 Task: Add an event  with title  Third Networking Conference, date '2023/12/10' to 2023/12/11 & Select Event type as  Collective. Add location for the event as  Turku, Finland and add a description: Once risks are identified, they need to be assessed to understand their potential impact and likelihood of occurrence. This involves evaluating the severity of each risk and prioritizing them based on their potential impact on project objectives, timelines, budget, quality, and stakeholder satisfaction.Create an event link  http-thirdnetworkingconferencecom & Select the event color as  Light Pink. , logged in from the account softage.4@softage.netand send the event invitation to softage.5@softage.net and softage.6@softage.net
Action: Mouse pressed left at (1016, 148)
Screenshot: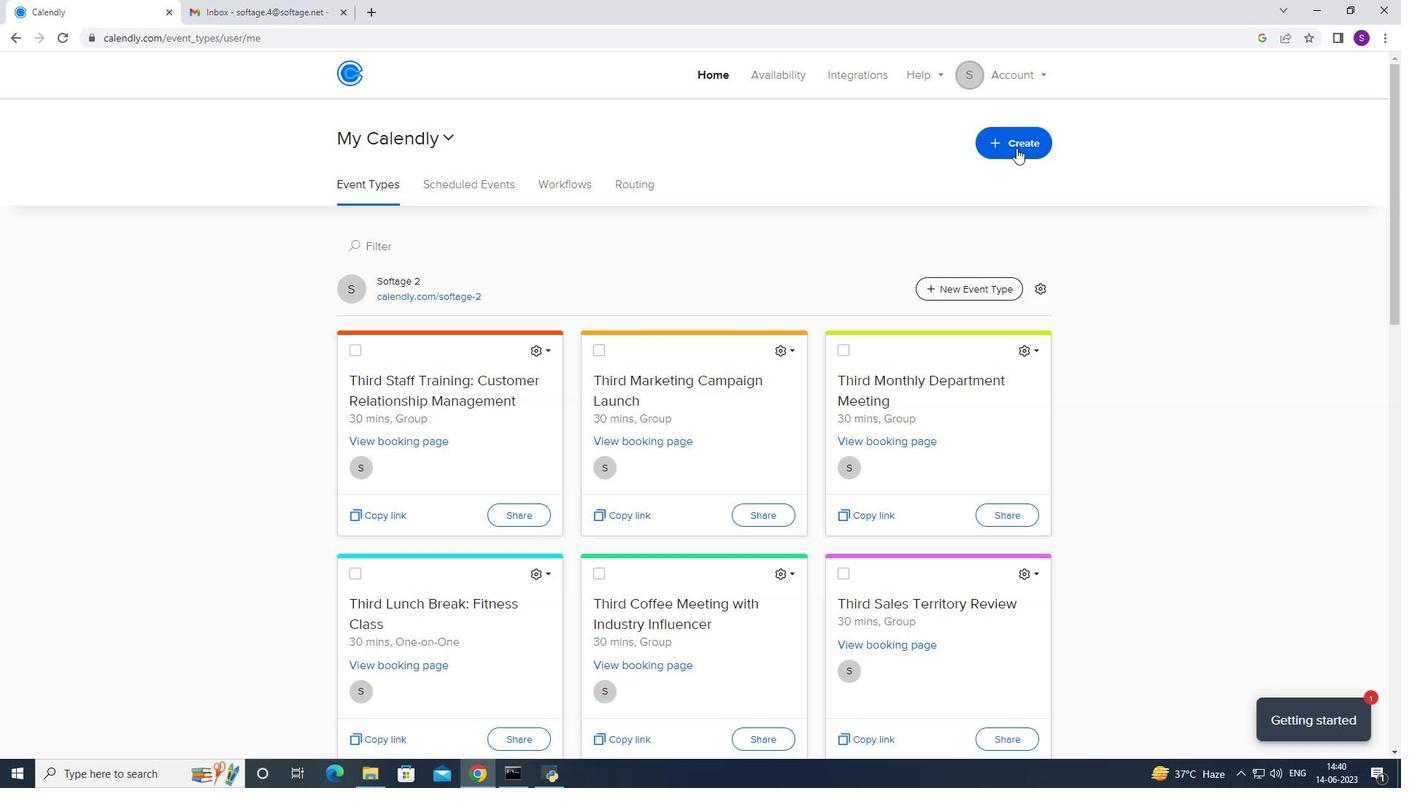 
Action: Mouse moved to (957, 189)
Screenshot: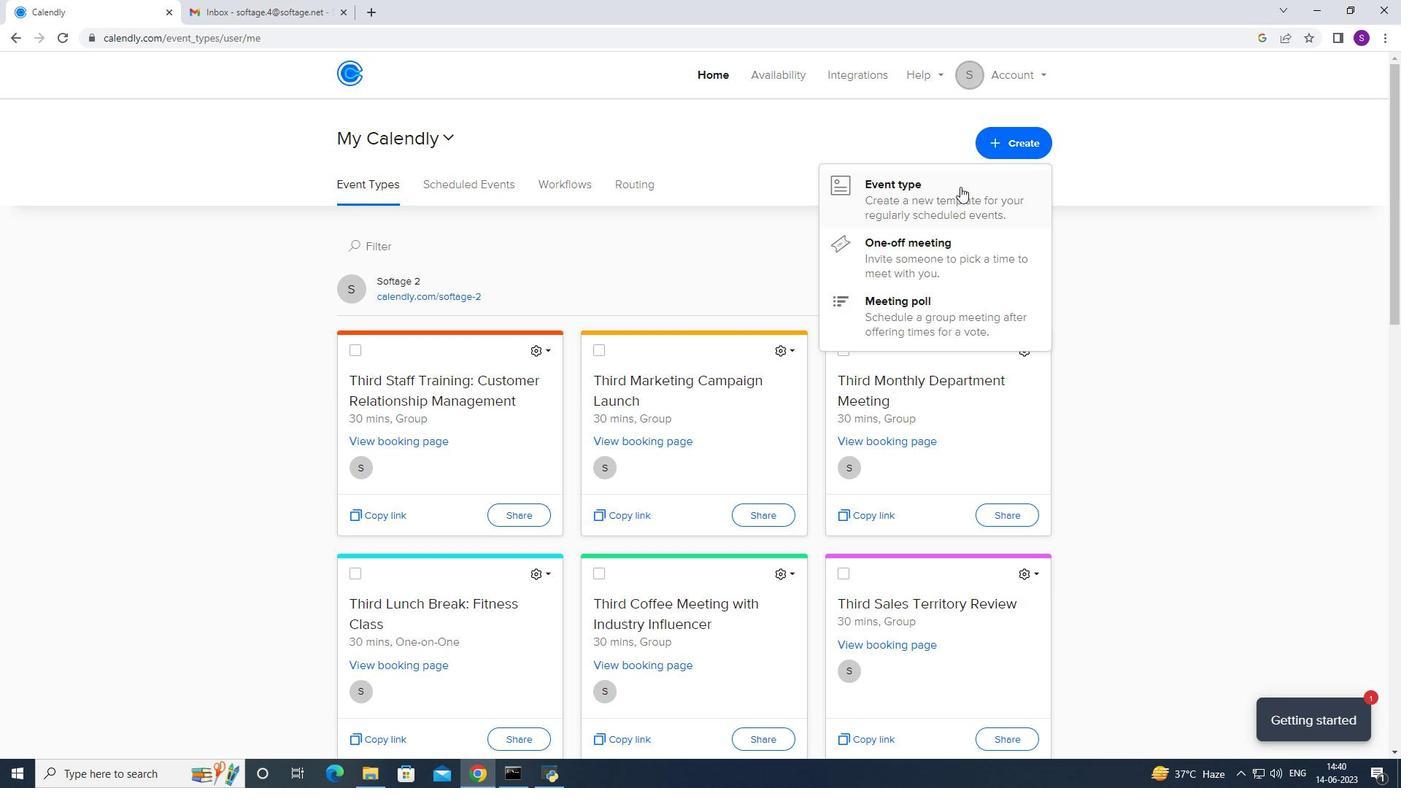 
Action: Mouse pressed left at (957, 189)
Screenshot: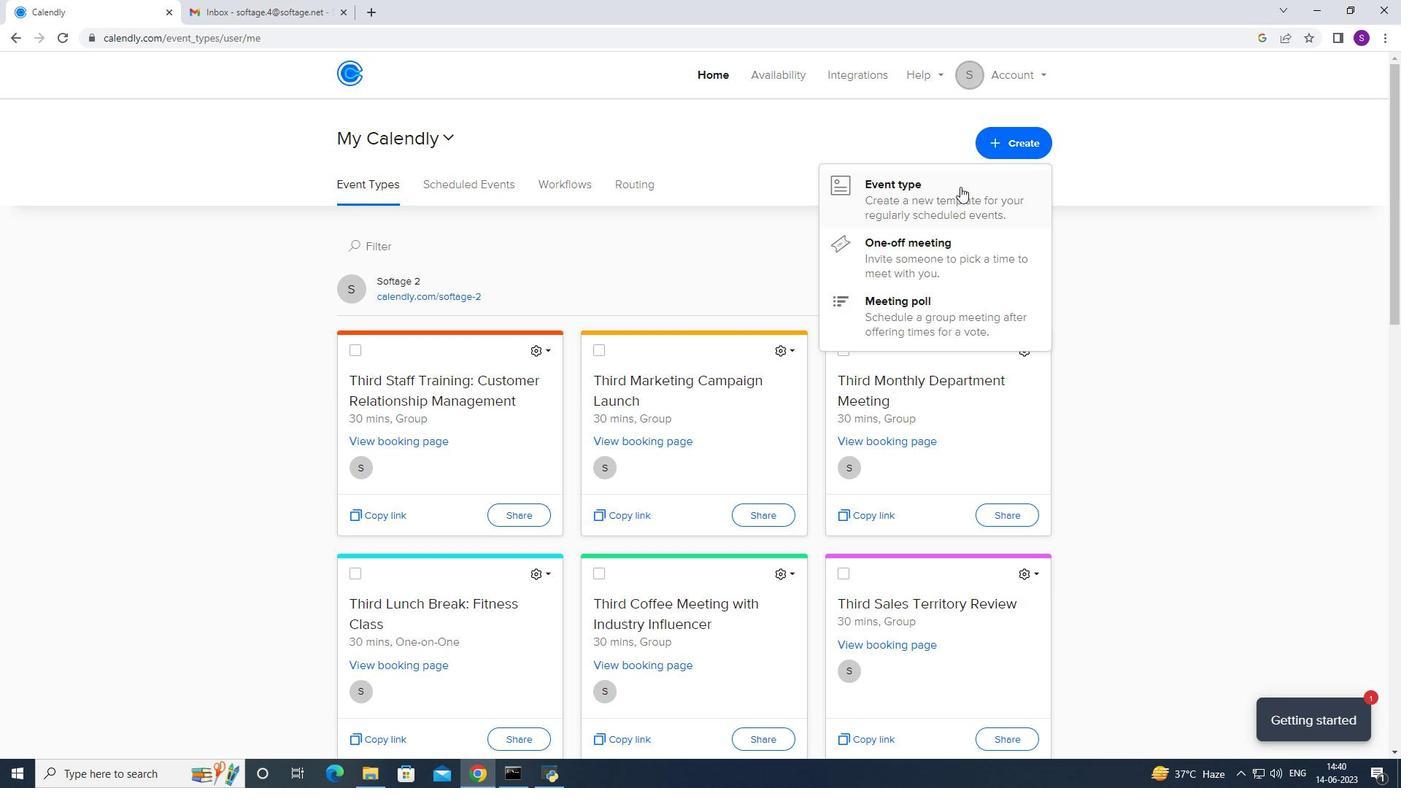 
Action: Mouse moved to (602, 410)
Screenshot: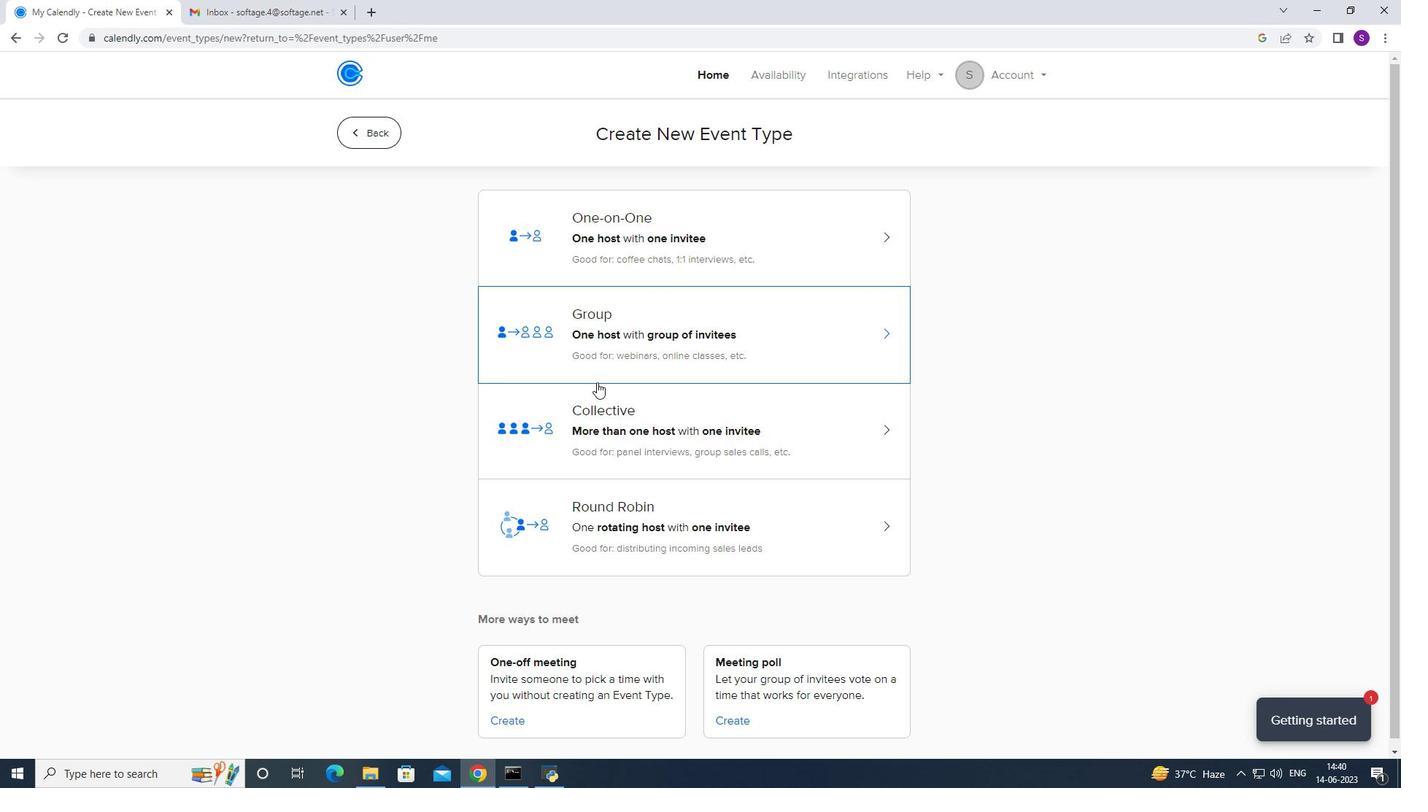 
Action: Mouse pressed left at (602, 410)
Screenshot: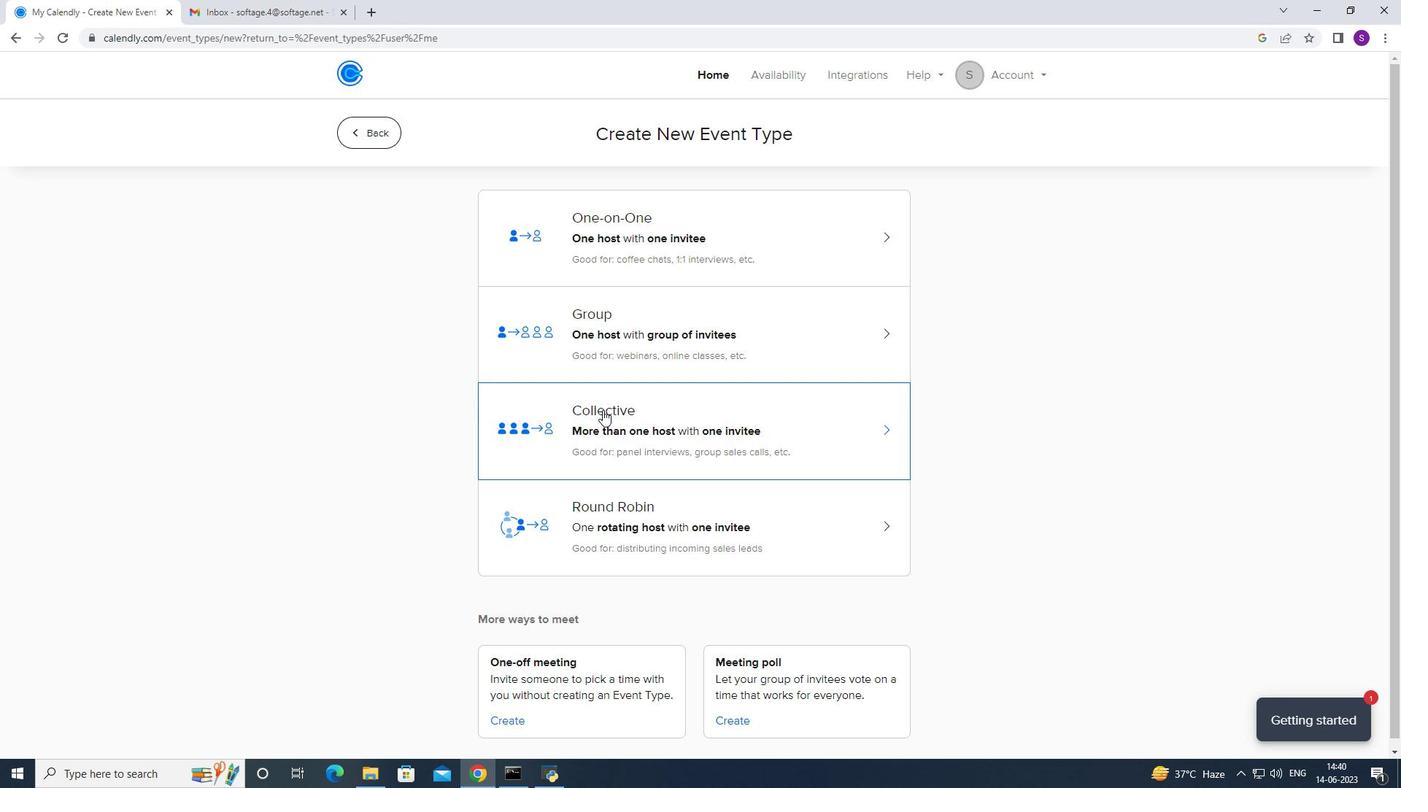 
Action: Mouse moved to (846, 319)
Screenshot: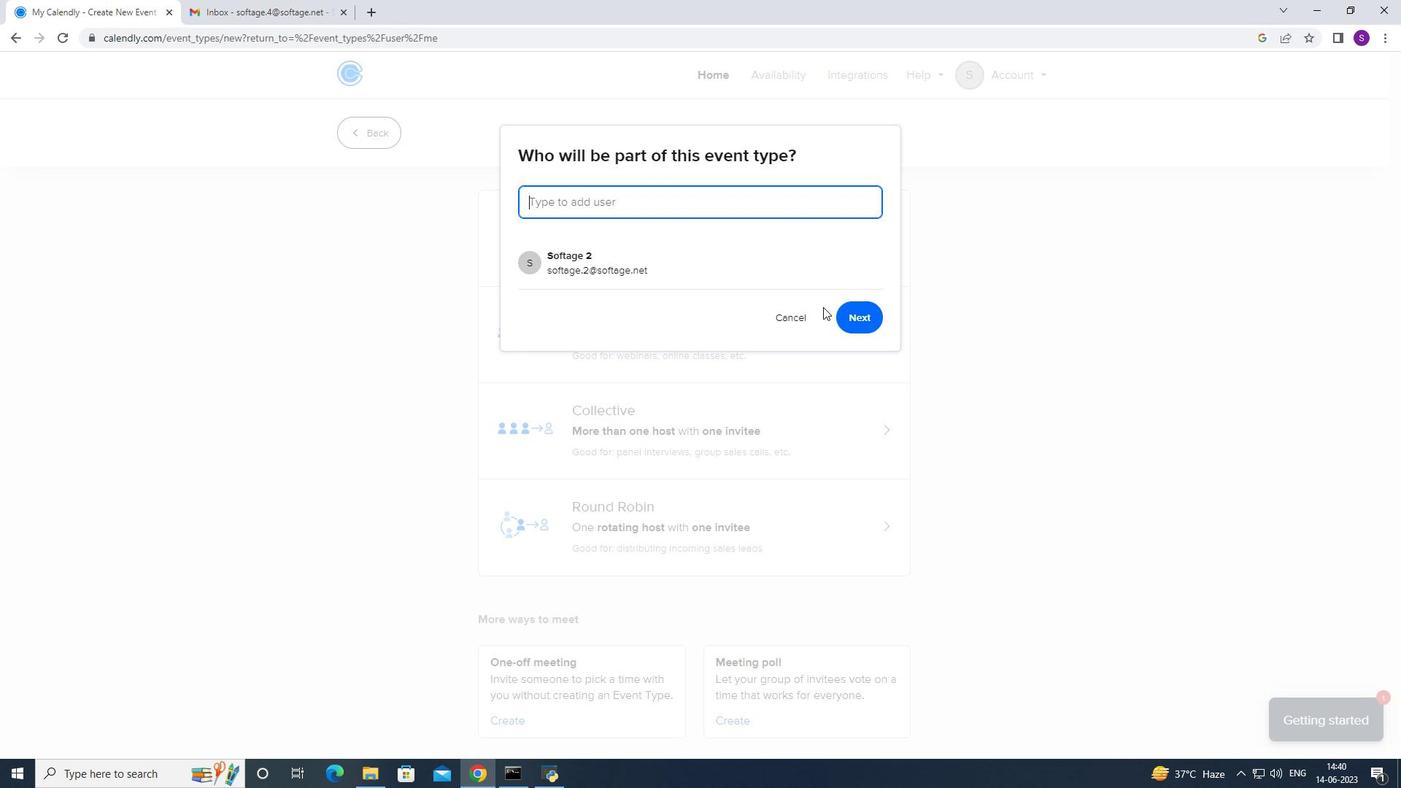 
Action: Mouse pressed left at (846, 319)
Screenshot: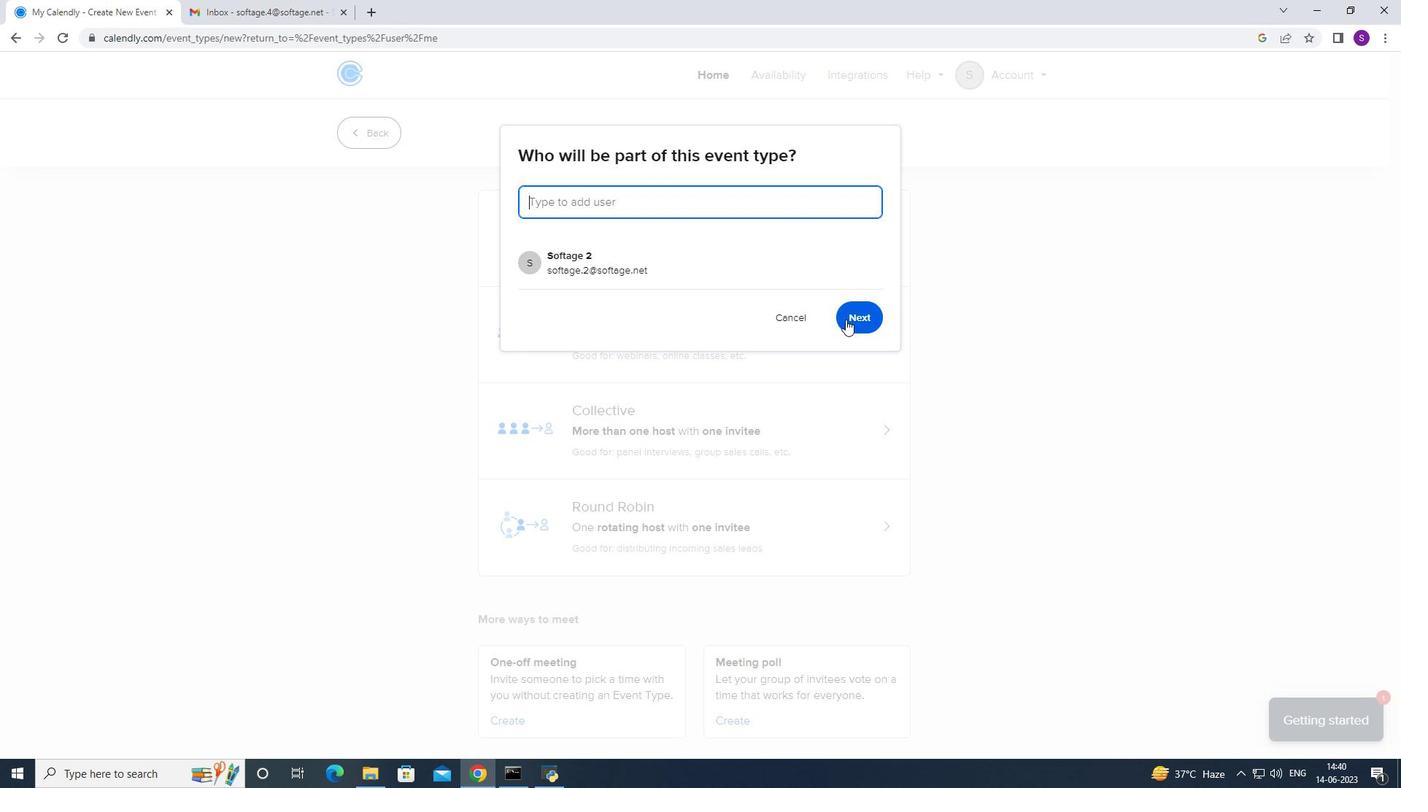 
Action: Mouse moved to (1400, 0)
Screenshot: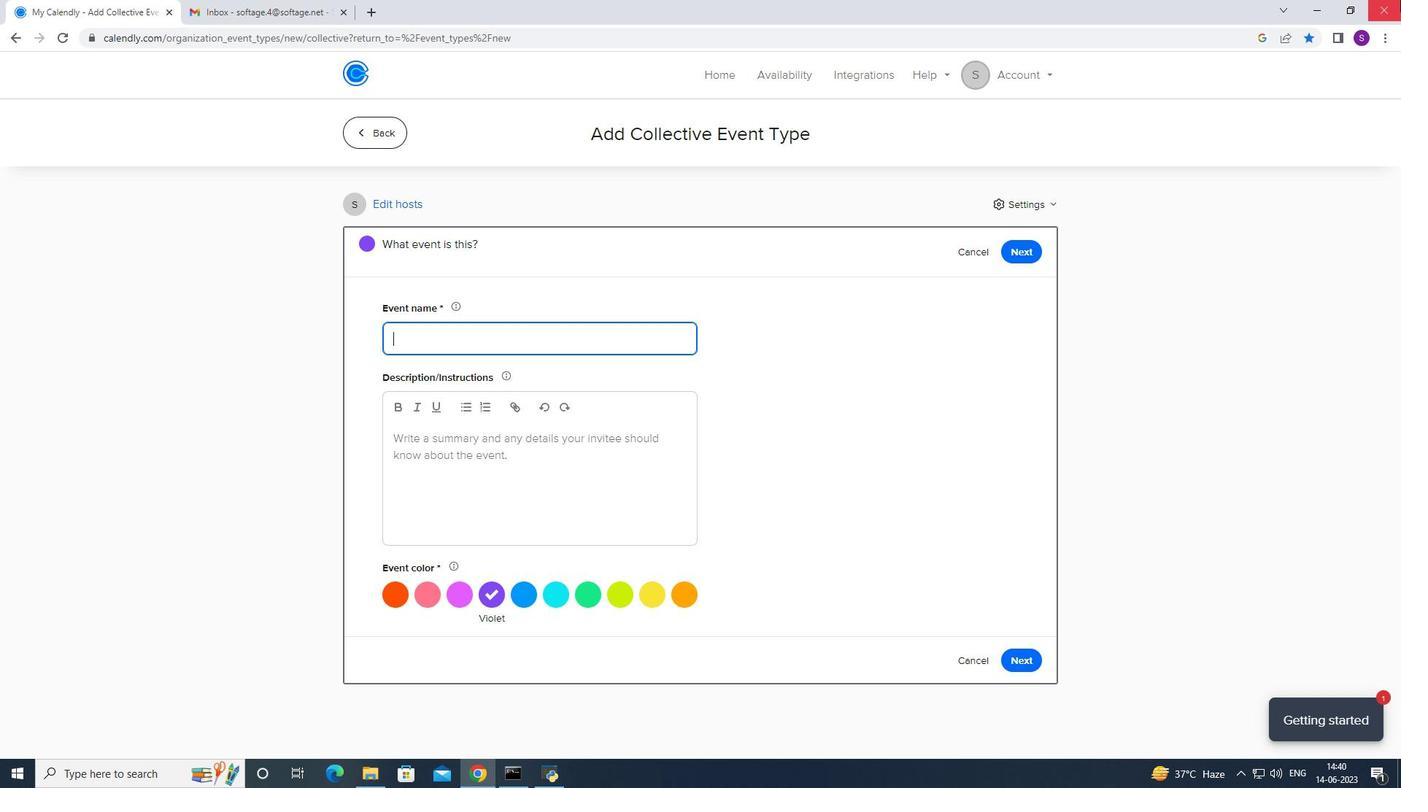 
Action: Key pressed <Key.caps_lock>T<Key.caps_lock>hird<Key.space><Key.caps_lock>N<Key.caps_lock>etworking<Key.space><Key.caps_lock>C<Key.caps_lock>onference
Screenshot: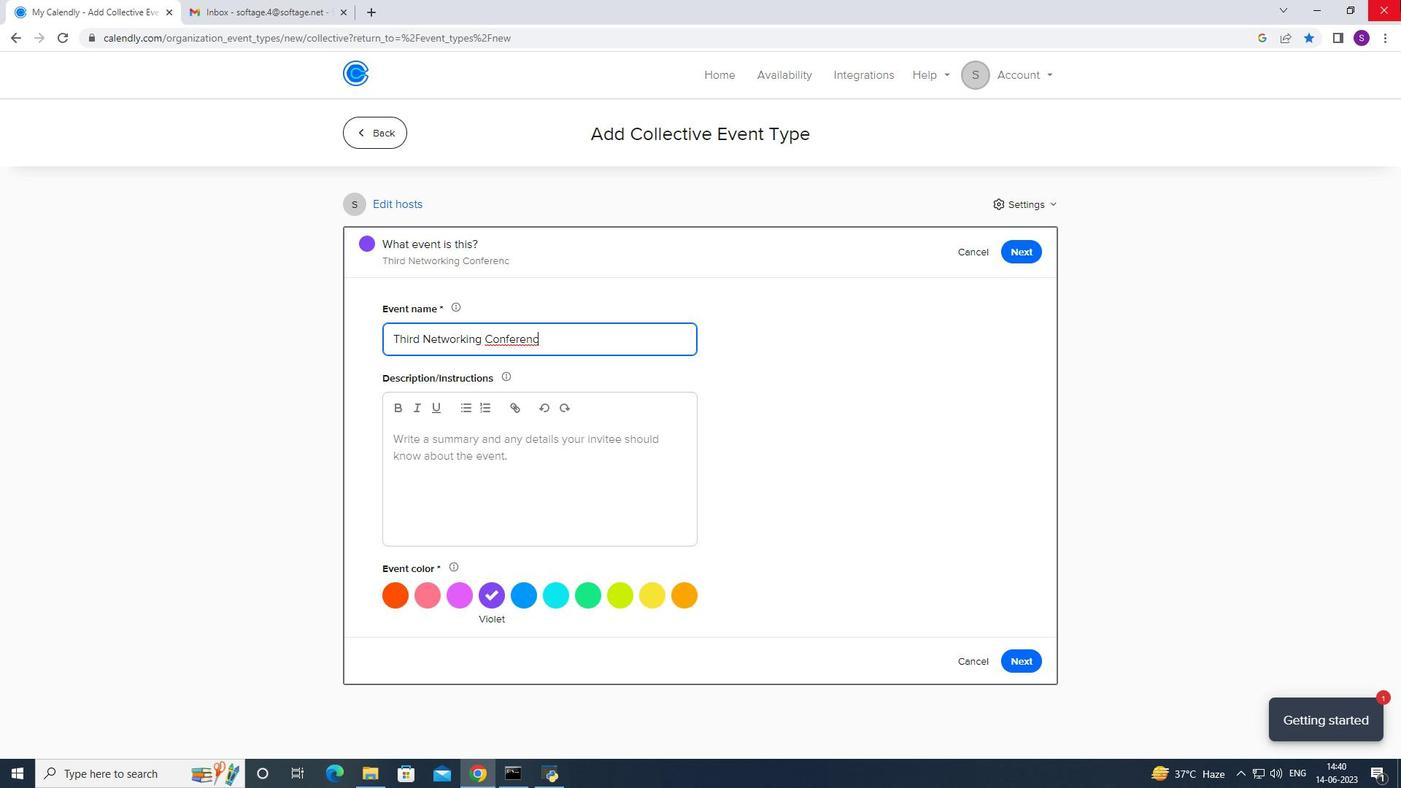 
Action: Mouse moved to (429, 507)
Screenshot: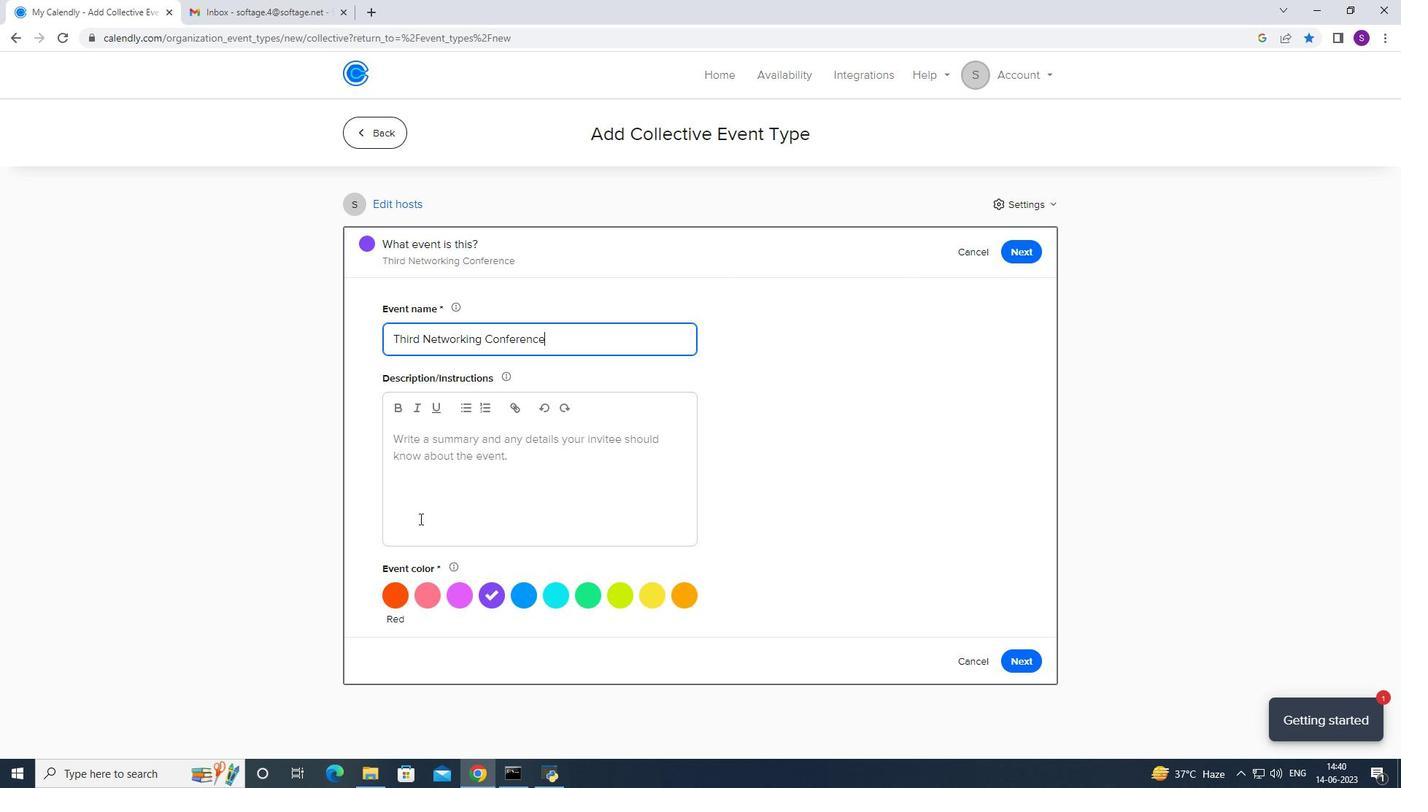 
Action: Mouse pressed left at (429, 507)
Screenshot: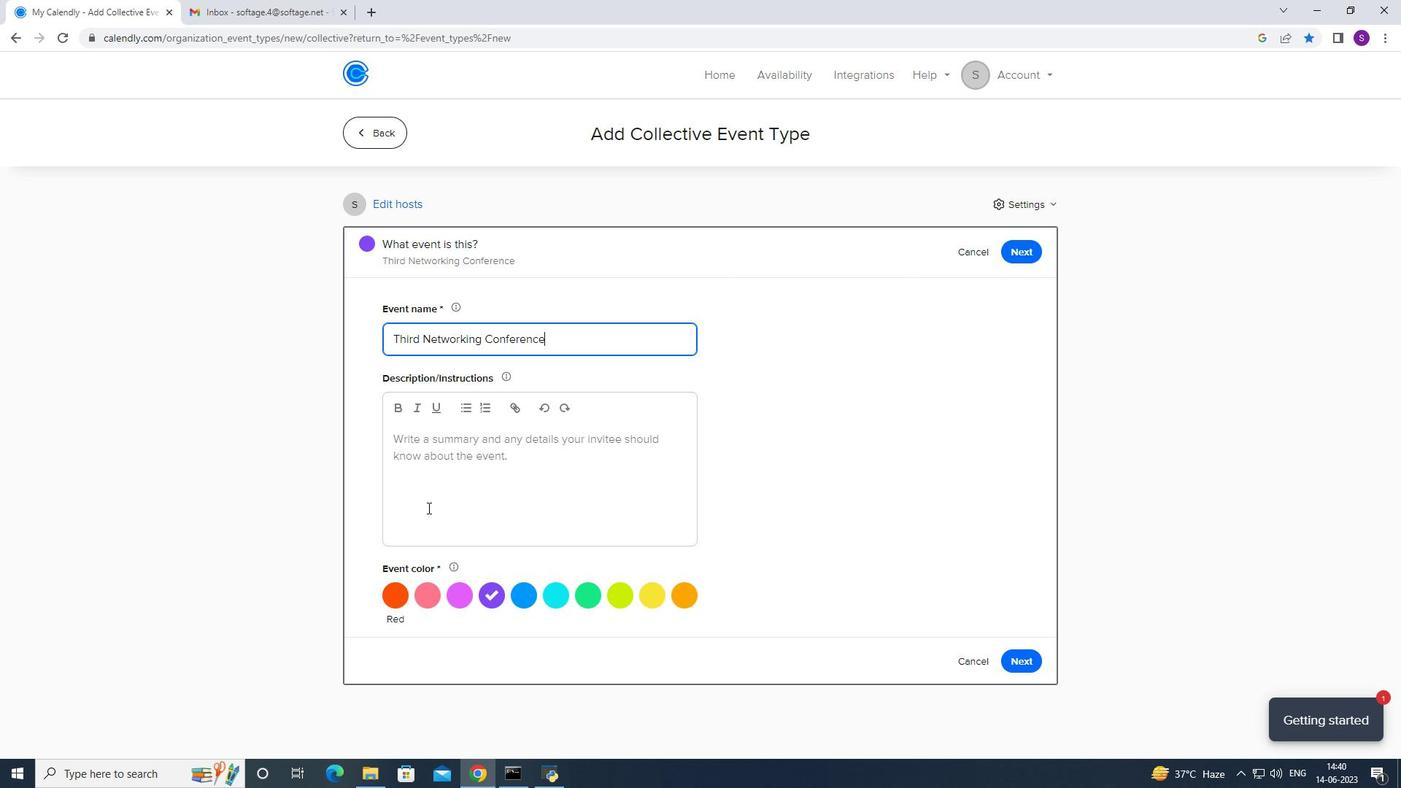 
Action: Mouse moved to (1400, 209)
Screenshot: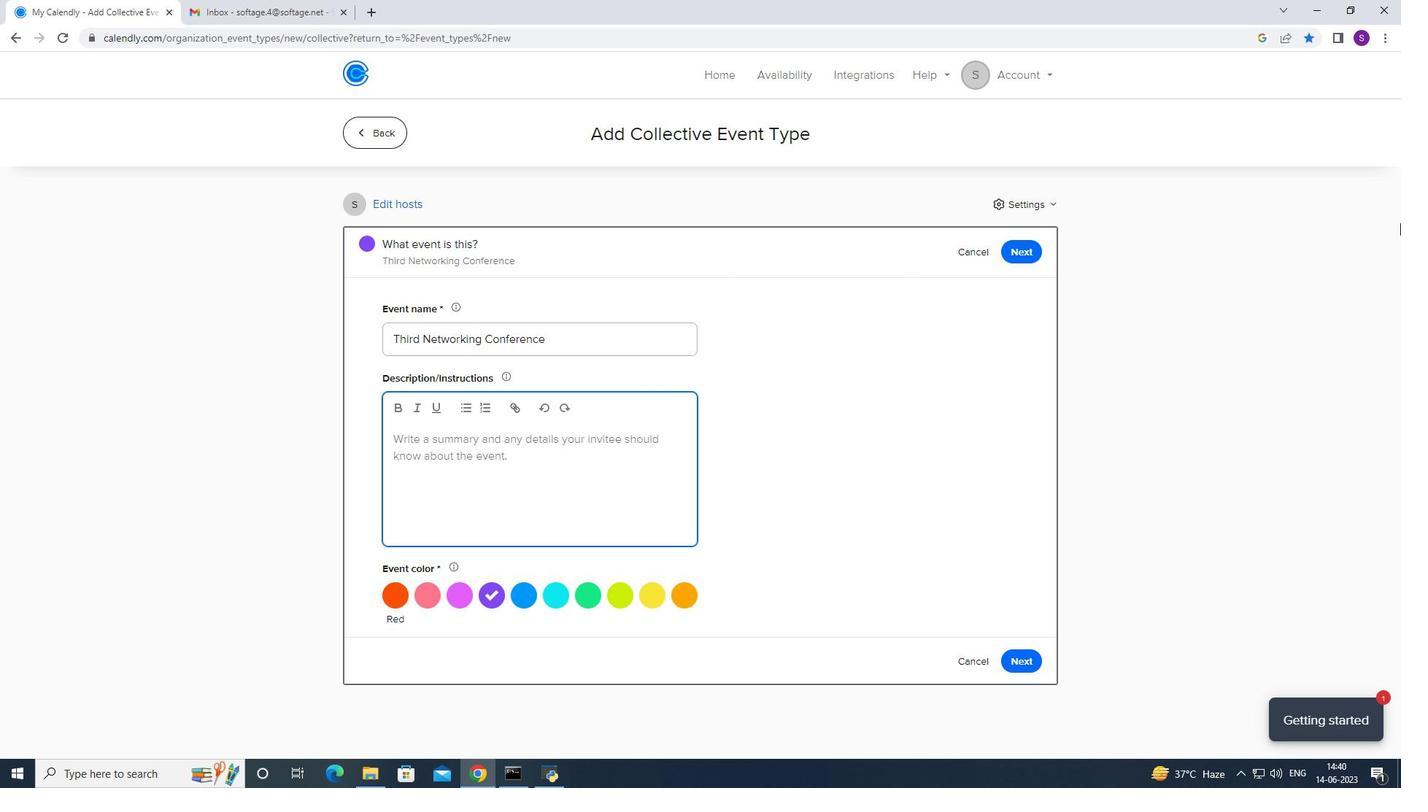 
Action: Key pressed <Key.caps_lock>O<Key.caps_lock>nce<Key.space>ri<Key.backspace><Key.backspace>risks<Key.space>are<Key.space>identified<Key.space>,<Key.space>theybn<Key.backspace><Key.backspace><Key.space>need<Key.space>to<Key.space>be<Key.space>assessed<Key.space>tou<Key.backspace>
Screenshot: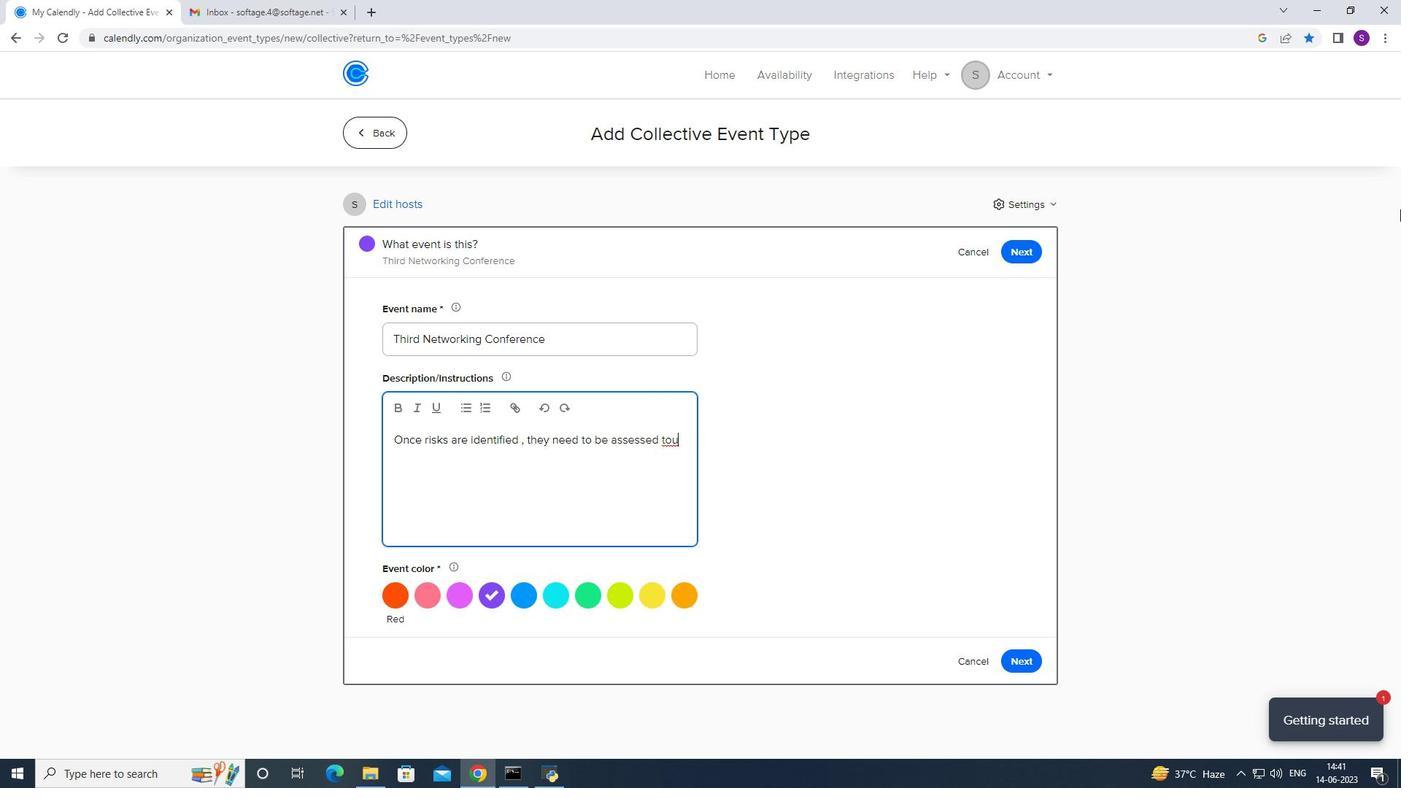 
Action: Mouse moved to (1401, 208)
Screenshot: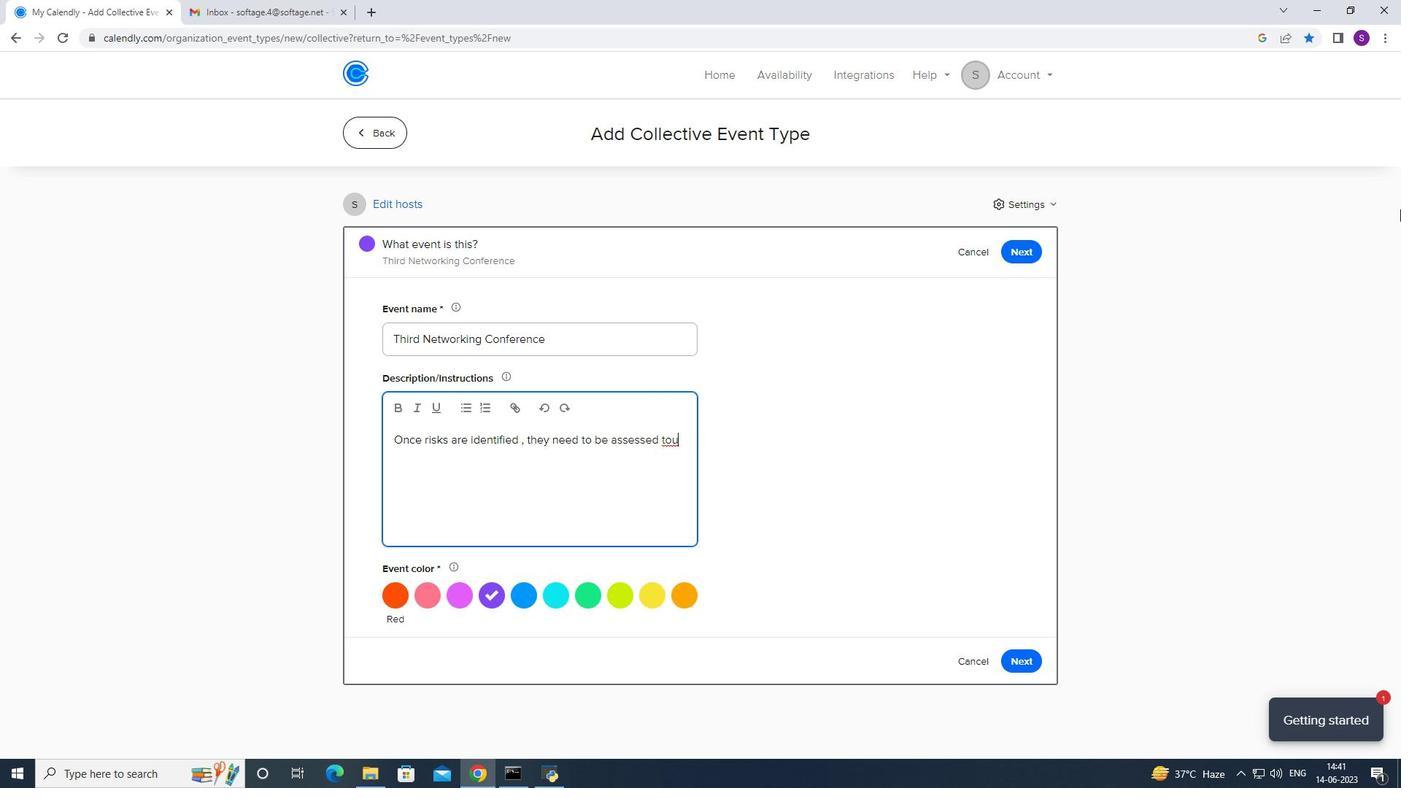 
Action: Key pressed <Key.space>underst
Screenshot: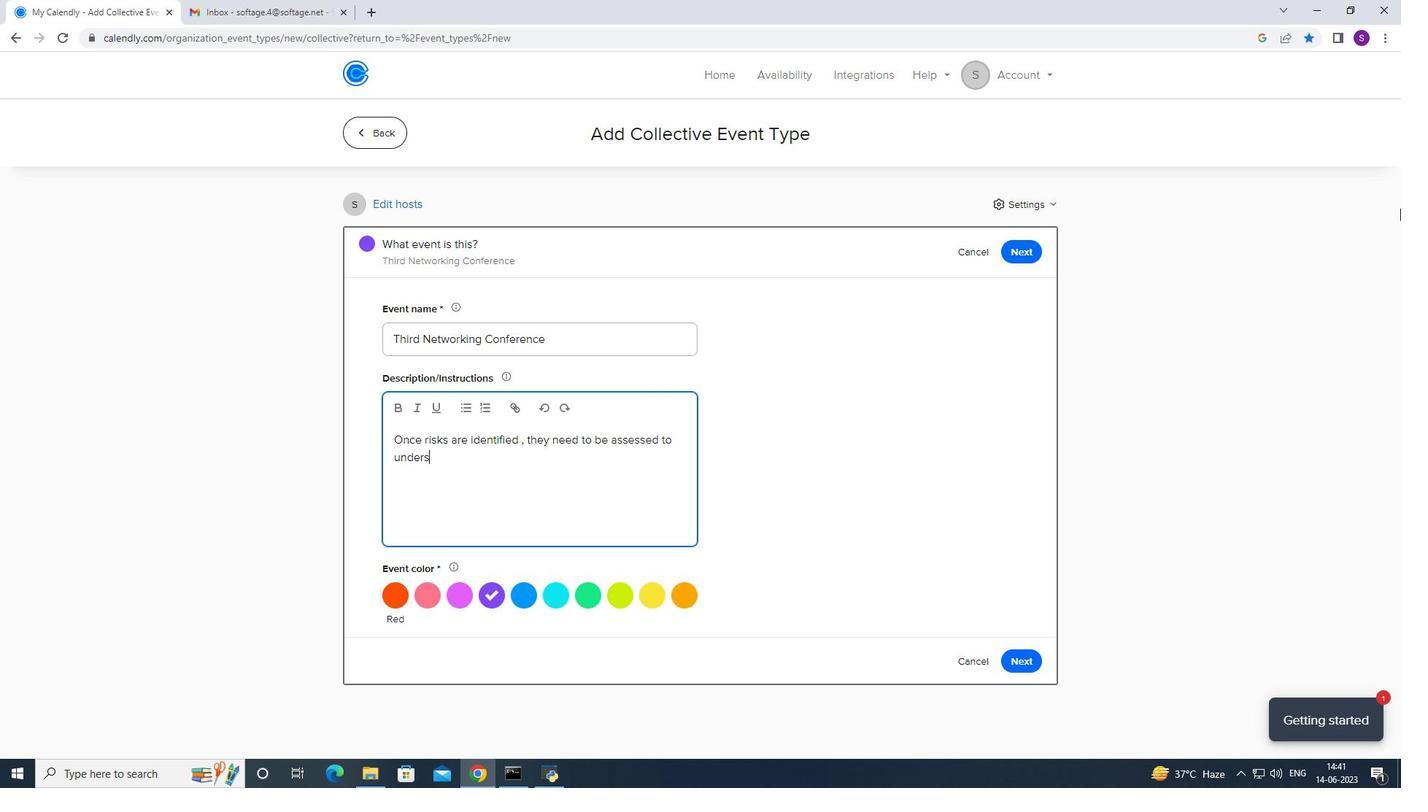
Action: Mouse moved to (1401, 208)
Screenshot: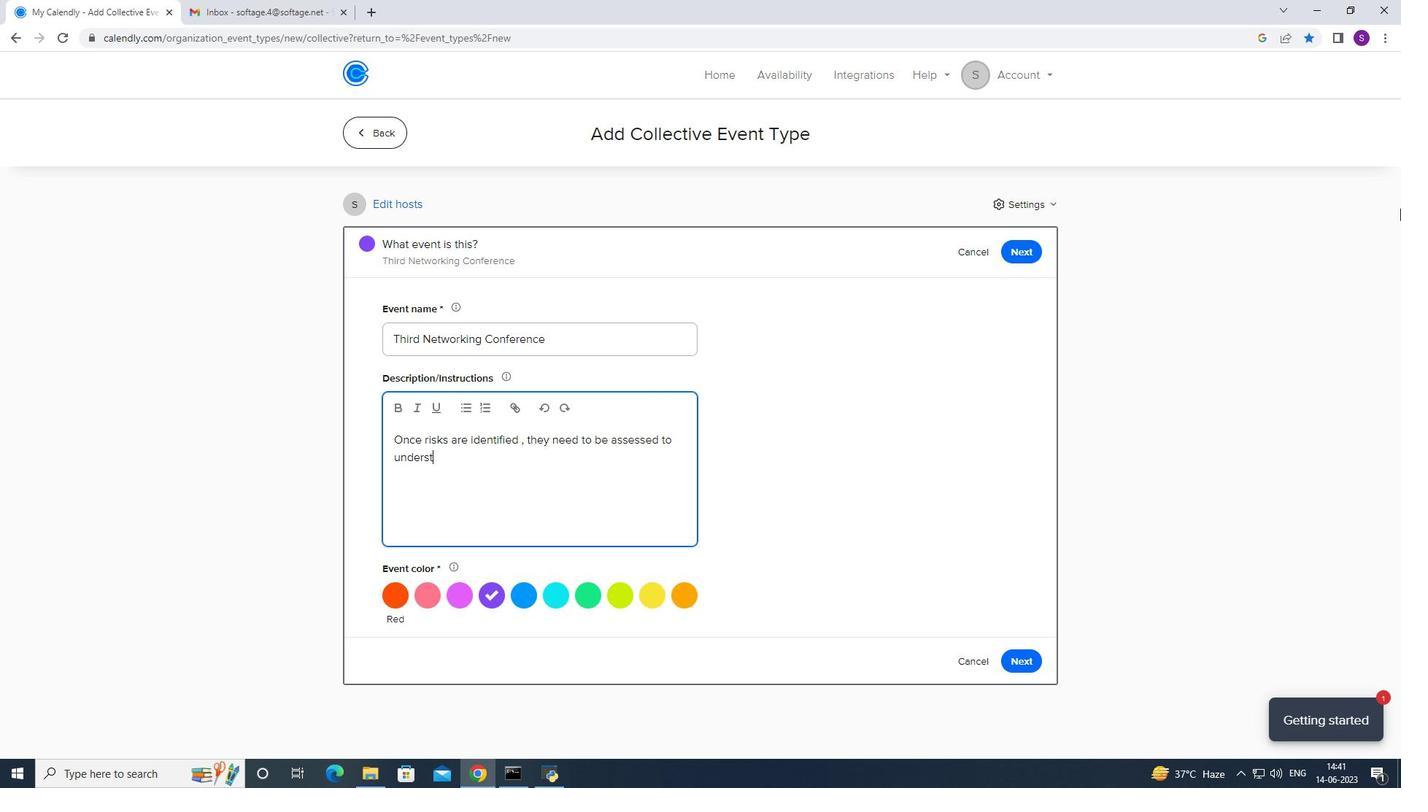 
Action: Key pressed and<Key.space>their<Key.space>potential<Key.space>impact<Key.space>and<Key.space>;<Key.backspace>likelihood<Key.space>of<Key.space>occurence,=<Key.backspace><Key.backspace>.<Key.caps_lock>T<Key.caps_lock>his<Key.space>involves<Key.space>evaluating<Key.space>the<Key.space>severuty<Key.backspace><Key.backspace><Key.backspace>ityof<Key.space>each<Key.space>
Screenshot: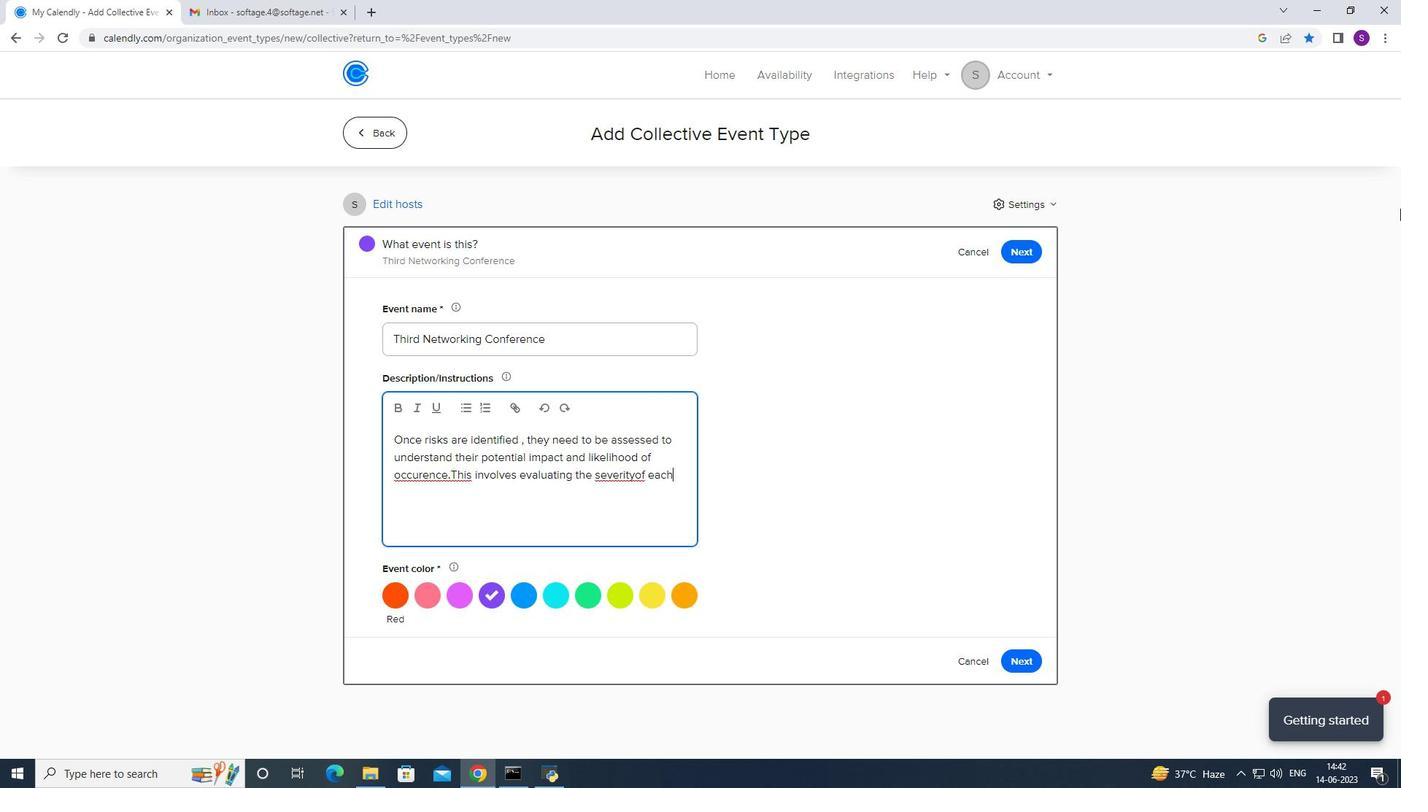 
Action: Mouse moved to (432, 475)
Screenshot: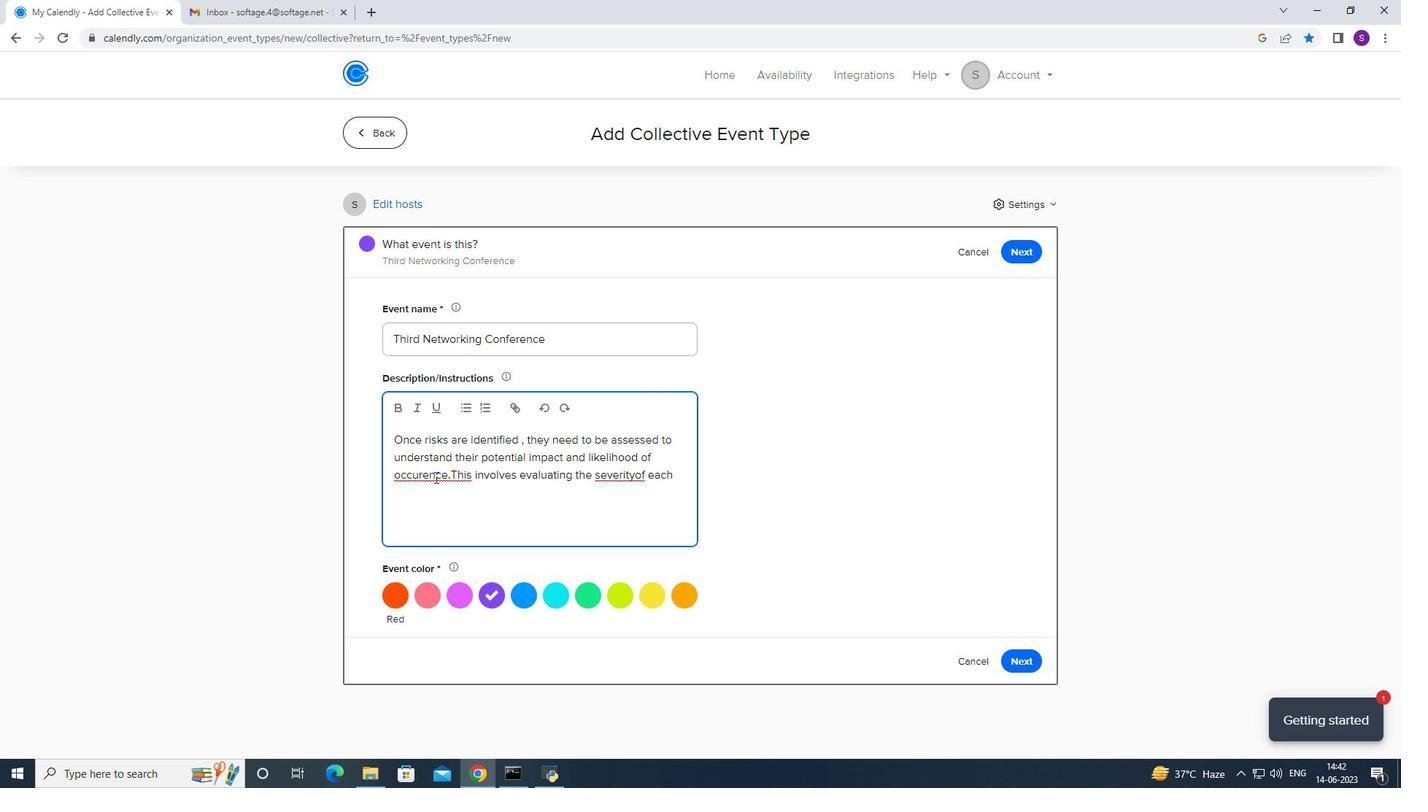
Action: Mouse pressed right at (432, 475)
Screenshot: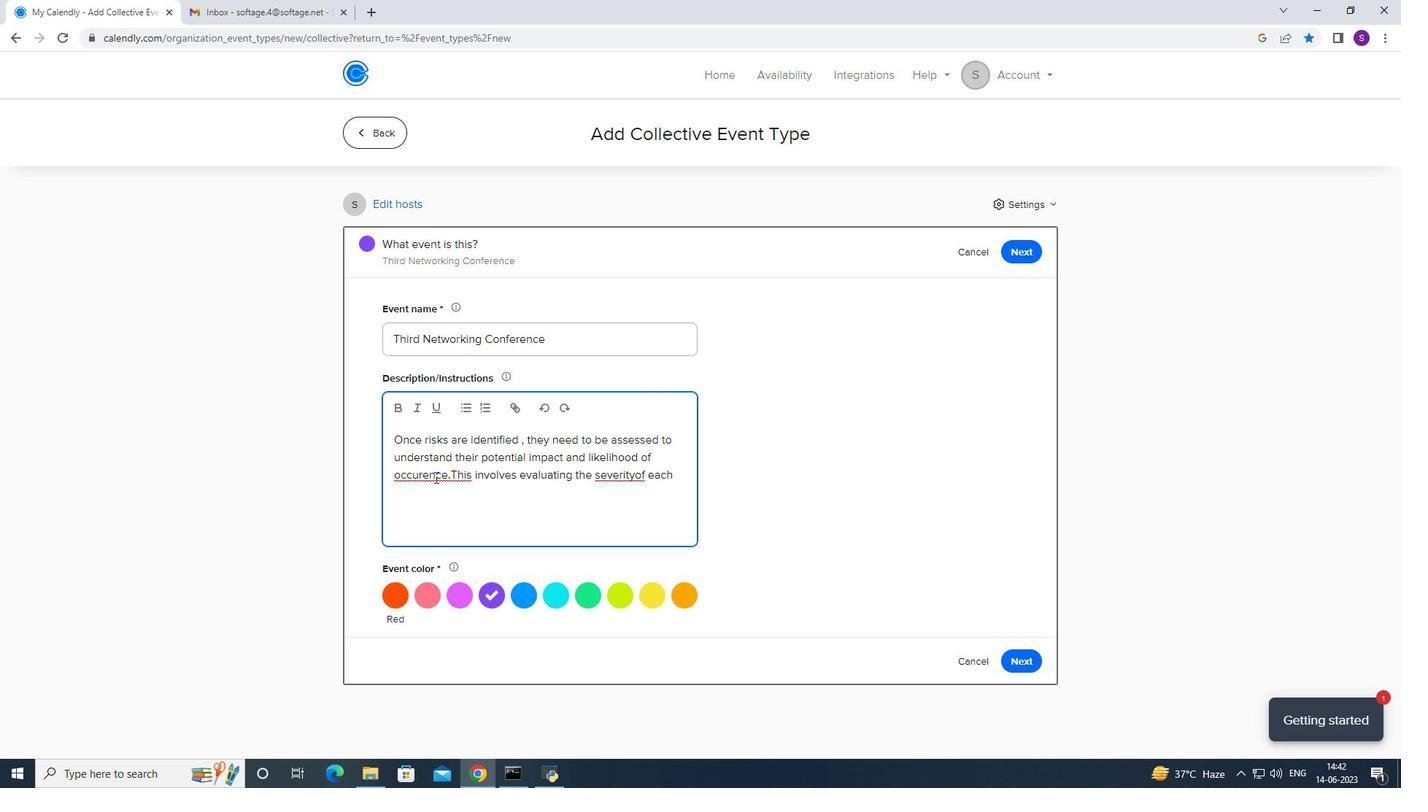 
Action: Mouse moved to (446, 487)
Screenshot: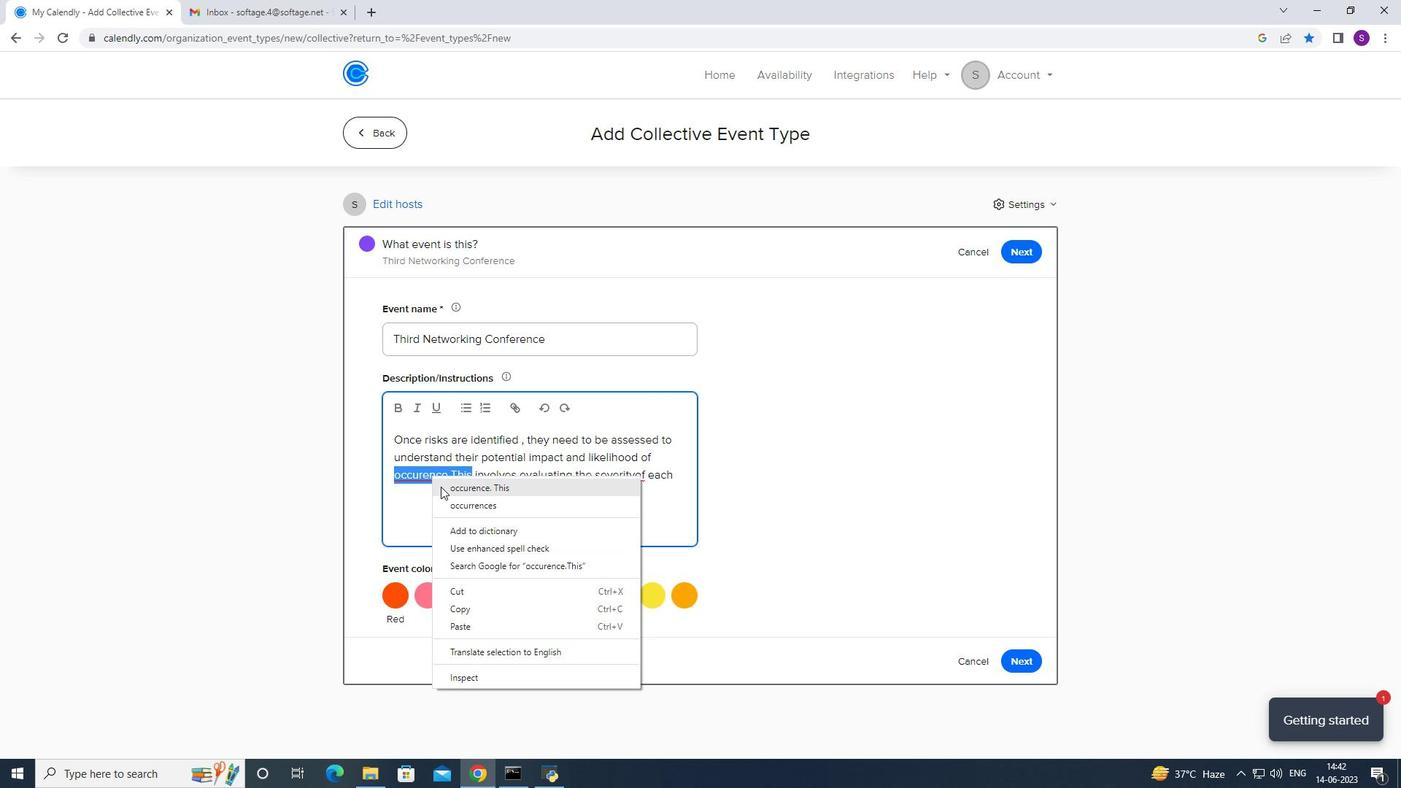 
Action: Mouse pressed left at (446, 487)
Screenshot: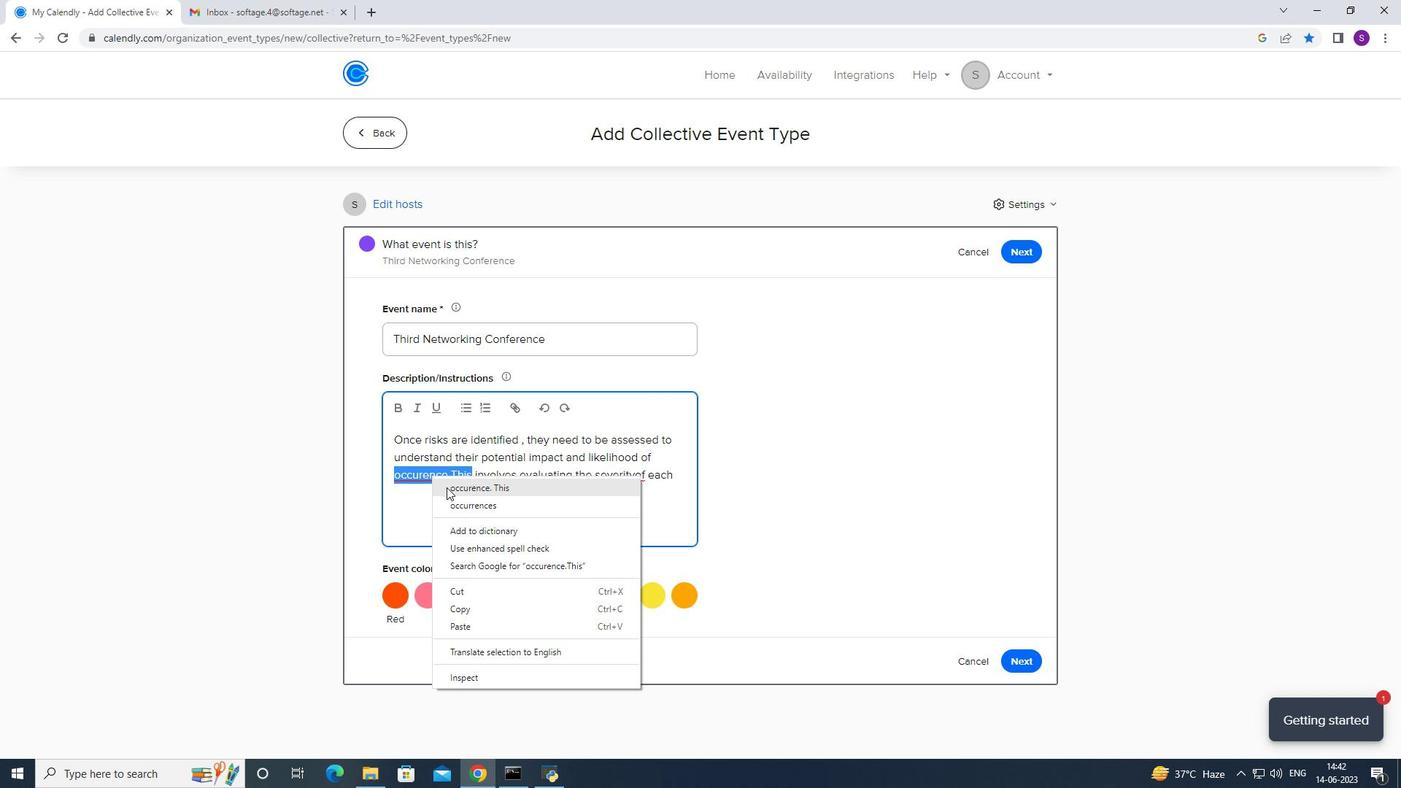 
Action: Mouse moved to (423, 475)
Screenshot: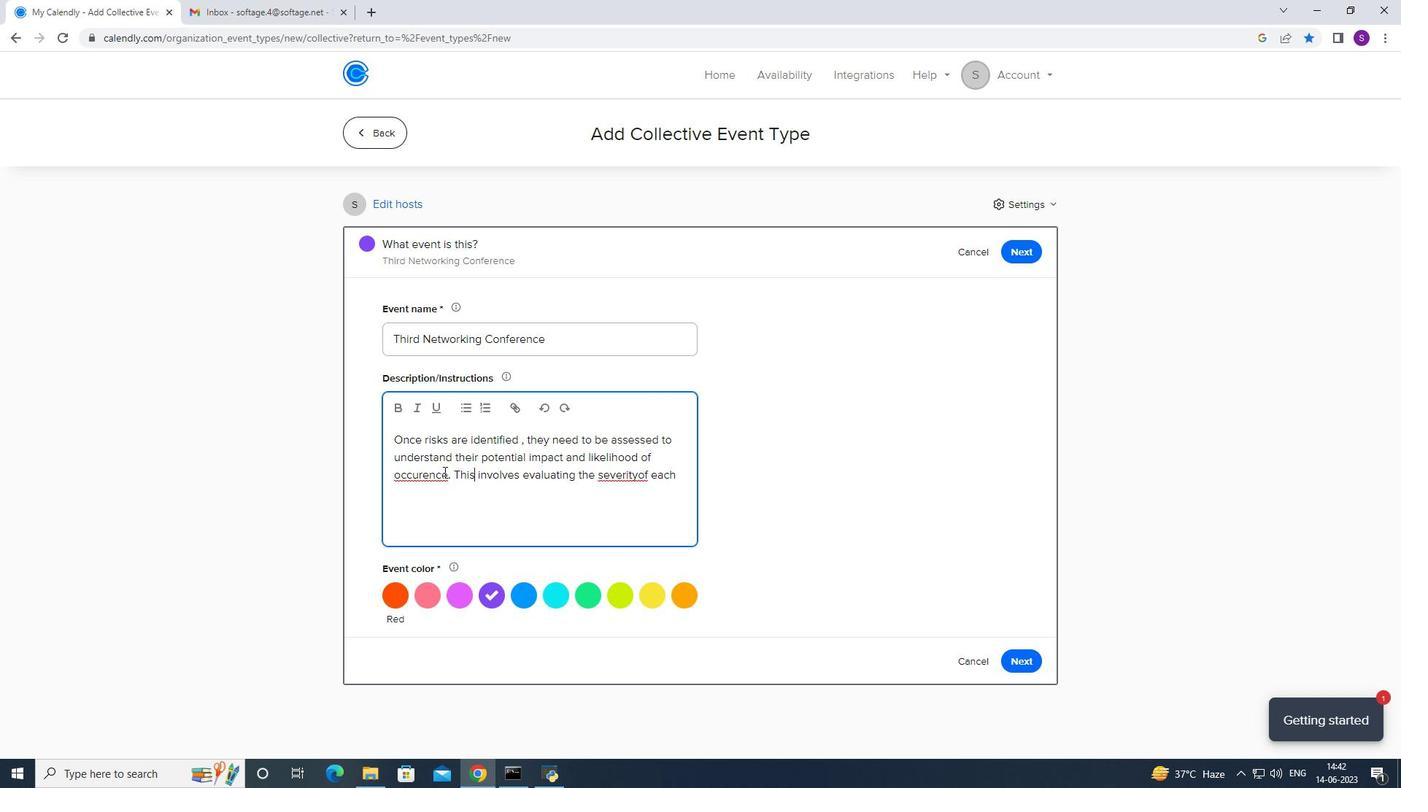 
Action: Mouse pressed right at (423, 475)
Screenshot: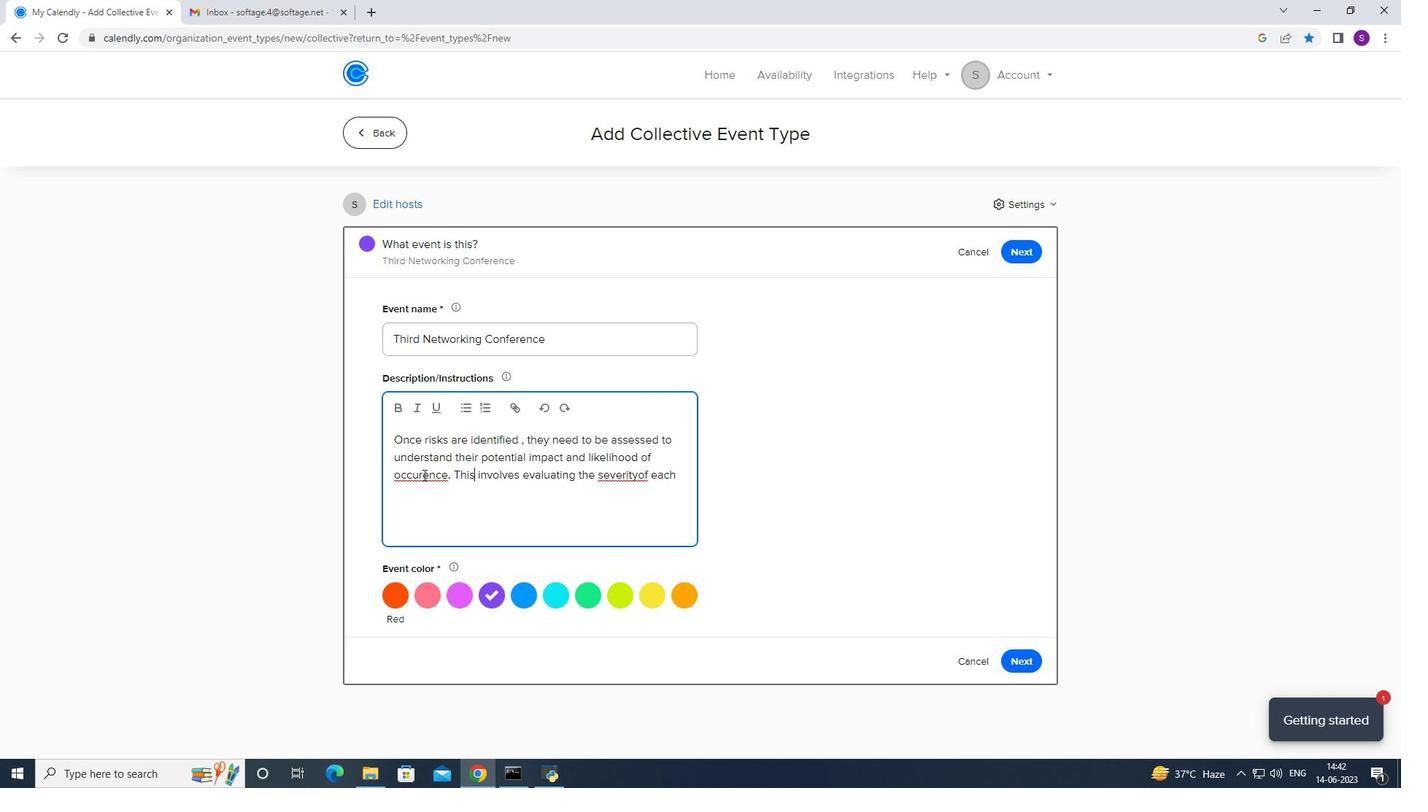 
Action: Mouse moved to (444, 486)
Screenshot: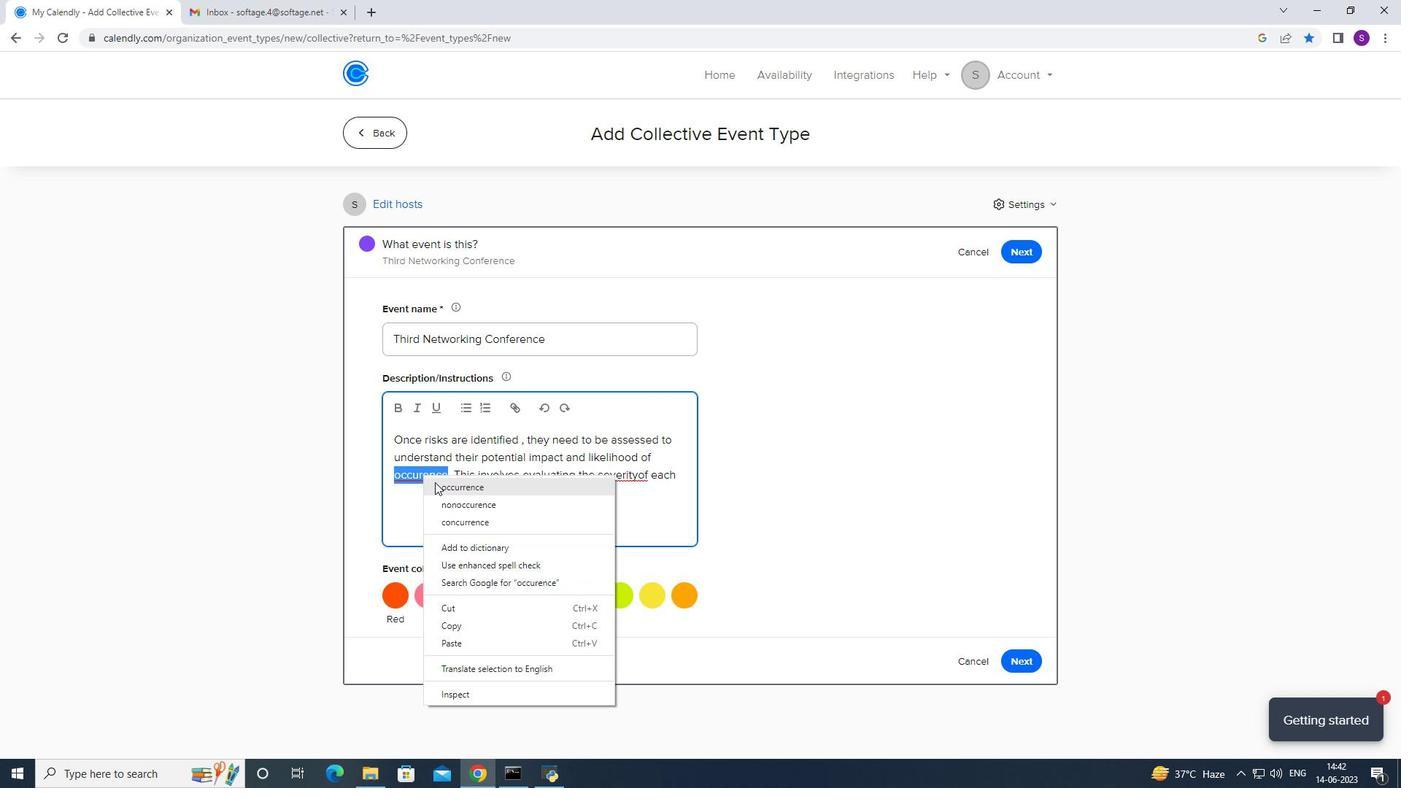 
Action: Mouse pressed left at (444, 486)
Screenshot: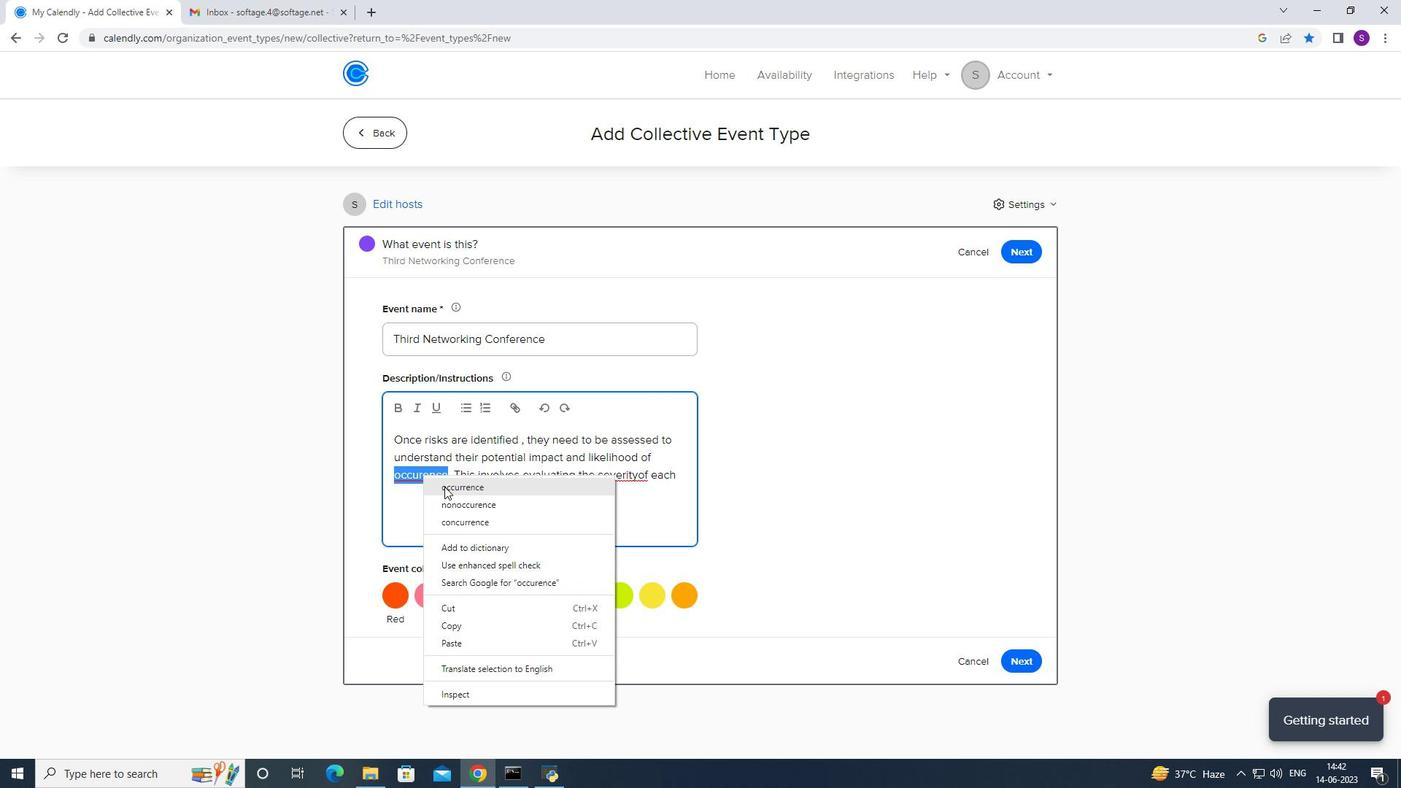 
Action: Mouse moved to (636, 483)
Screenshot: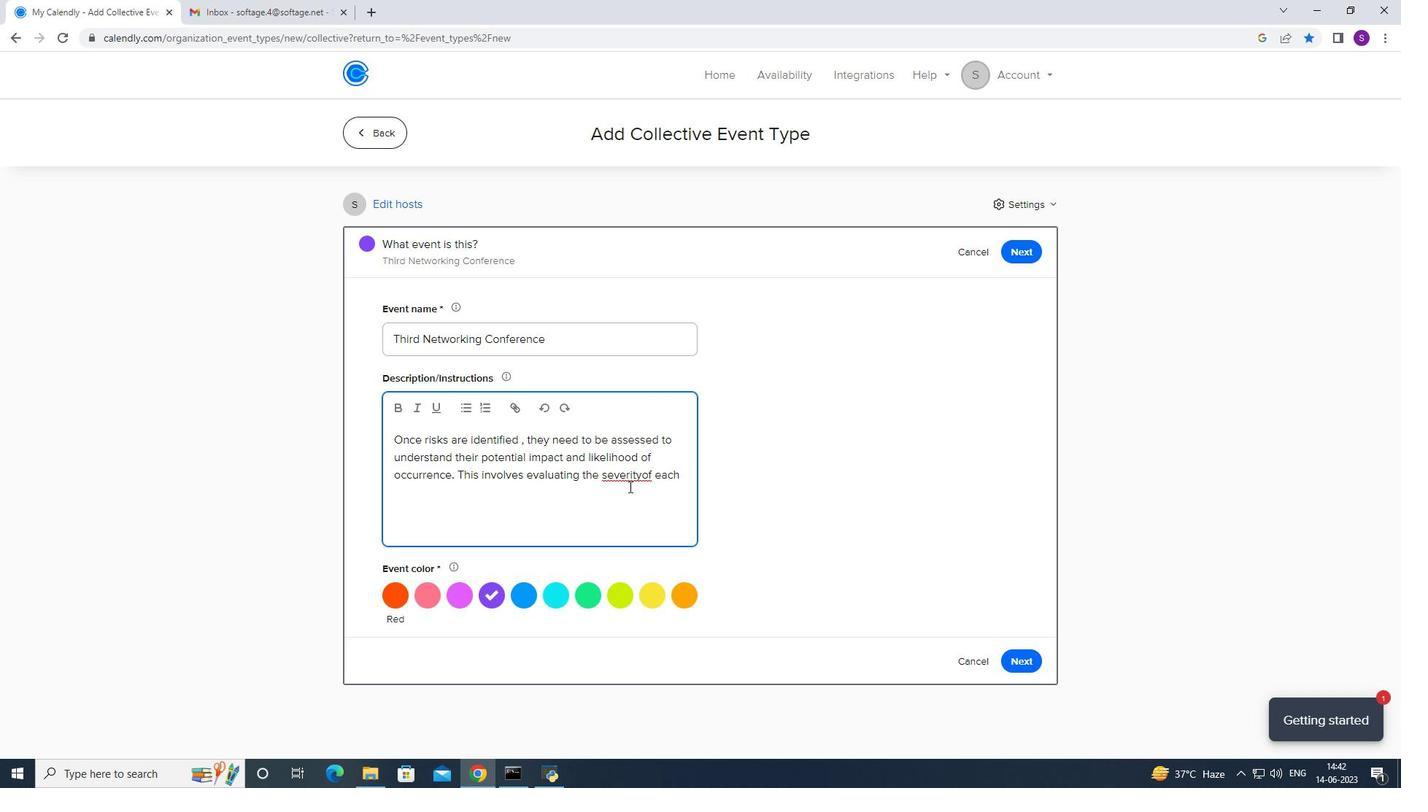 
Action: Mouse pressed right at (636, 483)
Screenshot: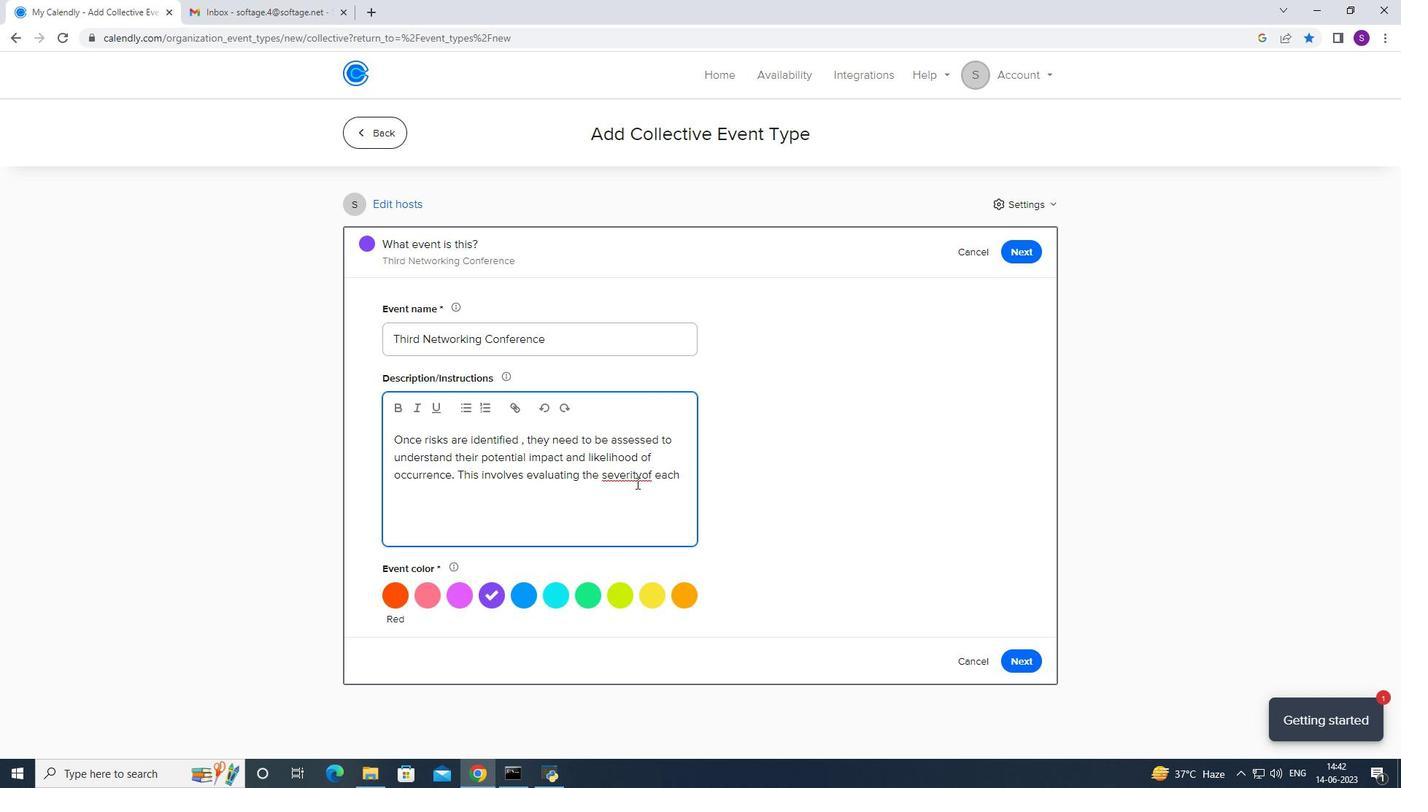 
Action: Mouse moved to (640, 491)
Screenshot: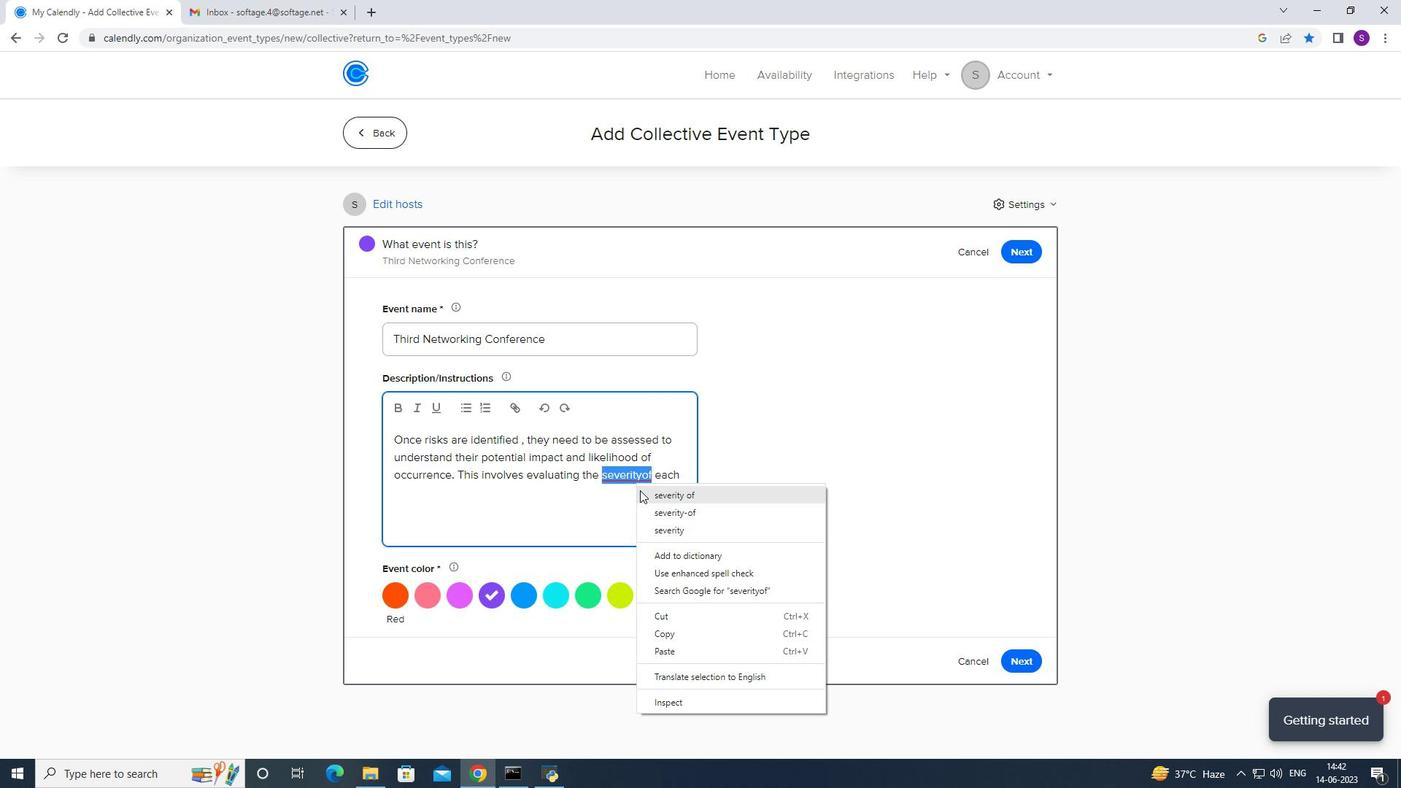 
Action: Mouse pressed left at (640, 491)
Screenshot: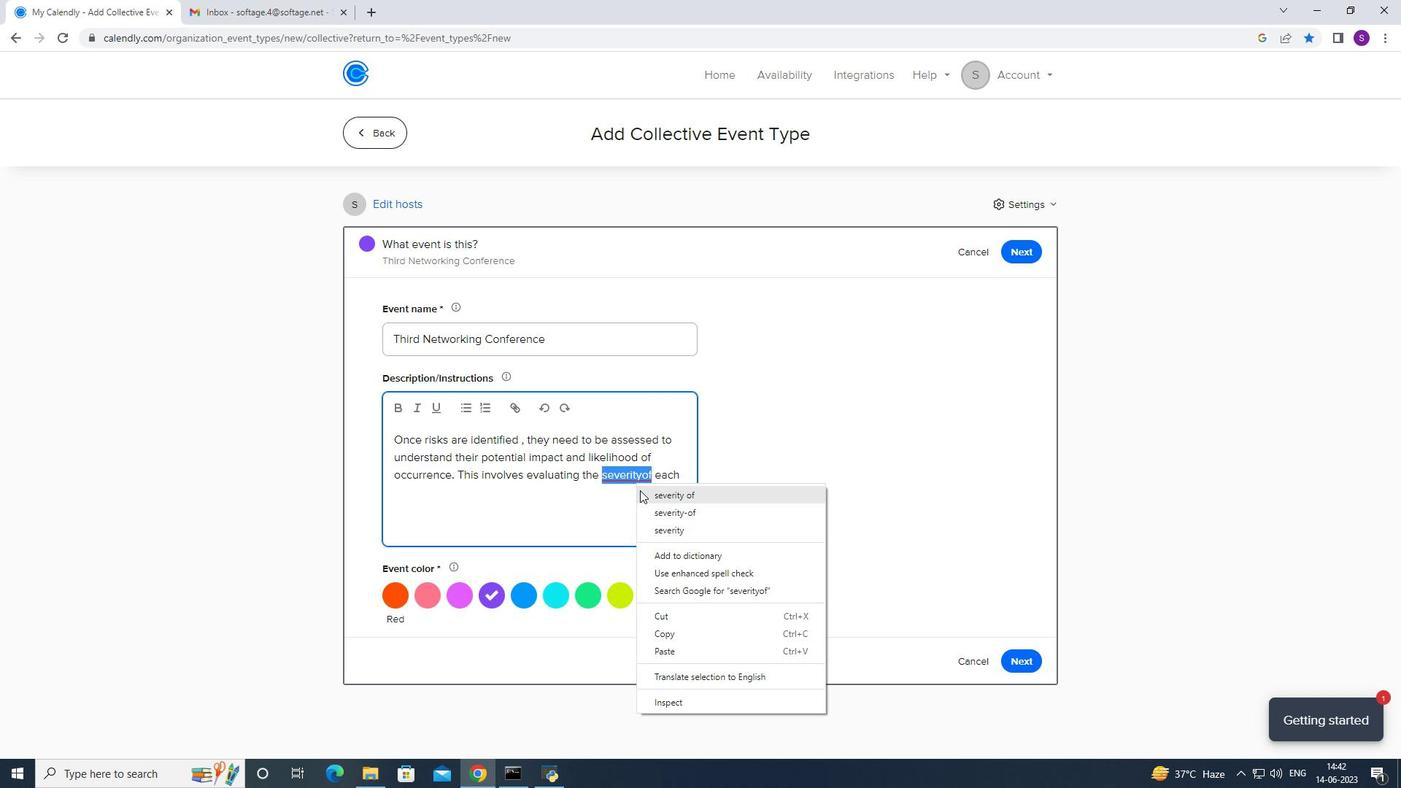 
Action: Mouse moved to (684, 473)
Screenshot: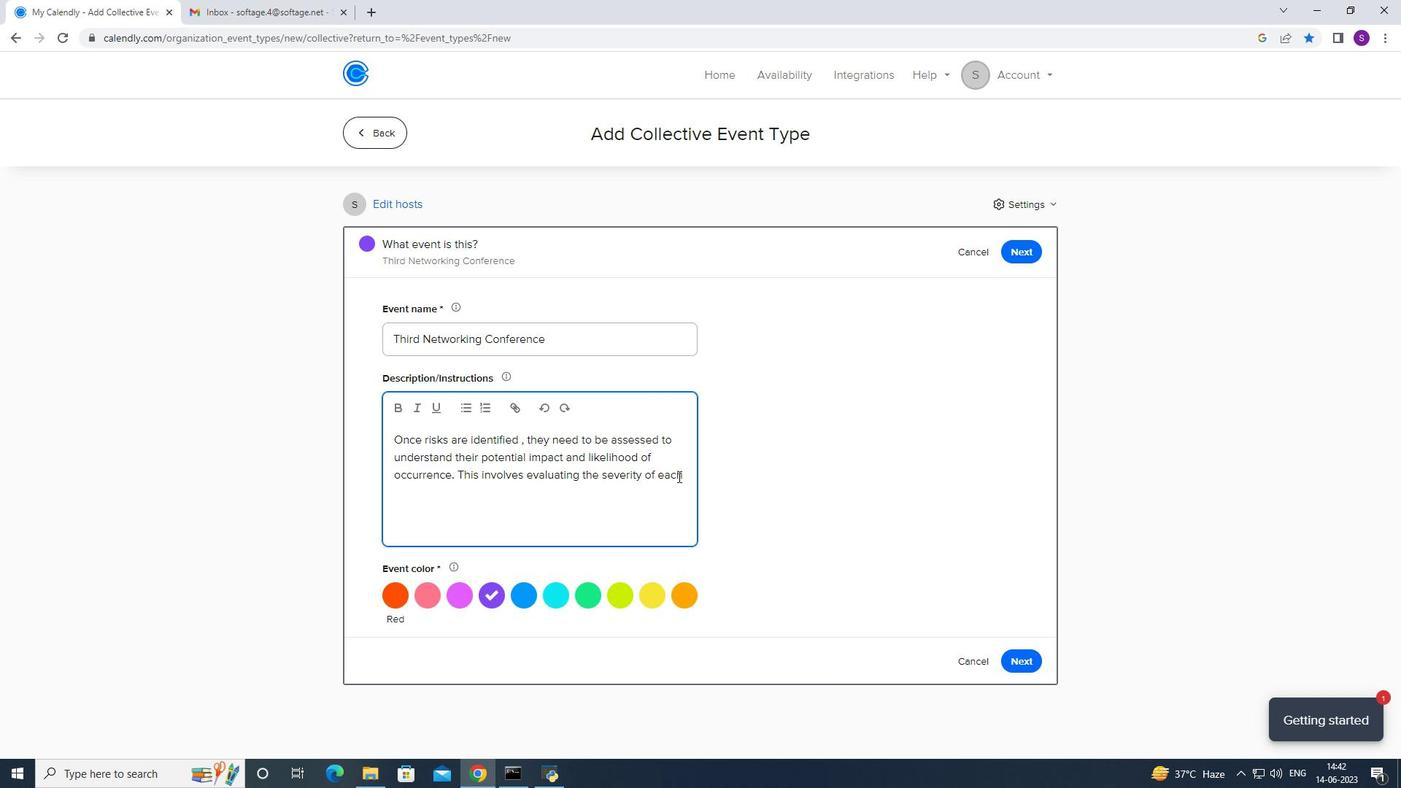 
Action: Mouse pressed left at (684, 473)
Screenshot: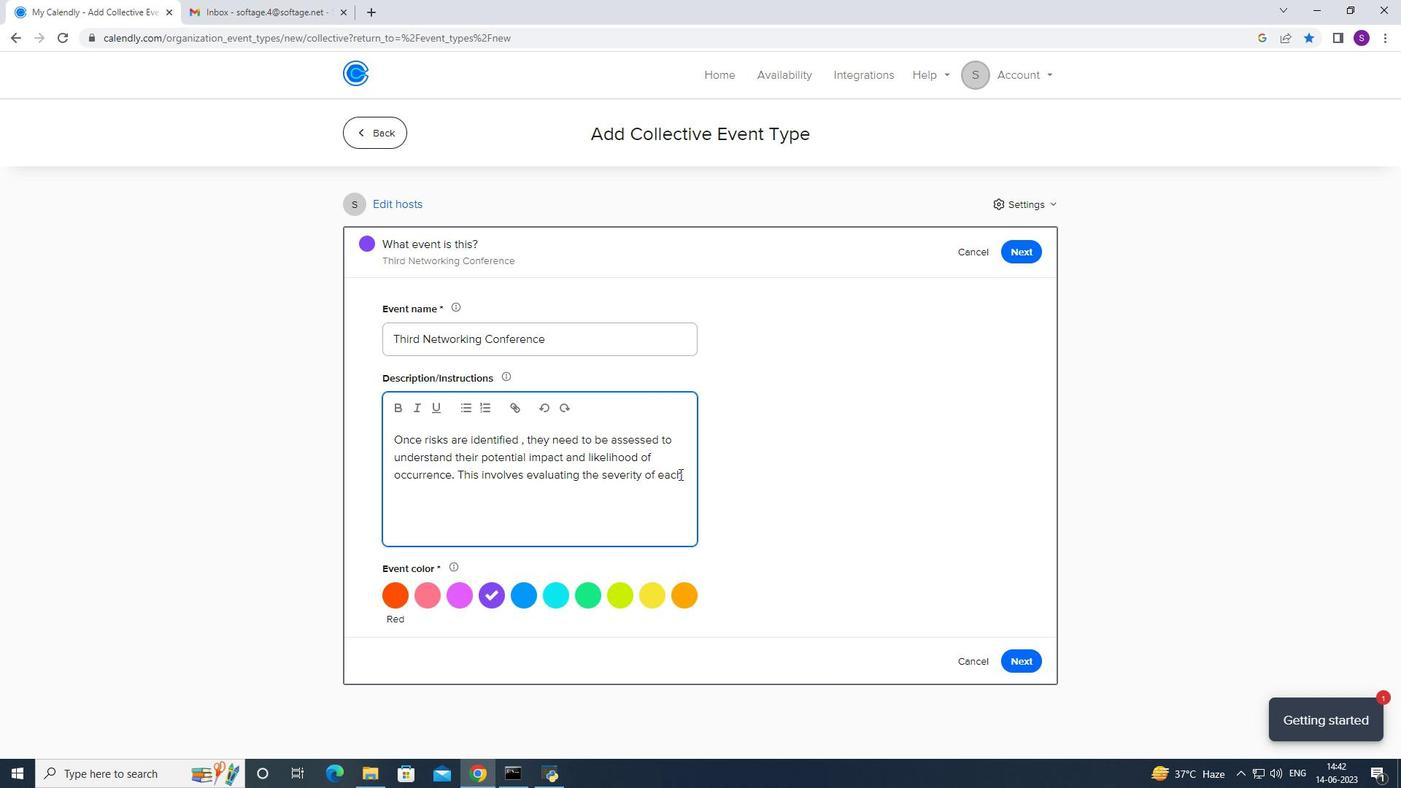 
Action: Mouse moved to (1397, 289)
Screenshot: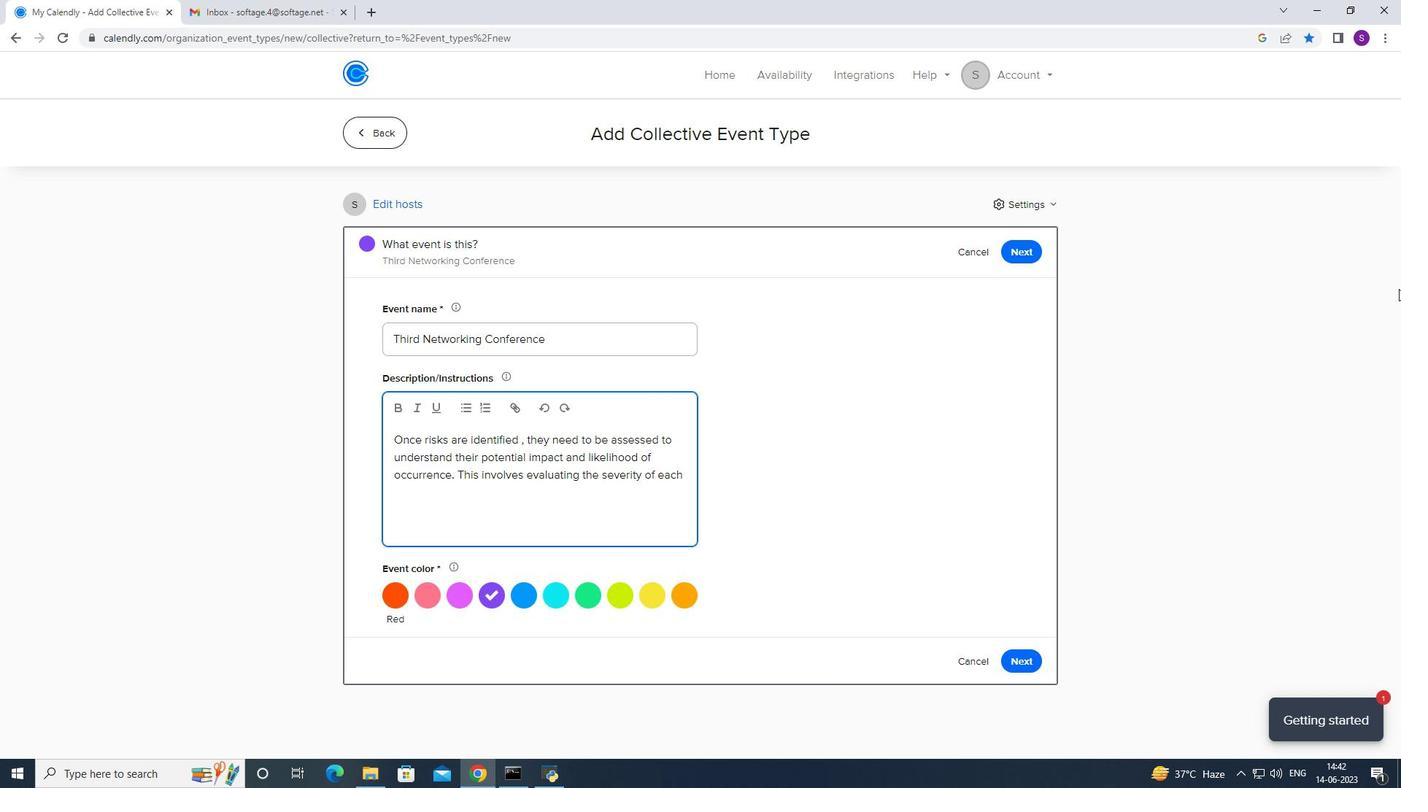 
Action: Key pressed risk<Key.space>and<Key.space>prioroitizig=<Key.backspace><Key.backspace>ng<Key.space>them<Key.space>based<Key.space>on<Key.space>their<Key.space>potential<Key.space>impact<Key.space>on<Key.space>project<Key.space>obn<Key.backspace>jectives,timelines,budgets,<Key.space>quality<Key.space>and<Key.space>stakj=<Key.backspace><Key.backspace><Key.backspace>keholder<Key.space>satisfaction.
Screenshot: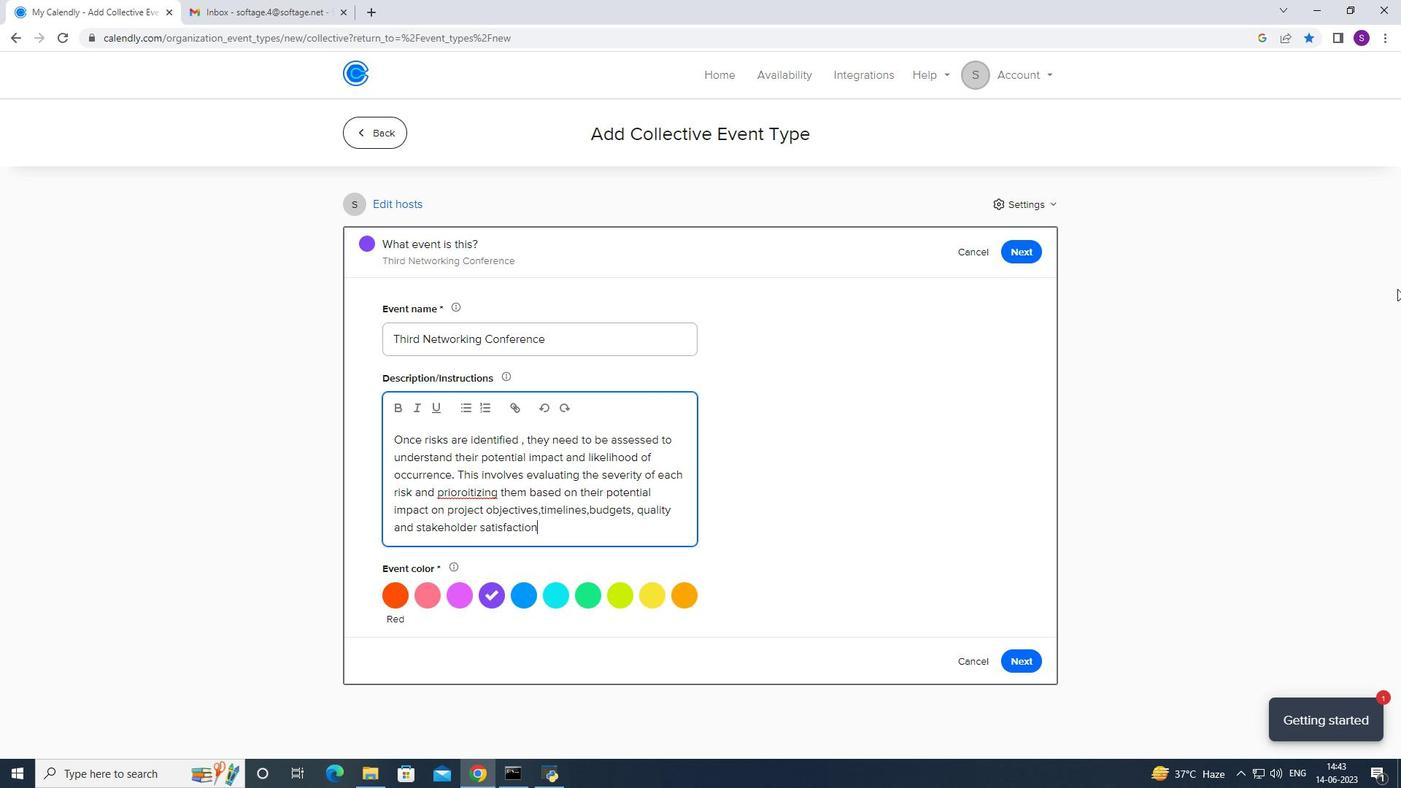 
Action: Mouse moved to (433, 490)
Screenshot: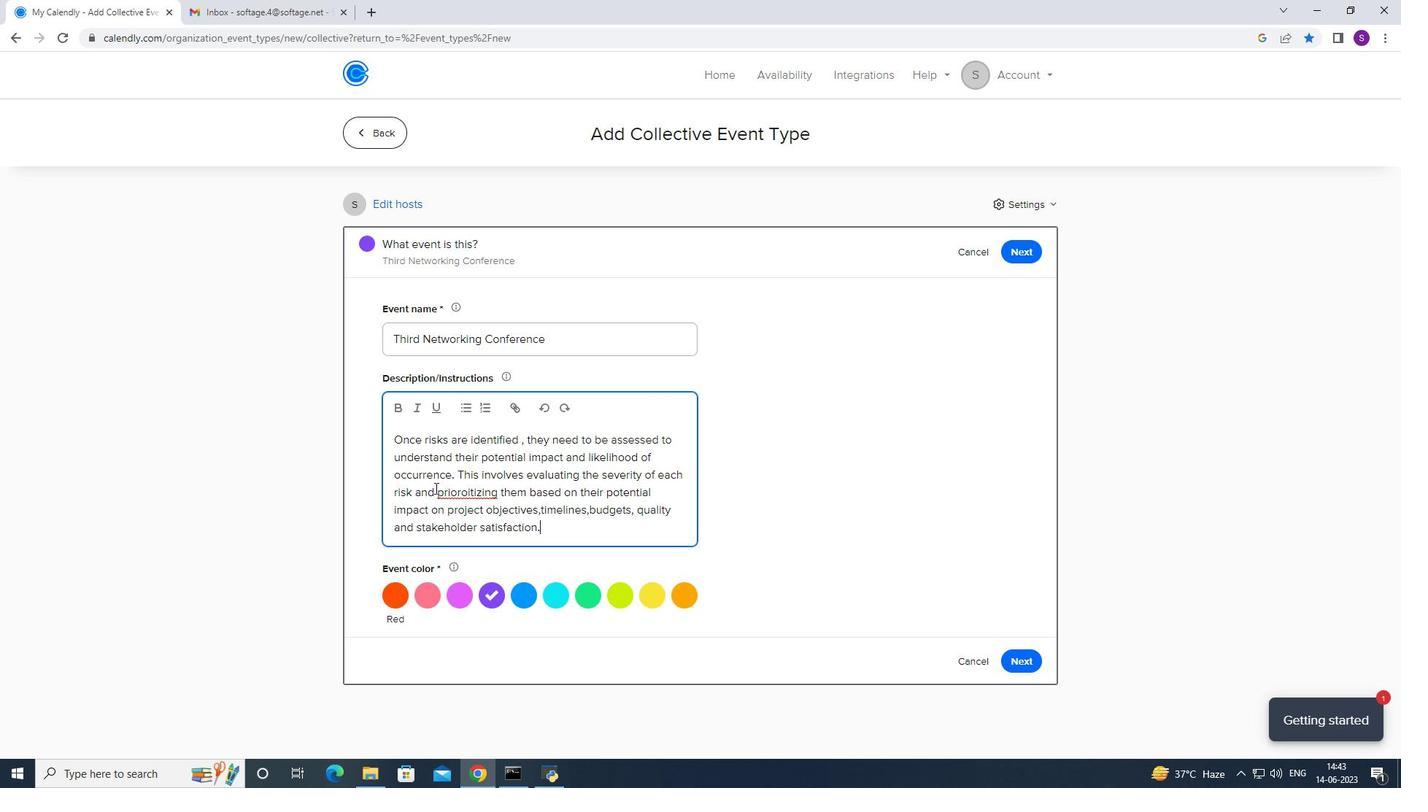 
Action: Mouse pressed left at (433, 490)
Screenshot: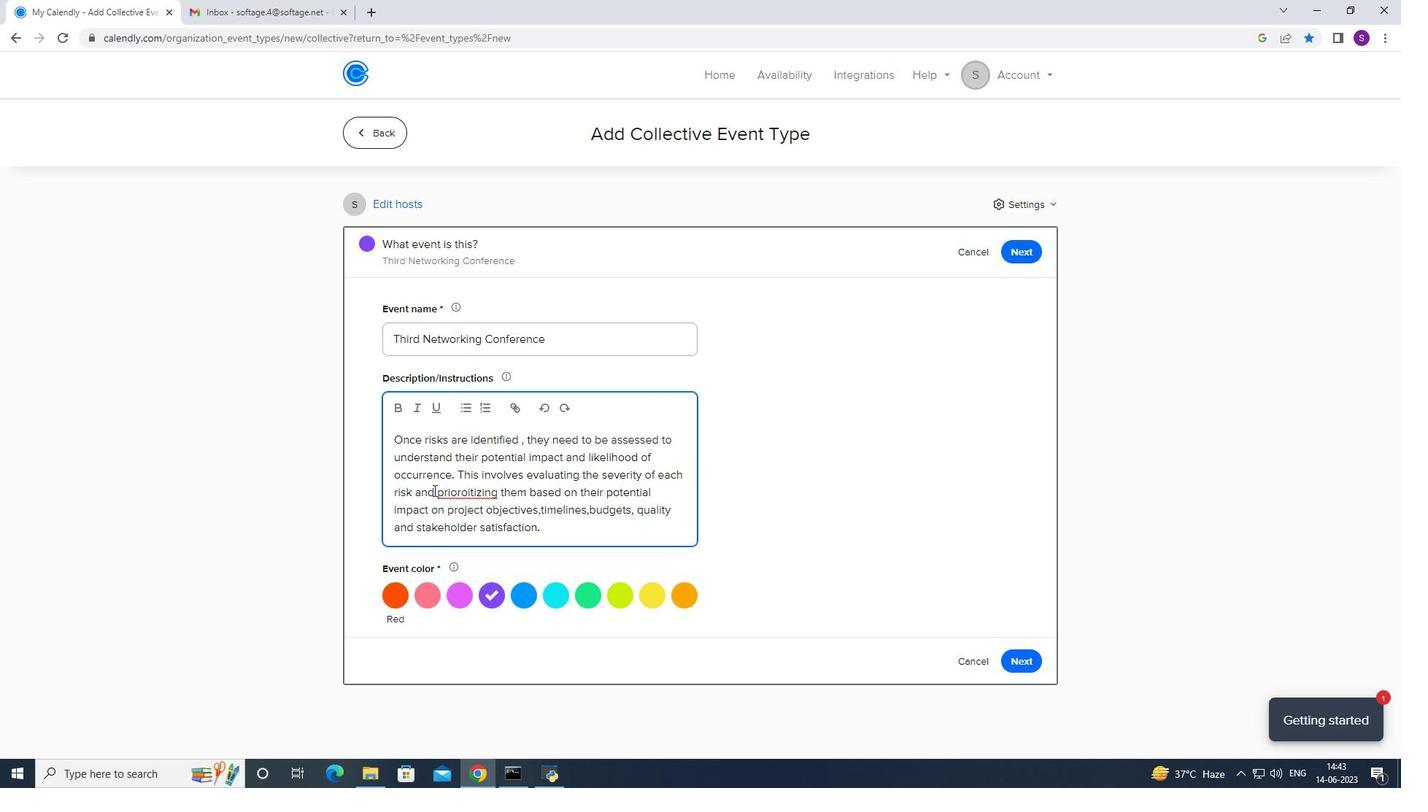 
Action: Mouse moved to (454, 492)
Screenshot: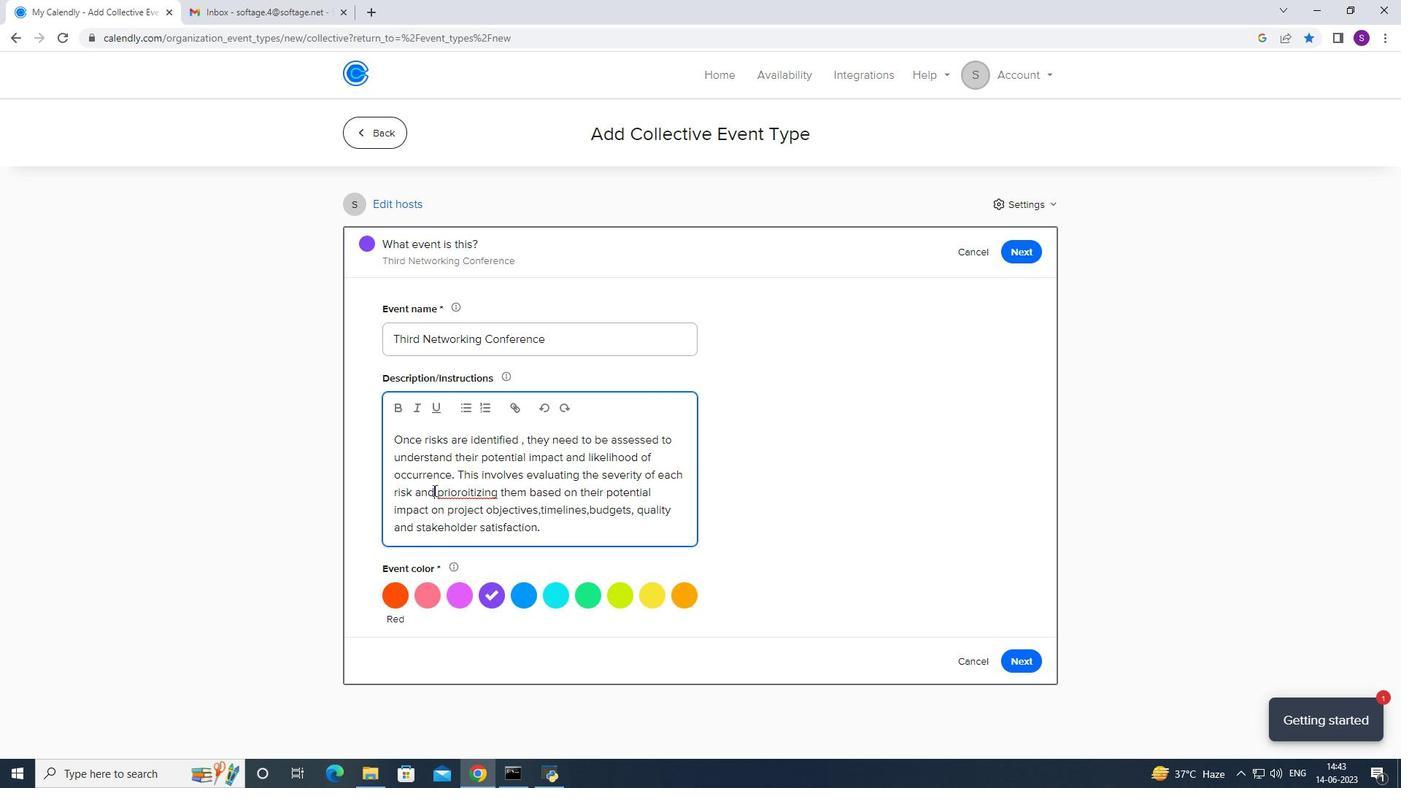 
Action: Mouse pressed right at (454, 492)
Screenshot: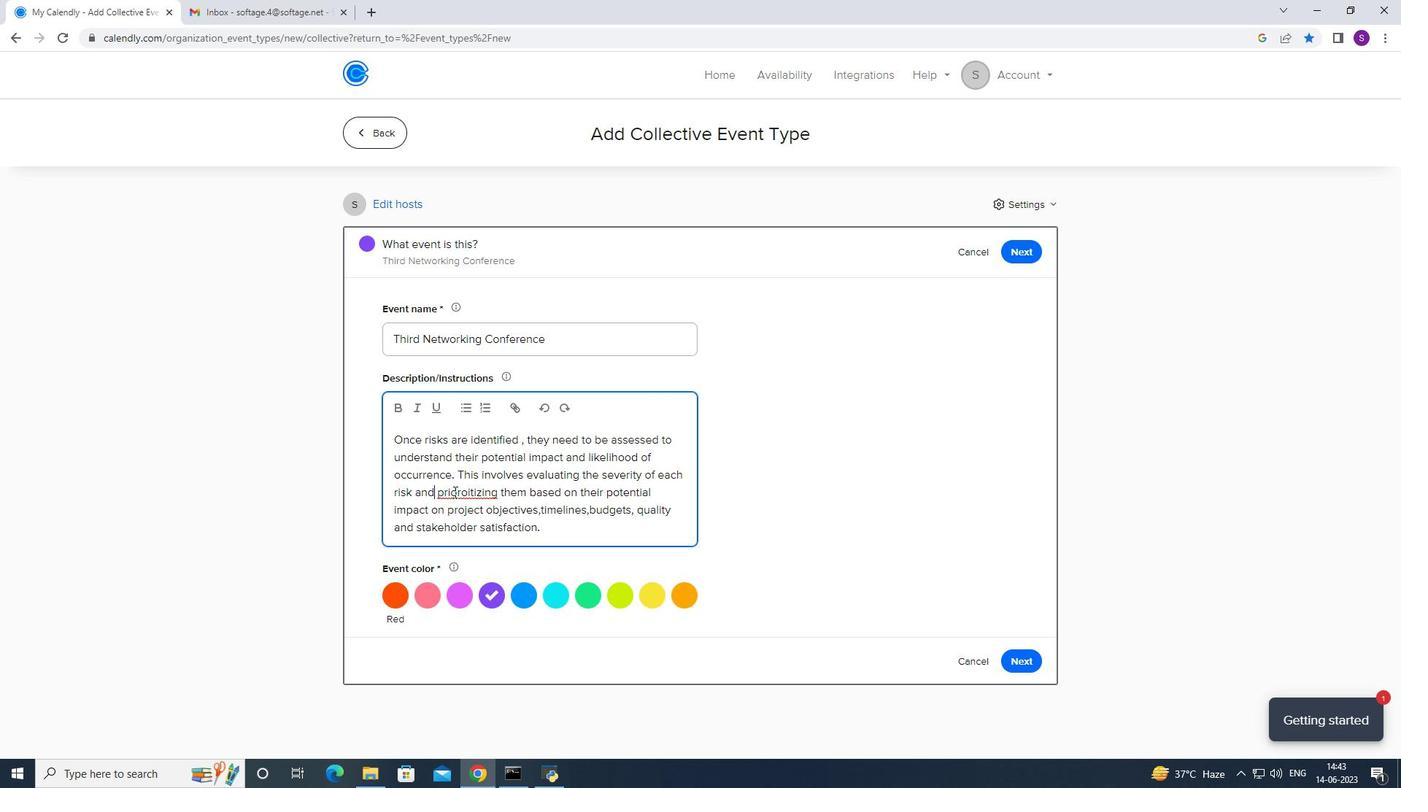 
Action: Mouse moved to (485, 497)
Screenshot: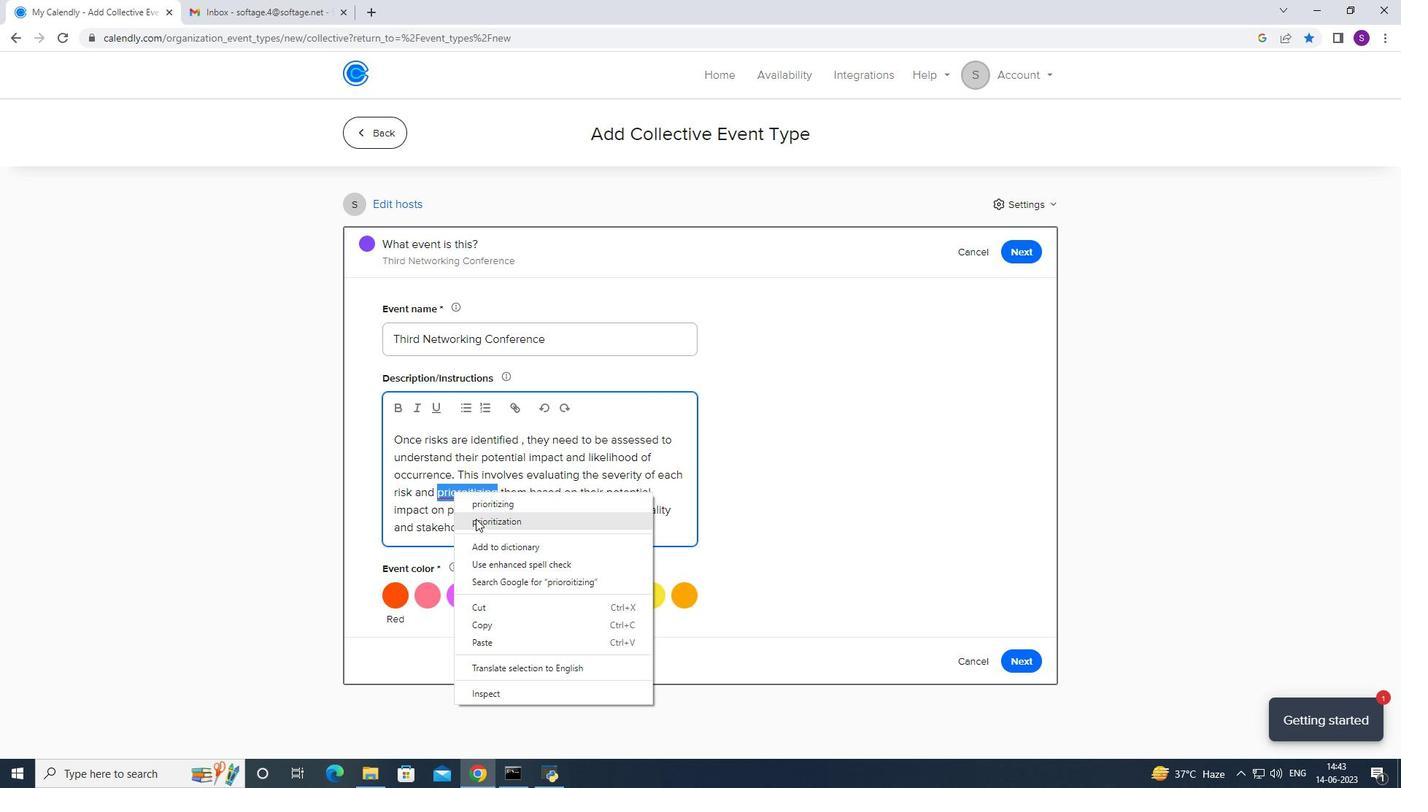 
Action: Mouse pressed left at (485, 497)
Screenshot: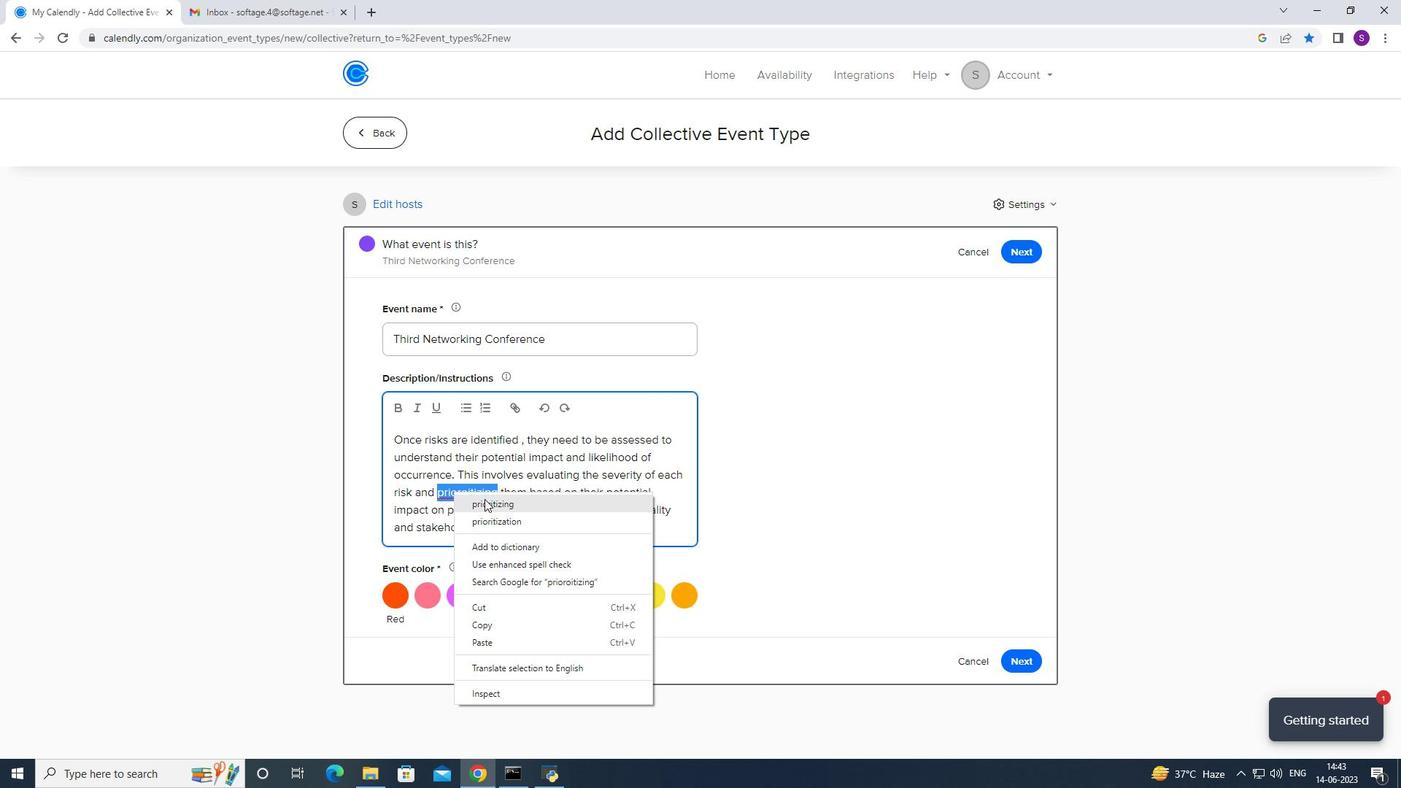 
Action: Mouse moved to (538, 528)
Screenshot: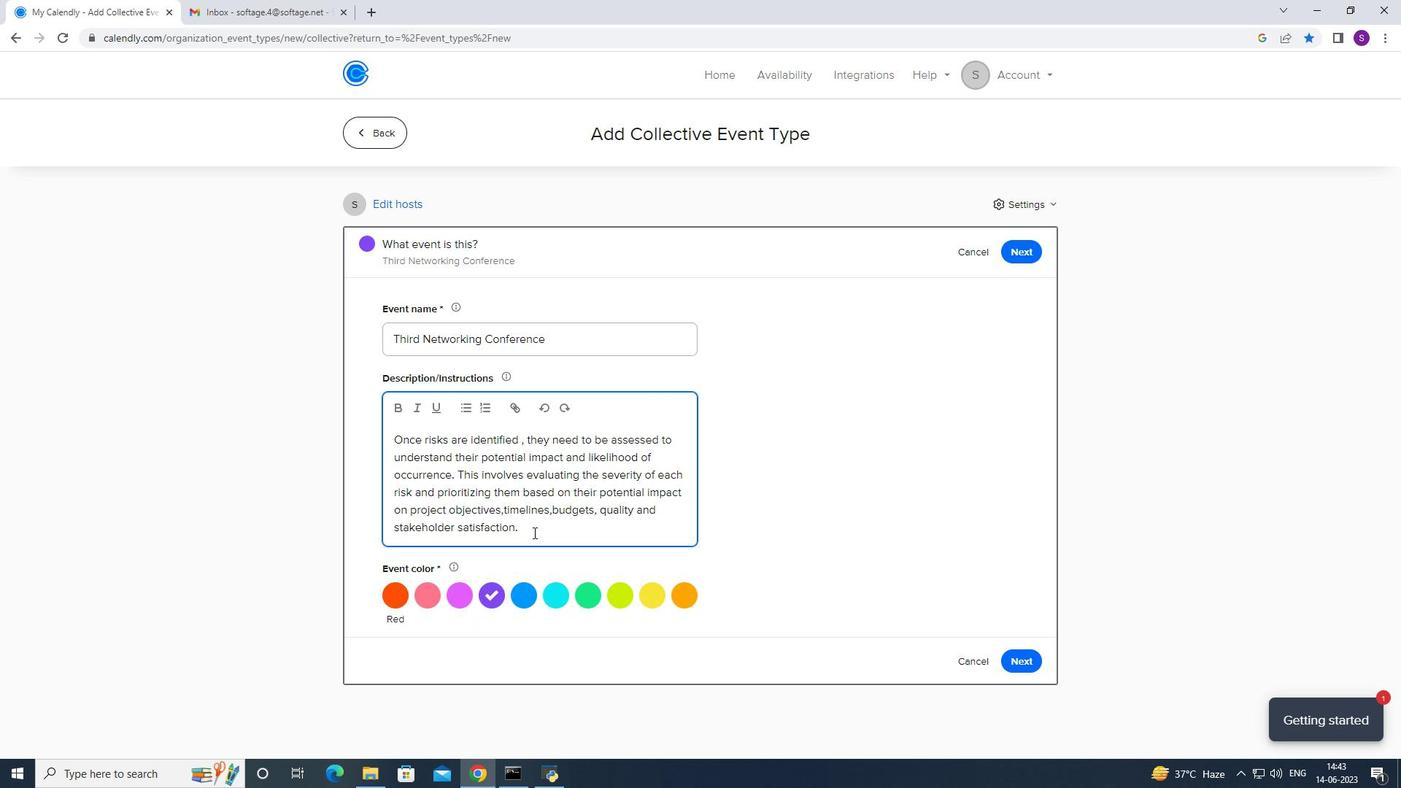 
Action: Mouse pressed left at (538, 528)
Screenshot: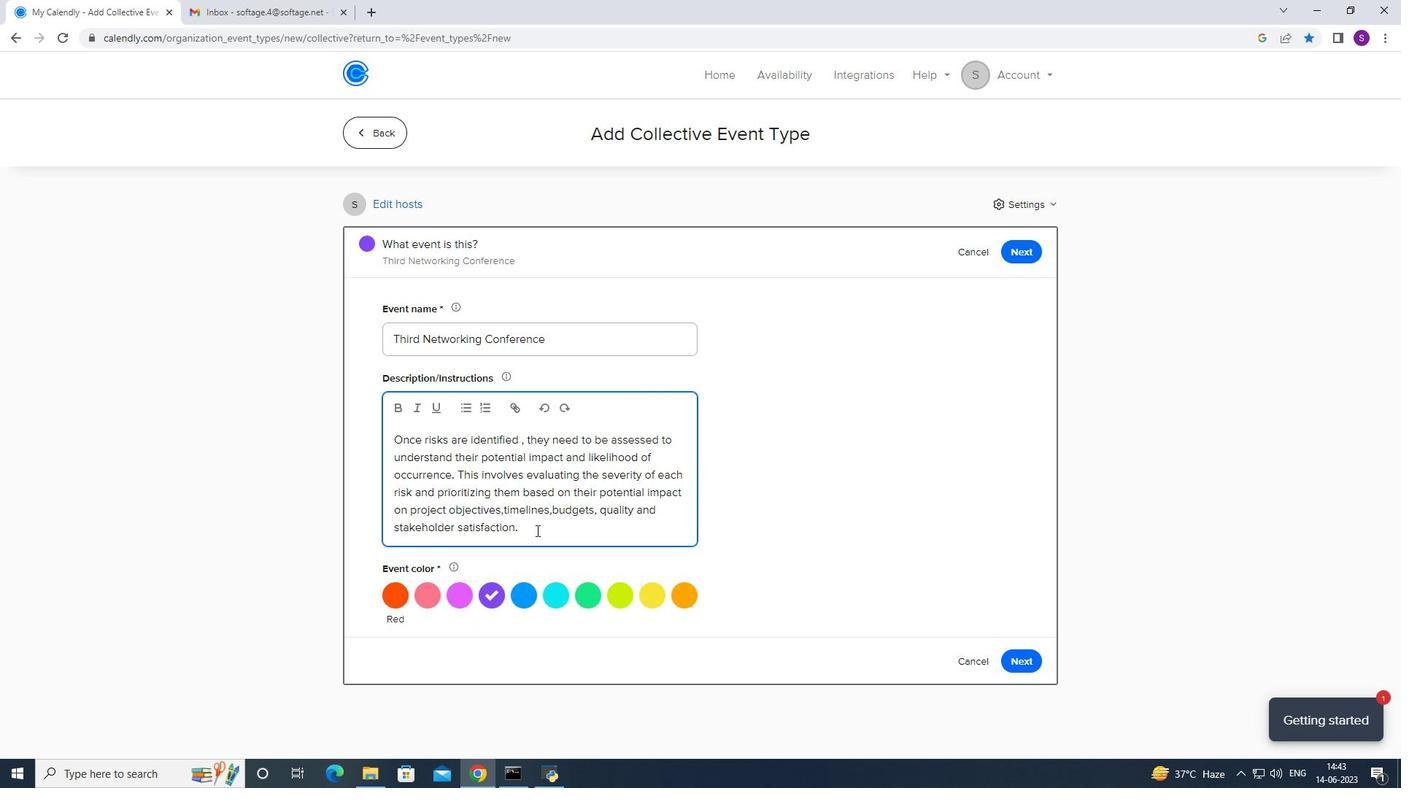 
Action: Mouse moved to (411, 404)
Screenshot: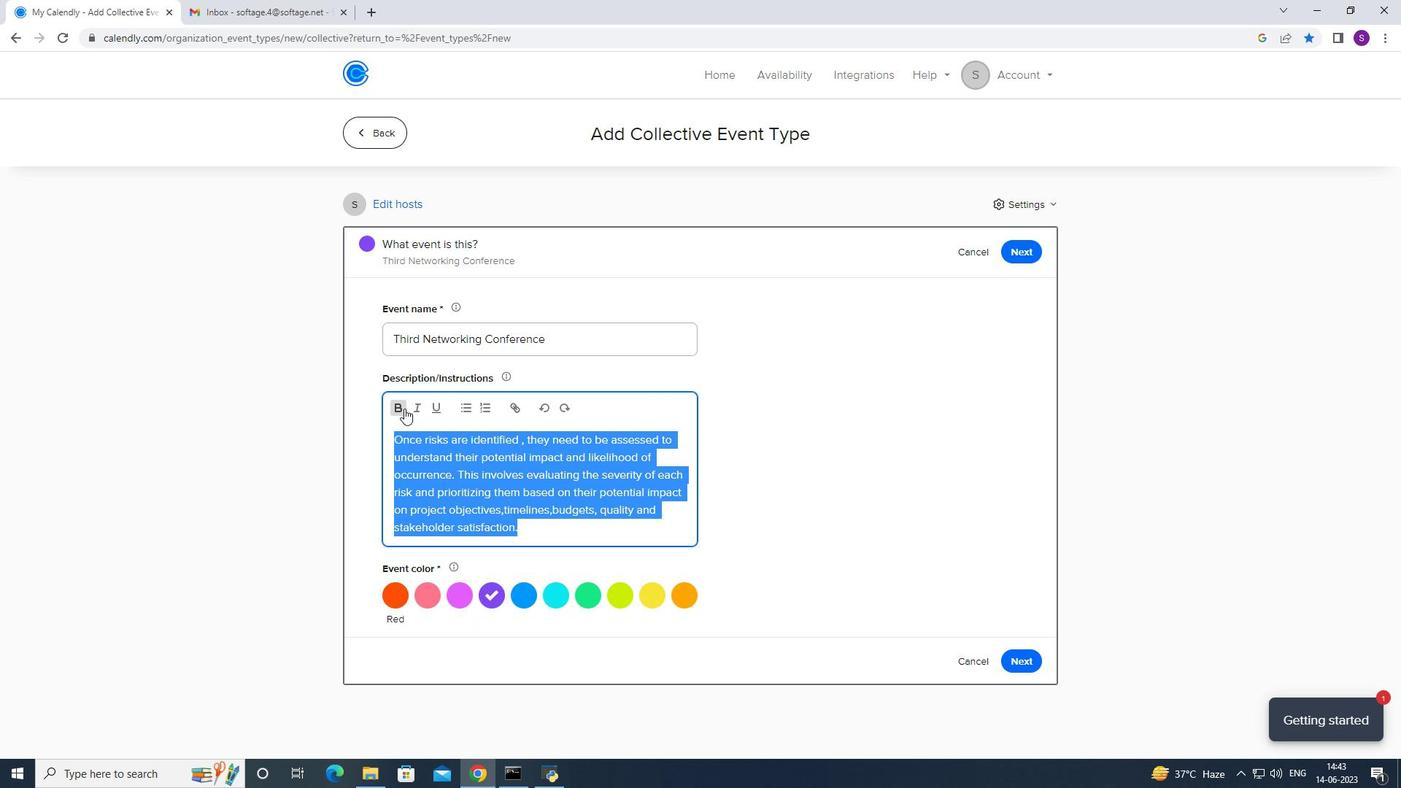 
Action: Mouse pressed left at (411, 404)
Screenshot: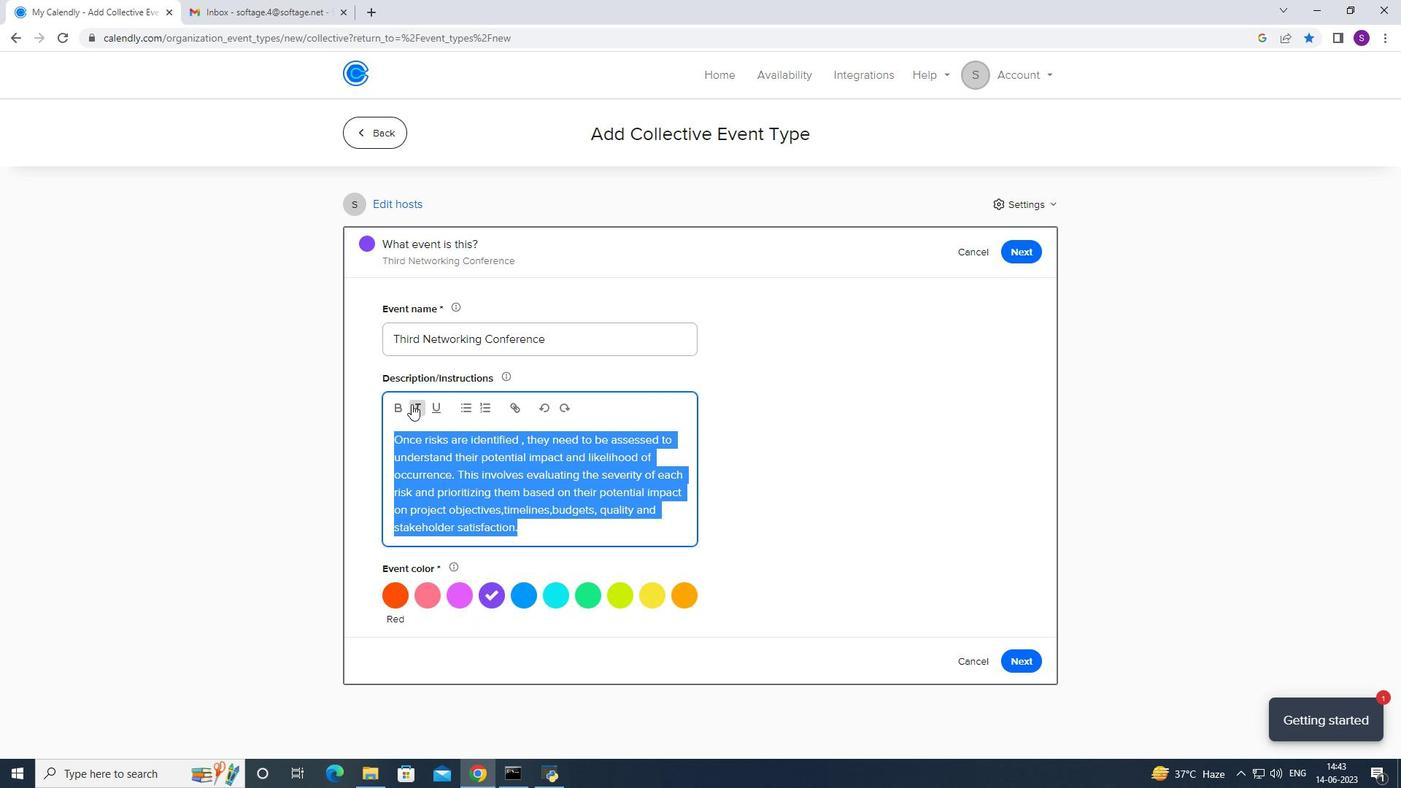 
Action: Mouse moved to (441, 488)
Screenshot: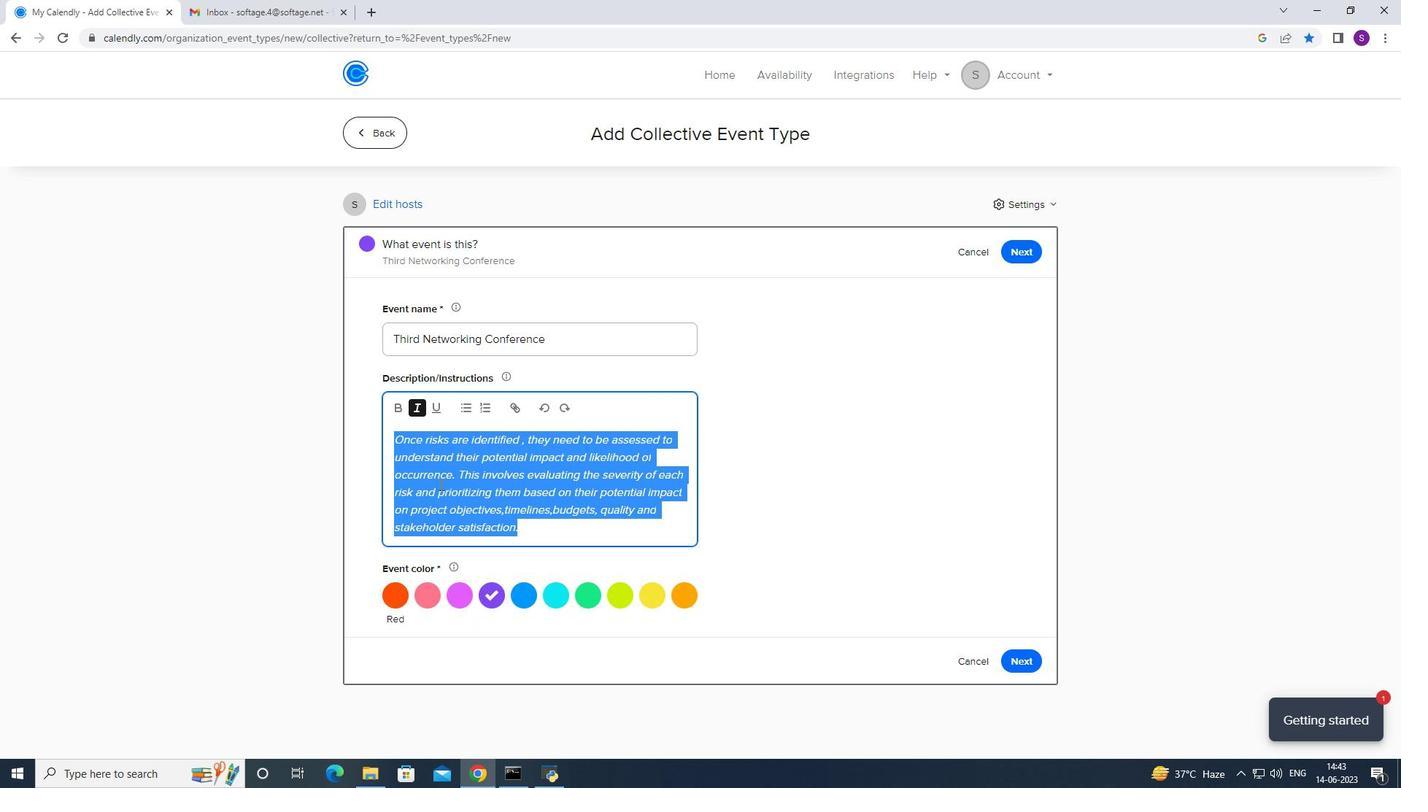 
Action: Mouse pressed left at (441, 488)
Screenshot: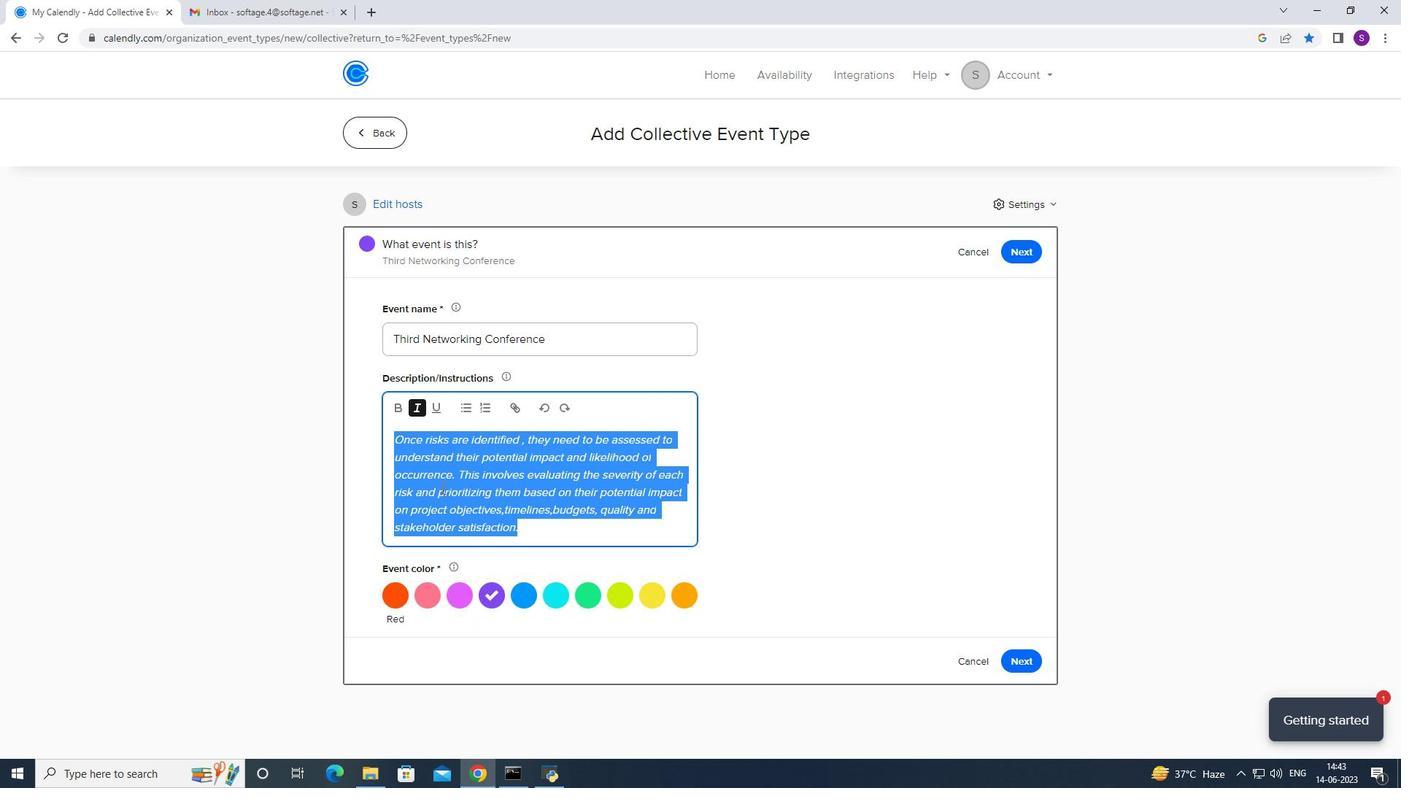 
Action: Mouse moved to (467, 492)
Screenshot: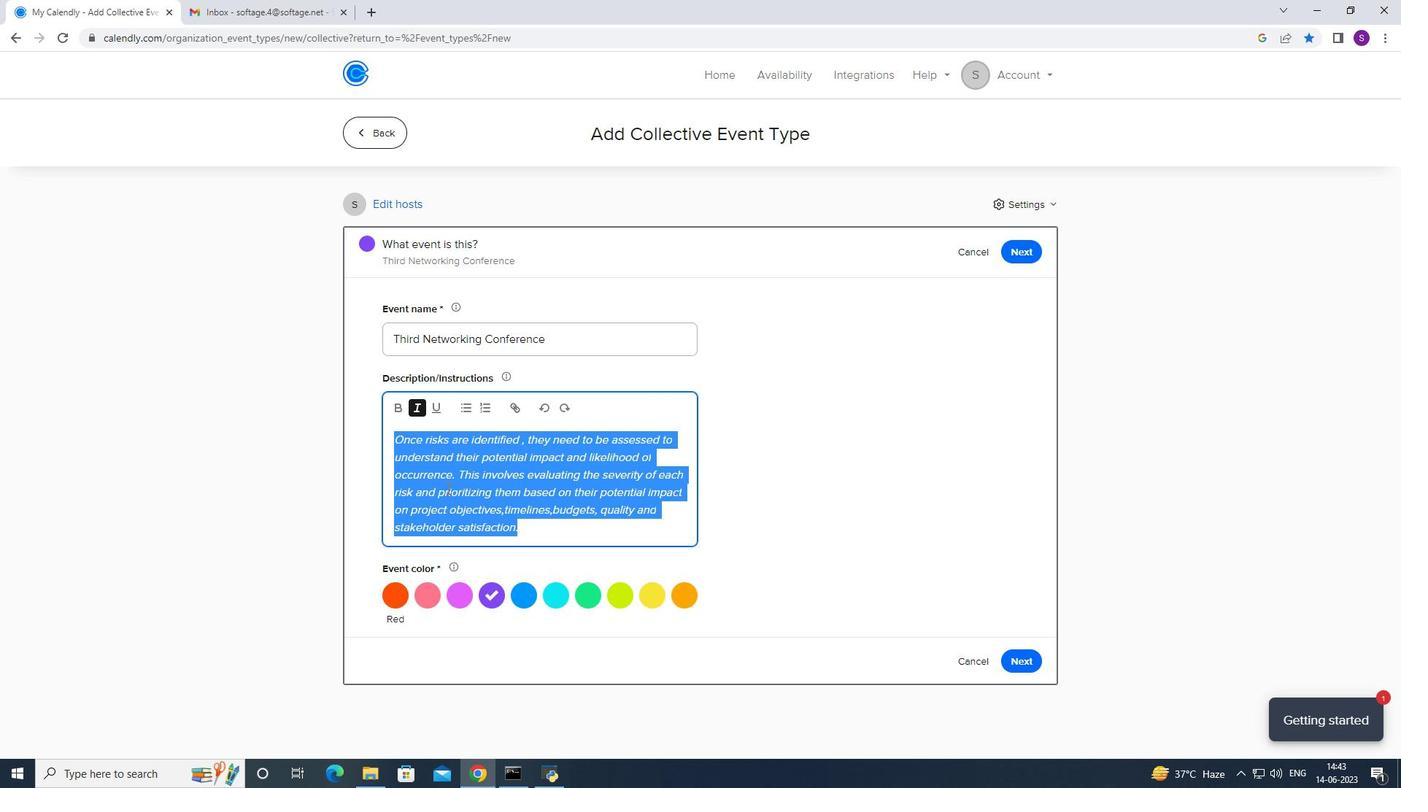 
Action: Mouse pressed left at (467, 492)
Screenshot: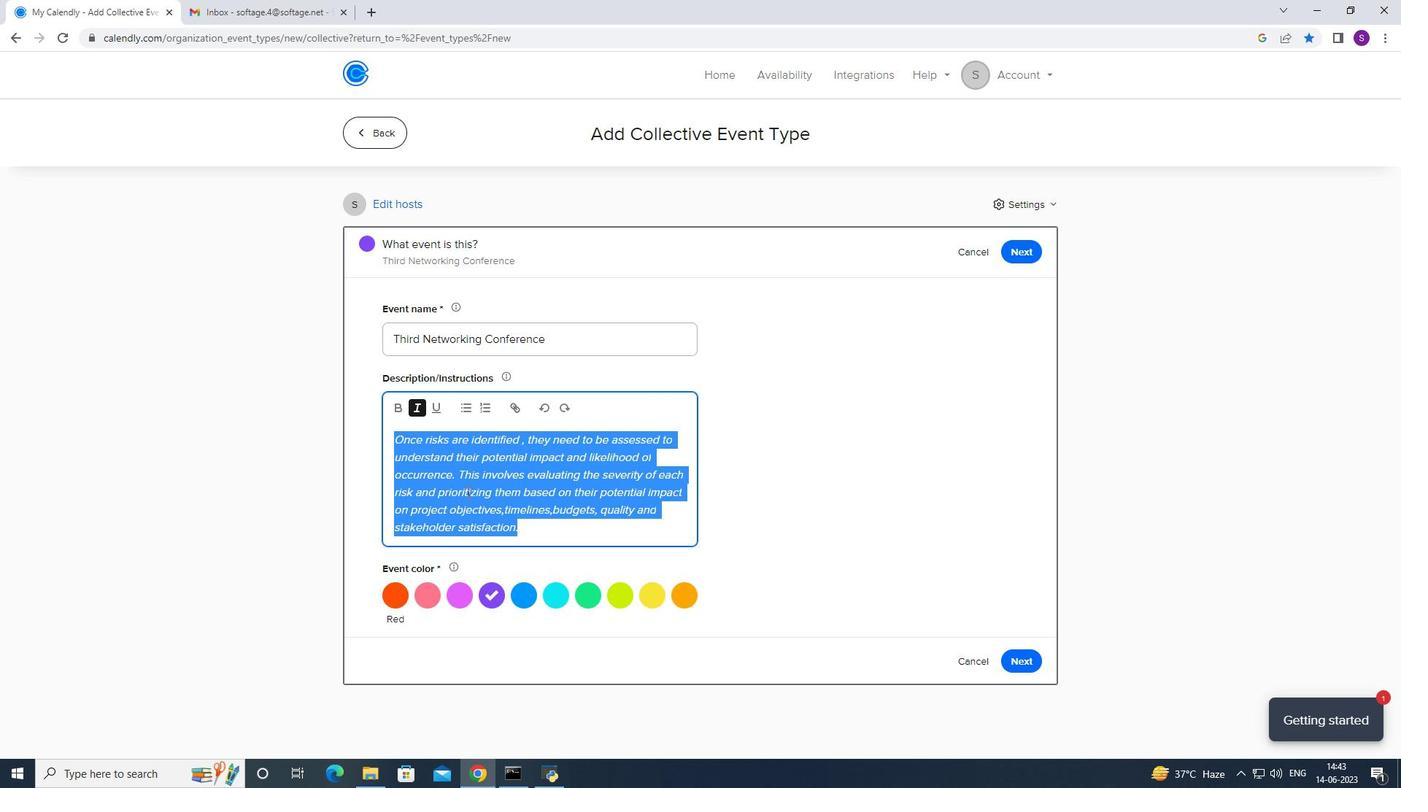 
Action: Mouse moved to (431, 594)
Screenshot: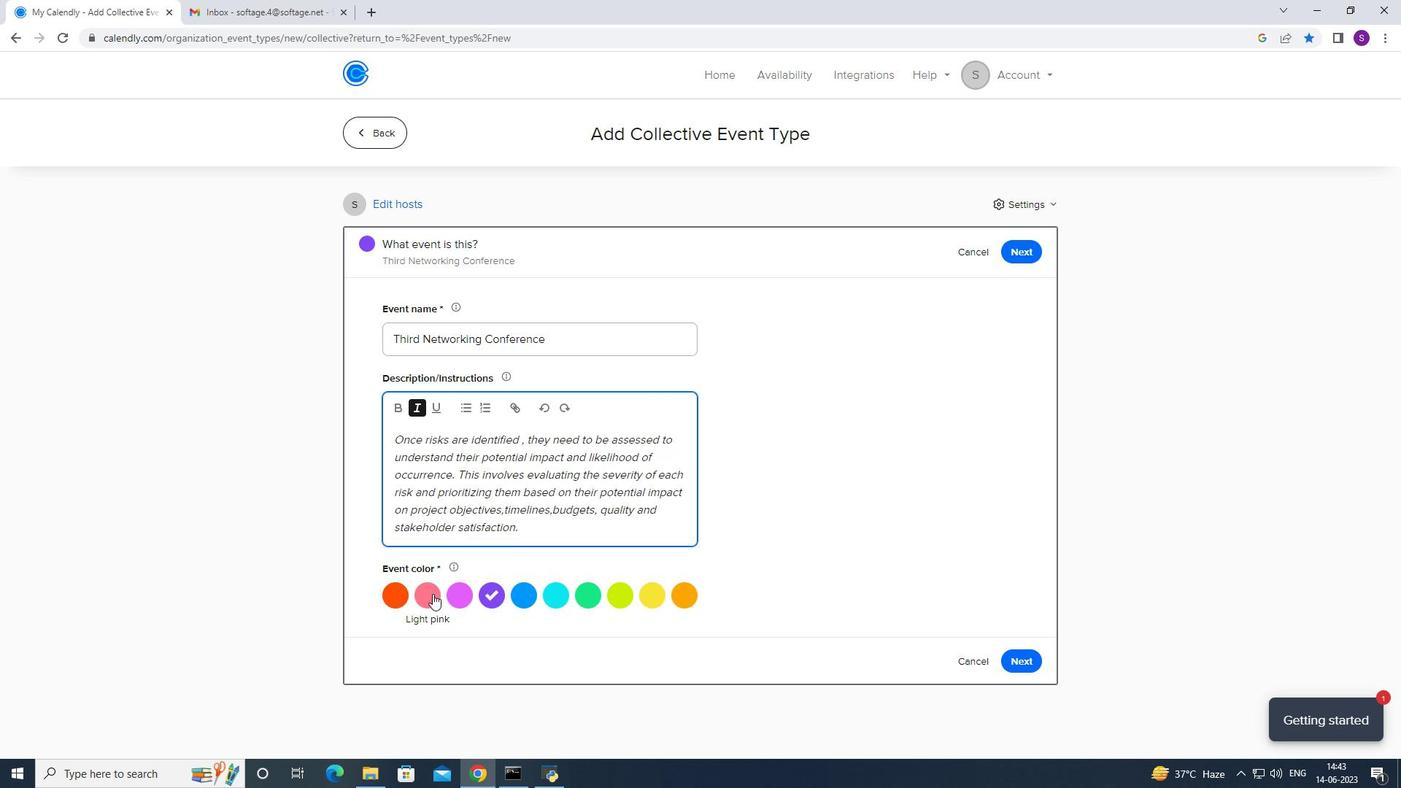 
Action: Mouse pressed left at (431, 594)
Screenshot: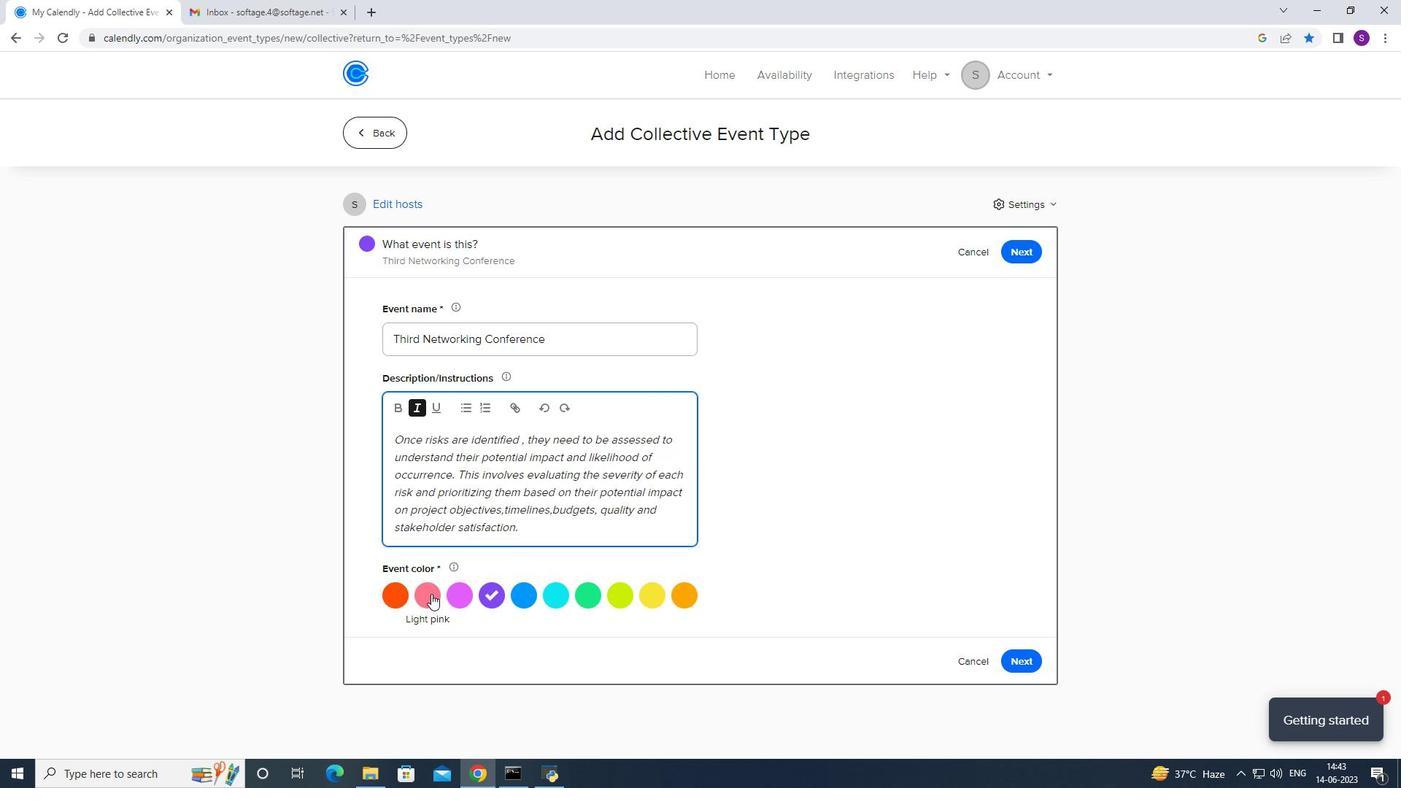 
Action: Mouse moved to (1003, 654)
Screenshot: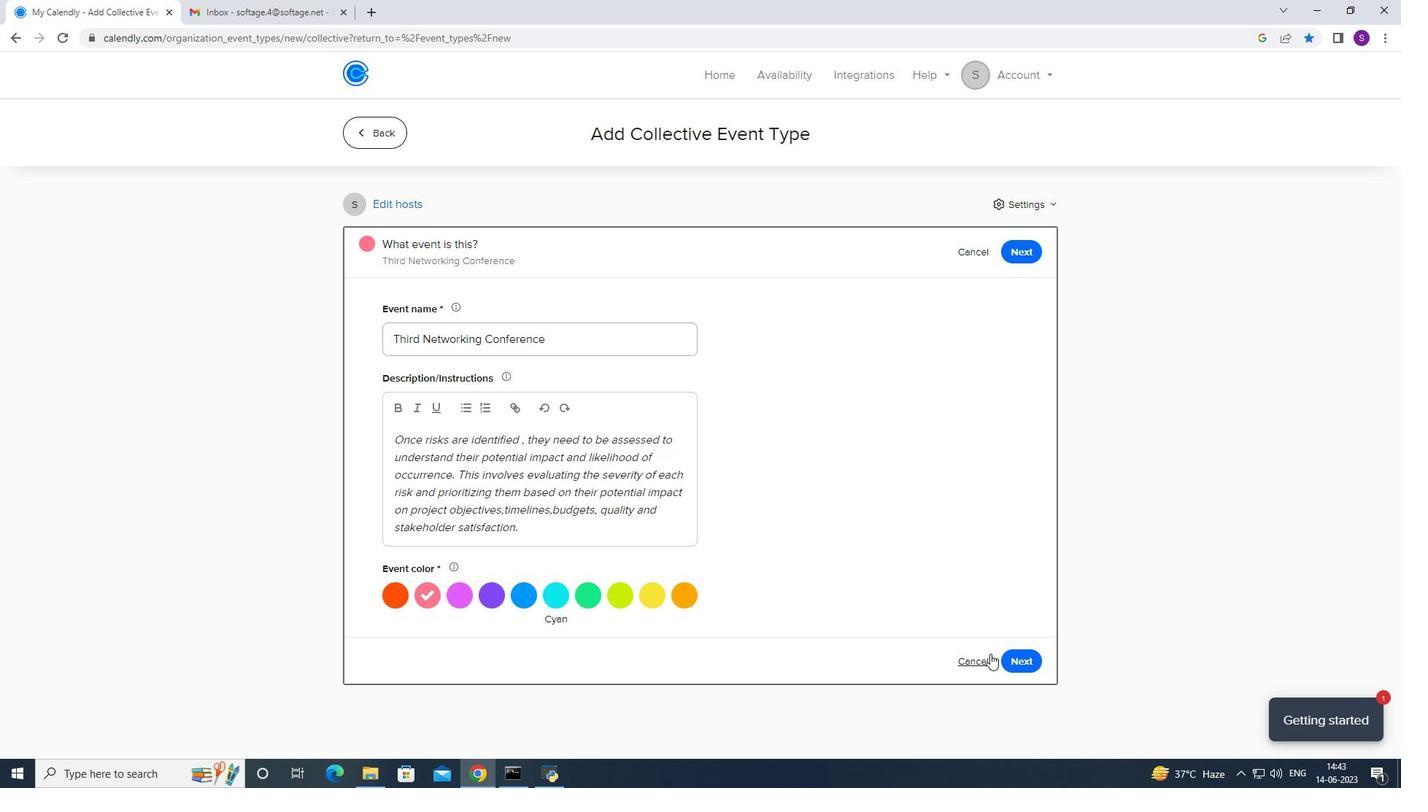 
Action: Mouse pressed left at (1003, 654)
Screenshot: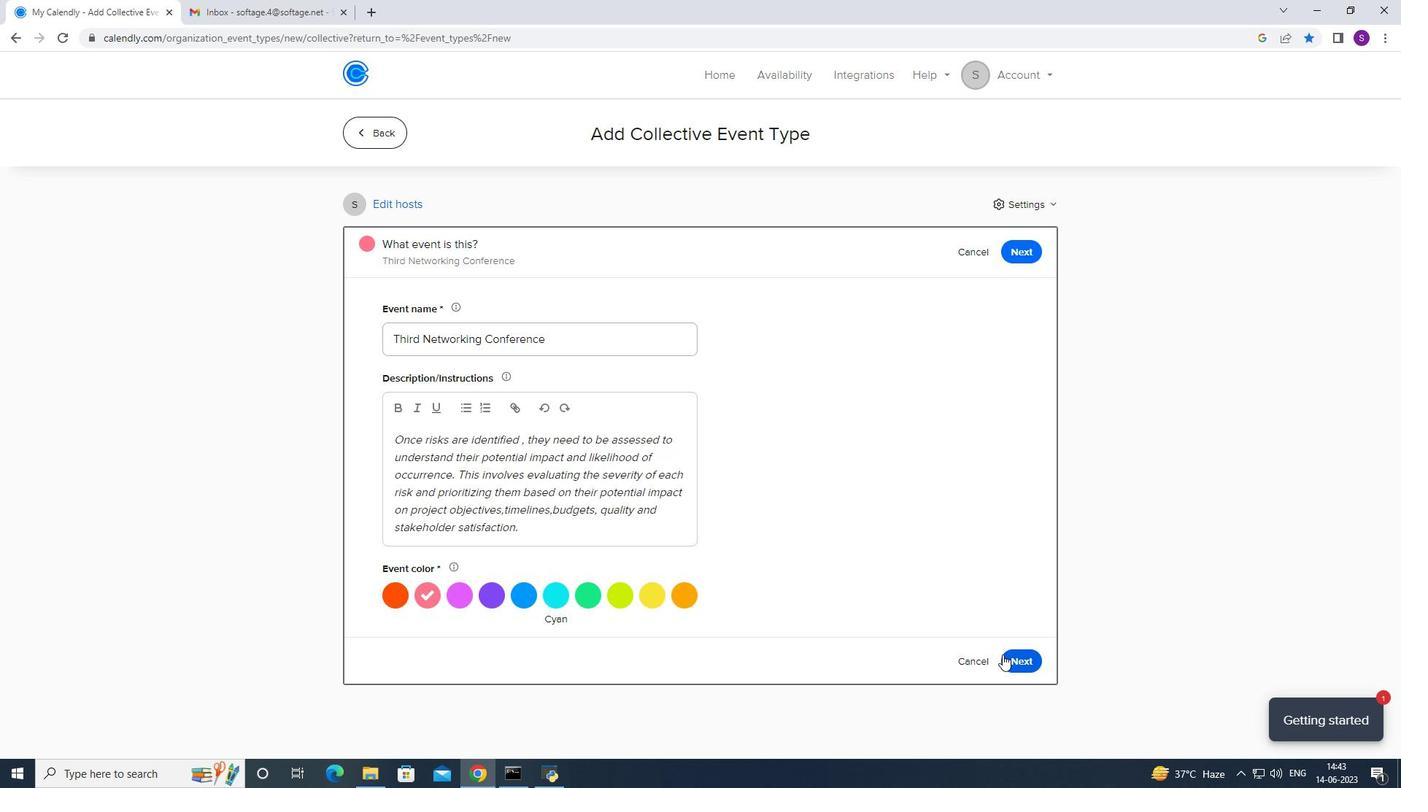 
Action: Mouse moved to (548, 421)
Screenshot: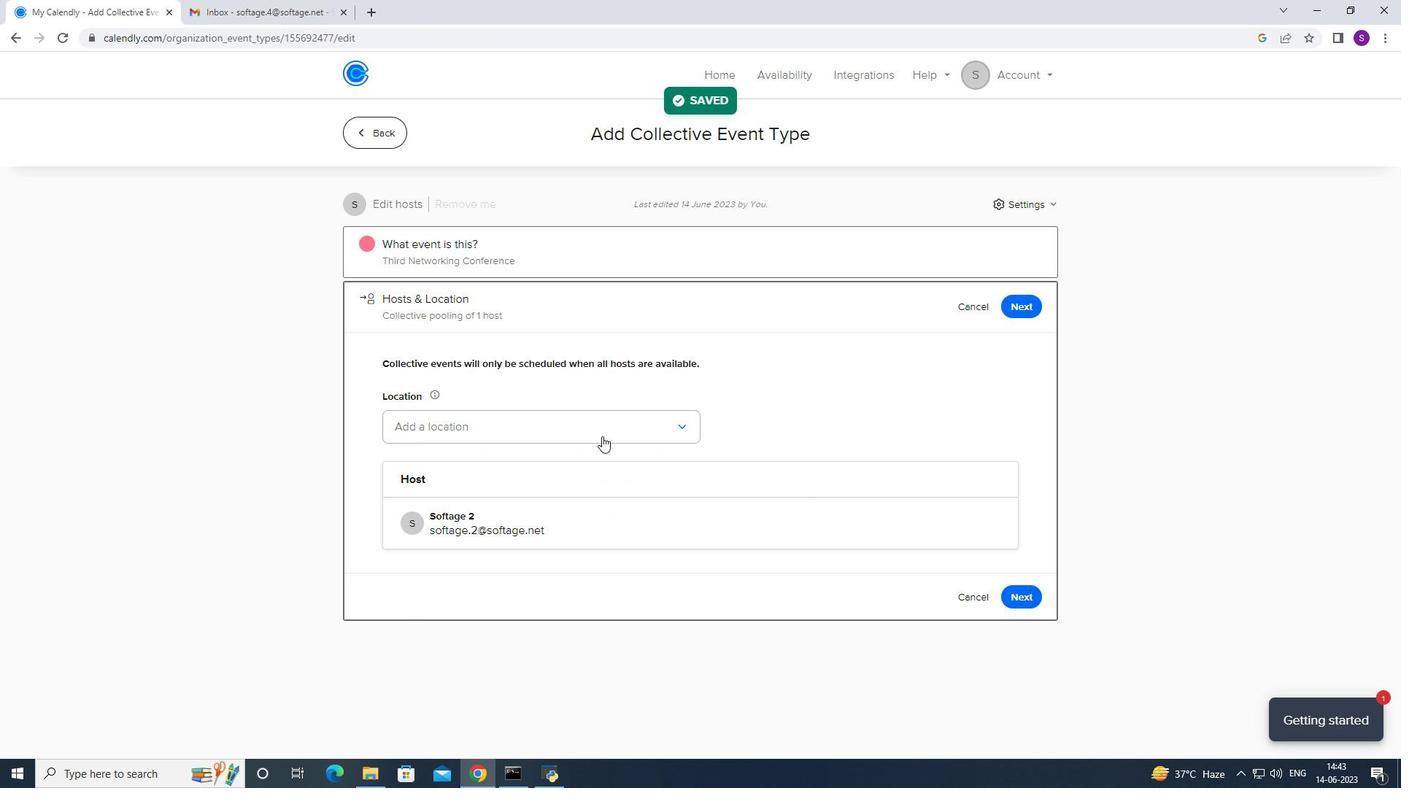 
Action: Mouse pressed left at (548, 421)
Screenshot: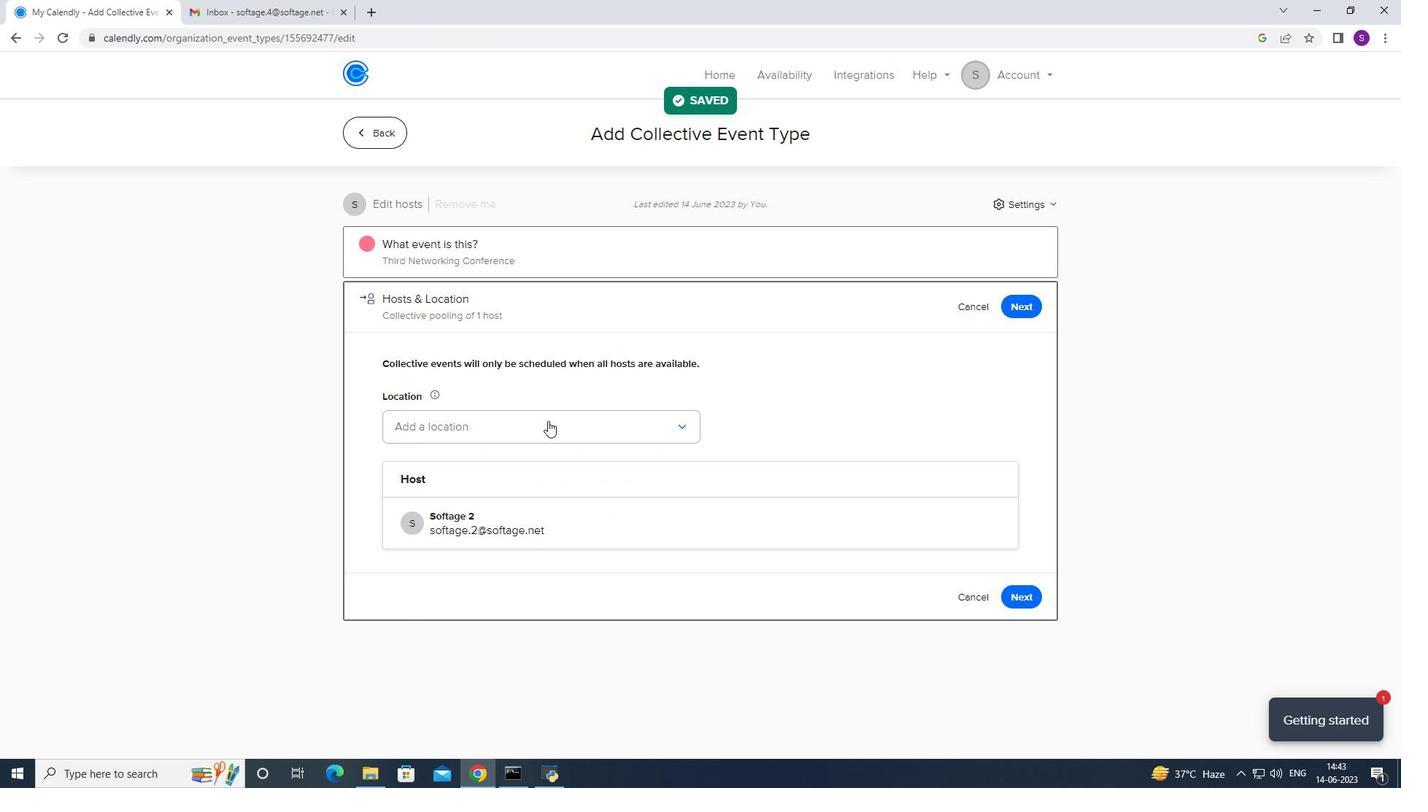 
Action: Mouse moved to (513, 470)
Screenshot: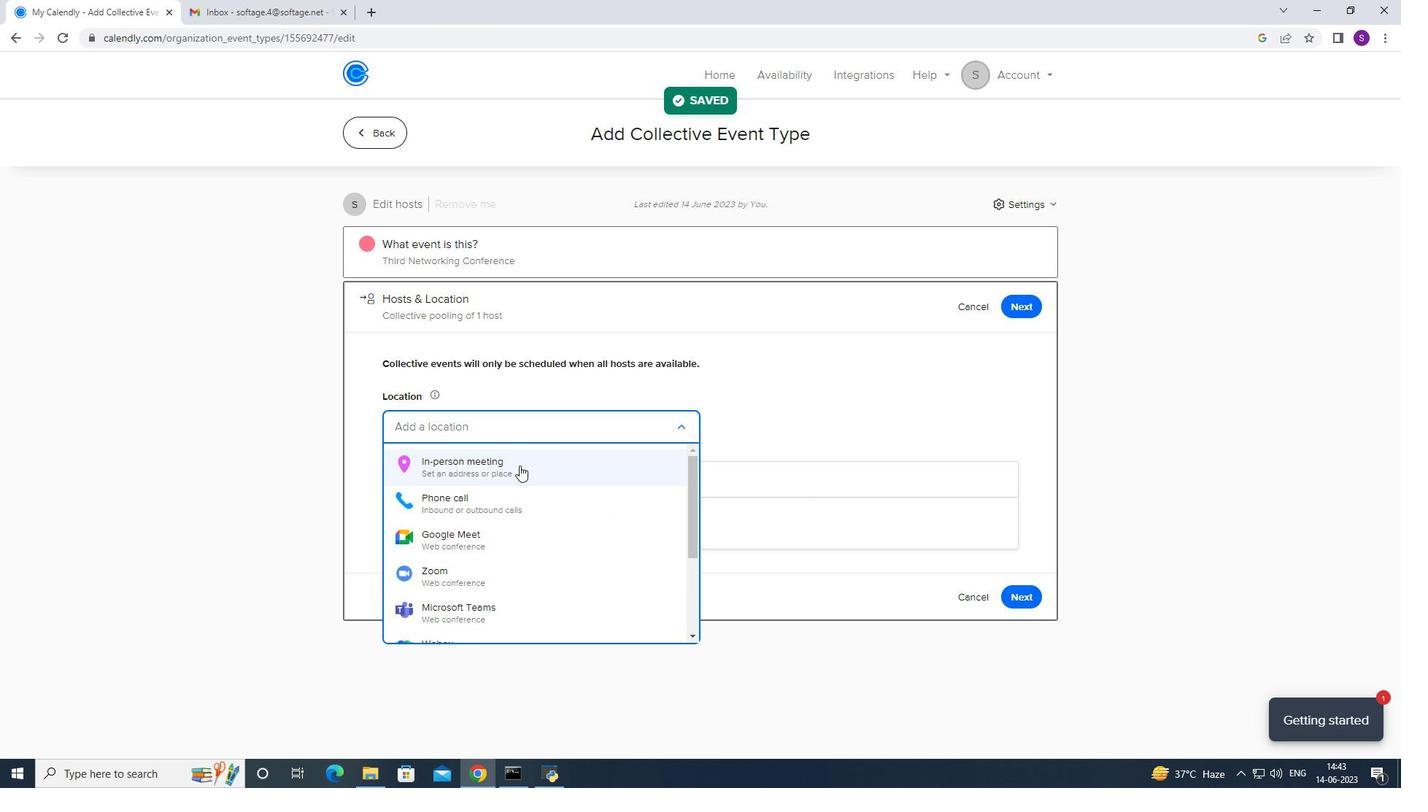 
Action: Mouse pressed left at (513, 470)
Screenshot: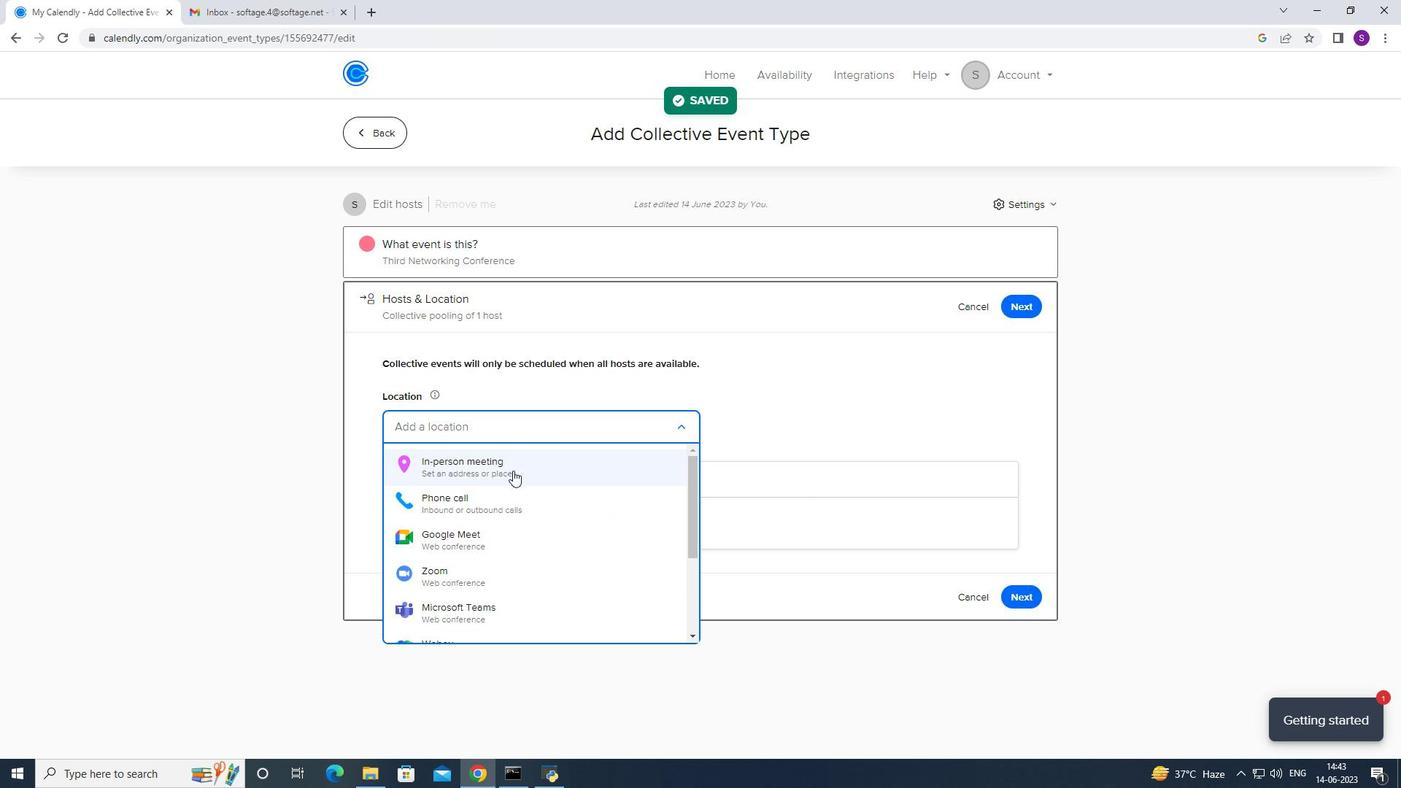 
Action: Mouse moved to (646, 243)
Screenshot: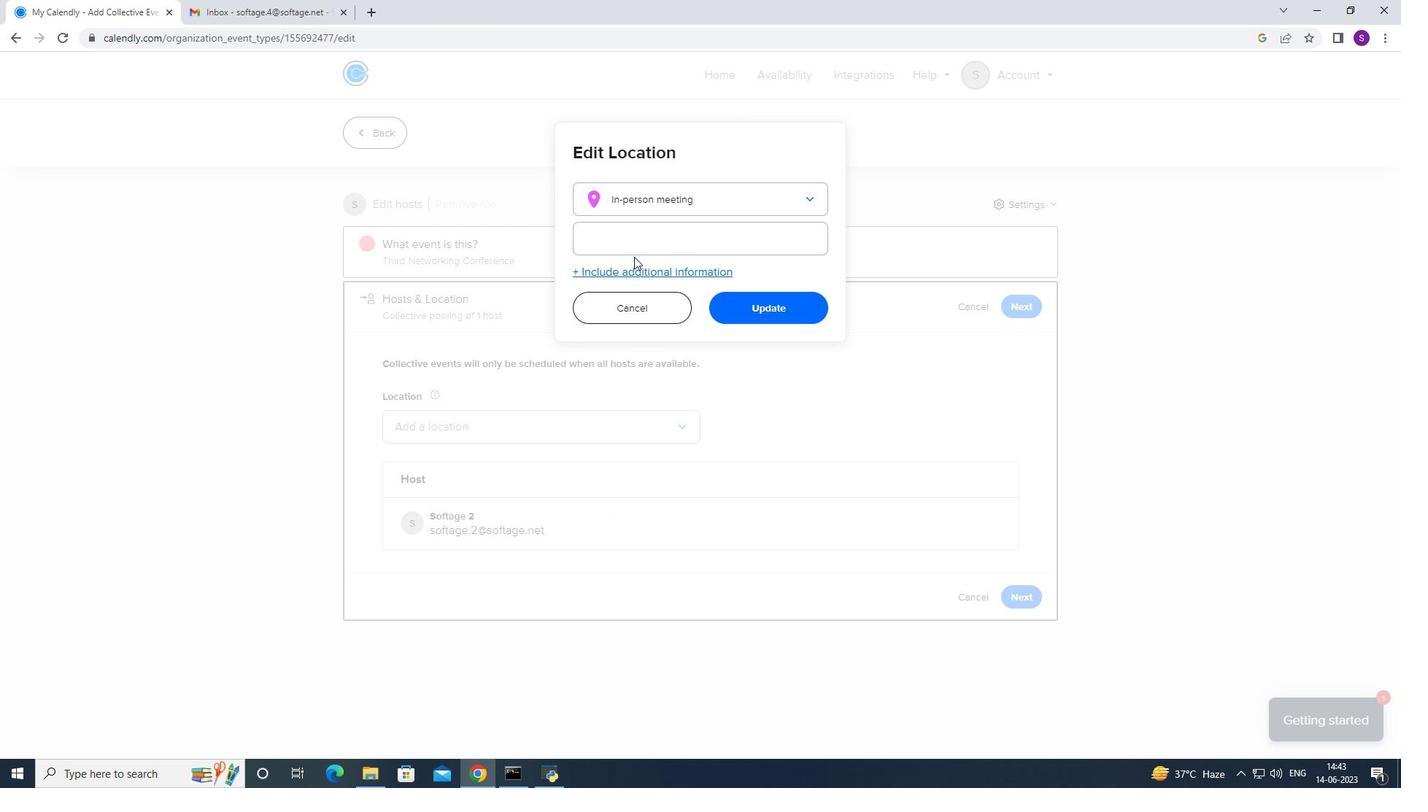 
Action: Mouse pressed left at (646, 243)
Screenshot: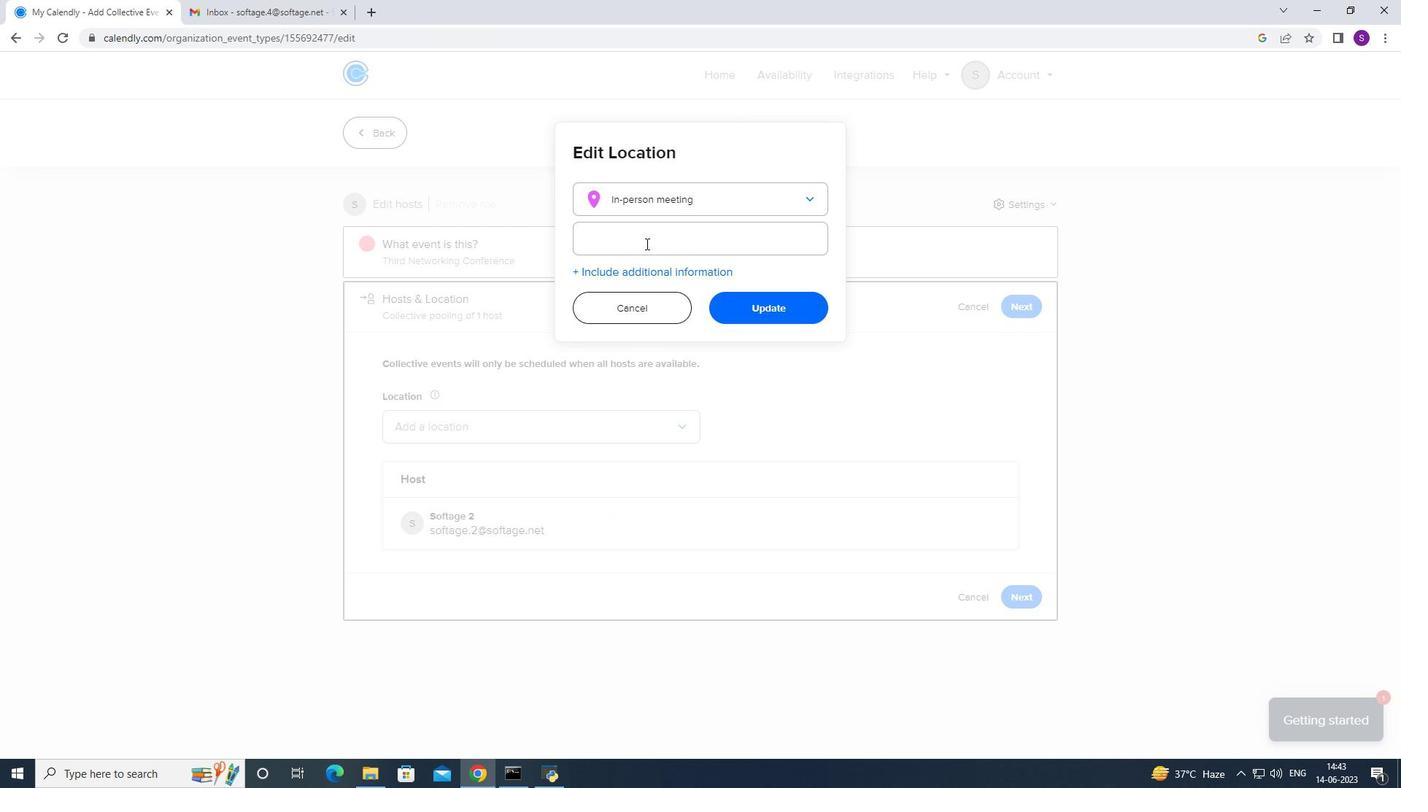 
Action: Mouse moved to (649, 243)
Screenshot: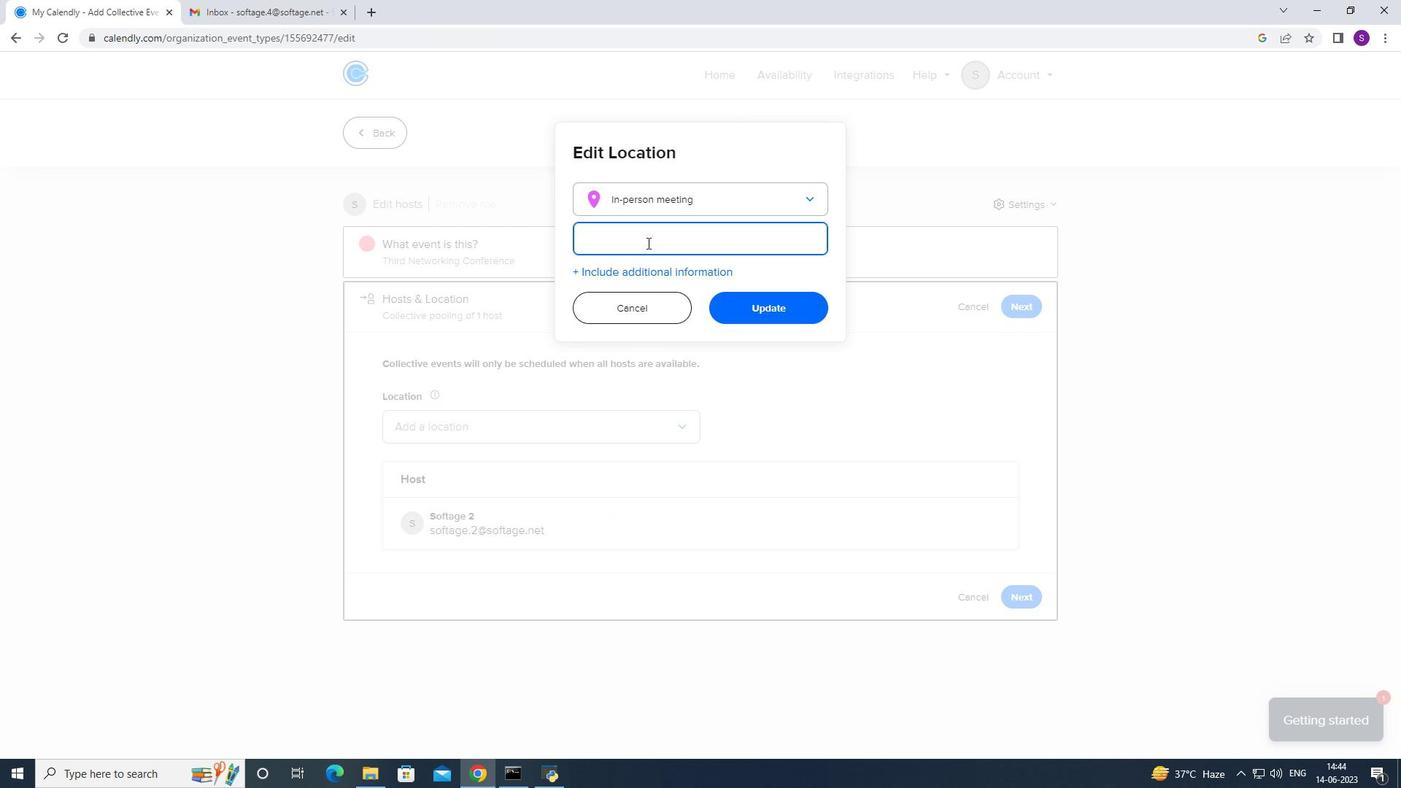 
Action: Key pressed <Key.caps_lock>T<Key.caps_lock>urku,<Key.space><Key.caps_lock>GF<Key.caps_lock>inland
Screenshot: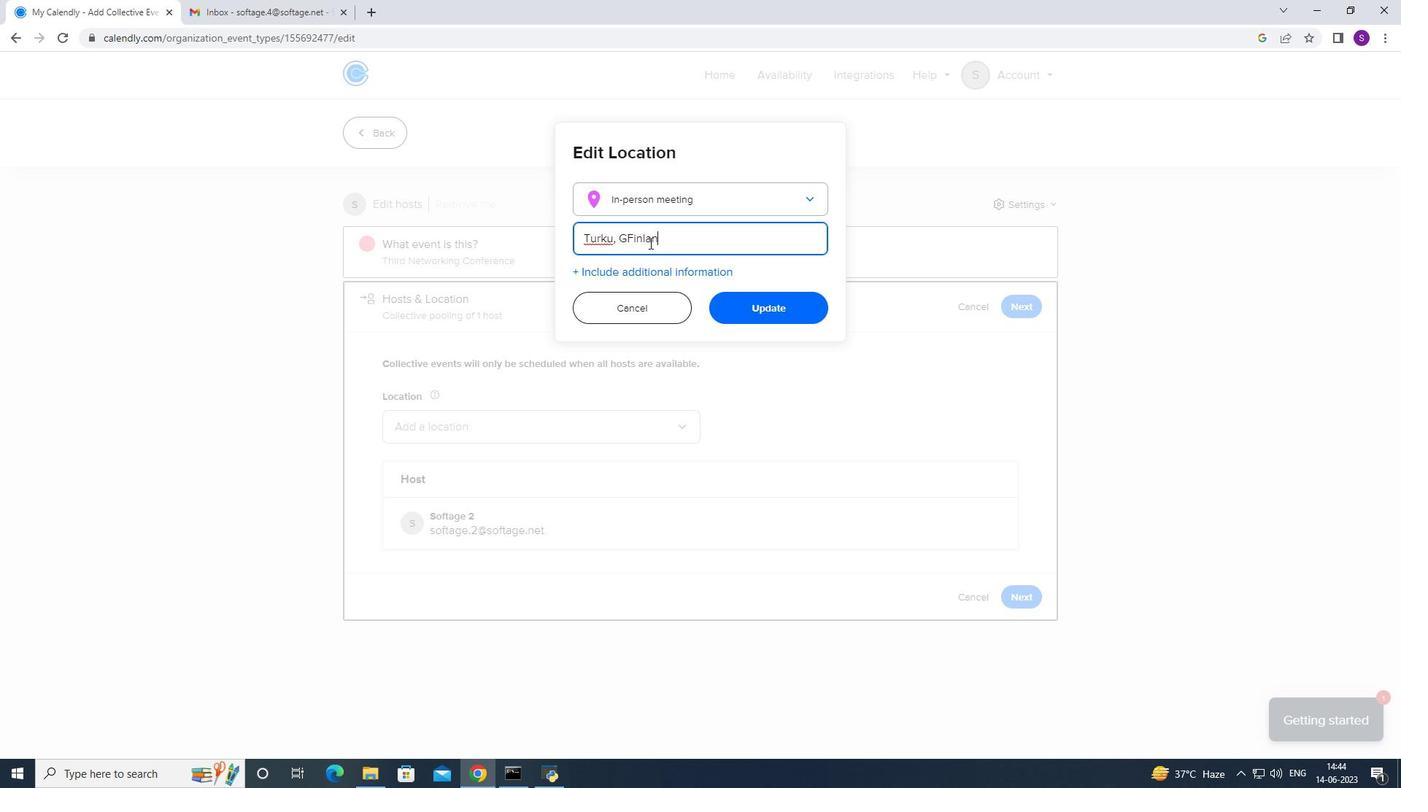 
Action: Mouse moved to (624, 220)
Screenshot: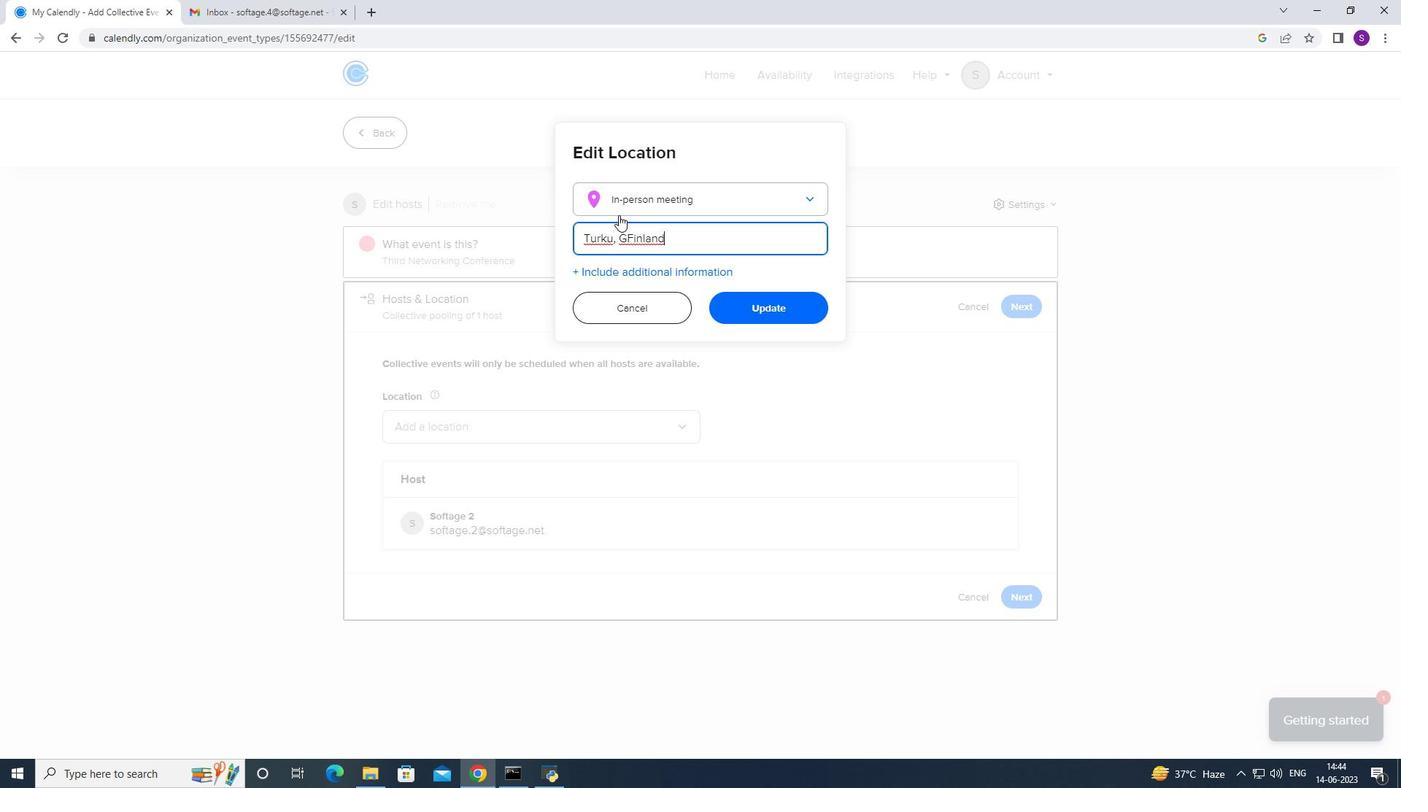 
Action: Mouse pressed right at (624, 220)
Screenshot: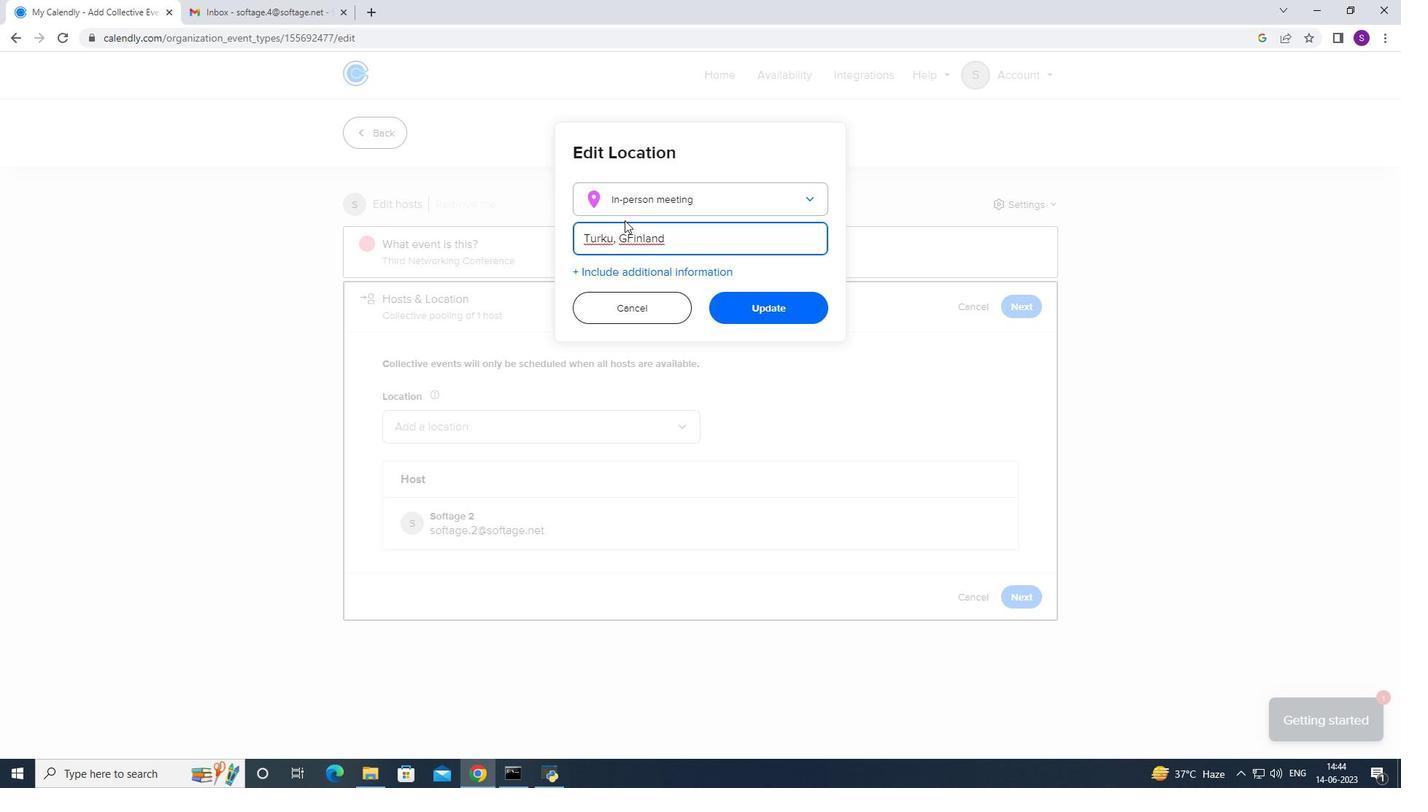 
Action: Mouse moved to (613, 244)
Screenshot: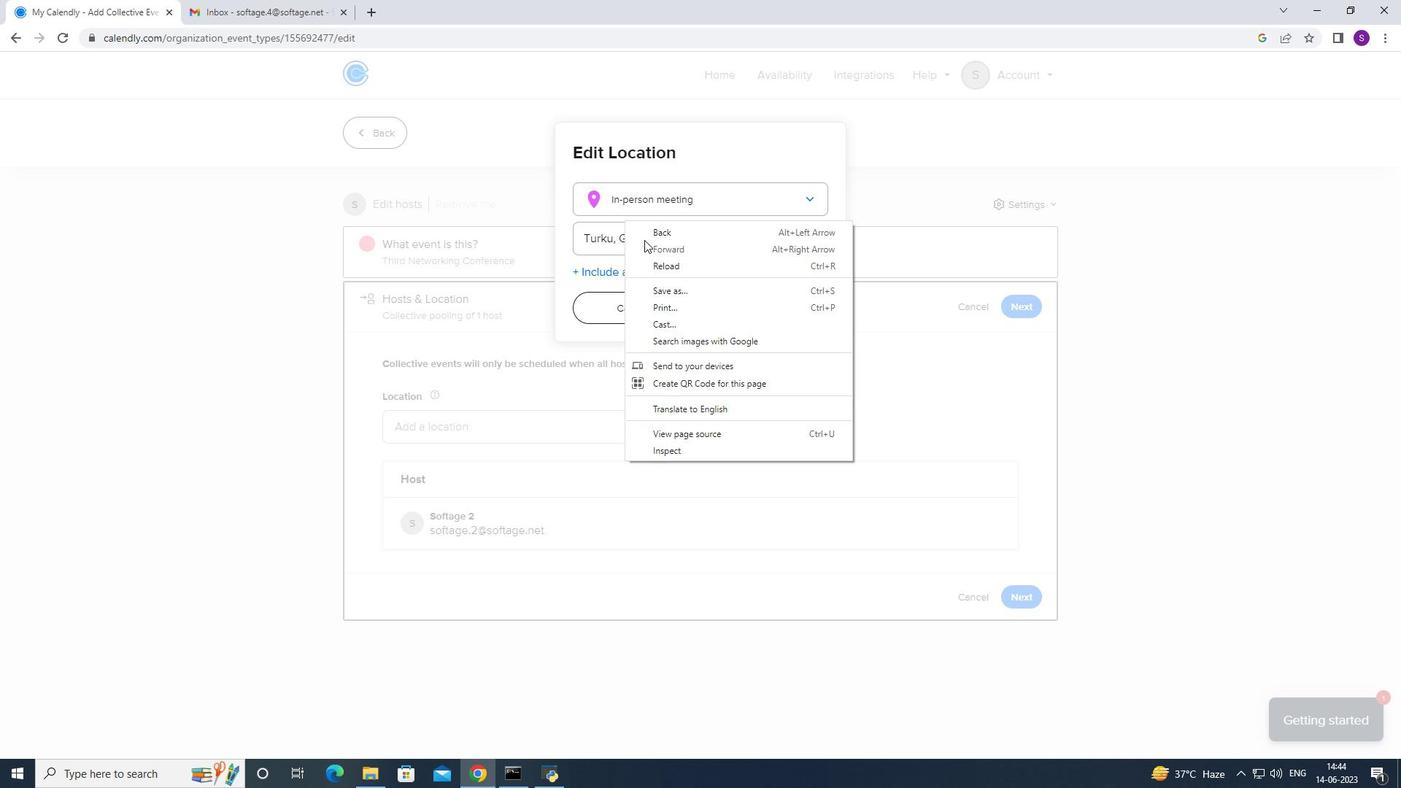 
Action: Mouse pressed left at (613, 244)
Screenshot: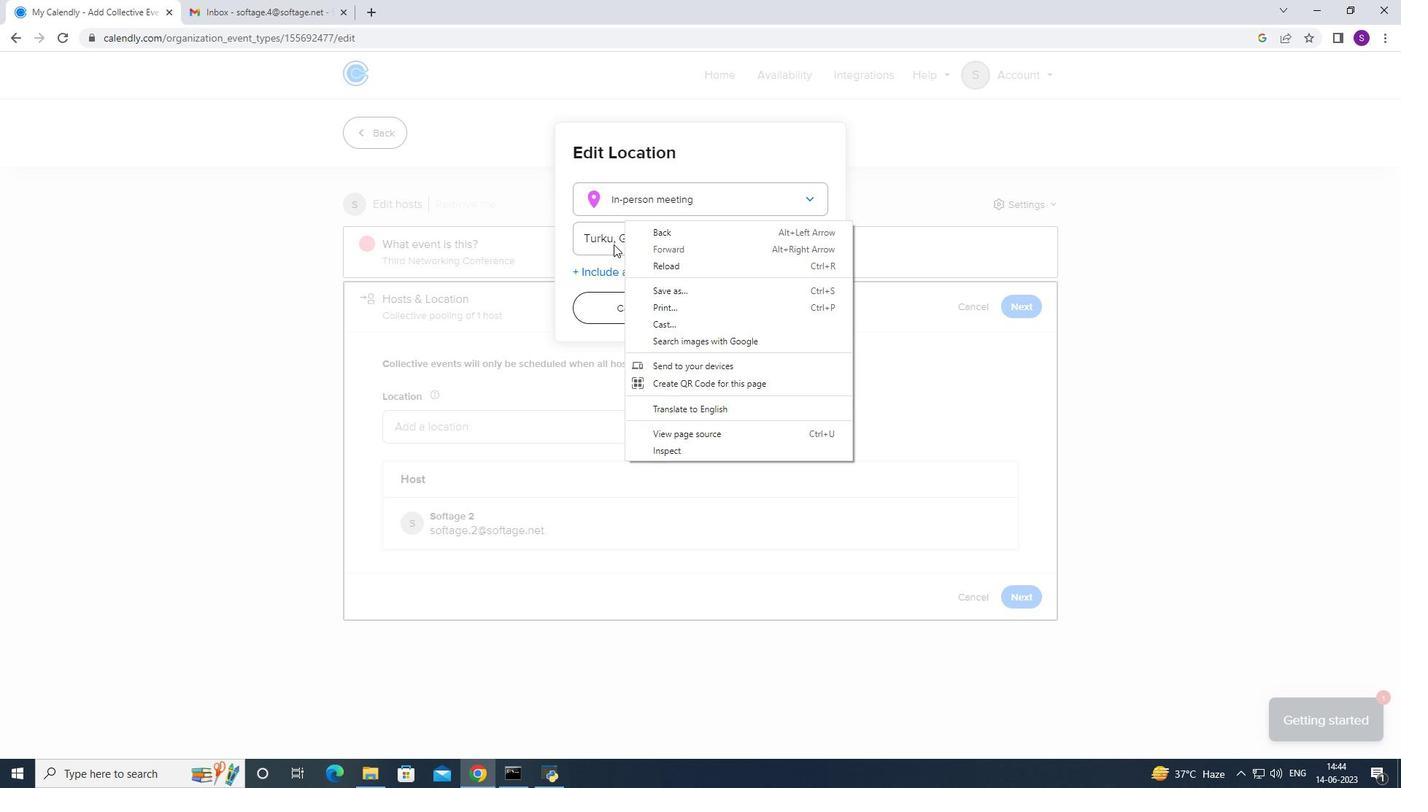 
Action: Mouse moved to (632, 240)
Screenshot: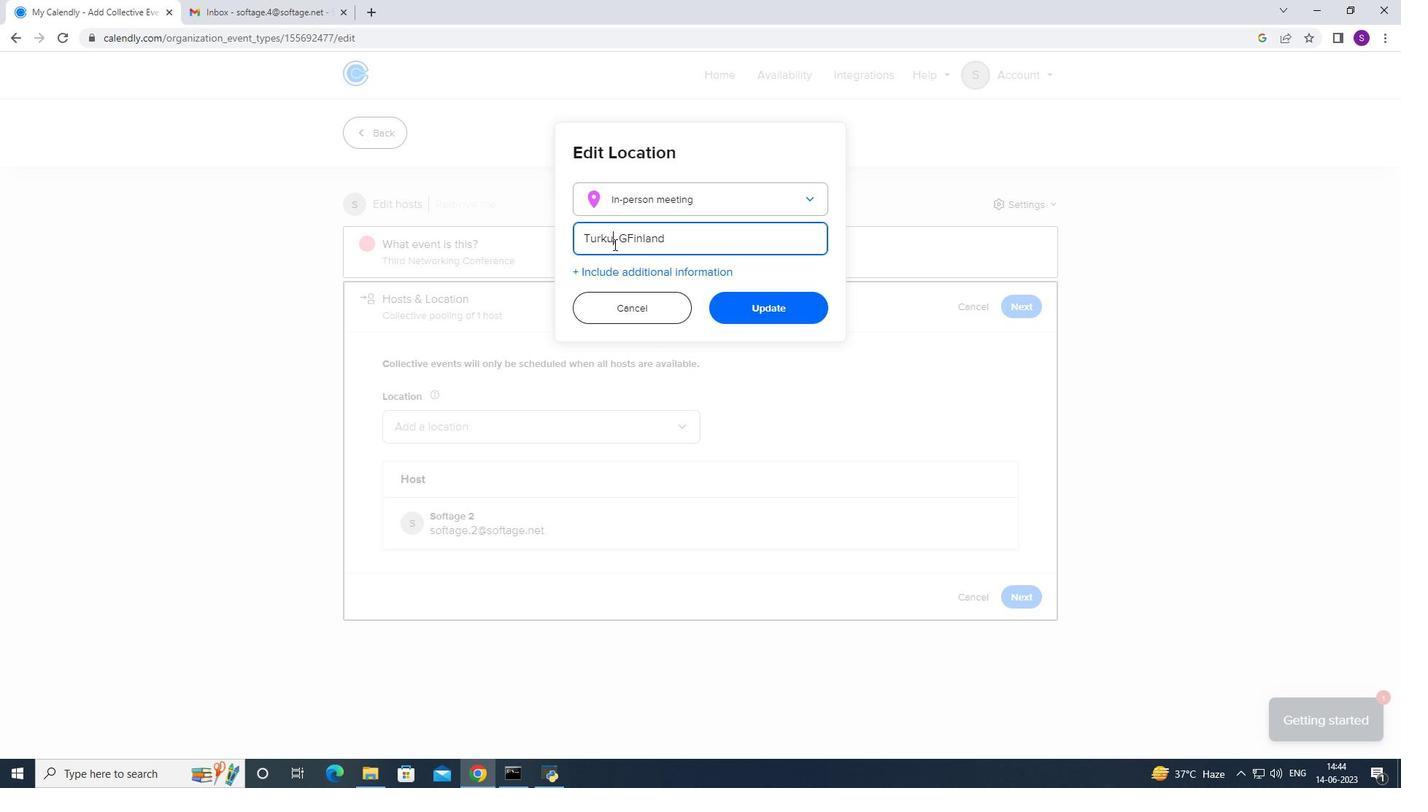 
Action: Mouse pressed left at (632, 240)
Screenshot: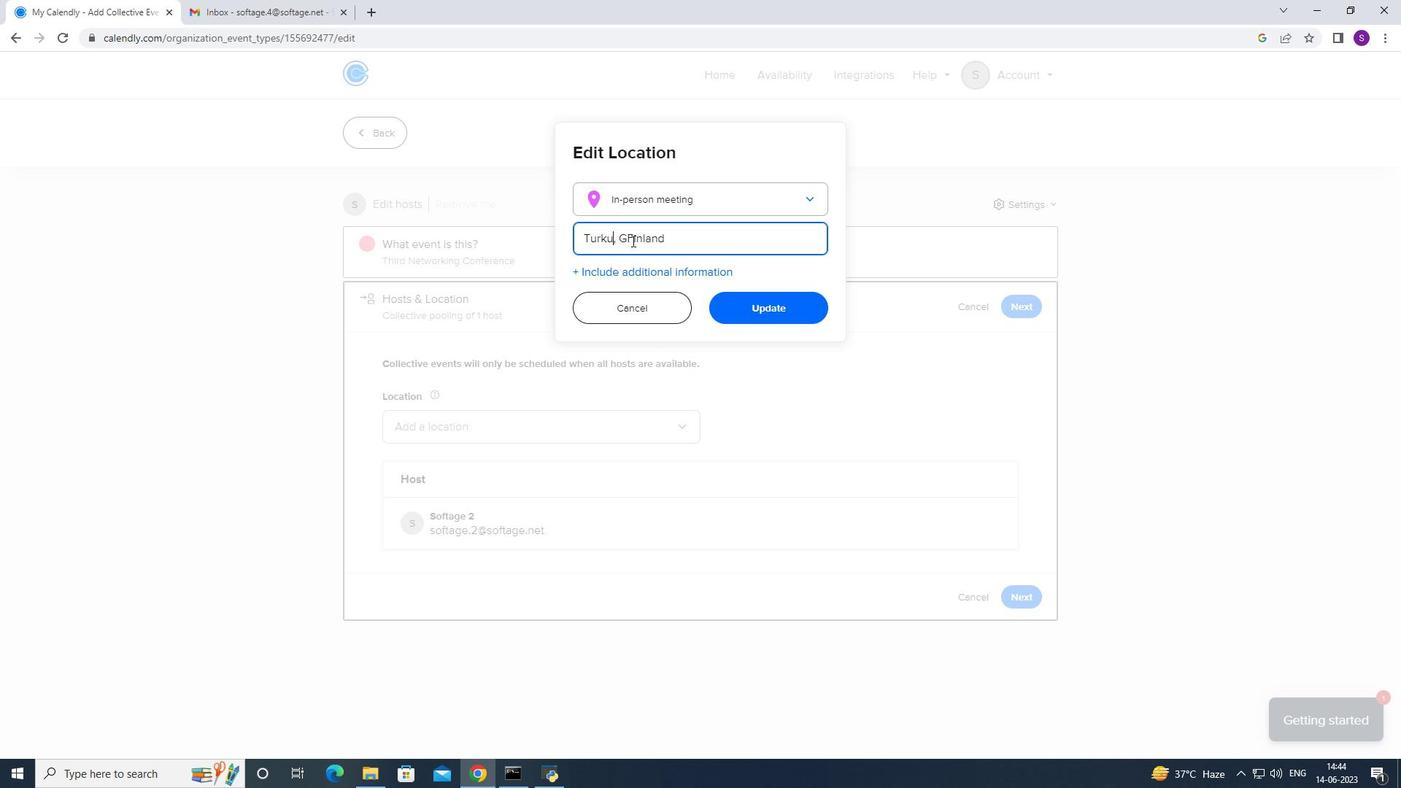 
Action: Mouse pressed right at (632, 240)
Screenshot: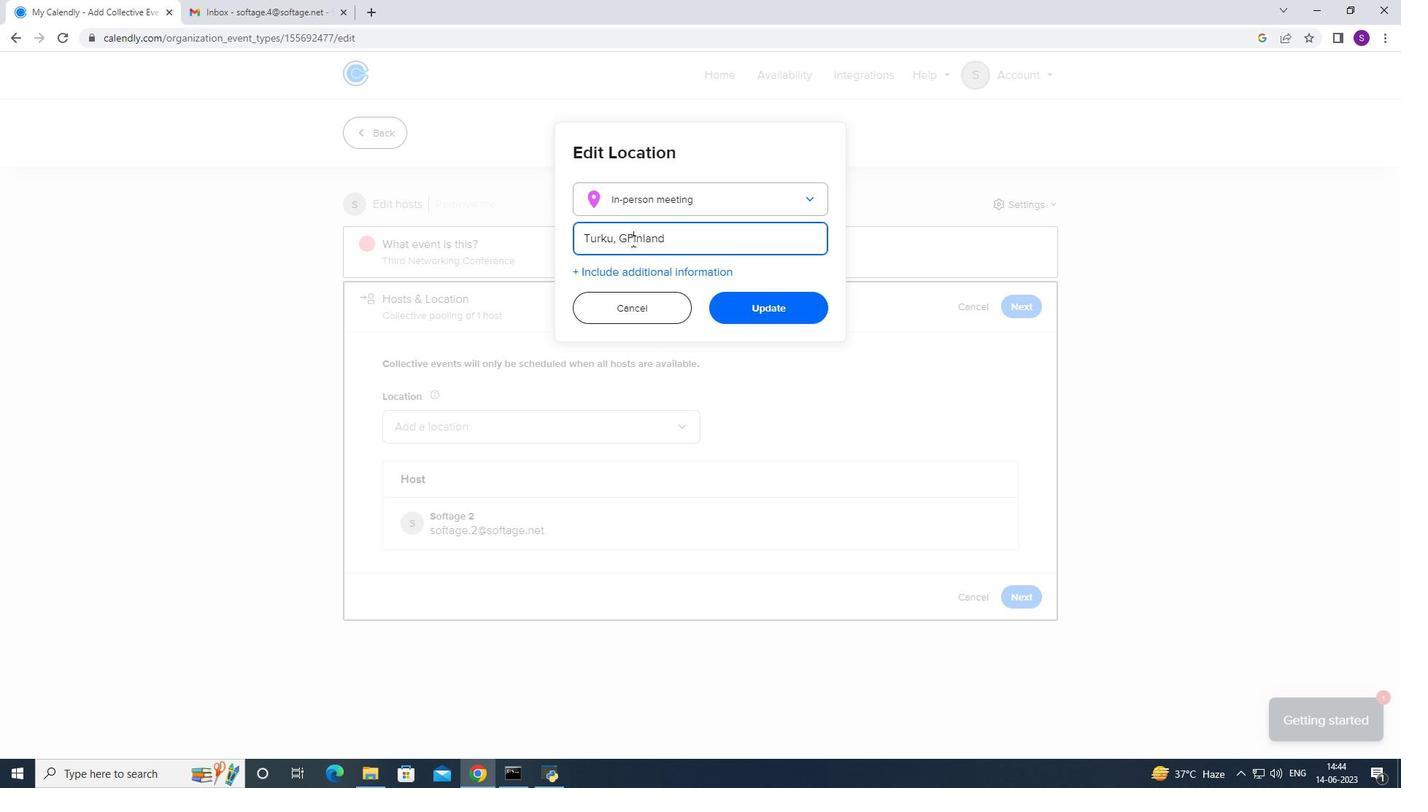 
Action: Mouse moved to (631, 248)
Screenshot: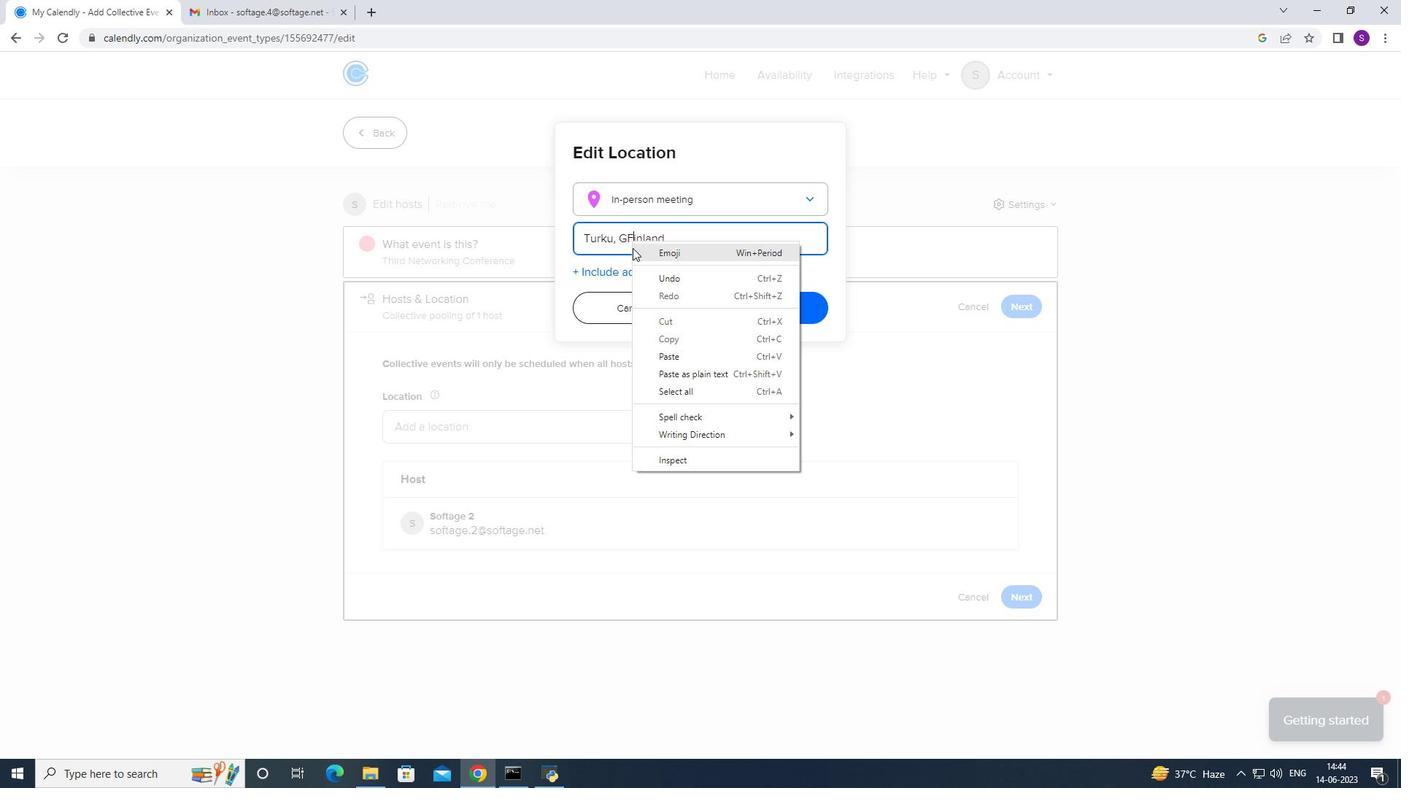 
Action: Mouse pressed left at (631, 248)
Screenshot: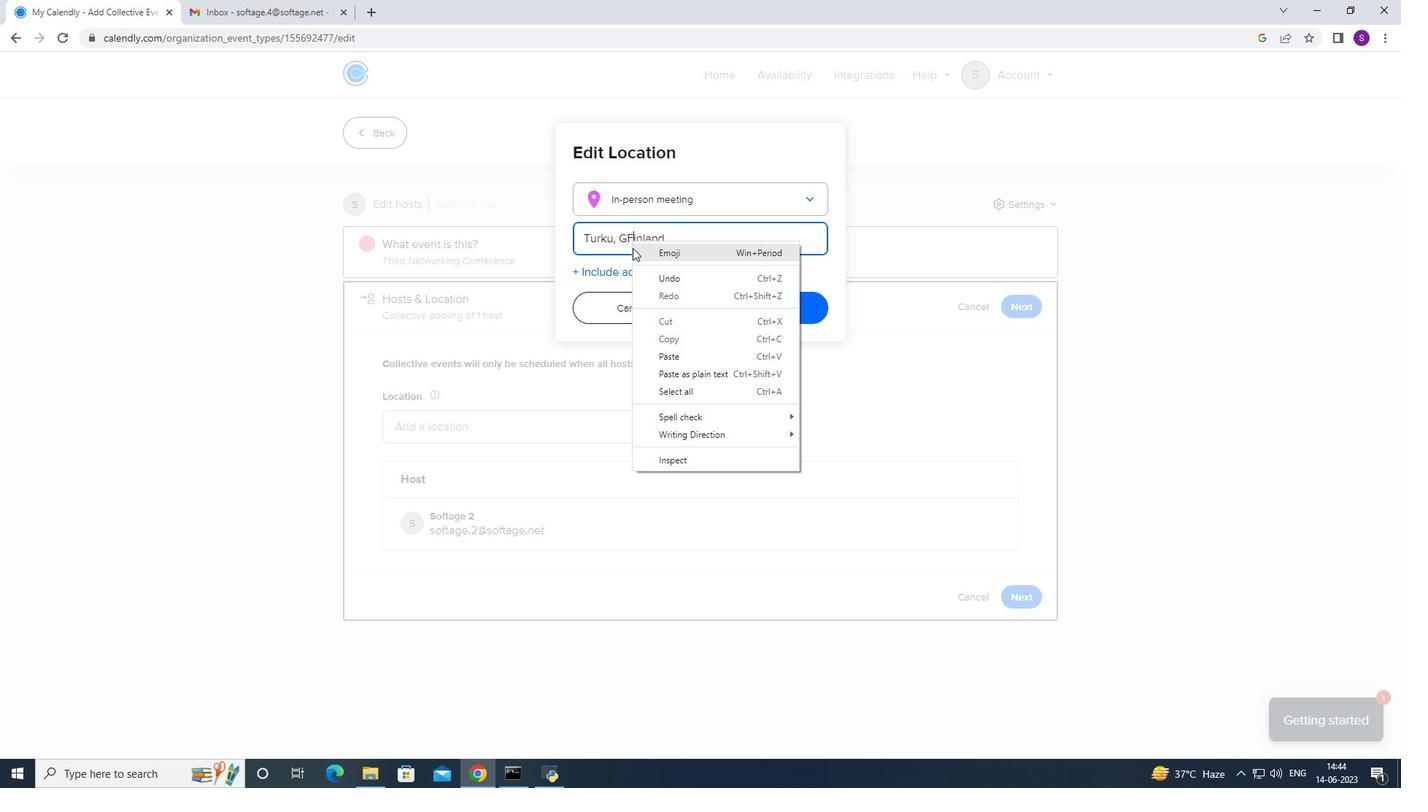 
Action: Mouse moved to (620, 244)
Screenshot: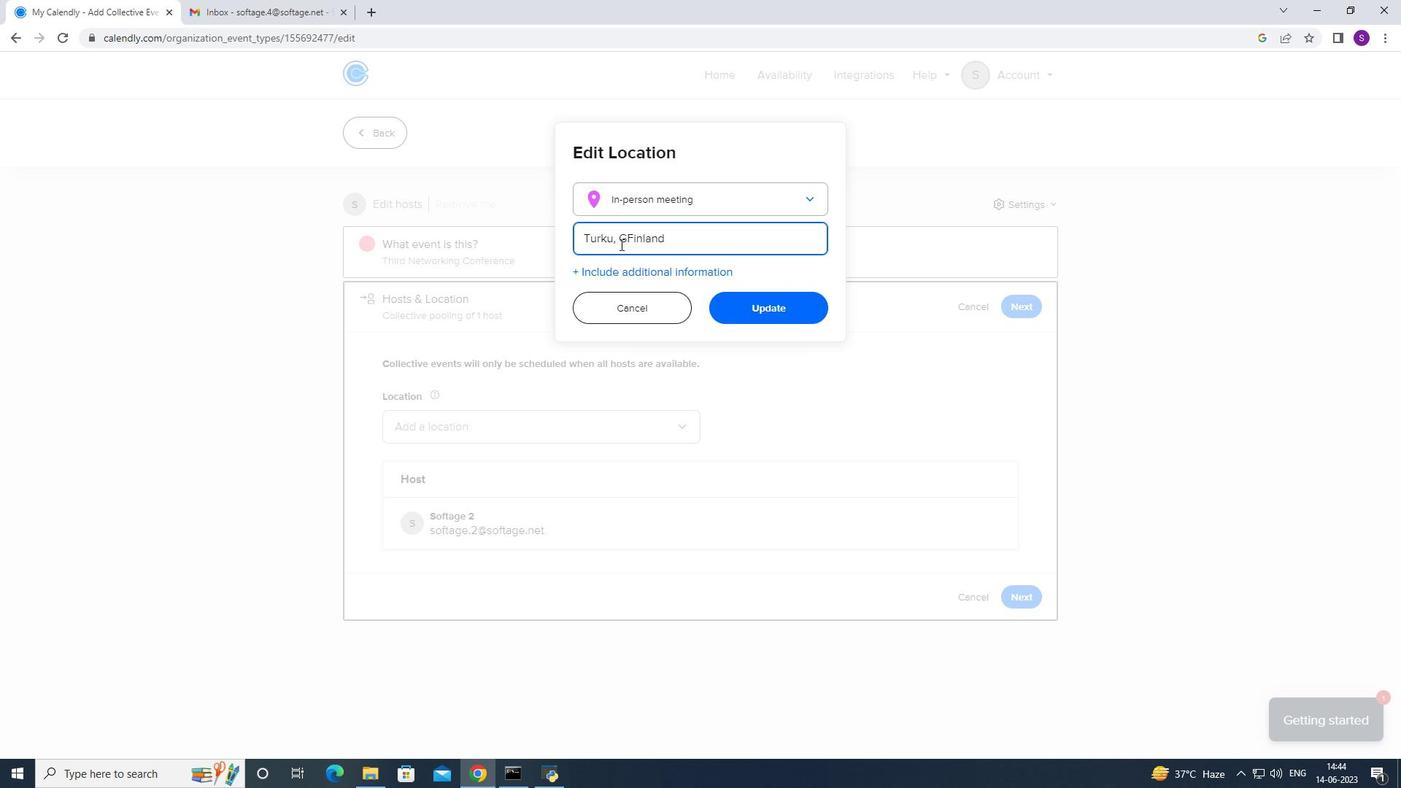 
Action: Mouse pressed left at (620, 244)
Screenshot: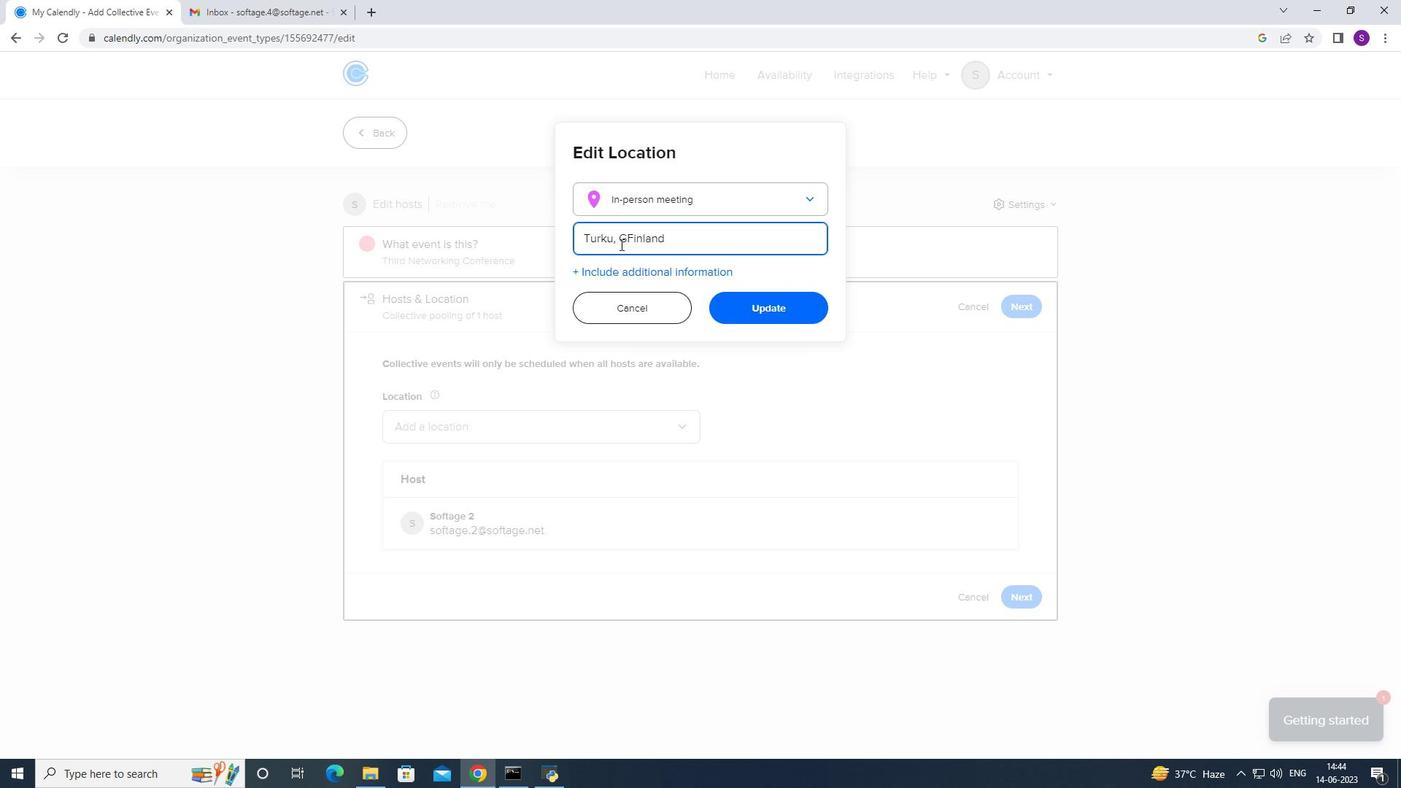 
Action: Mouse moved to (623, 243)
Screenshot: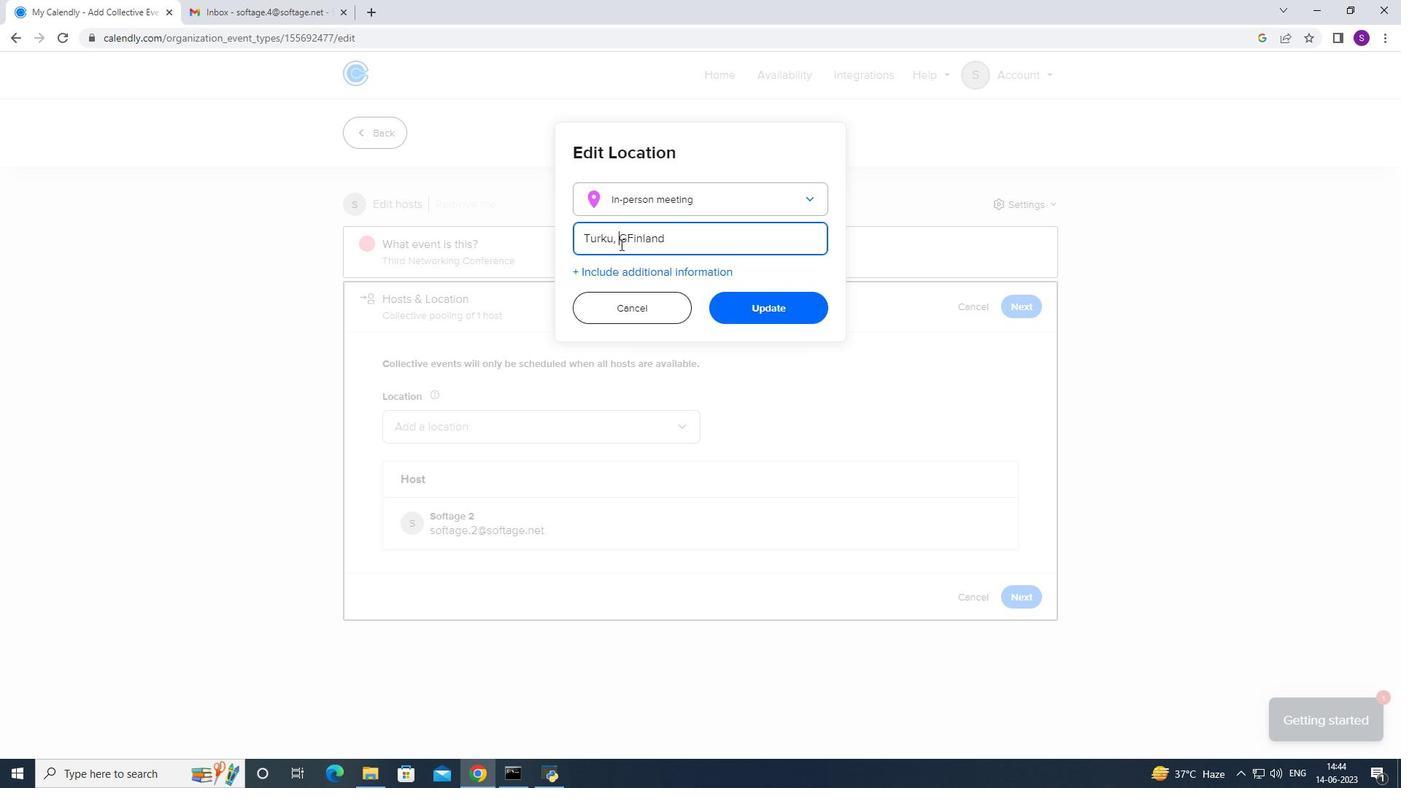 
Action: Mouse pressed left at (623, 243)
Screenshot: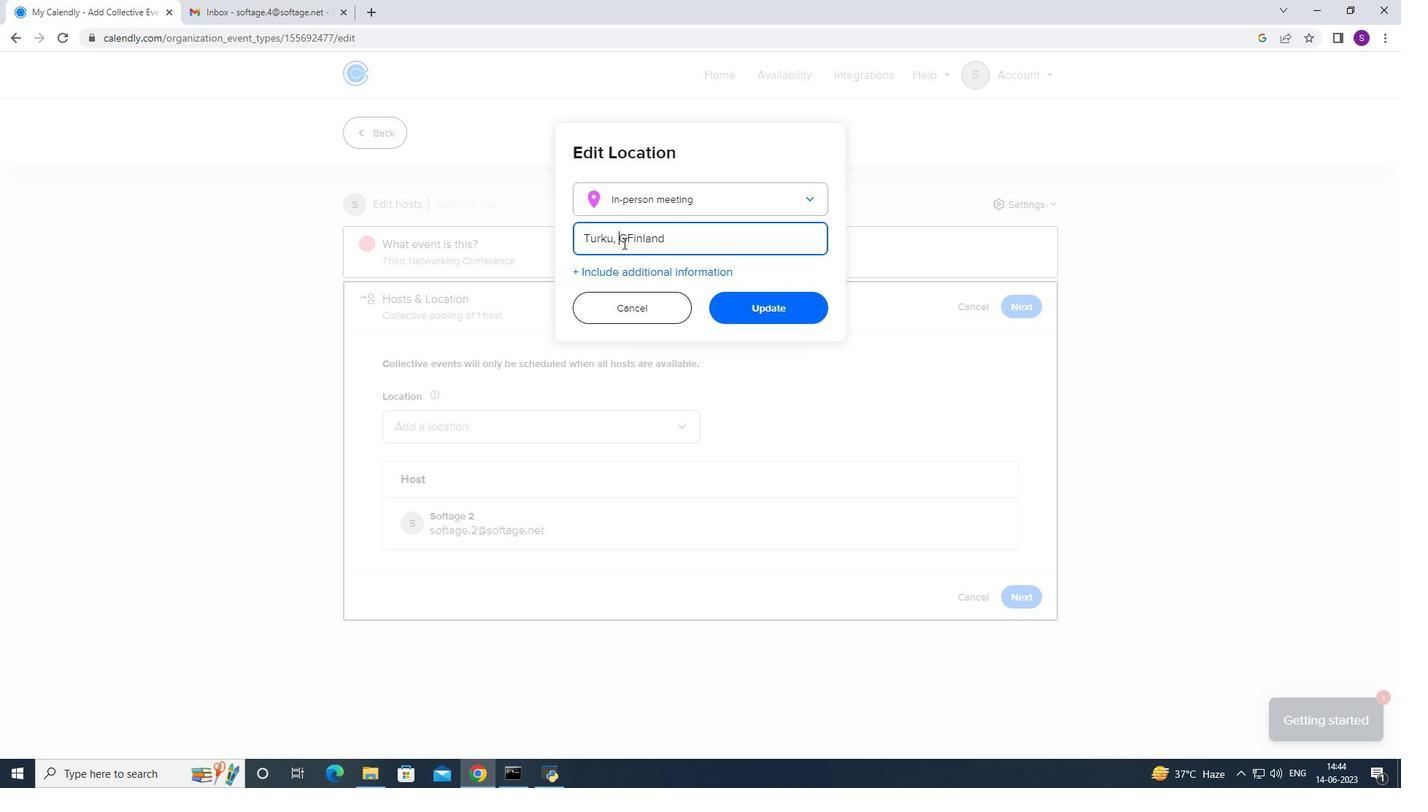 
Action: Key pressed <Key.backspace>
Screenshot: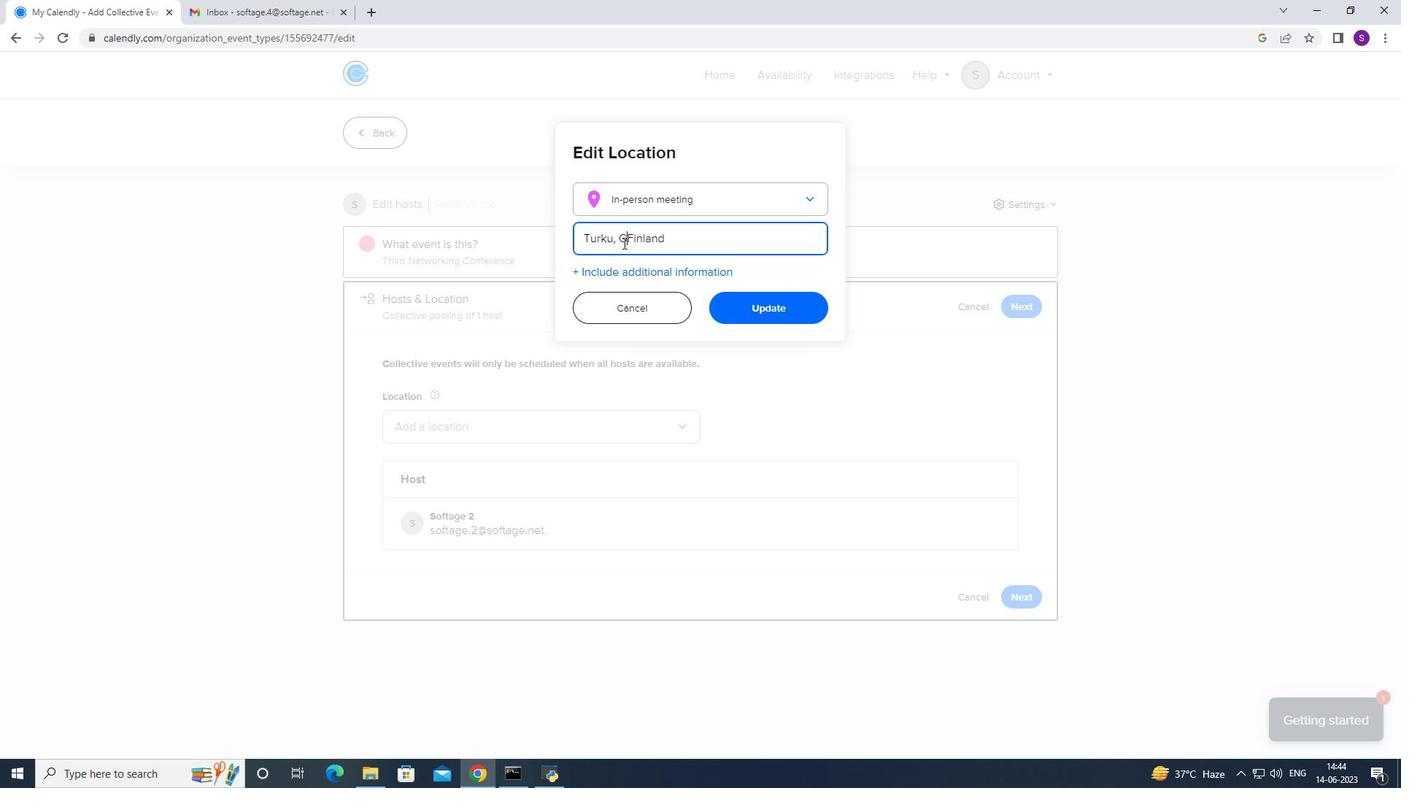 
Action: Mouse moved to (665, 236)
Screenshot: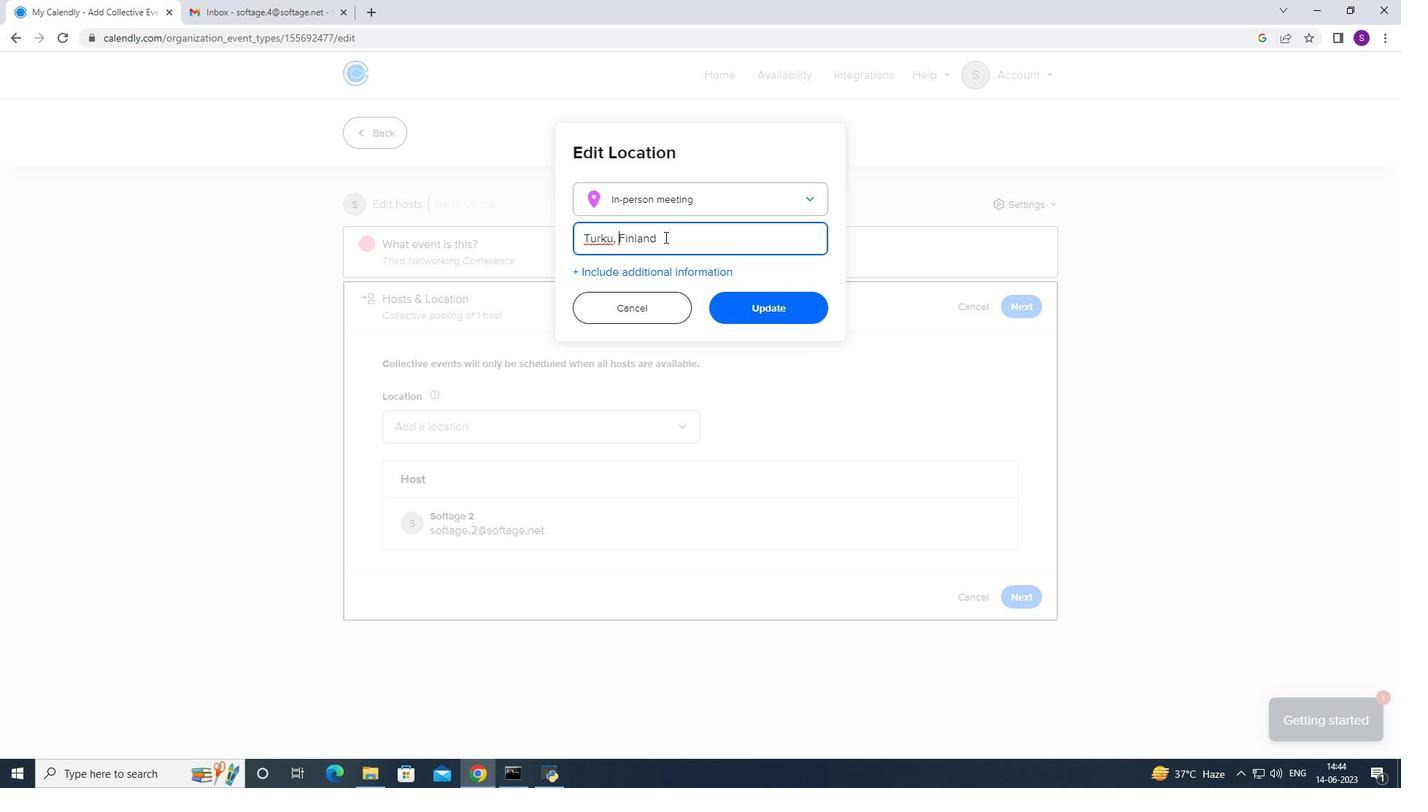 
Action: Mouse pressed left at (665, 236)
Screenshot: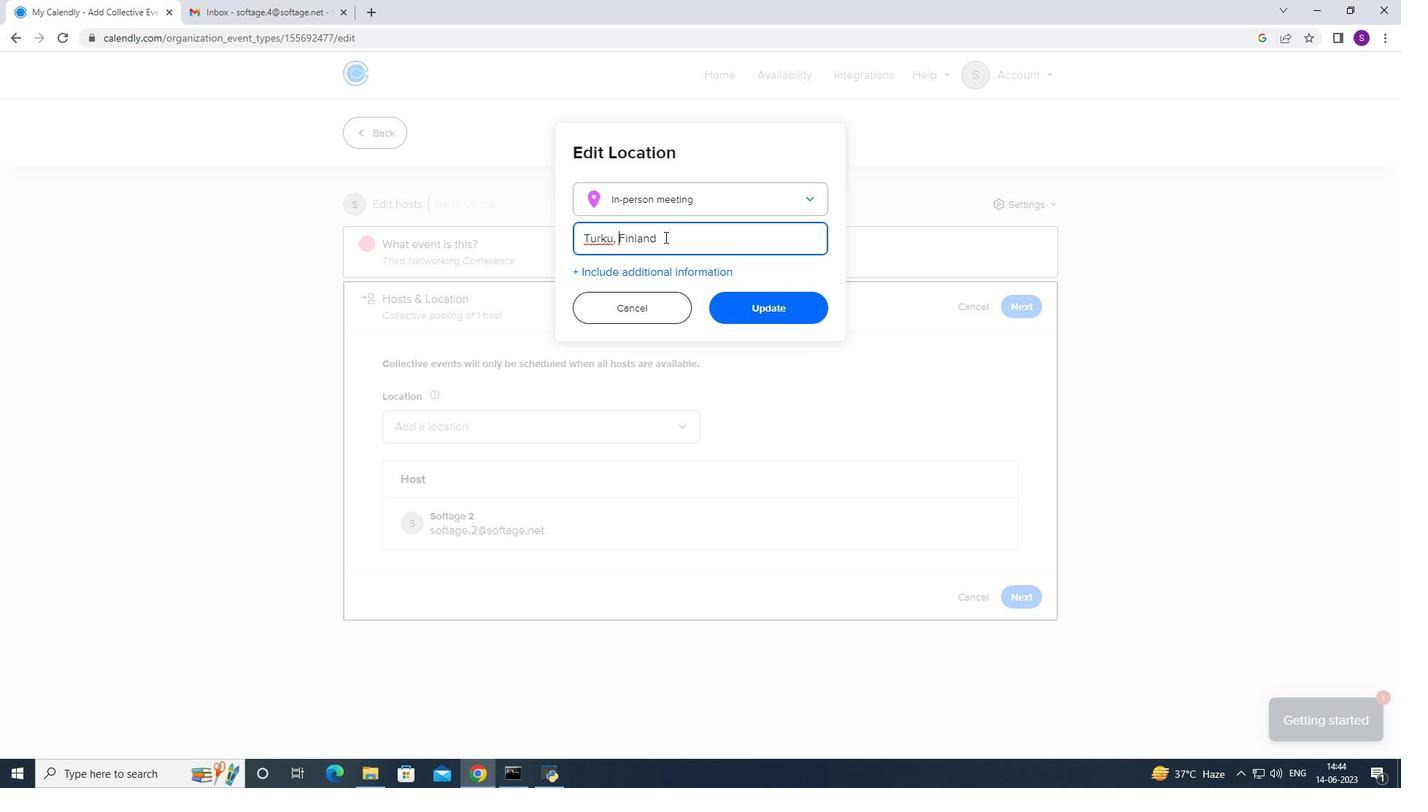 
Action: Mouse pressed right at (665, 236)
Screenshot: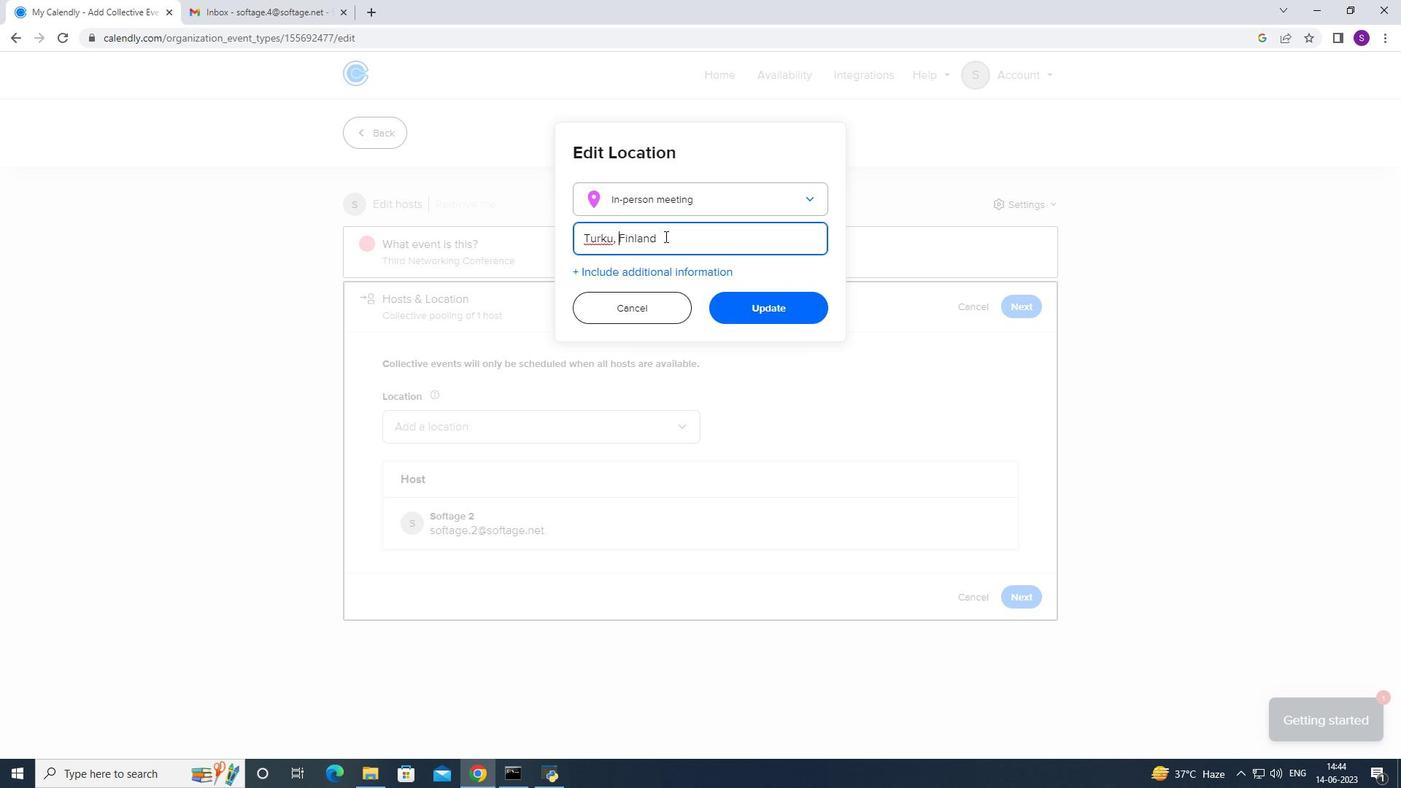 
Action: Mouse moved to (646, 243)
Screenshot: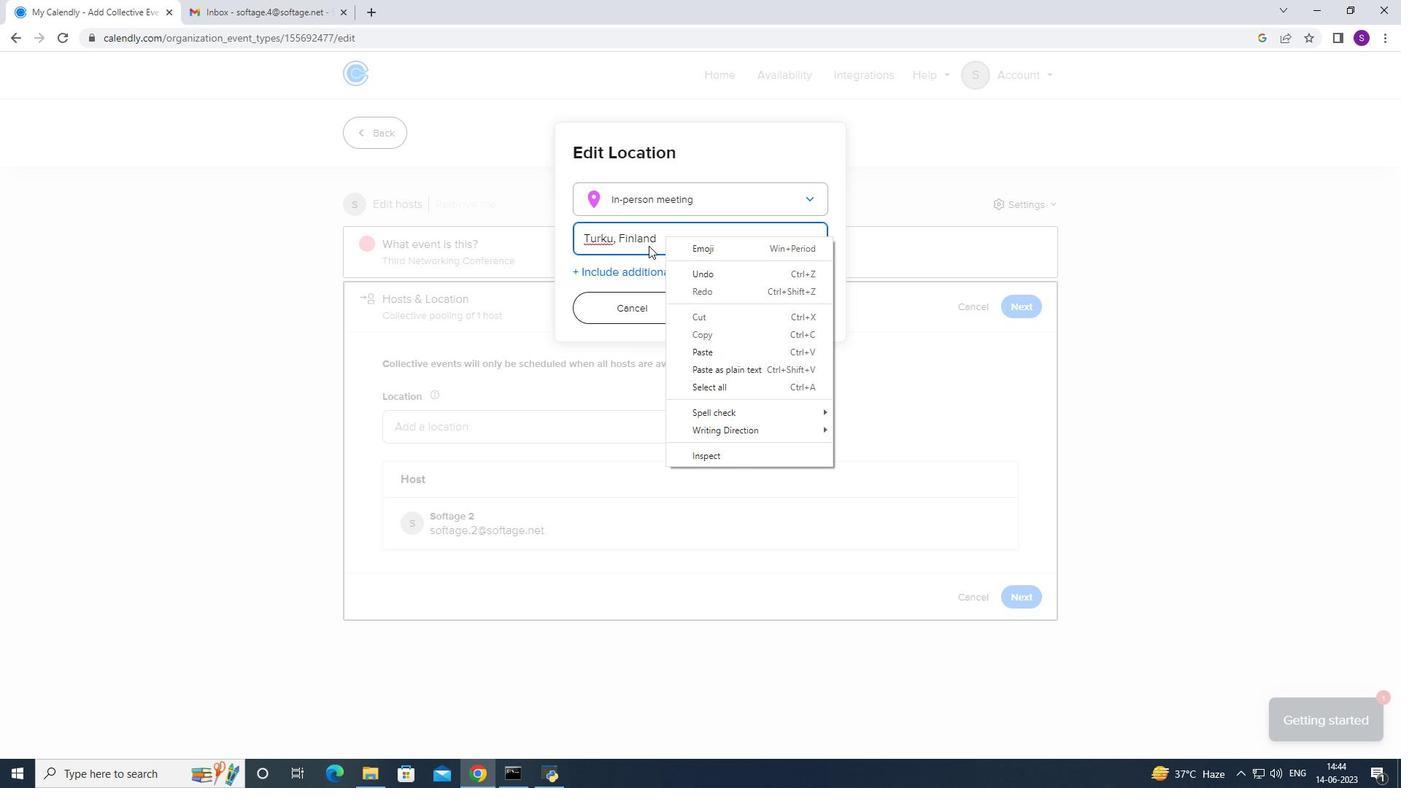 
Action: Mouse pressed left at (646, 243)
Screenshot: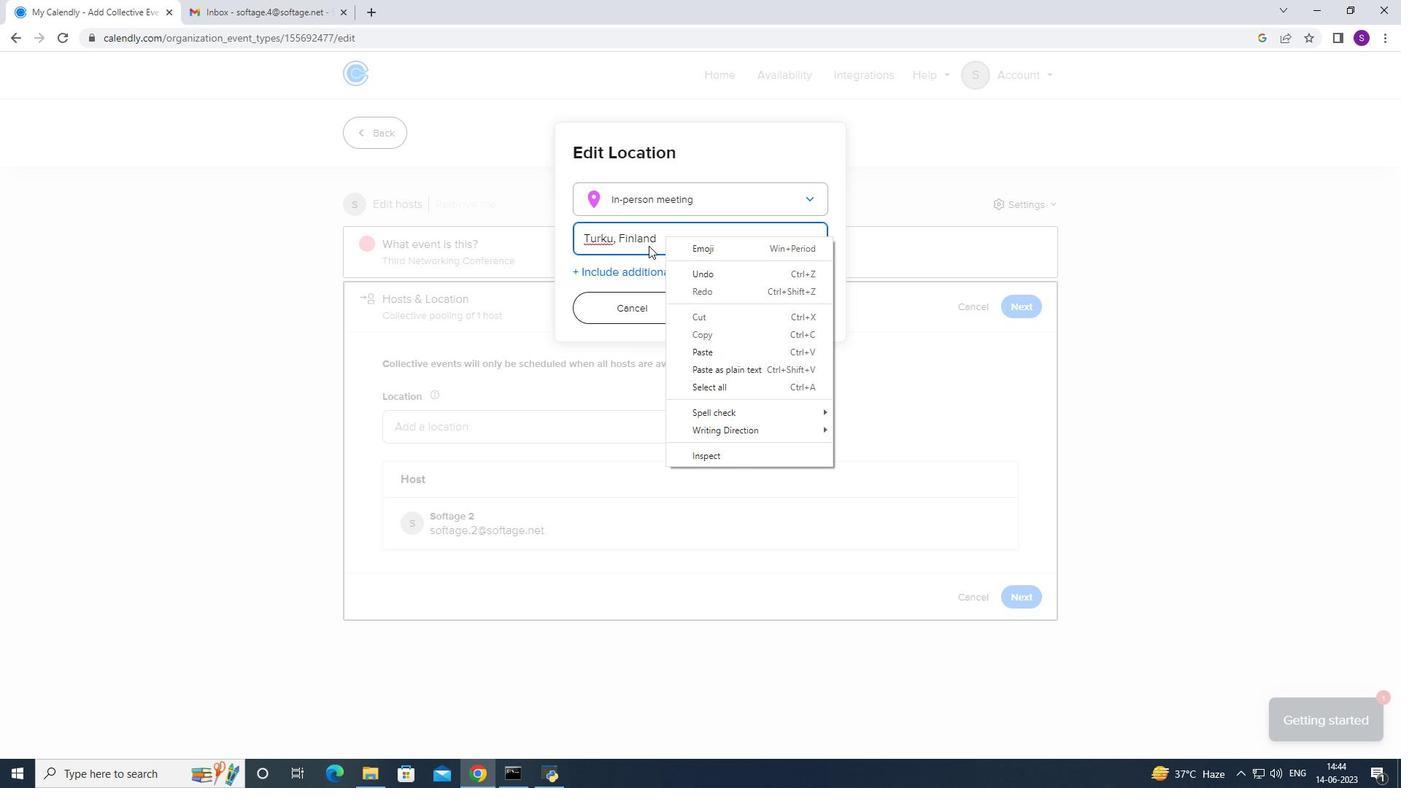 
Action: Mouse moved to (746, 305)
Screenshot: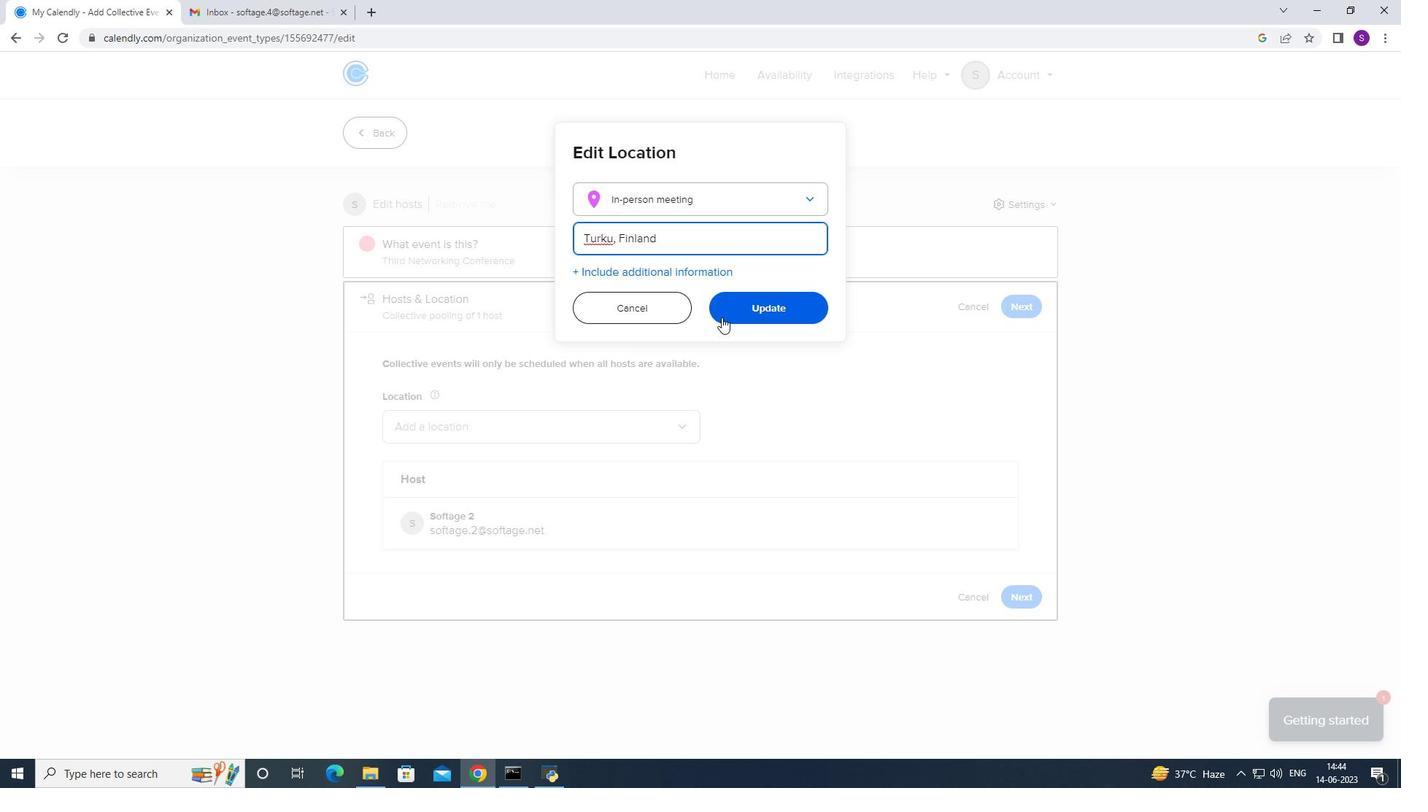 
Action: Mouse pressed left at (746, 305)
Screenshot: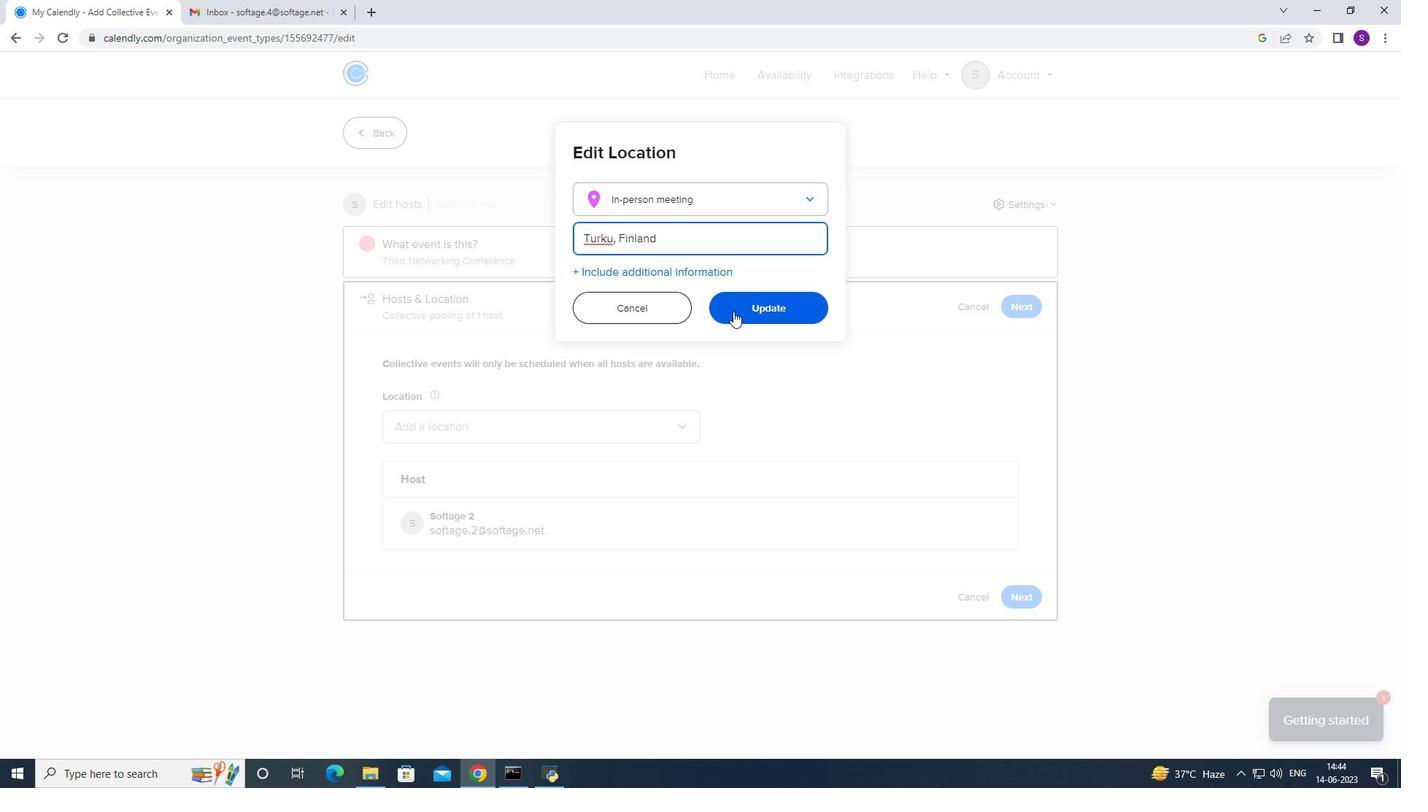 
Action: Mouse moved to (535, 383)
Screenshot: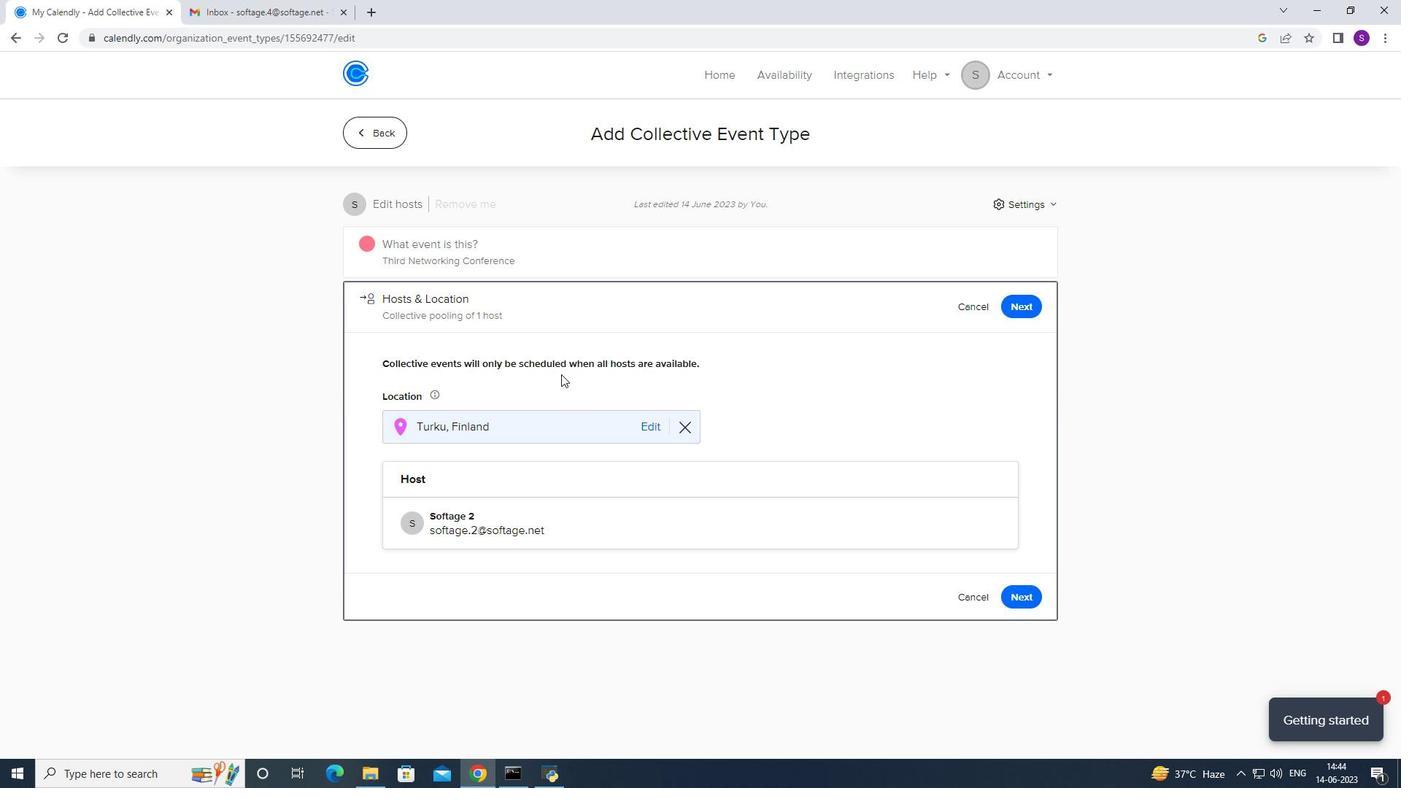 
Action: Mouse scrolled (535, 383) with delta (0, 0)
Screenshot: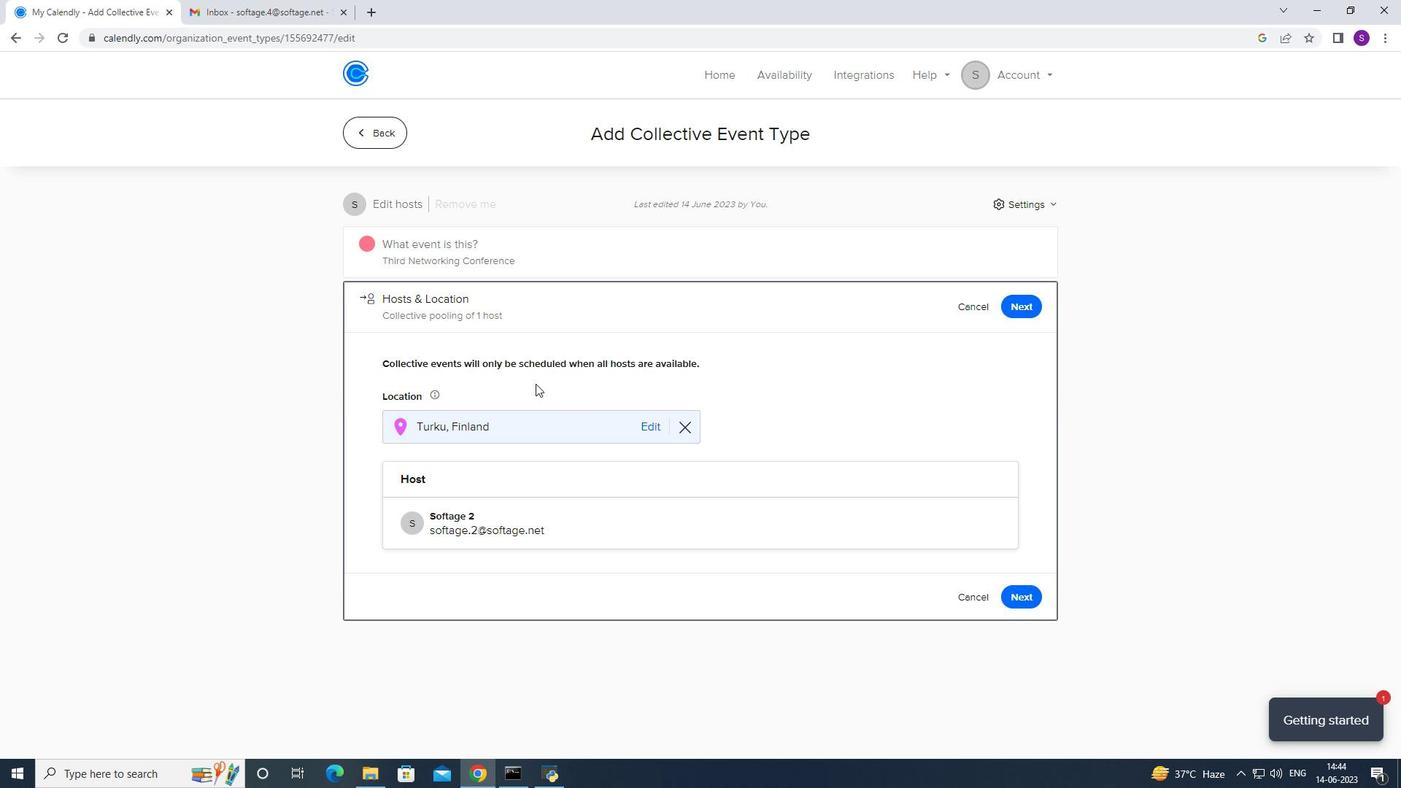 
Action: Mouse scrolled (535, 383) with delta (0, 0)
Screenshot: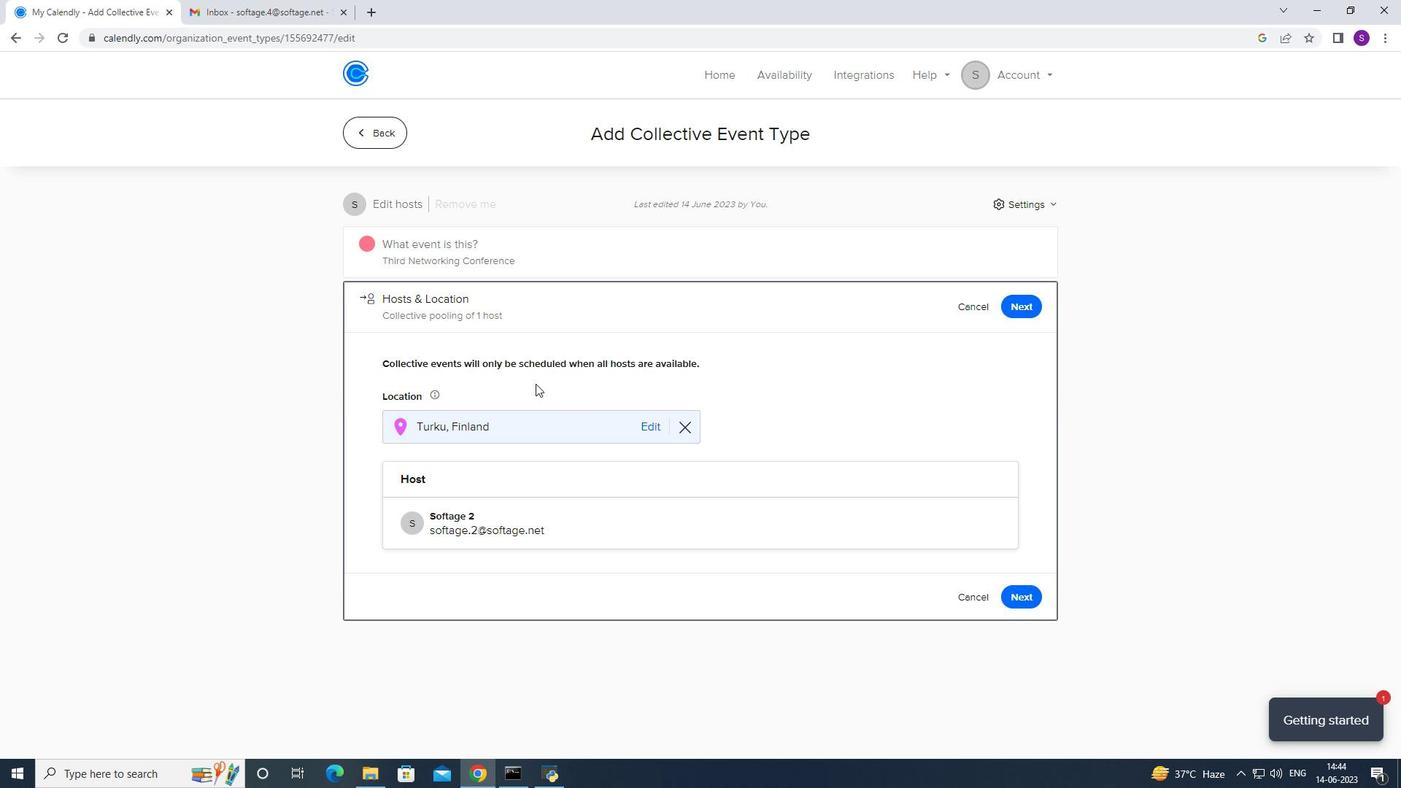 
Action: Mouse scrolled (535, 383) with delta (0, 0)
Screenshot: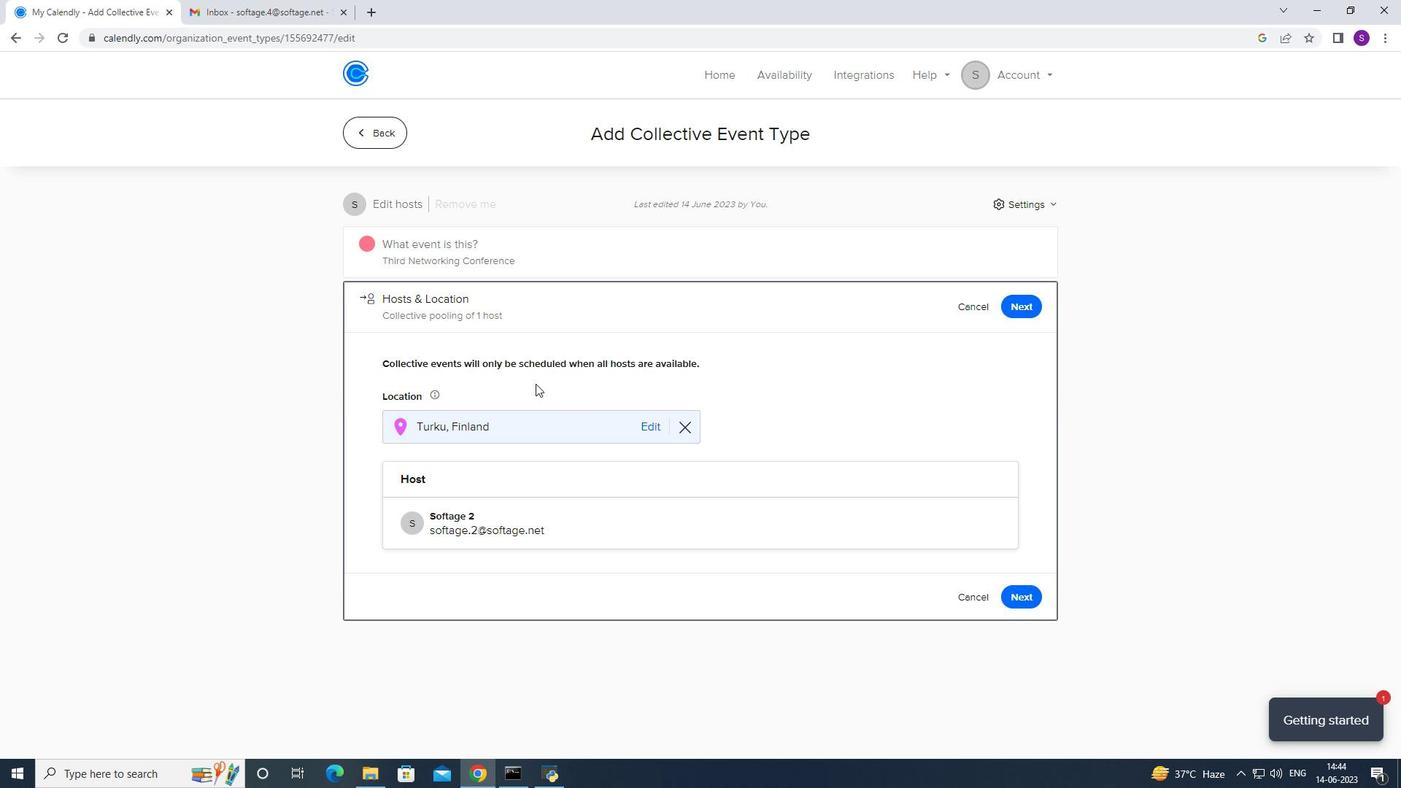 
Action: Mouse scrolled (535, 383) with delta (0, 0)
Screenshot: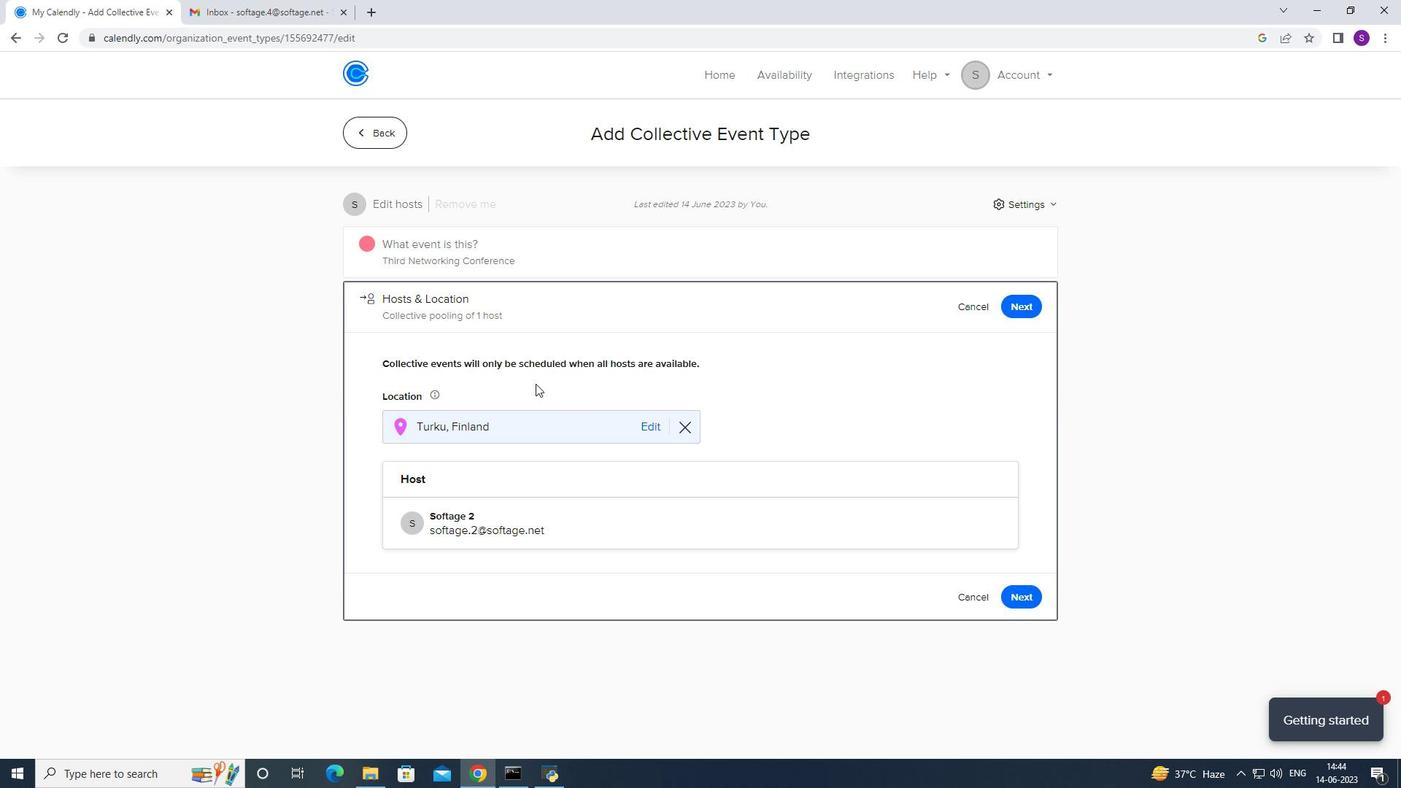 
Action: Mouse scrolled (535, 383) with delta (0, 0)
Screenshot: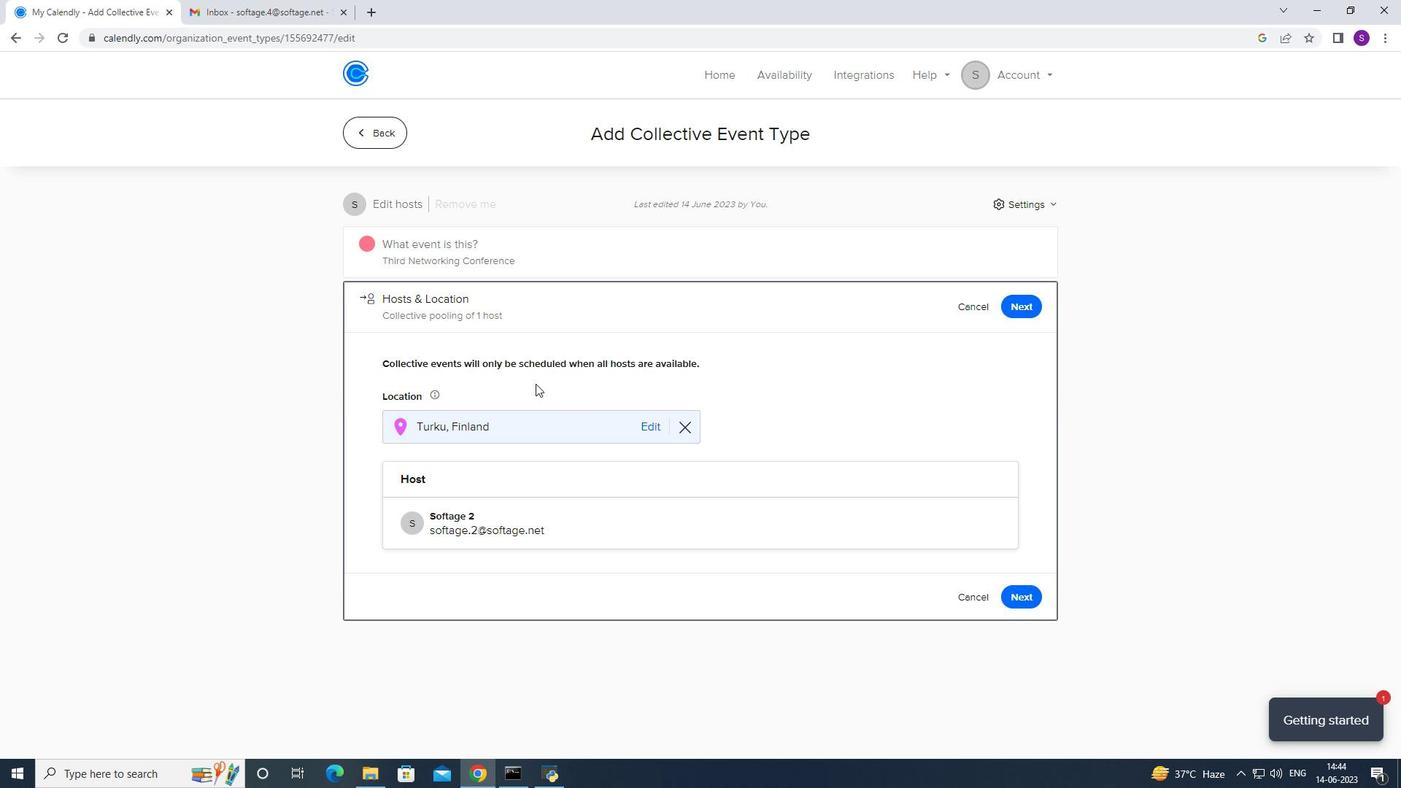 
Action: Mouse scrolled (535, 383) with delta (0, 0)
Screenshot: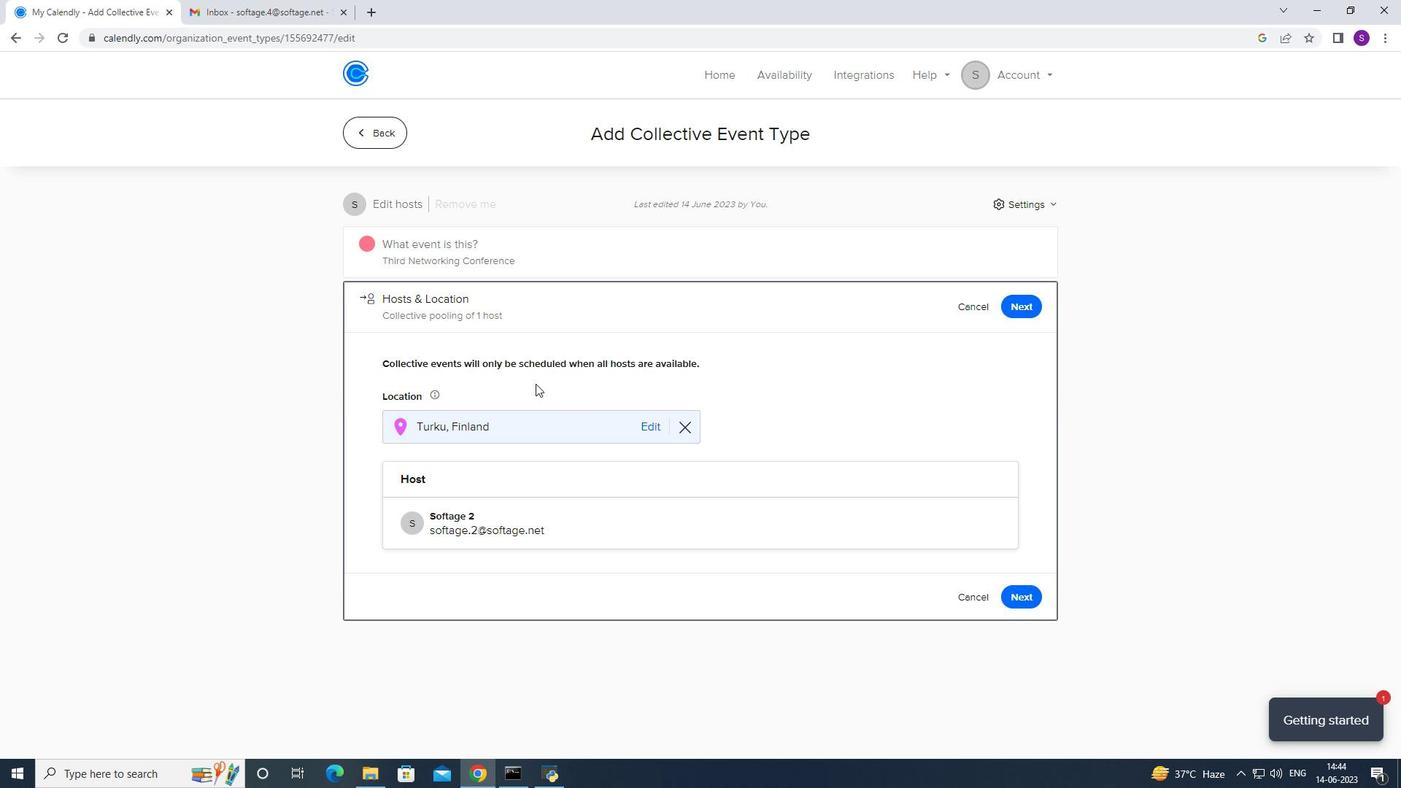 
Action: Mouse moved to (535, 383)
Screenshot: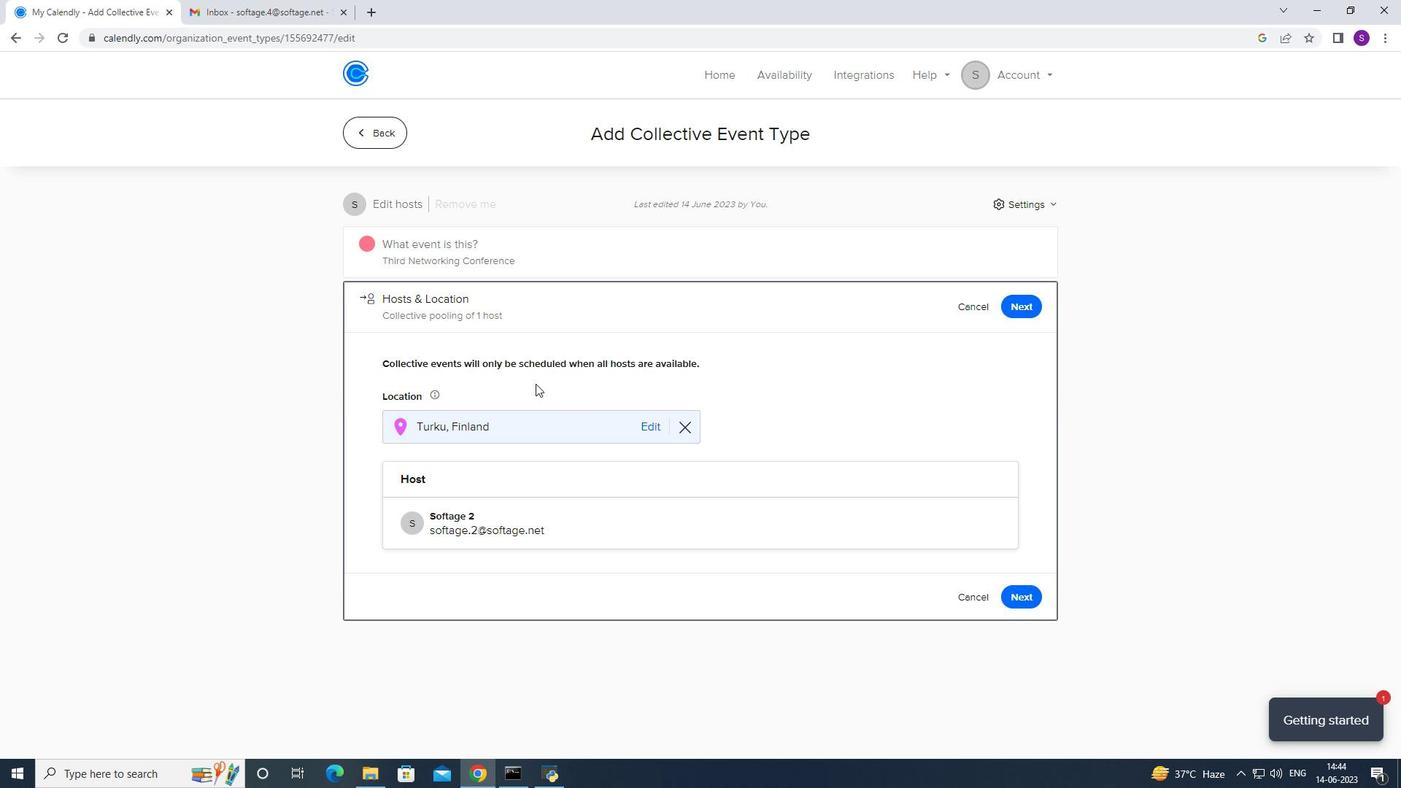 
Action: Mouse scrolled (535, 382) with delta (0, 0)
Screenshot: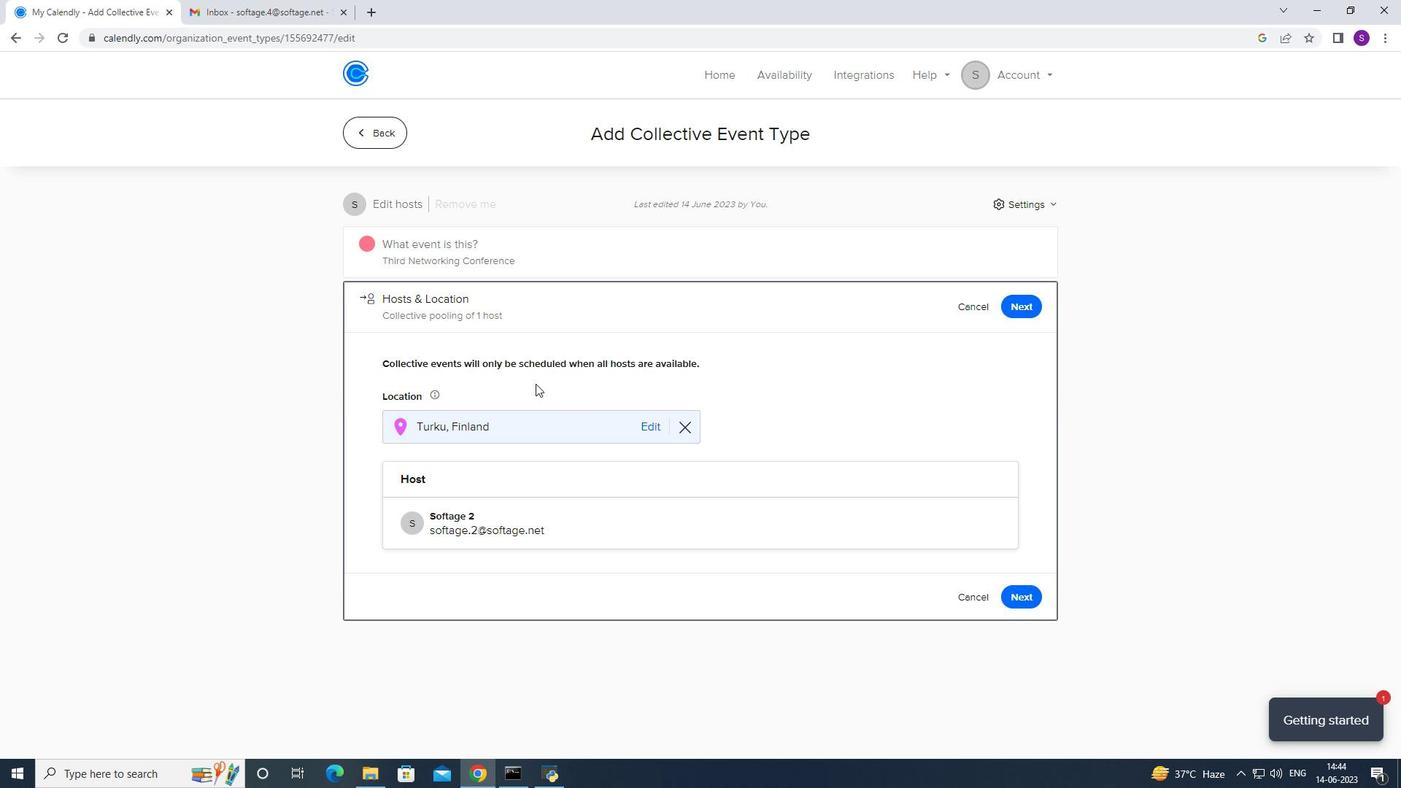 
Action: Mouse moved to (538, 375)
Screenshot: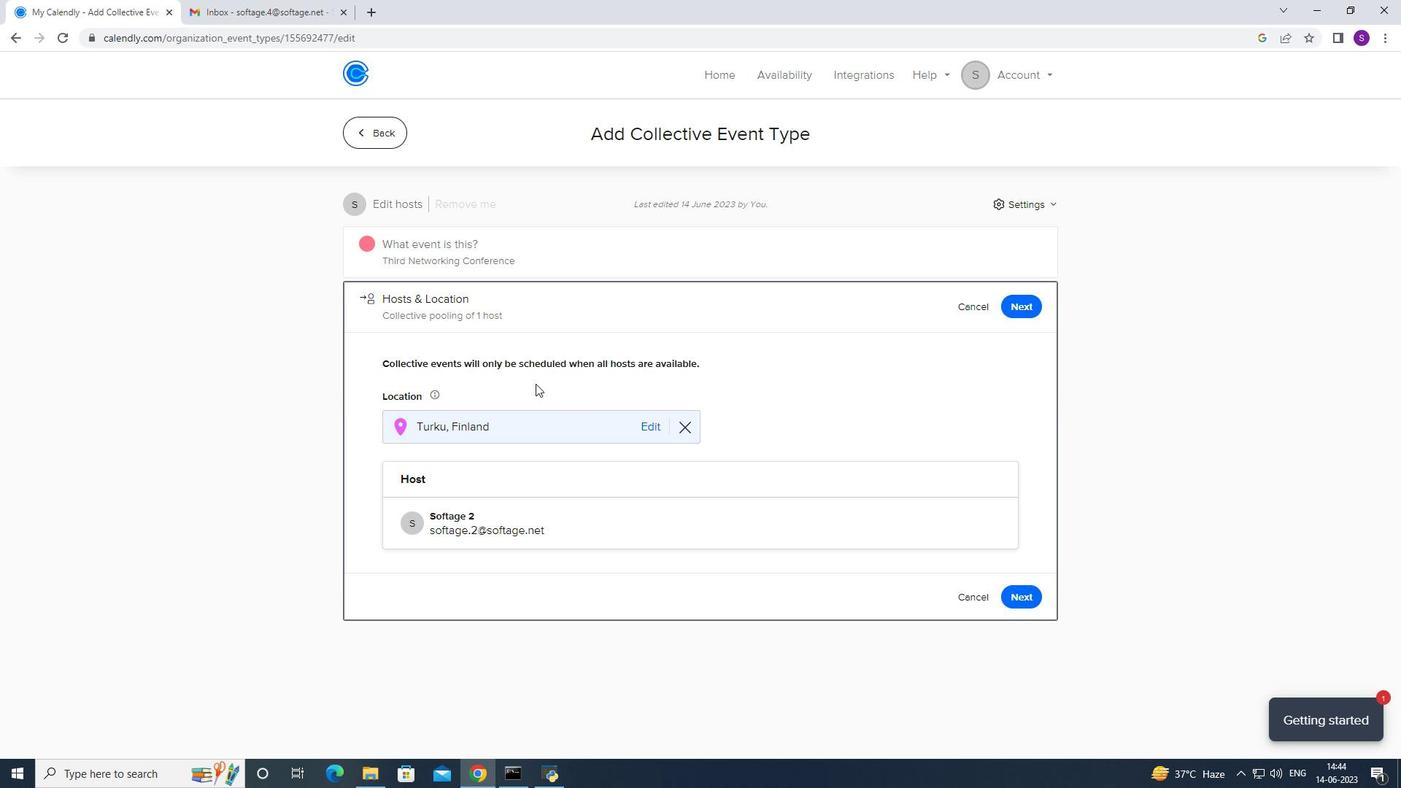 
Action: Mouse scrolled (538, 375) with delta (0, 0)
Screenshot: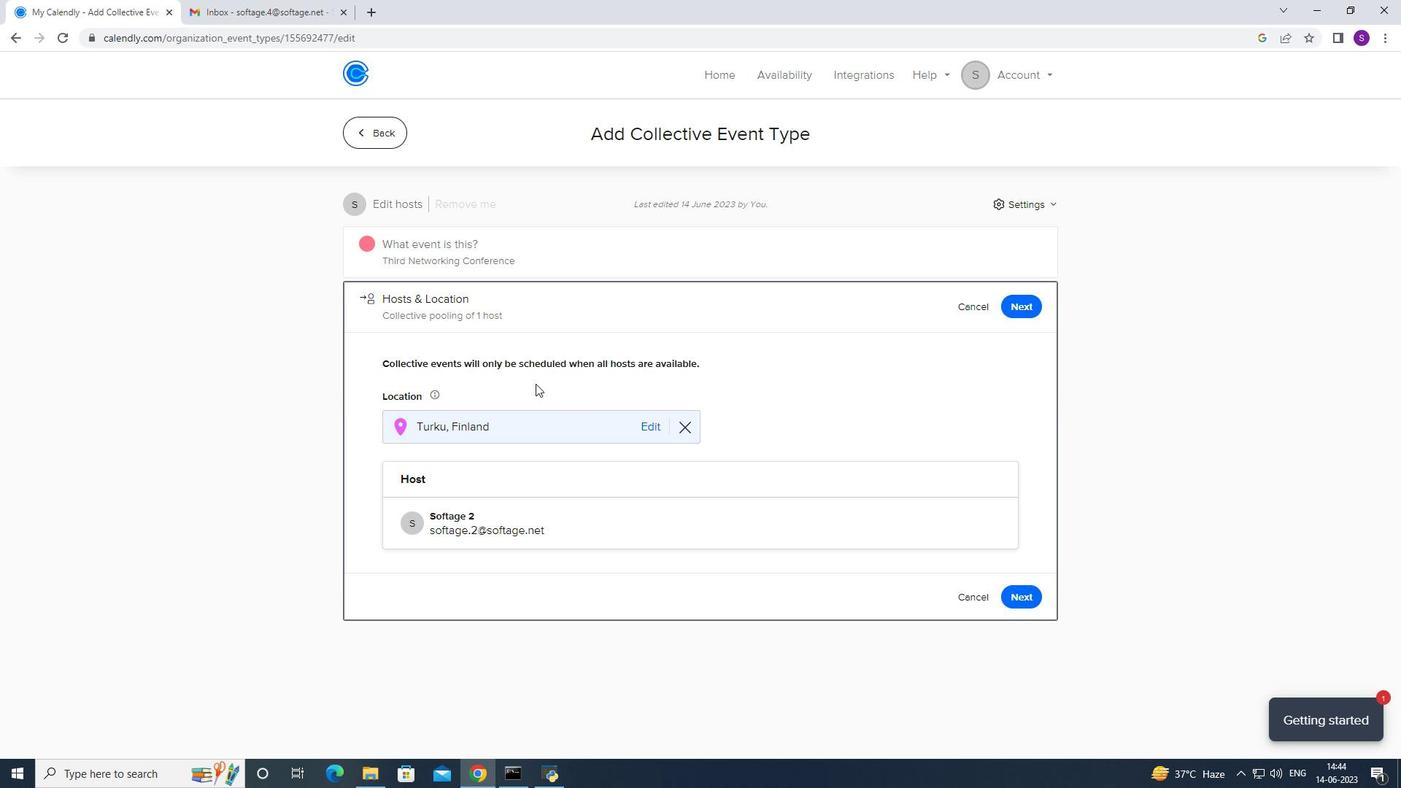 
Action: Mouse moved to (542, 373)
Screenshot: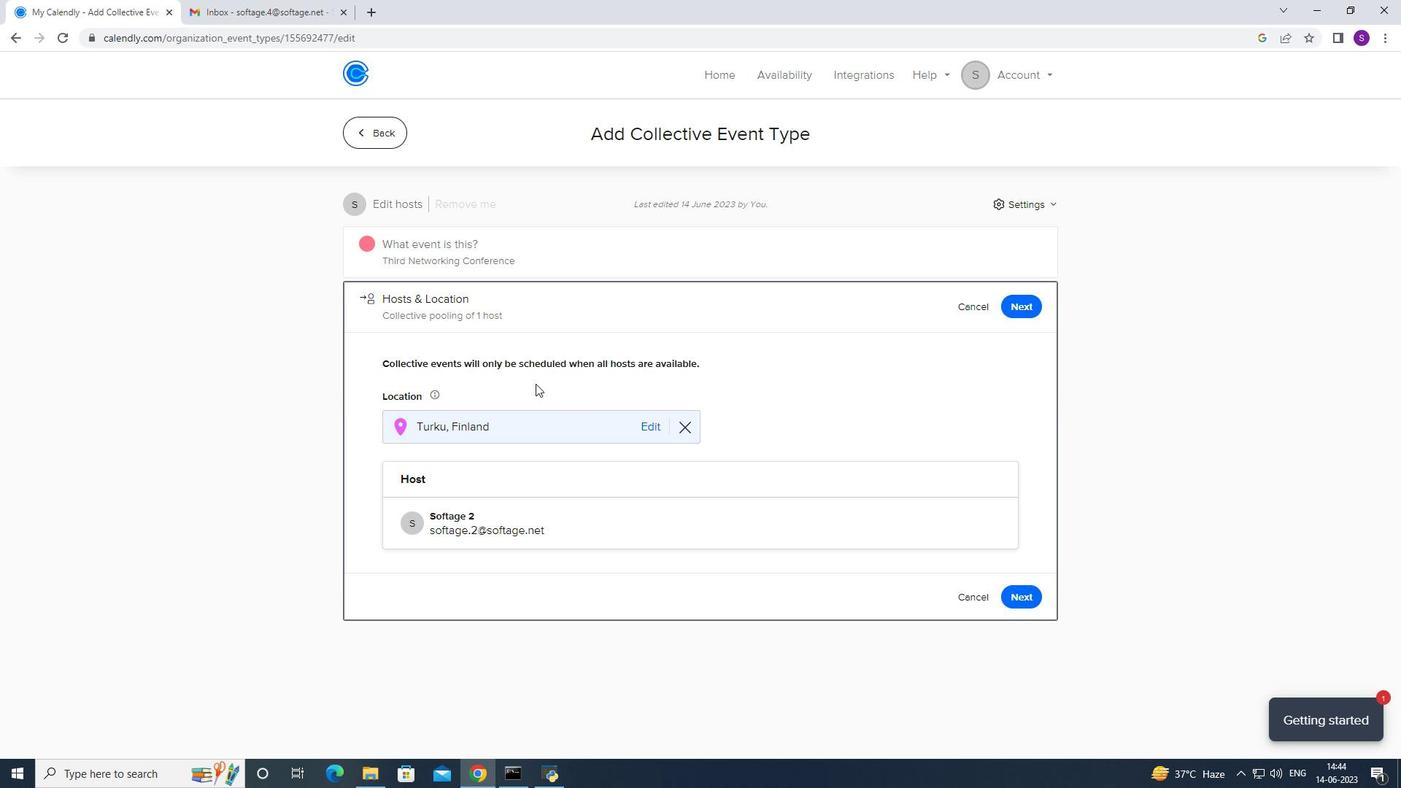
Action: Mouse scrolled (542, 373) with delta (0, 0)
Screenshot: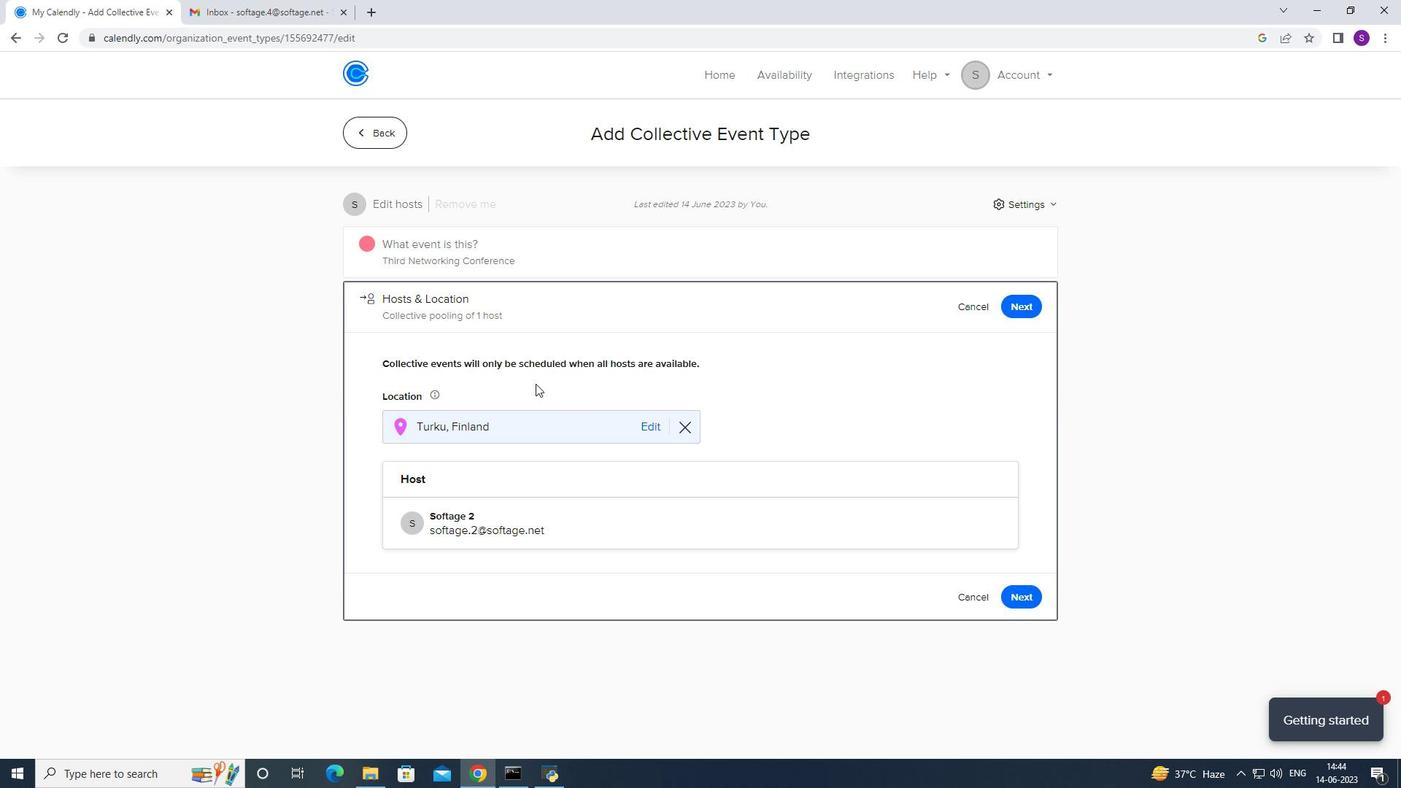 
Action: Mouse moved to (1012, 594)
Screenshot: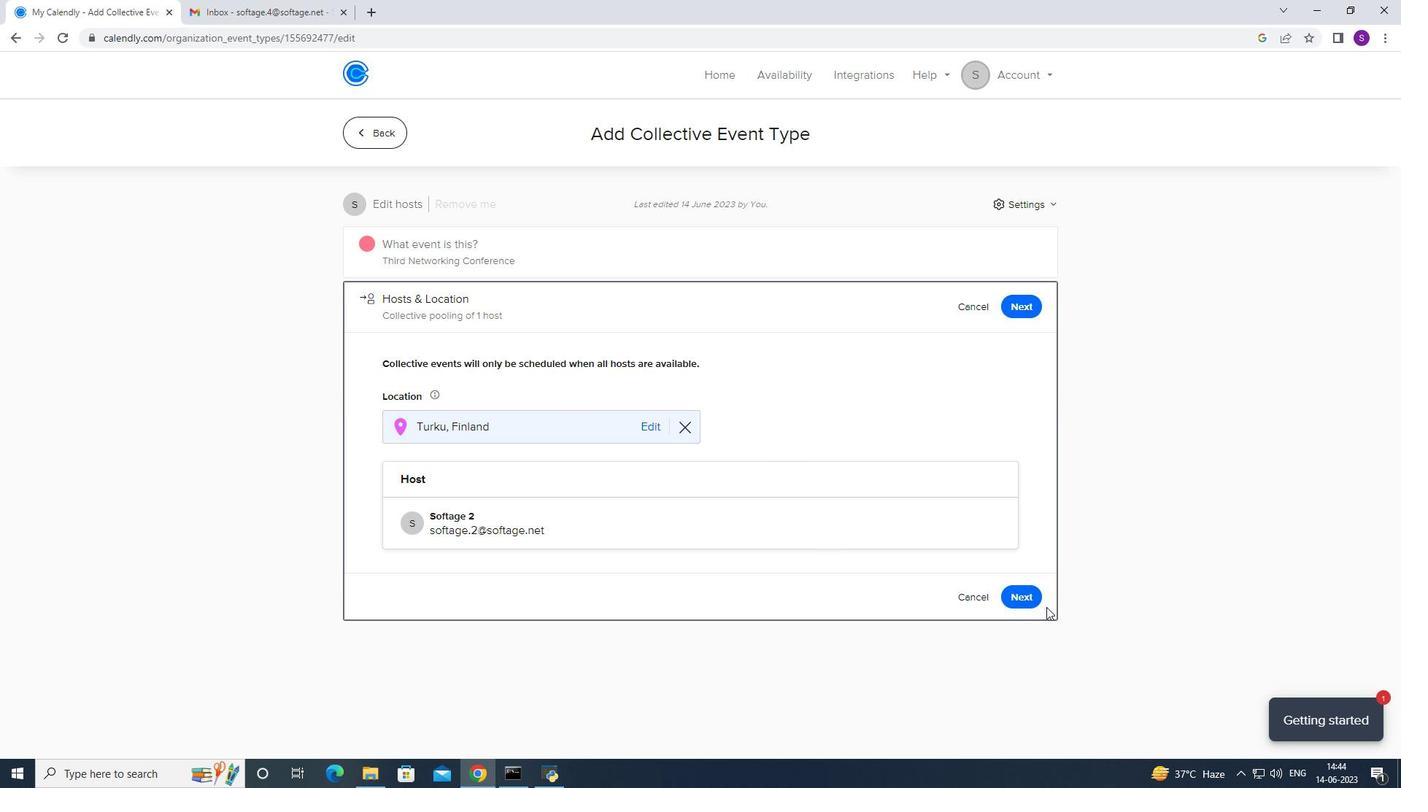 
Action: Mouse pressed left at (1012, 594)
Screenshot: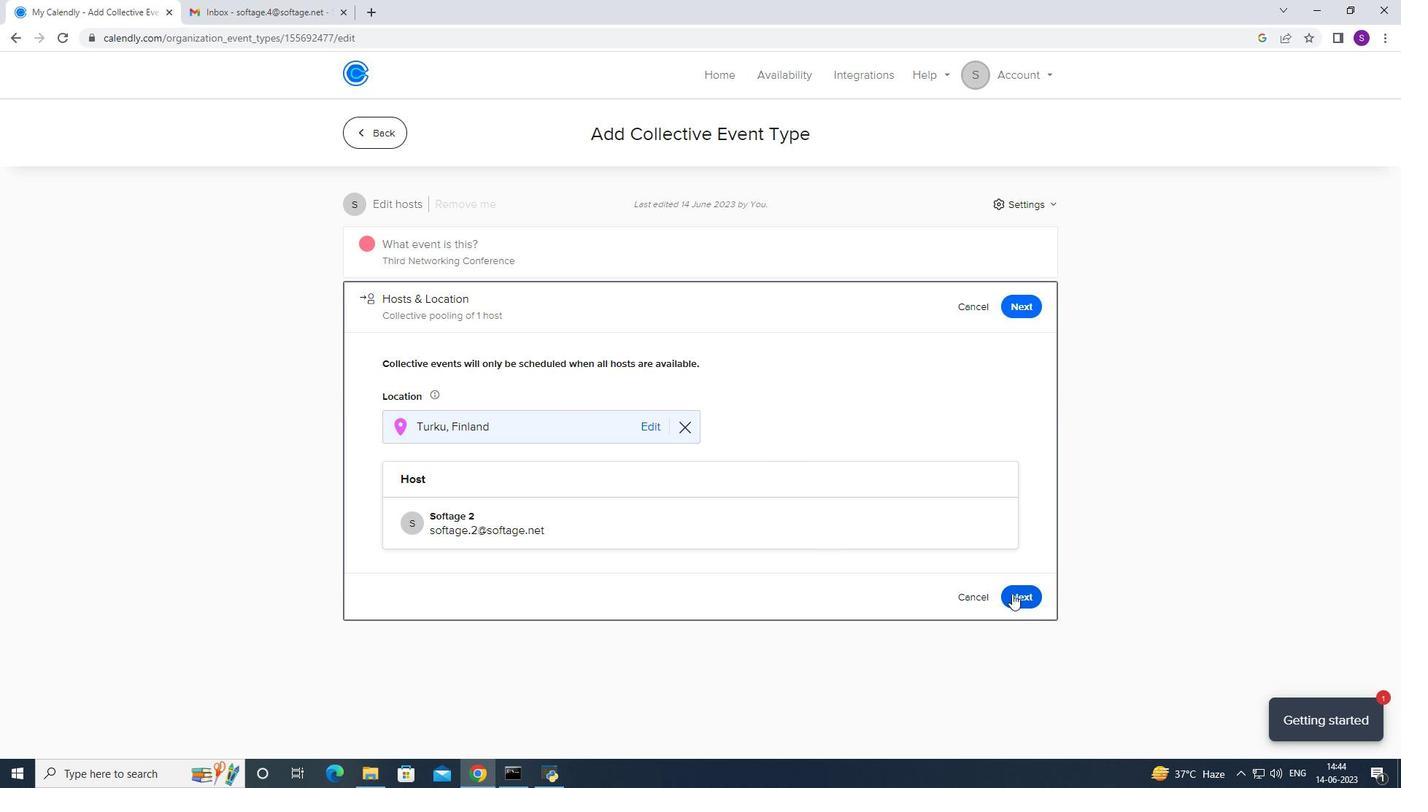 
Action: Mouse moved to (656, 492)
Screenshot: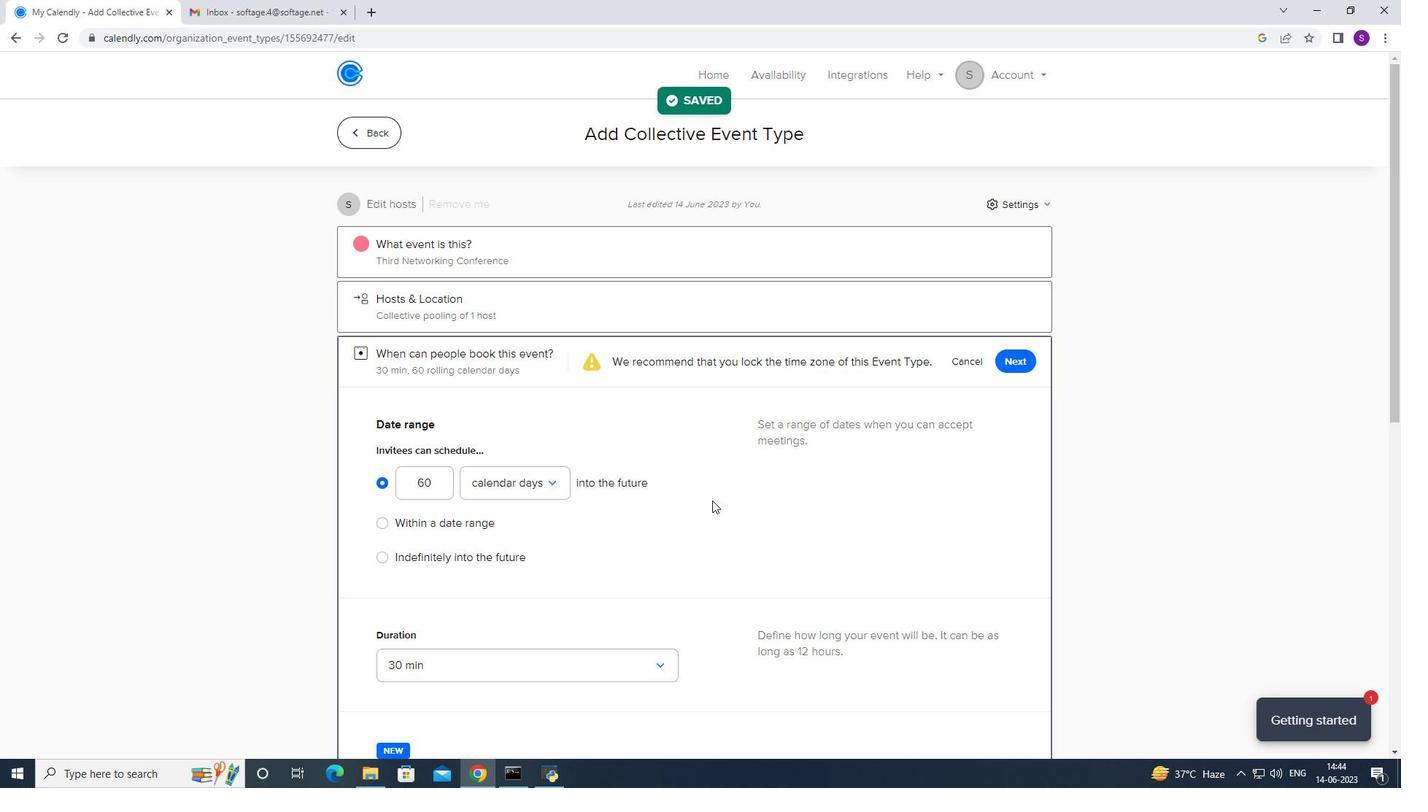 
Action: Mouse scrolled (656, 491) with delta (0, 0)
Screenshot: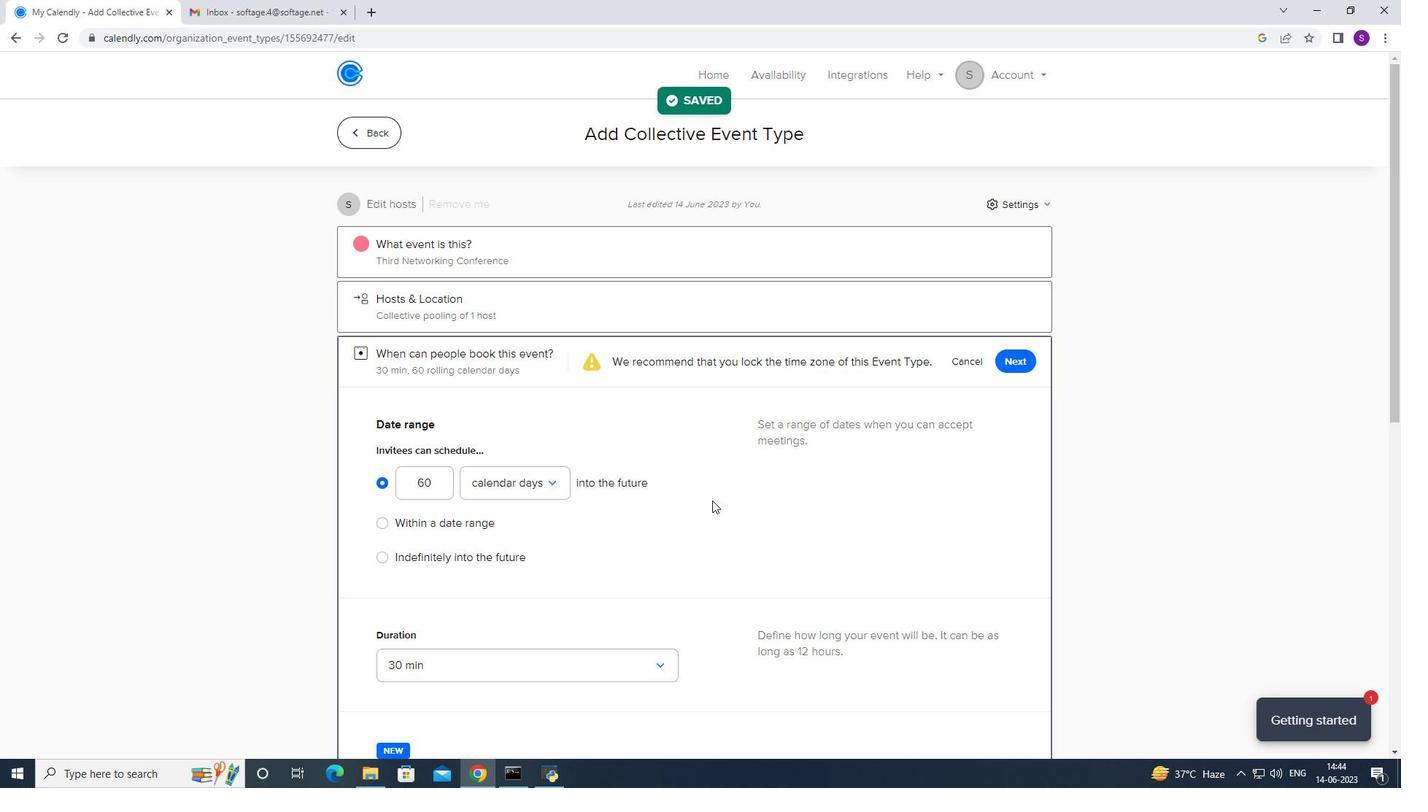 
Action: Mouse moved to (648, 494)
Screenshot: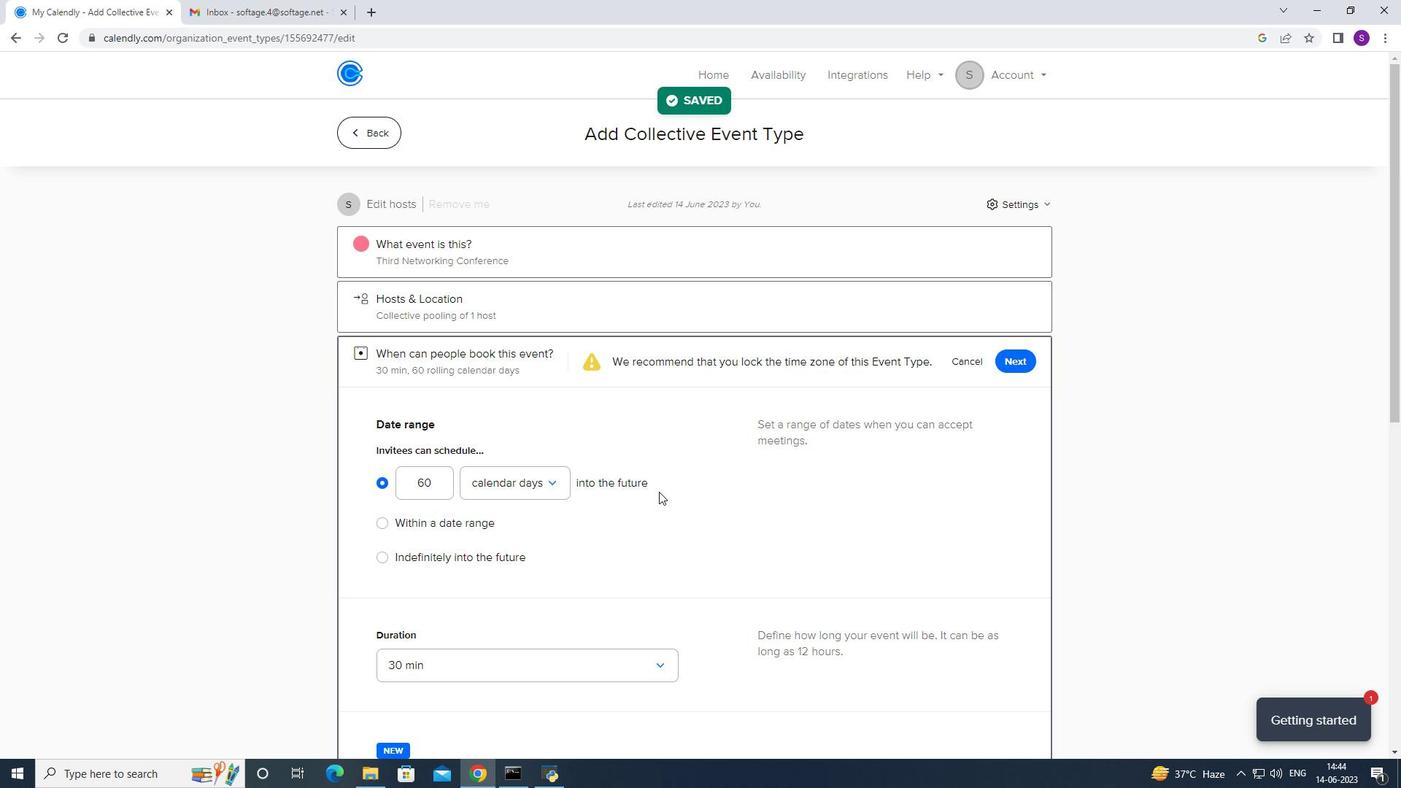 
Action: Mouse scrolled (648, 493) with delta (0, 0)
Screenshot: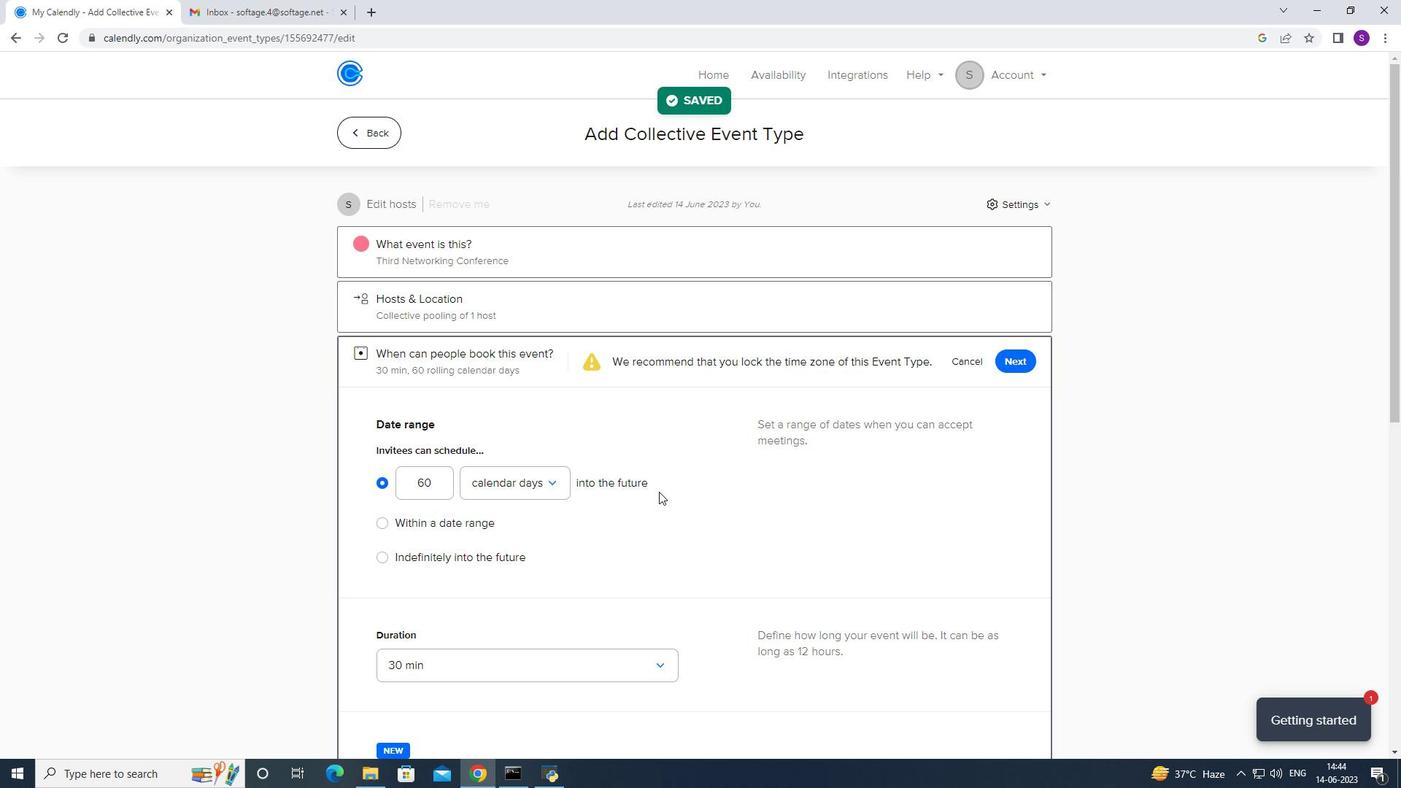 
Action: Mouse moved to (644, 494)
Screenshot: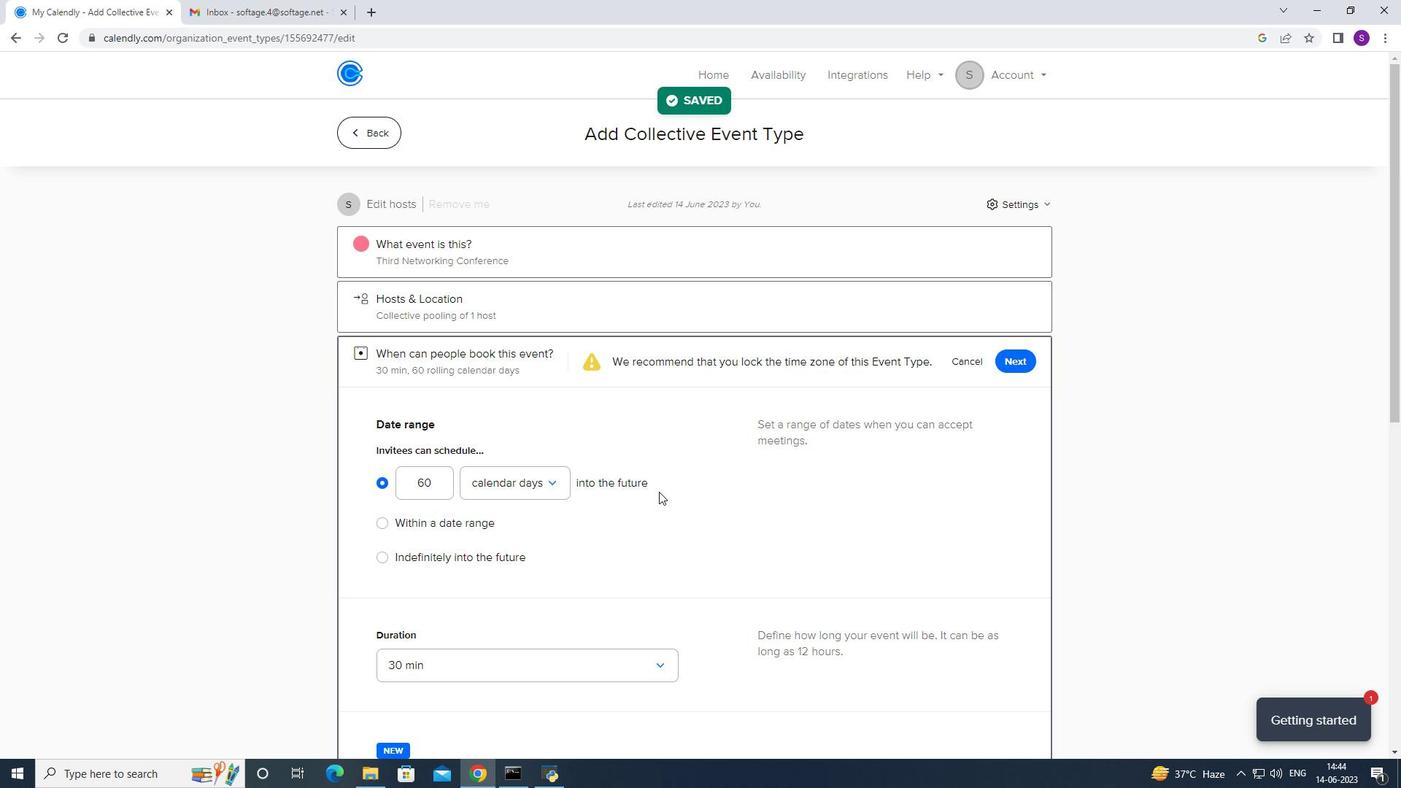 
Action: Mouse scrolled (644, 493) with delta (0, 0)
Screenshot: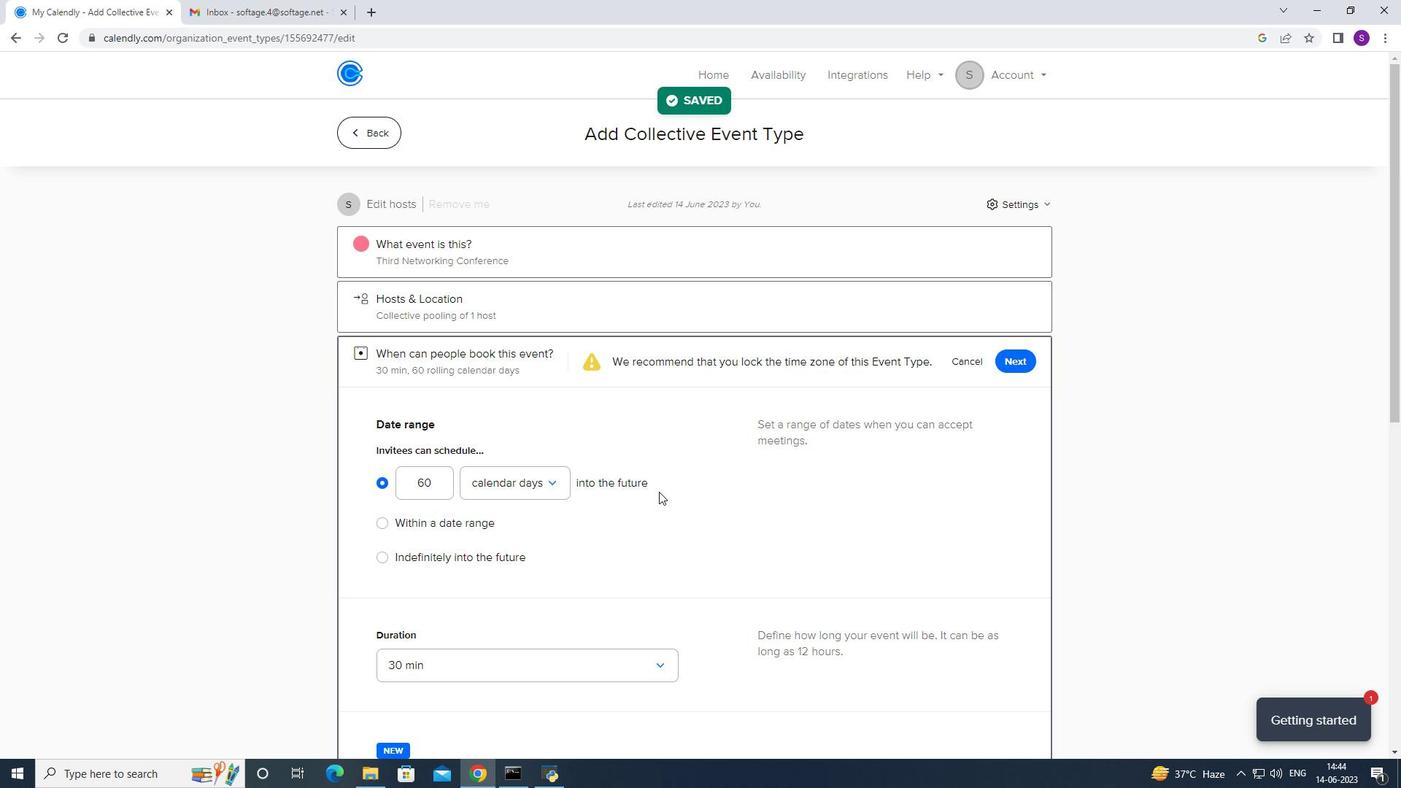 
Action: Mouse moved to (641, 494)
Screenshot: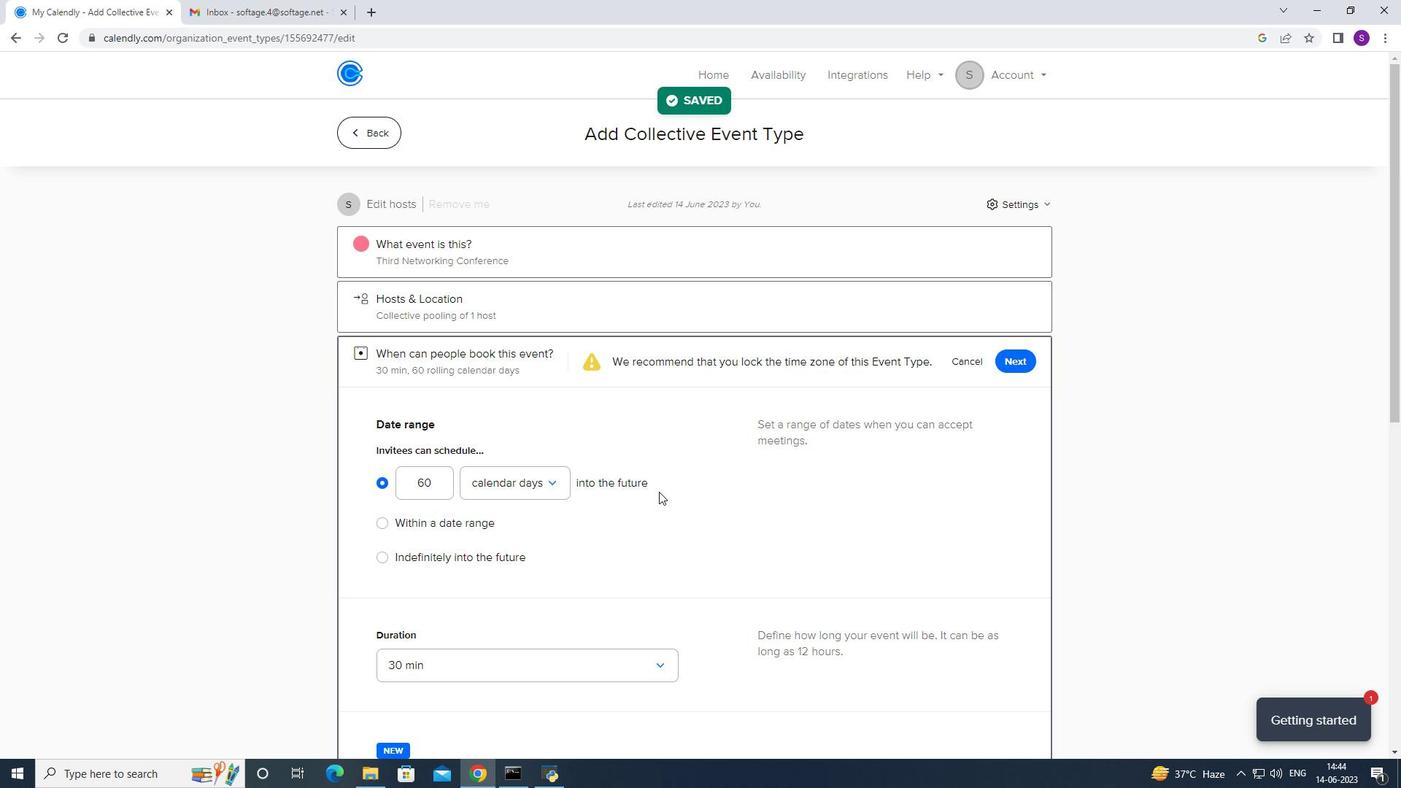 
Action: Mouse scrolled (641, 494) with delta (0, 0)
Screenshot: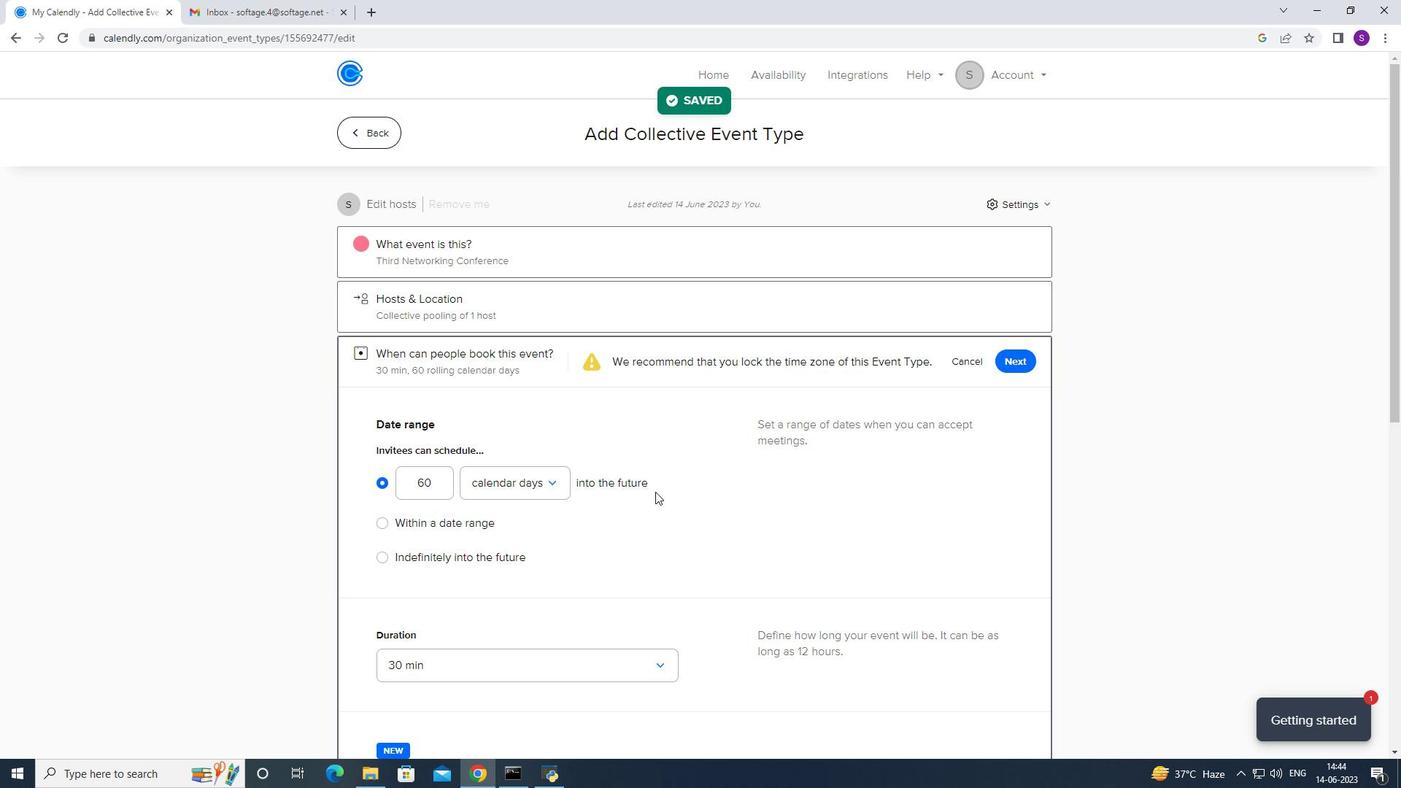 
Action: Mouse moved to (427, 230)
Screenshot: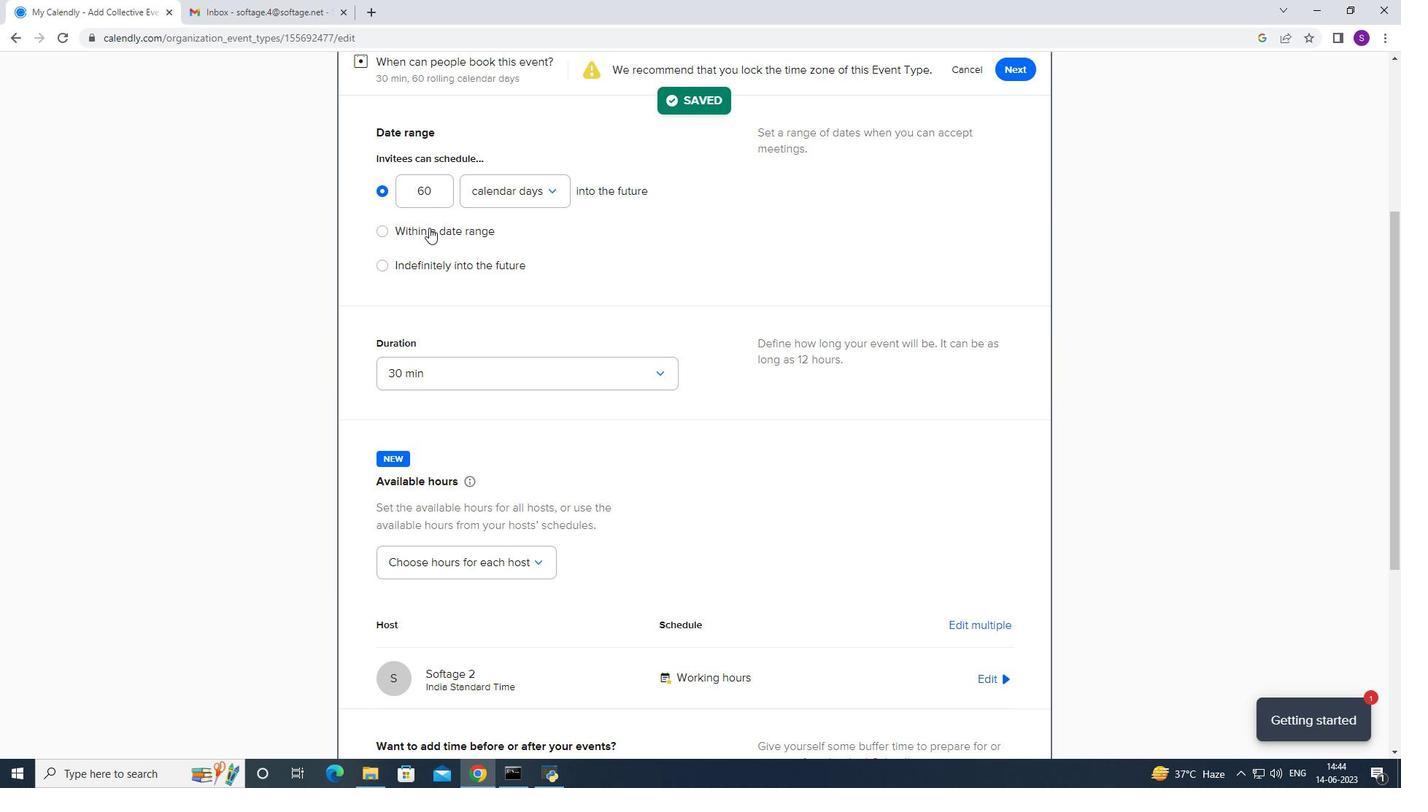 
Action: Mouse pressed left at (427, 230)
Screenshot: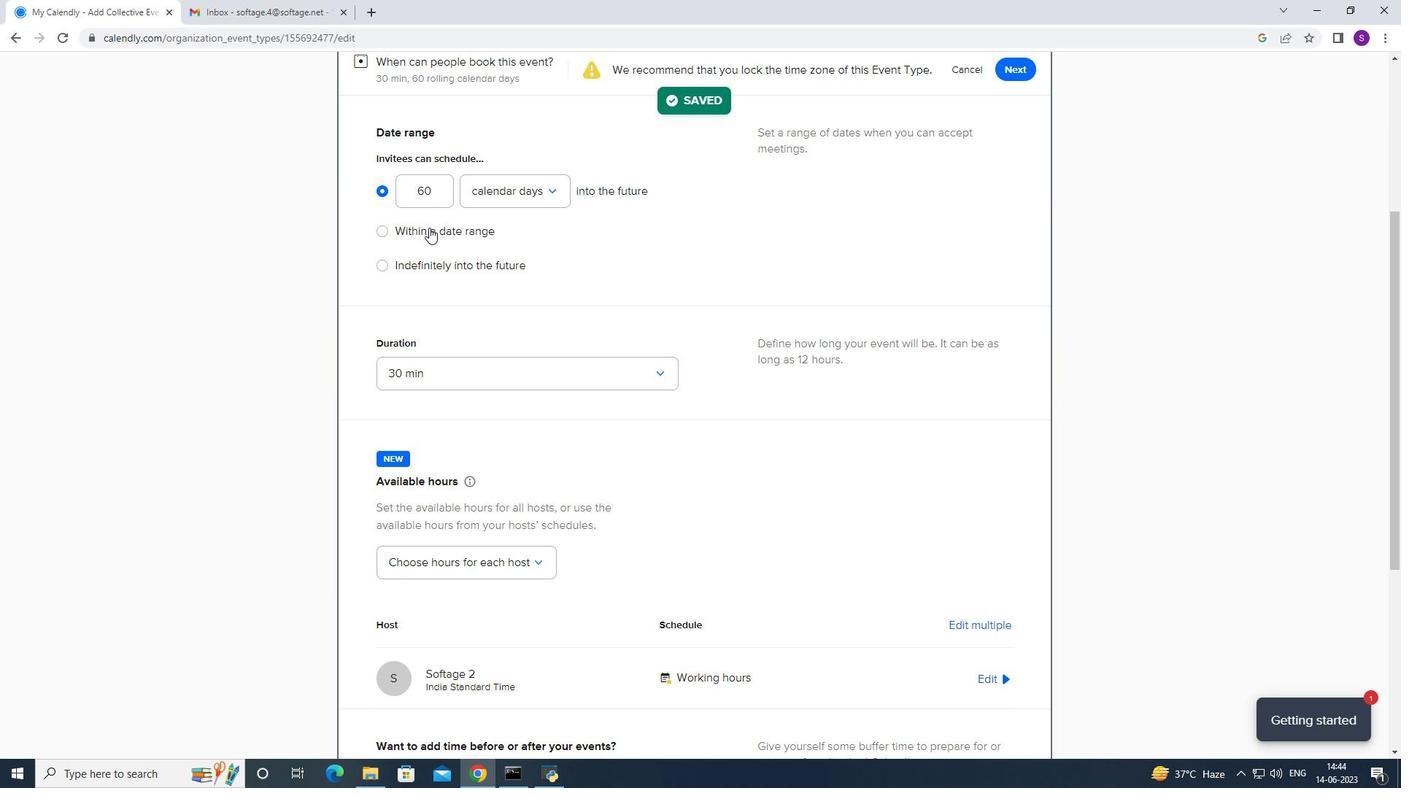 
Action: Mouse moved to (556, 244)
Screenshot: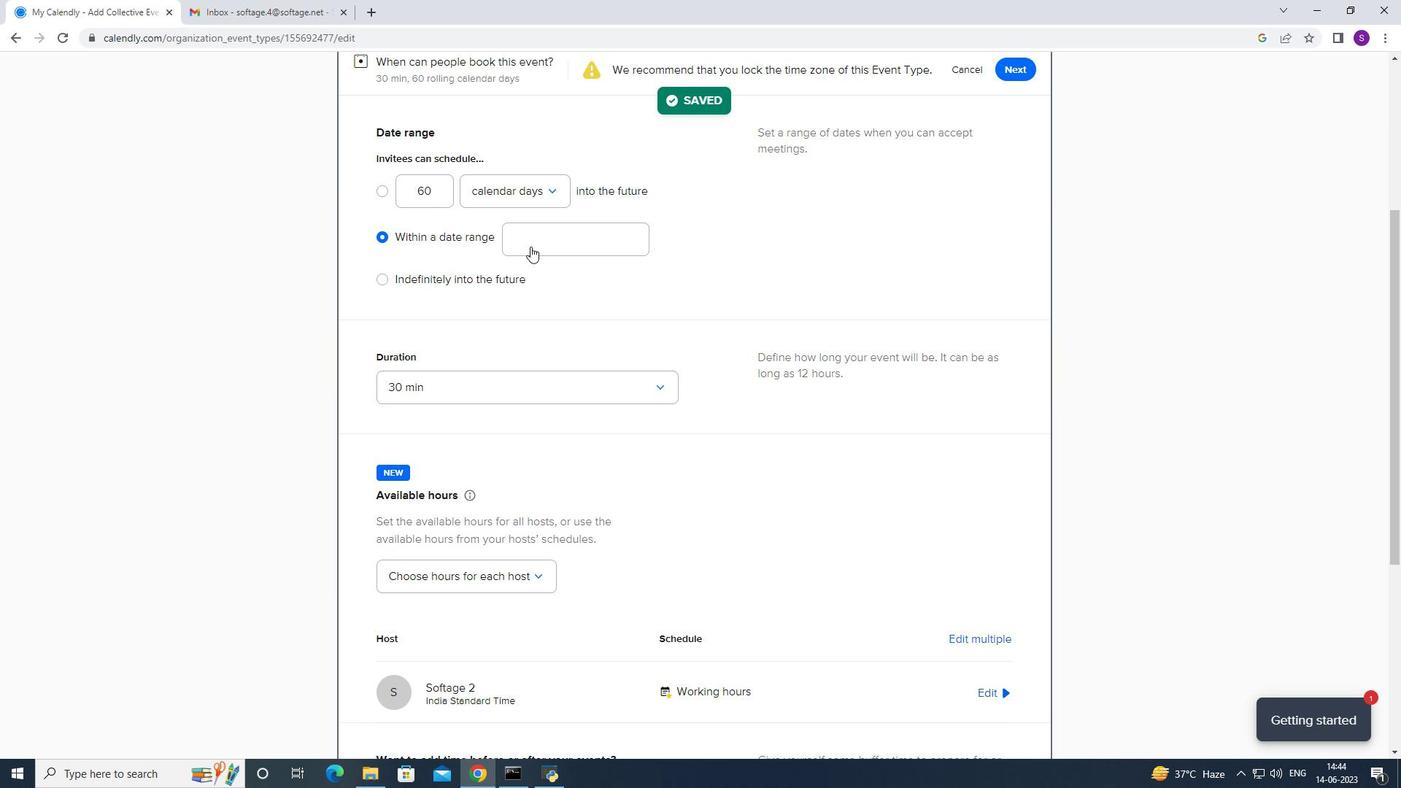 
Action: Mouse pressed left at (556, 244)
Screenshot: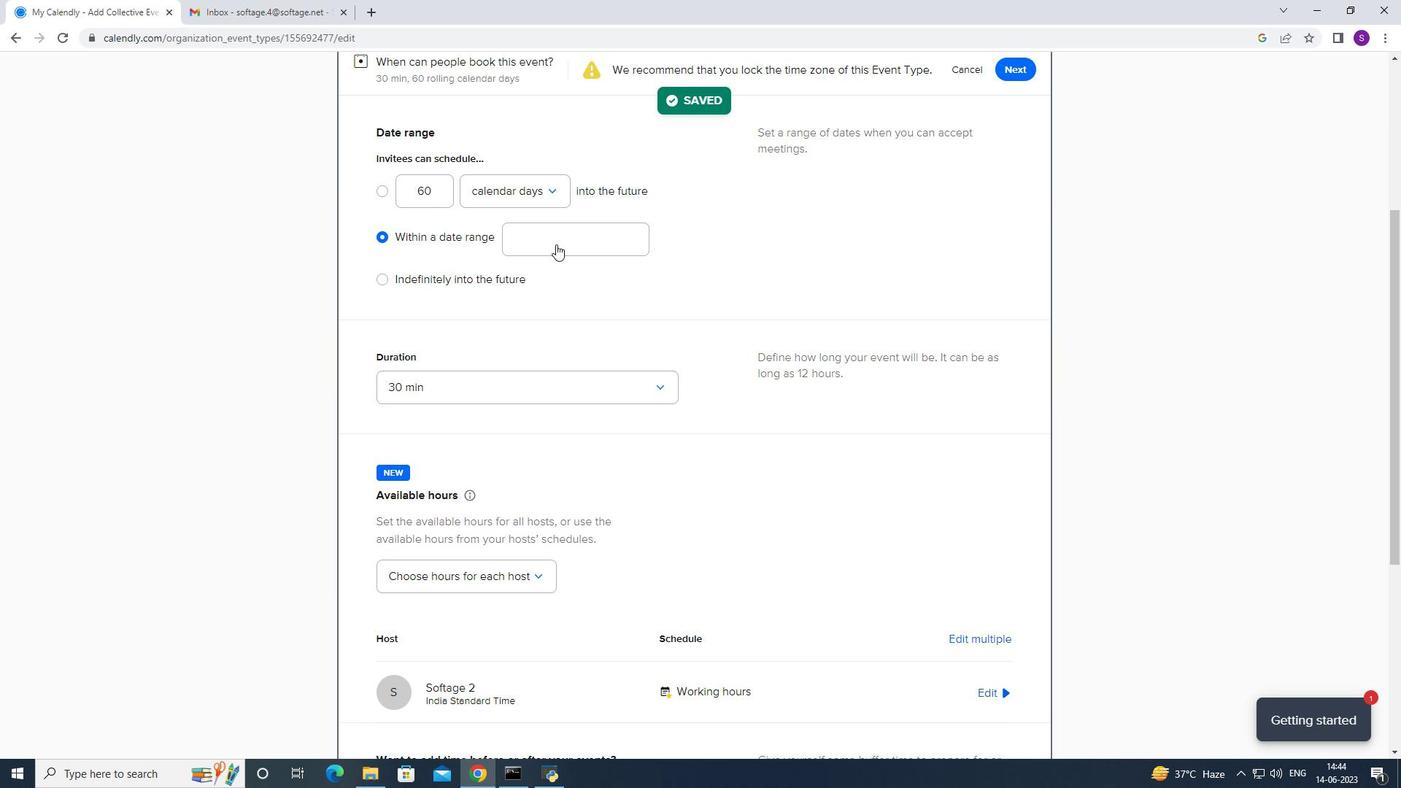 
Action: Mouse moved to (612, 300)
Screenshot: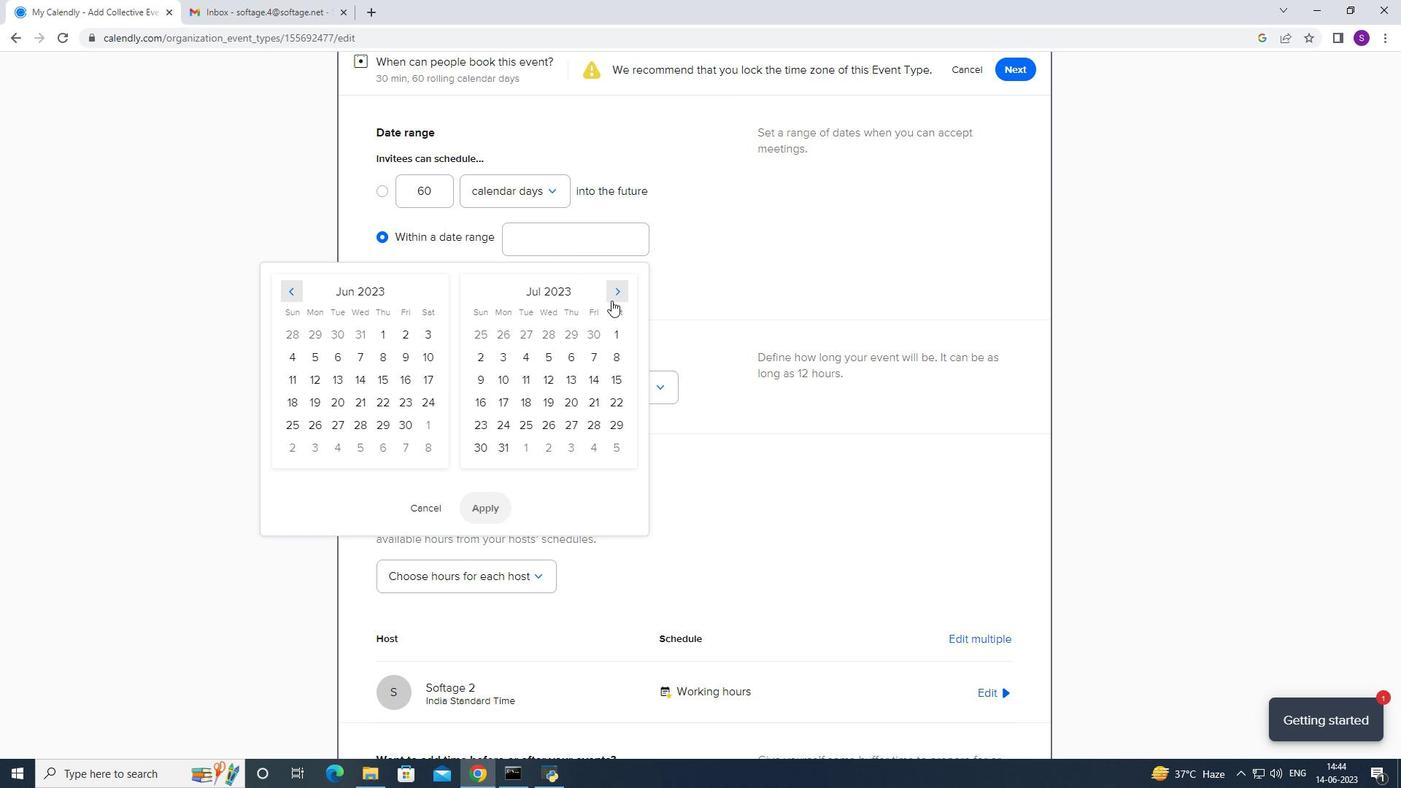 
Action: Mouse pressed left at (612, 300)
Screenshot: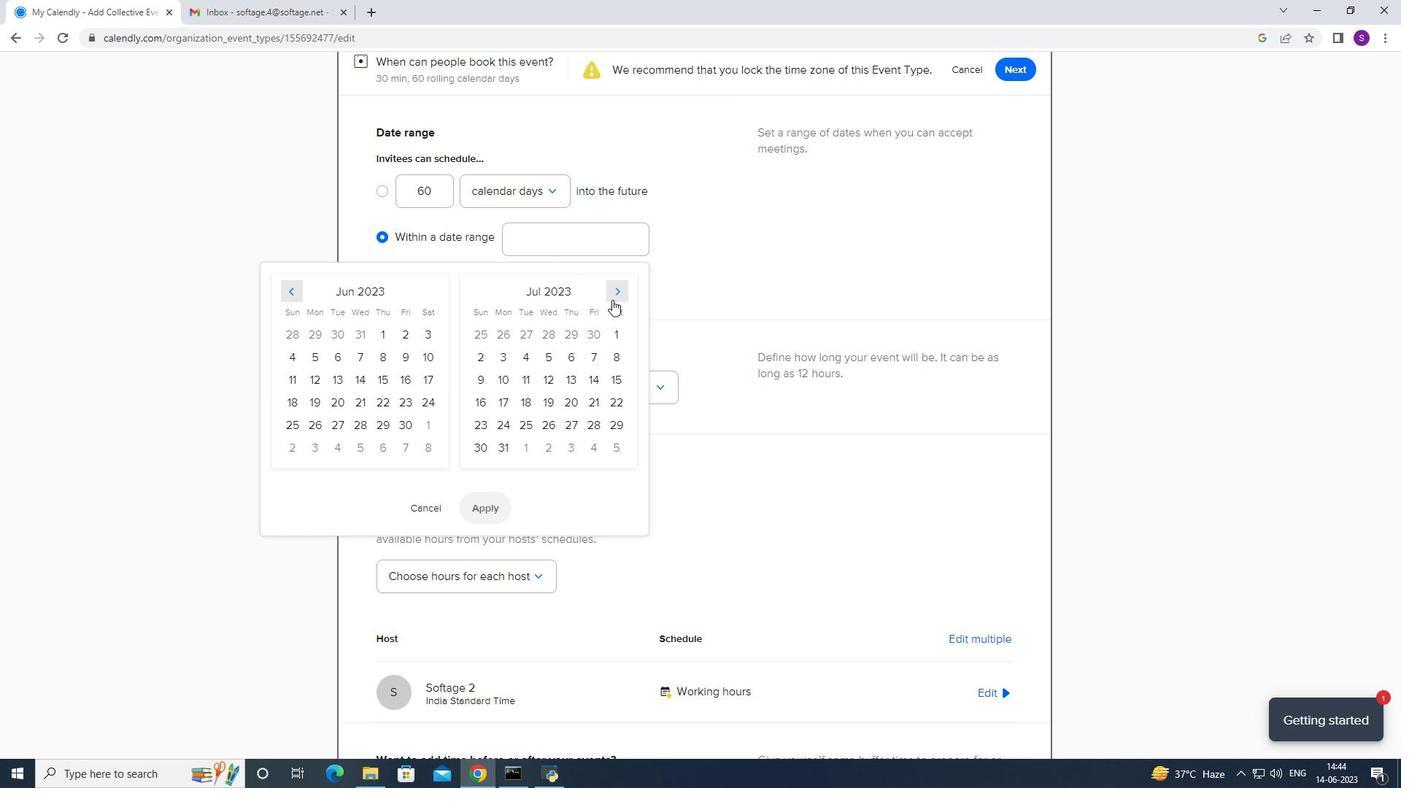 
Action: Mouse pressed left at (612, 300)
Screenshot: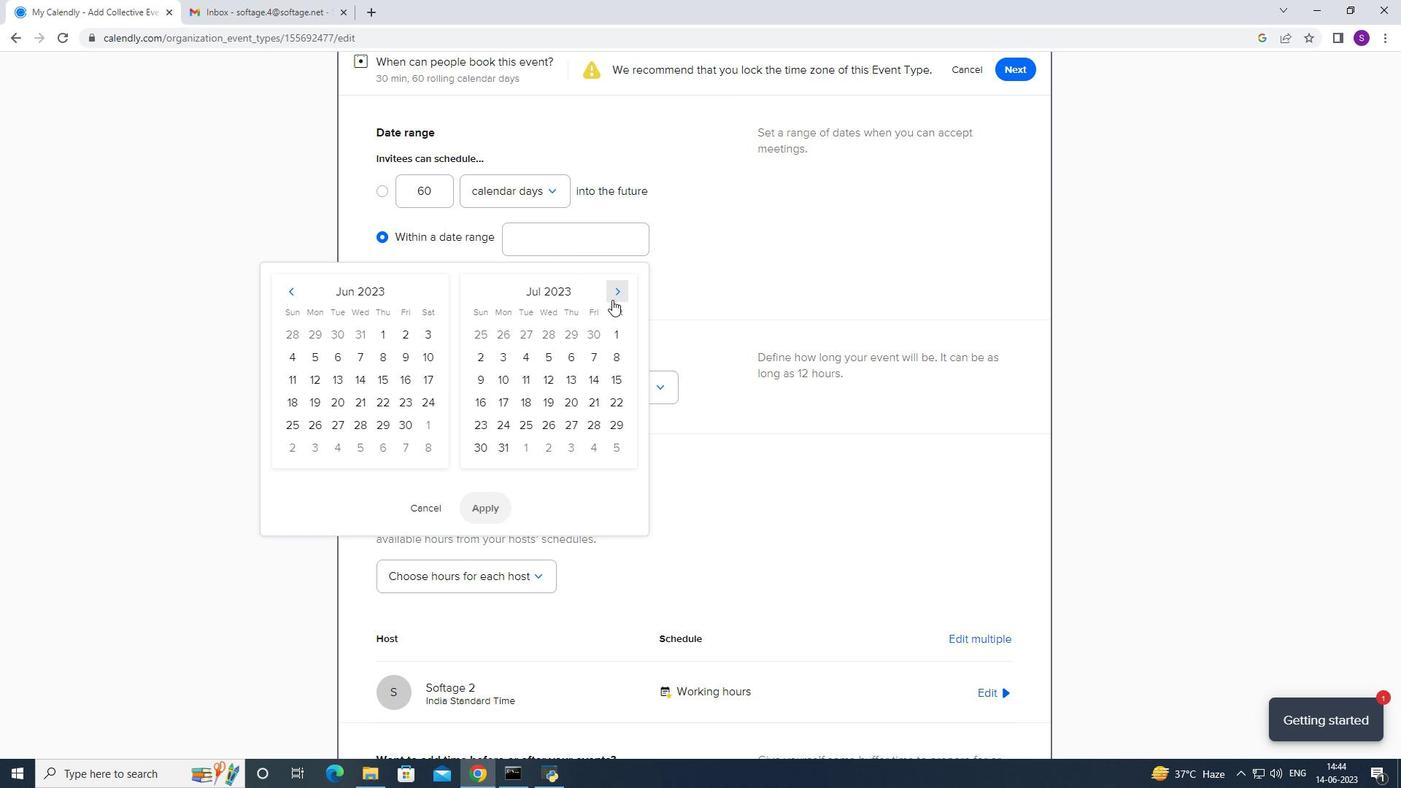 
Action: Mouse pressed left at (612, 300)
Screenshot: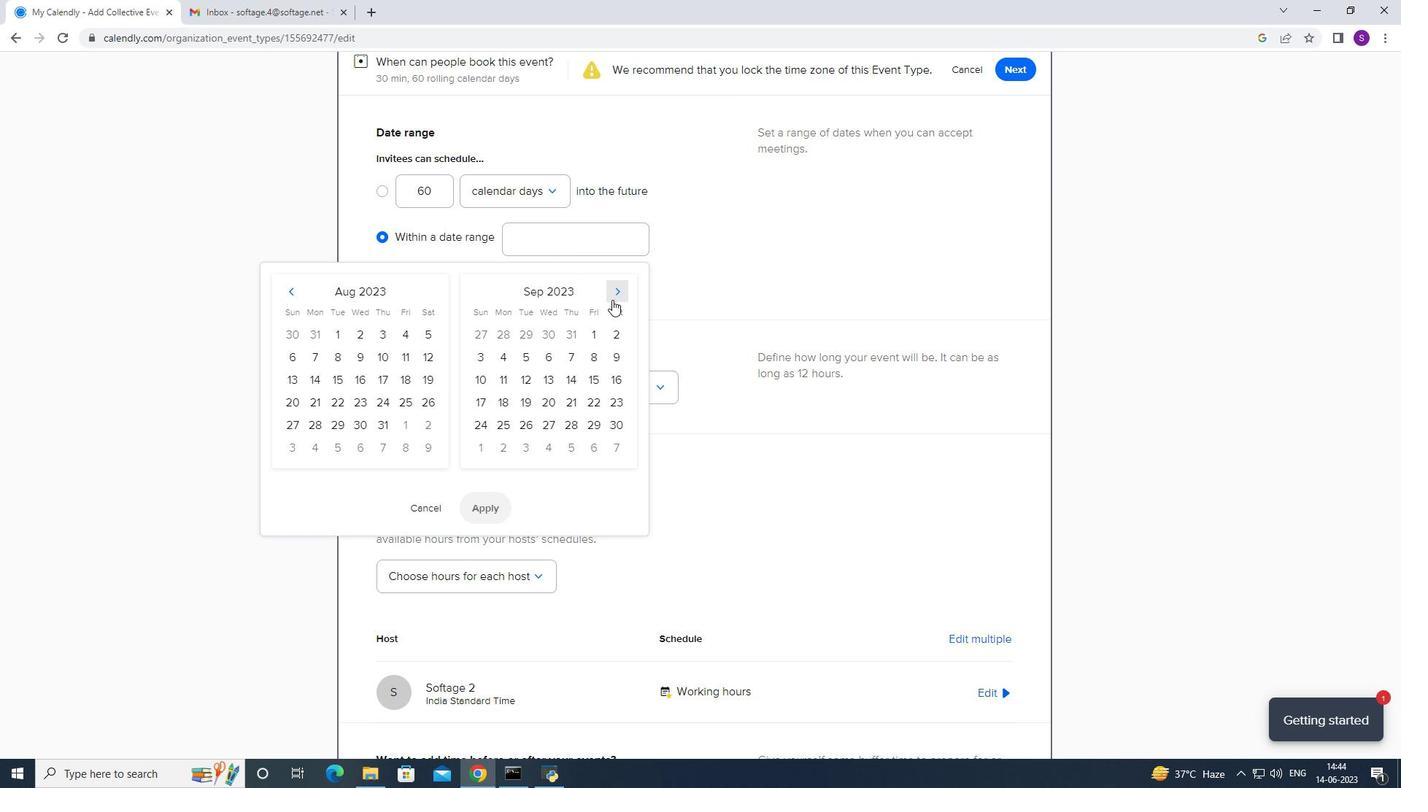 
Action: Mouse pressed left at (612, 300)
Screenshot: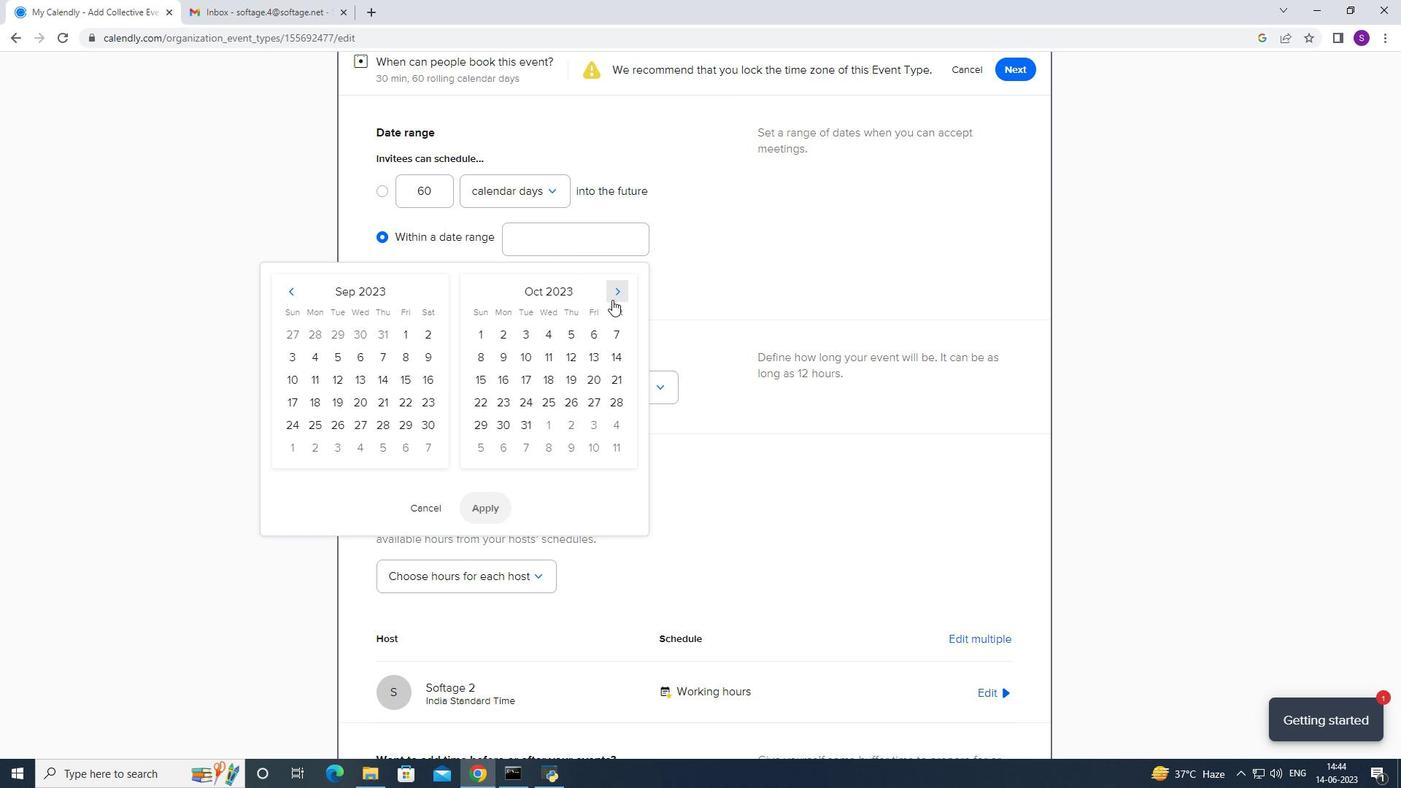 
Action: Mouse pressed left at (612, 300)
Screenshot: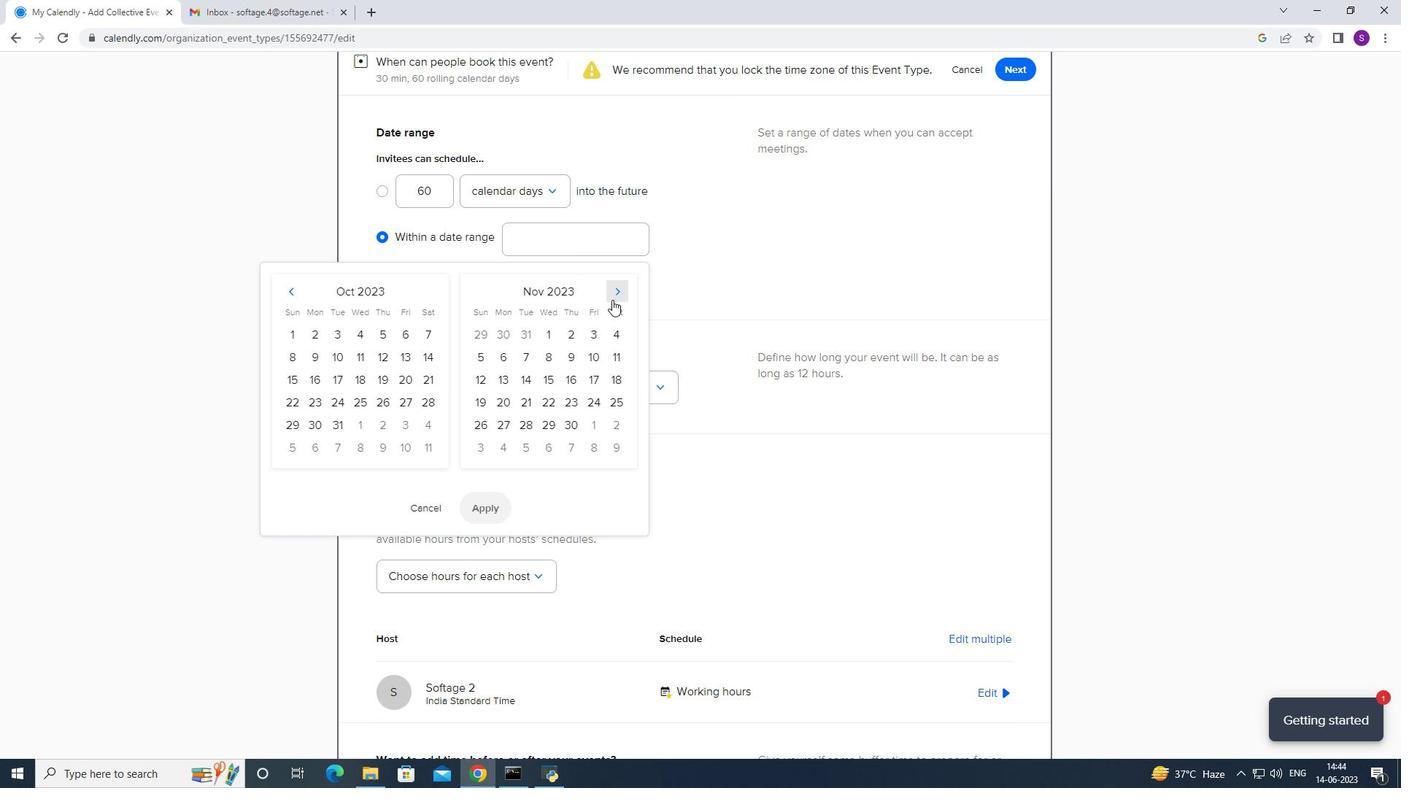 
Action: Mouse moved to (489, 387)
Screenshot: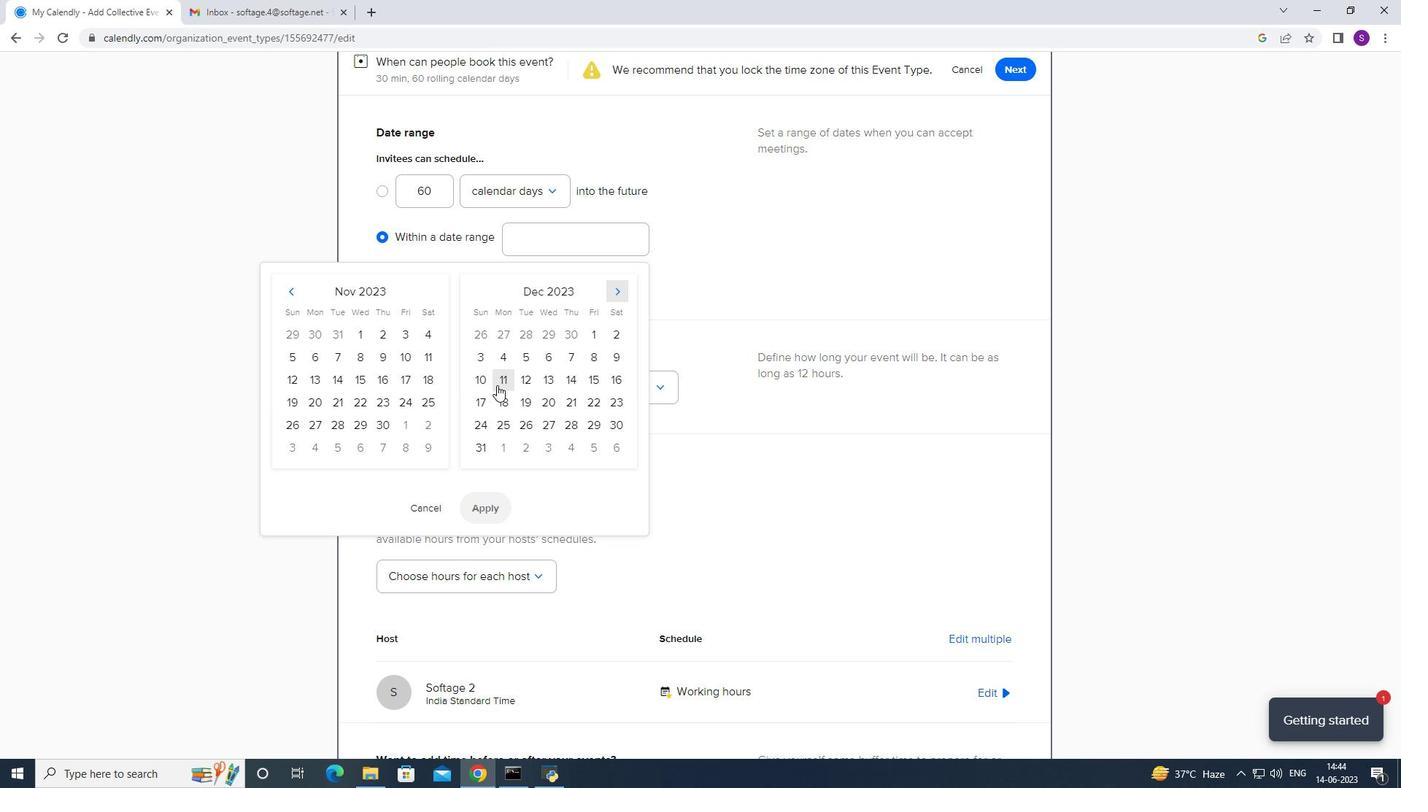 
Action: Mouse pressed left at (489, 387)
Screenshot: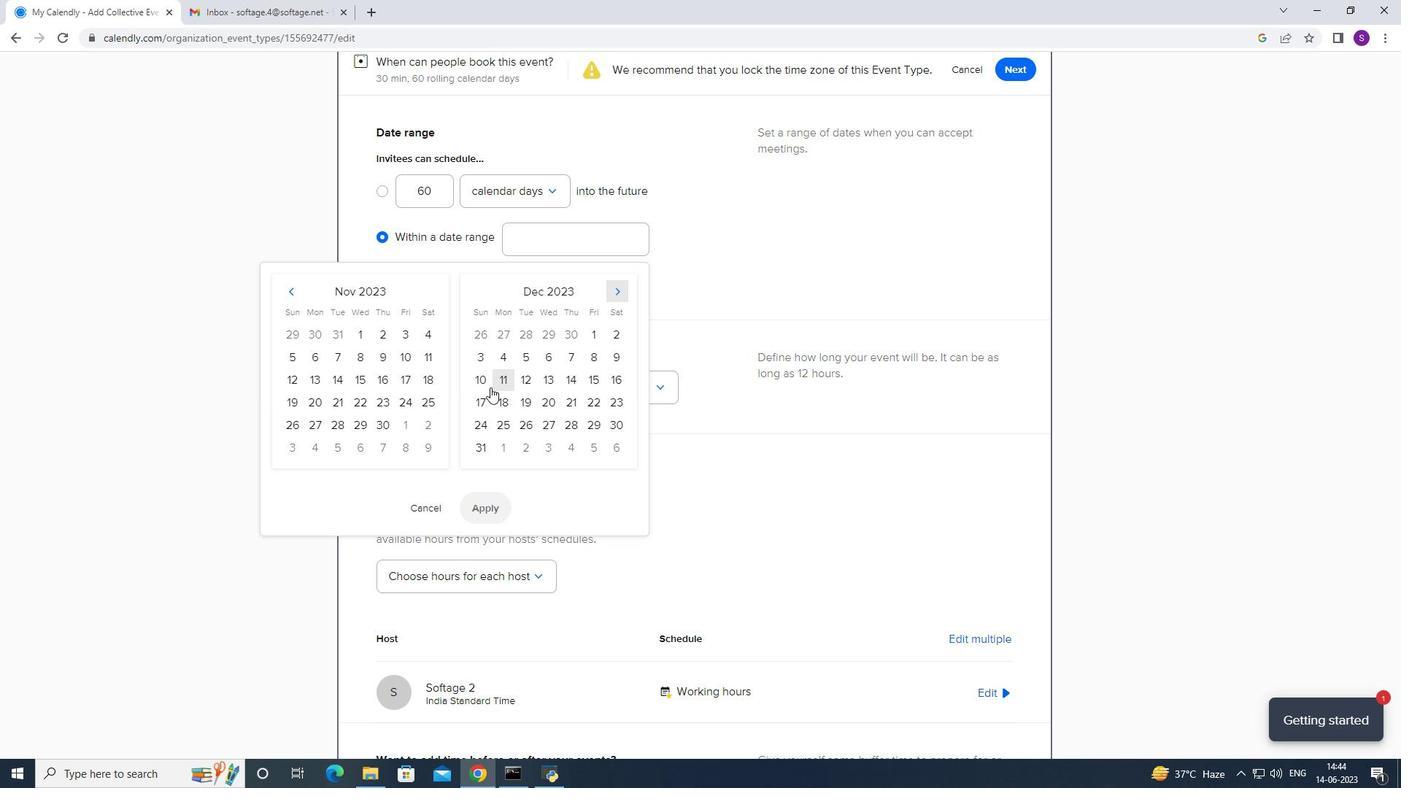 
Action: Mouse moved to (494, 384)
Screenshot: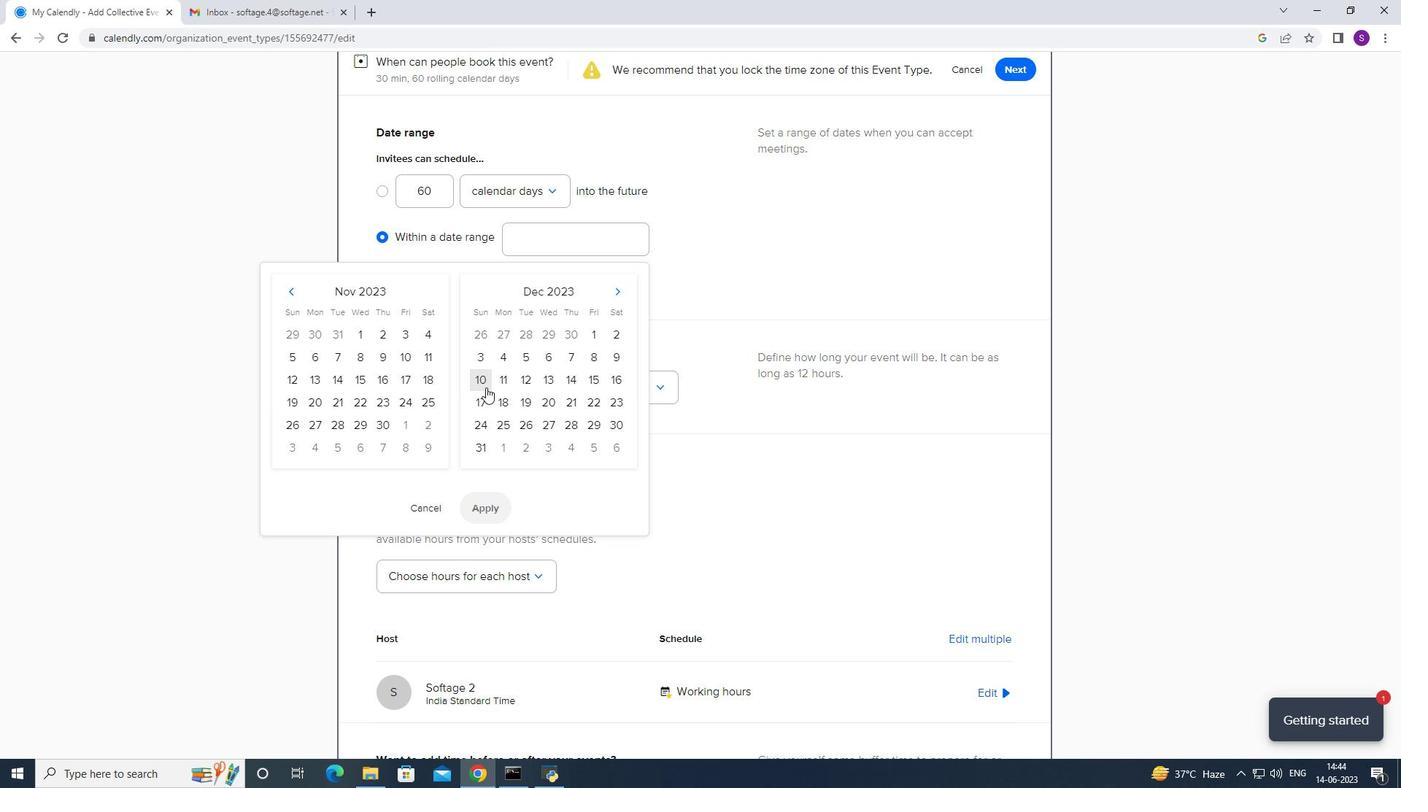 
Action: Mouse pressed left at (494, 384)
Screenshot: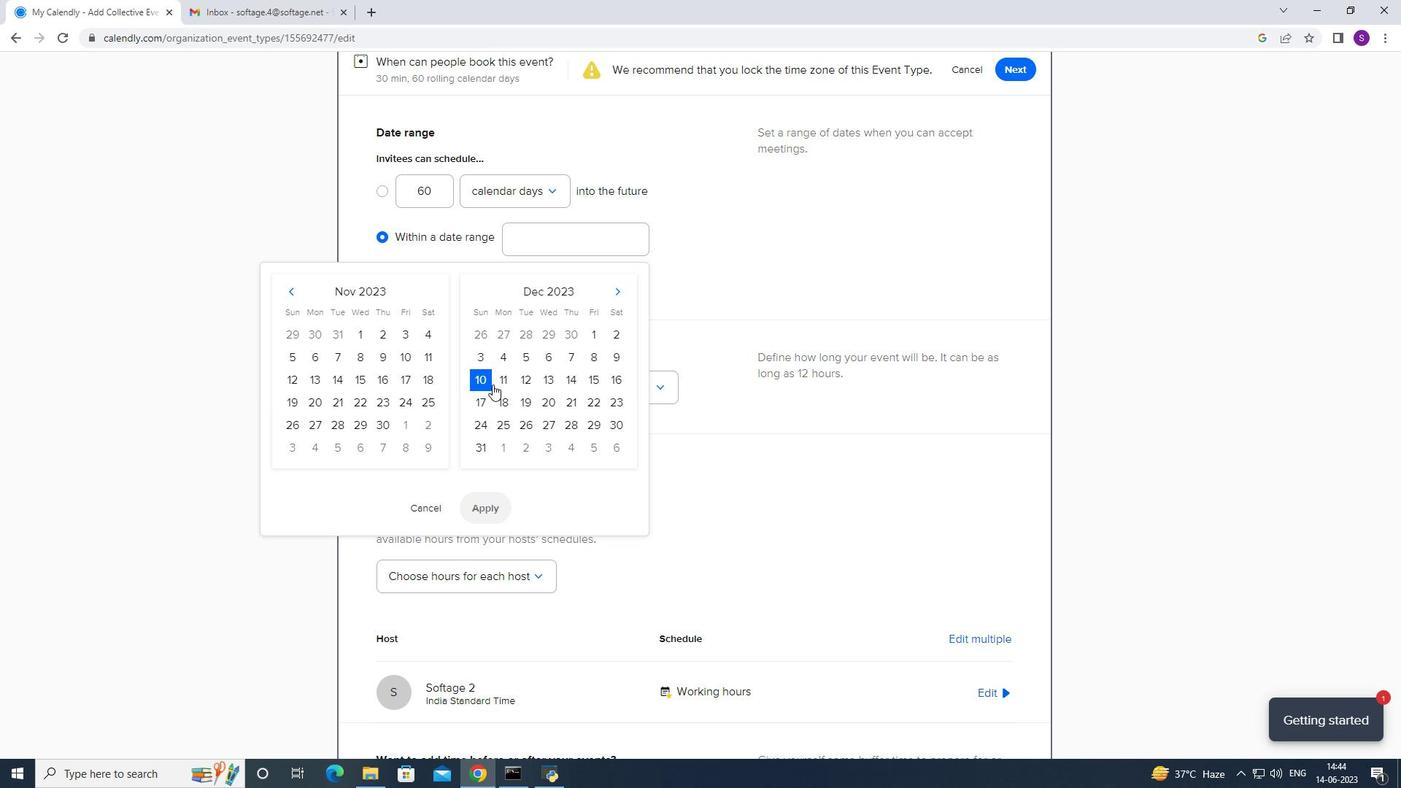 
Action: Mouse moved to (482, 502)
Screenshot: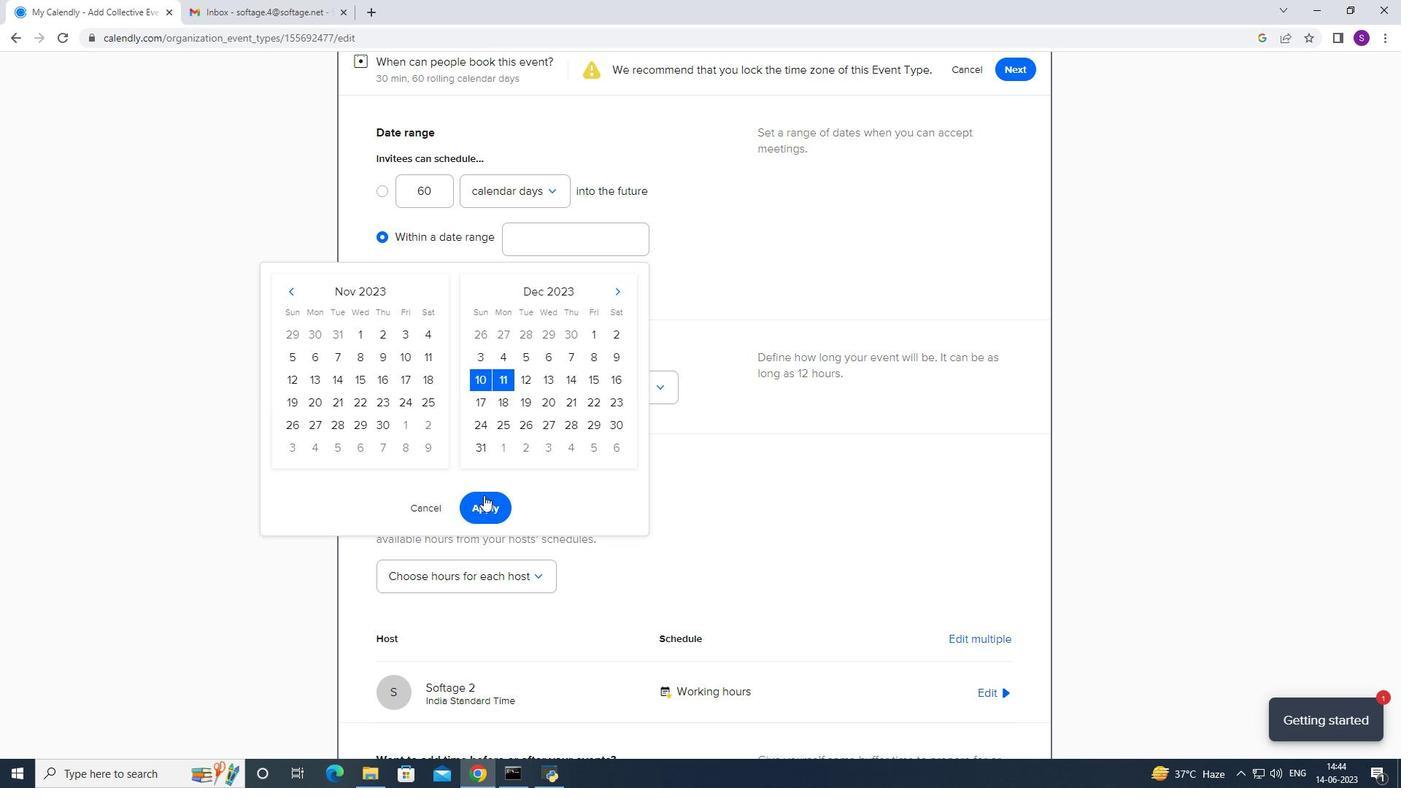 
Action: Mouse pressed left at (482, 502)
Screenshot: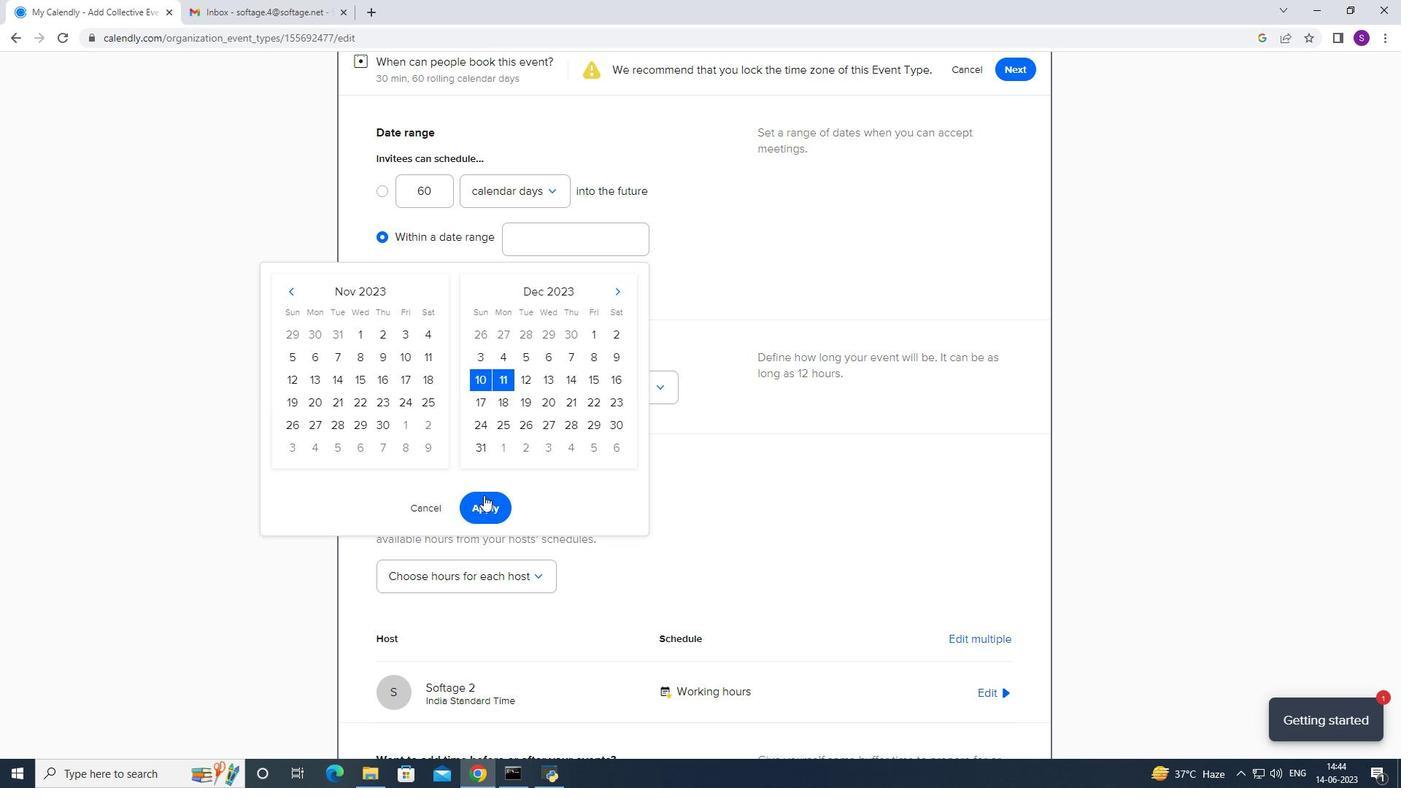
Action: Mouse moved to (516, 397)
Screenshot: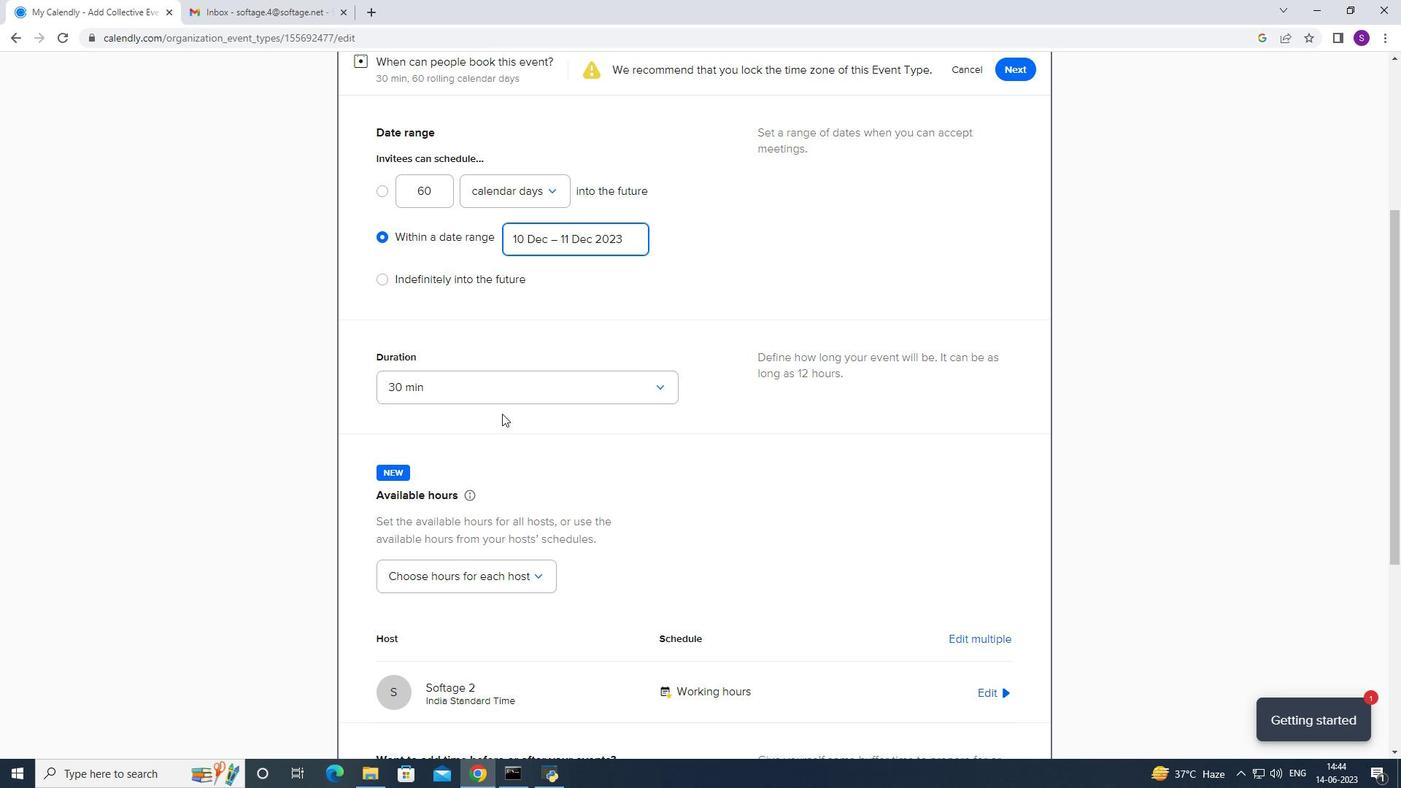 
Action: Mouse scrolled (516, 397) with delta (0, 0)
Screenshot: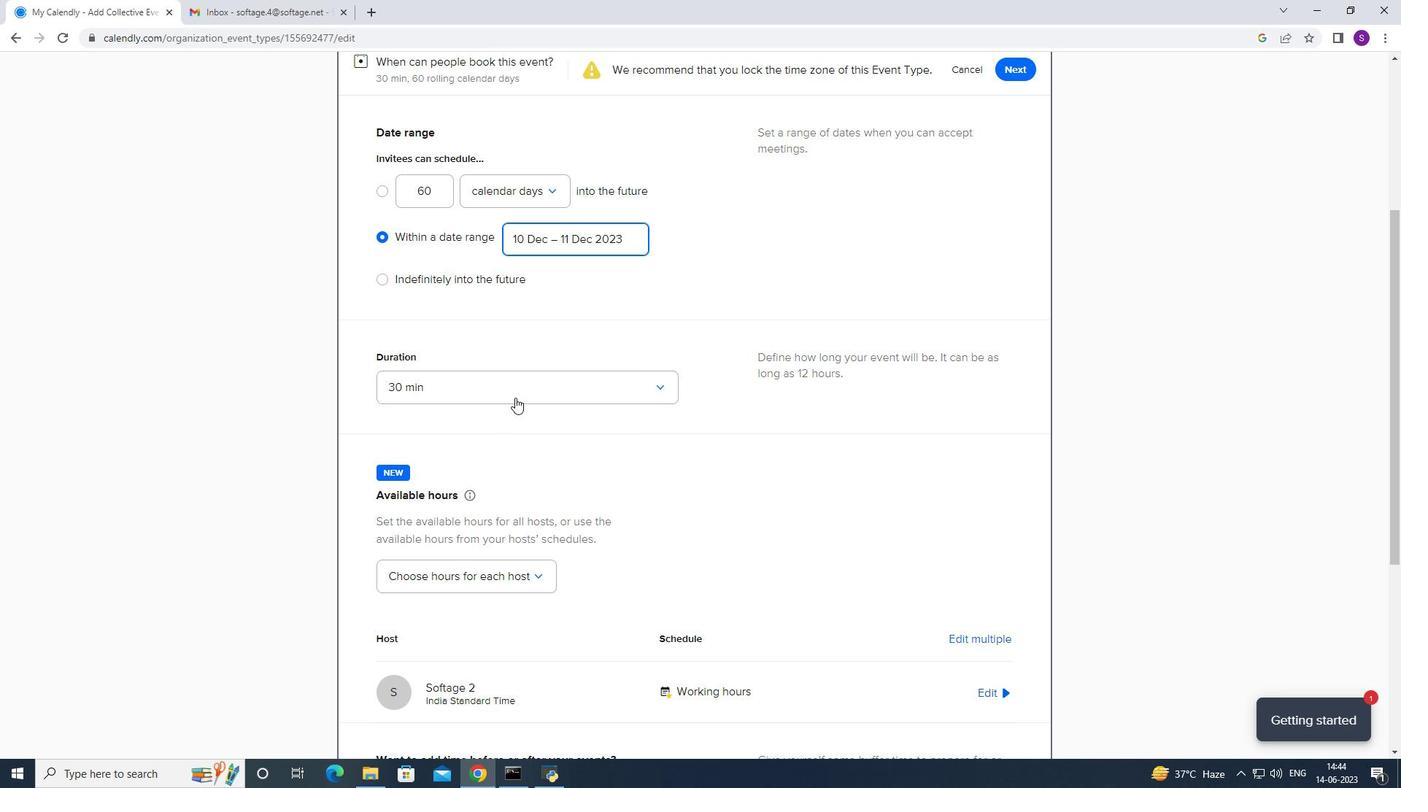 
Action: Mouse scrolled (516, 397) with delta (0, 0)
Screenshot: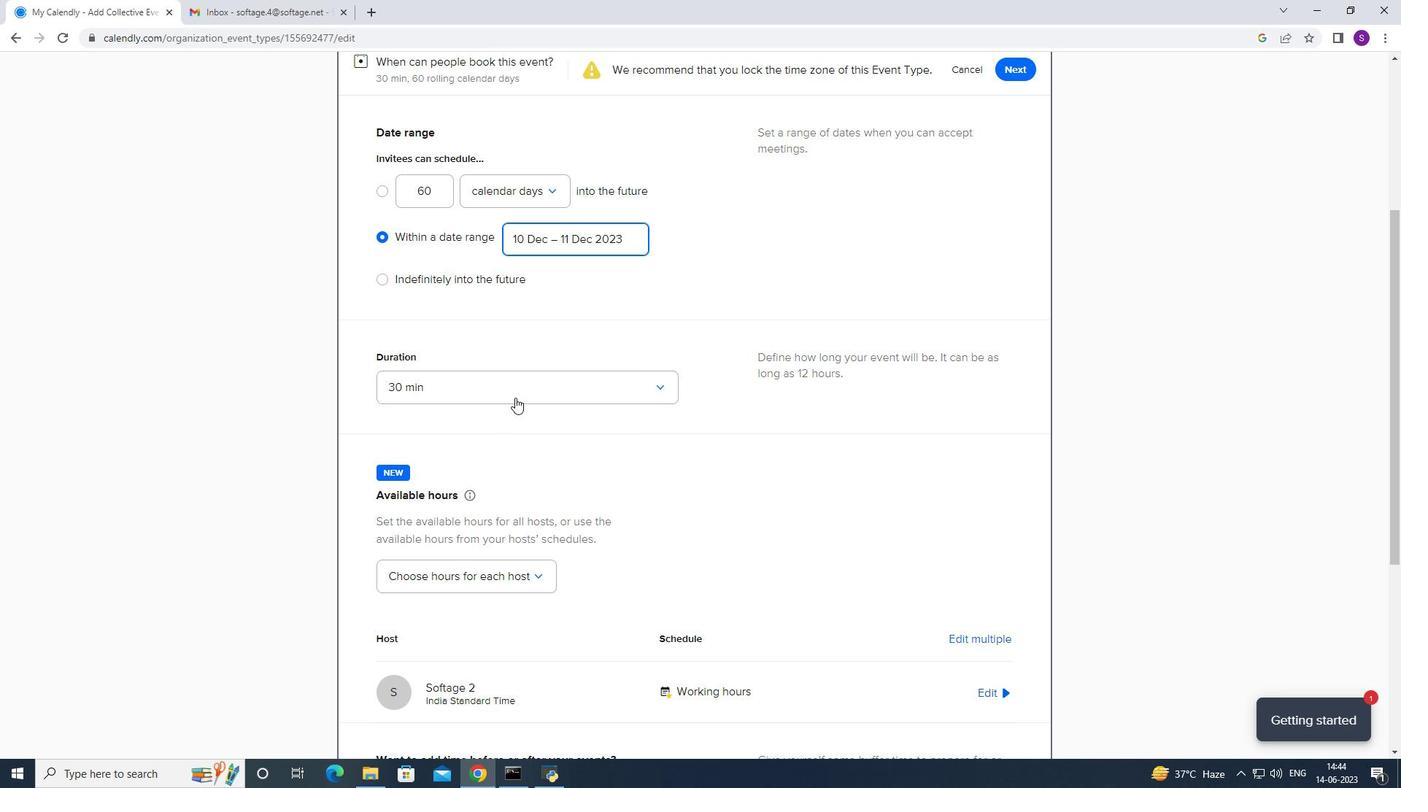 
Action: Mouse scrolled (516, 397) with delta (0, 0)
Screenshot: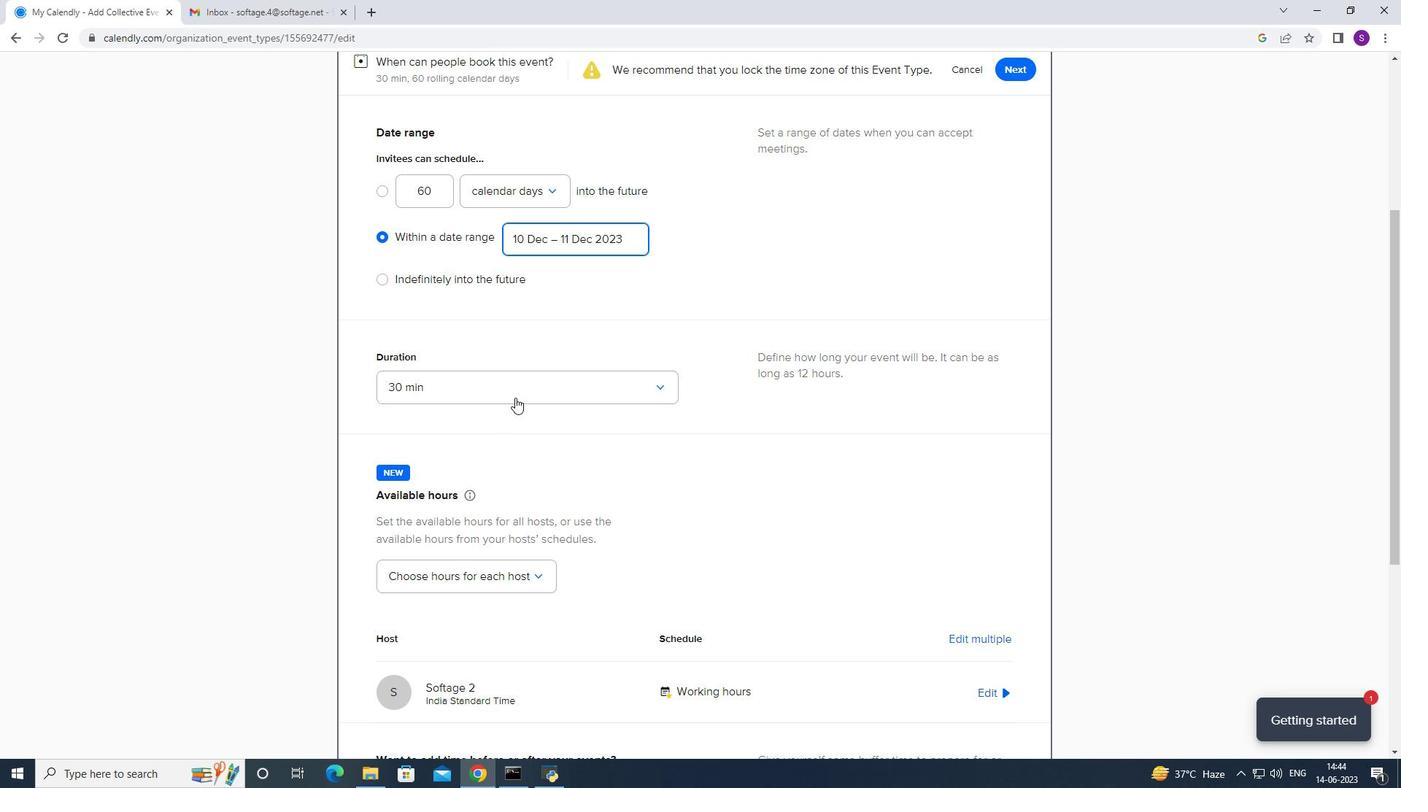 
Action: Mouse scrolled (516, 397) with delta (0, 0)
Screenshot: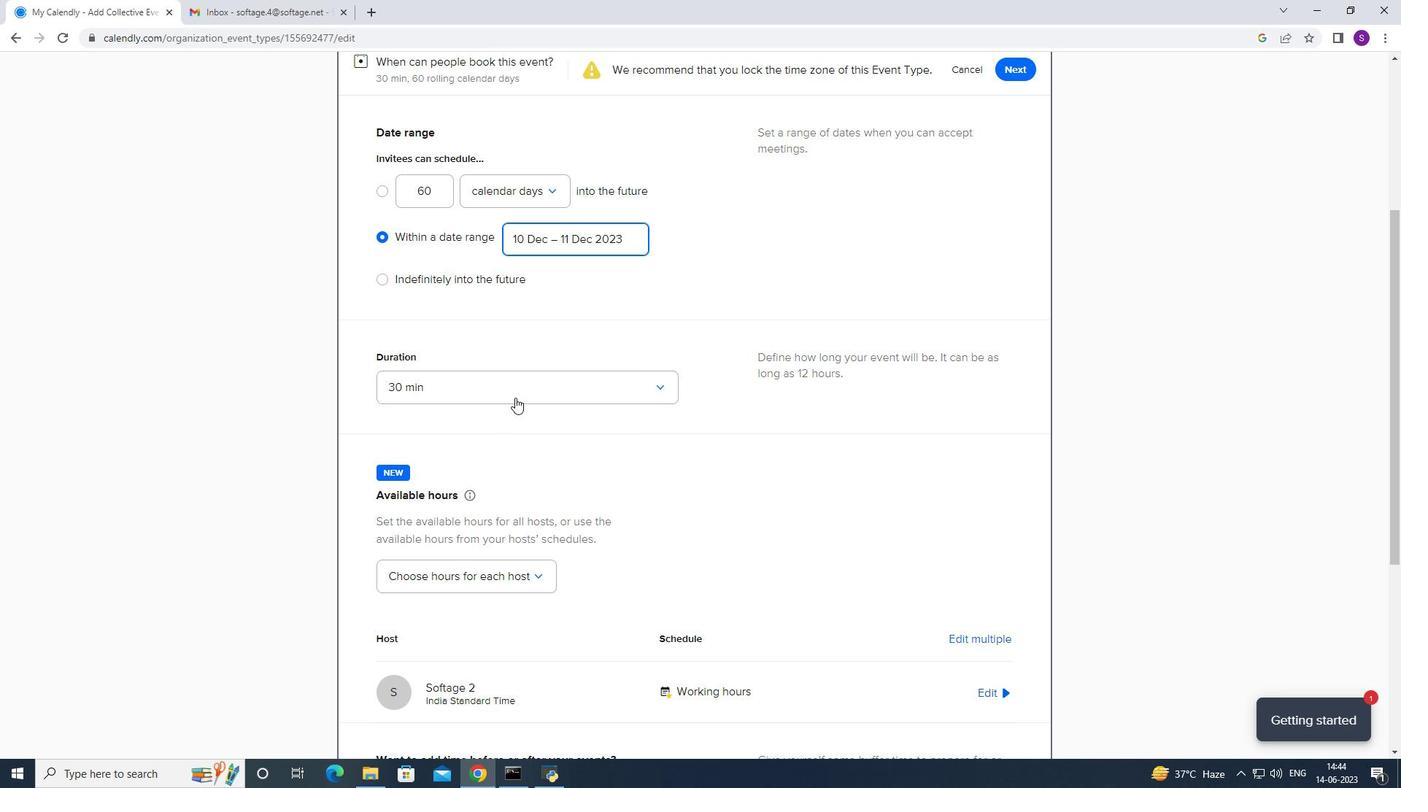 
Action: Mouse scrolled (516, 397) with delta (0, 0)
Screenshot: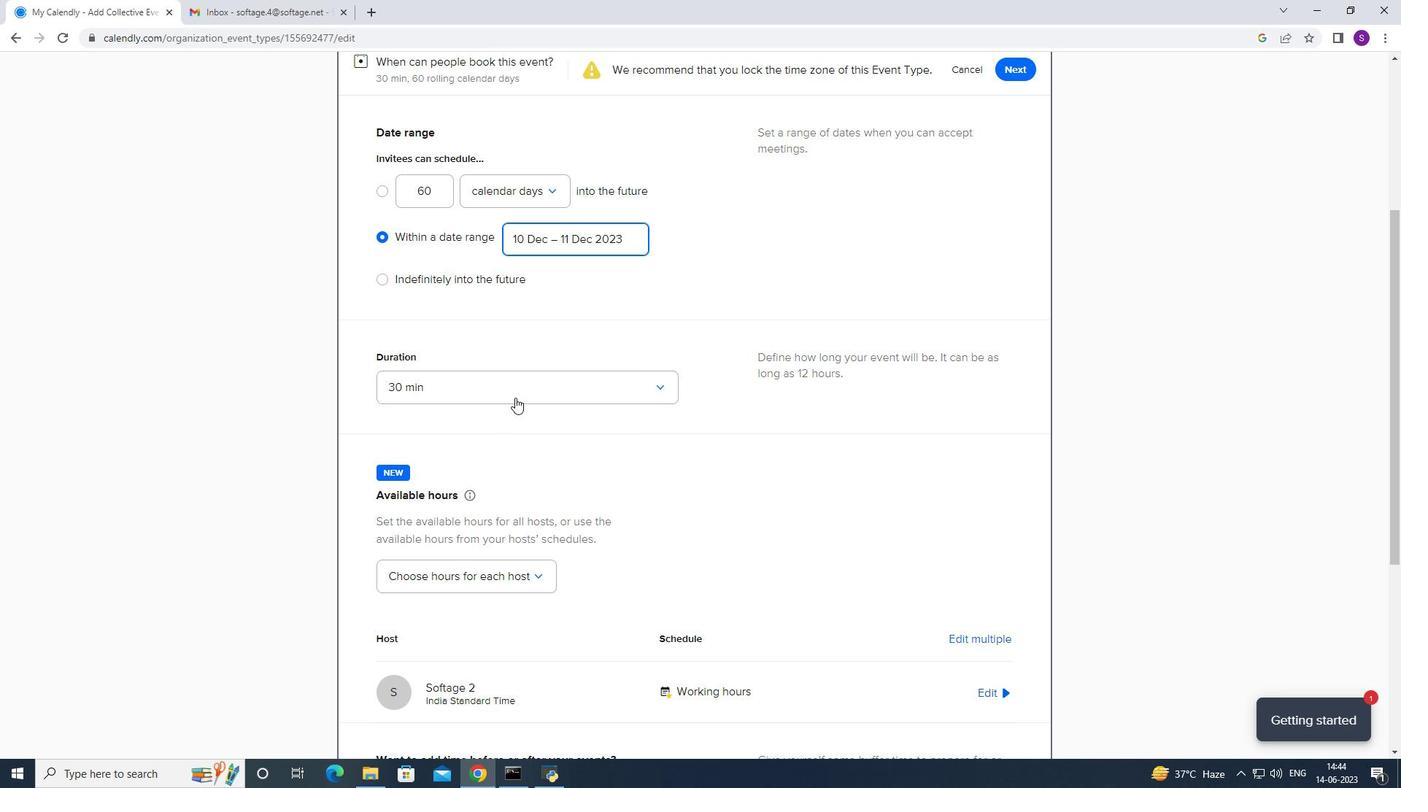 
Action: Mouse scrolled (516, 397) with delta (0, 0)
Screenshot: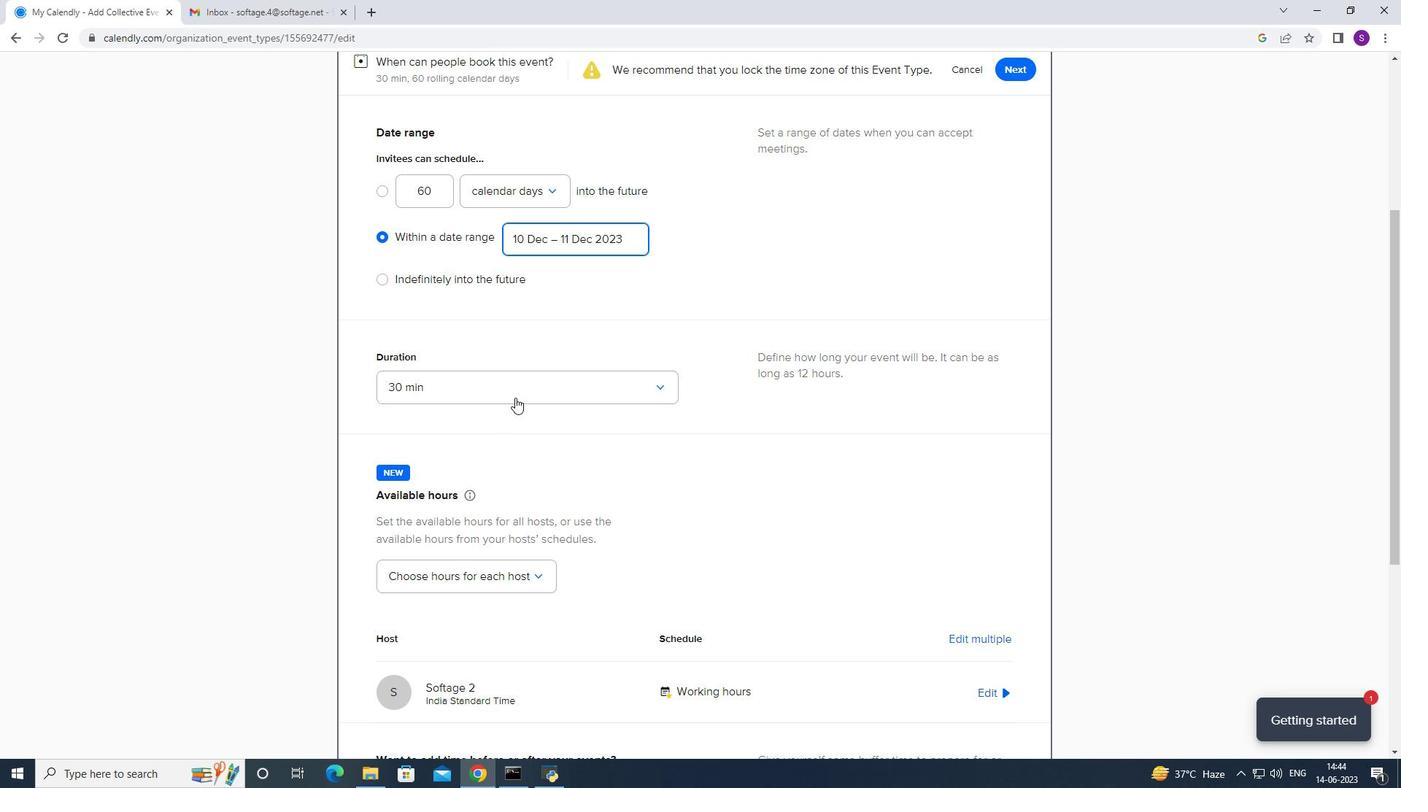 
Action: Mouse scrolled (516, 397) with delta (0, 0)
Screenshot: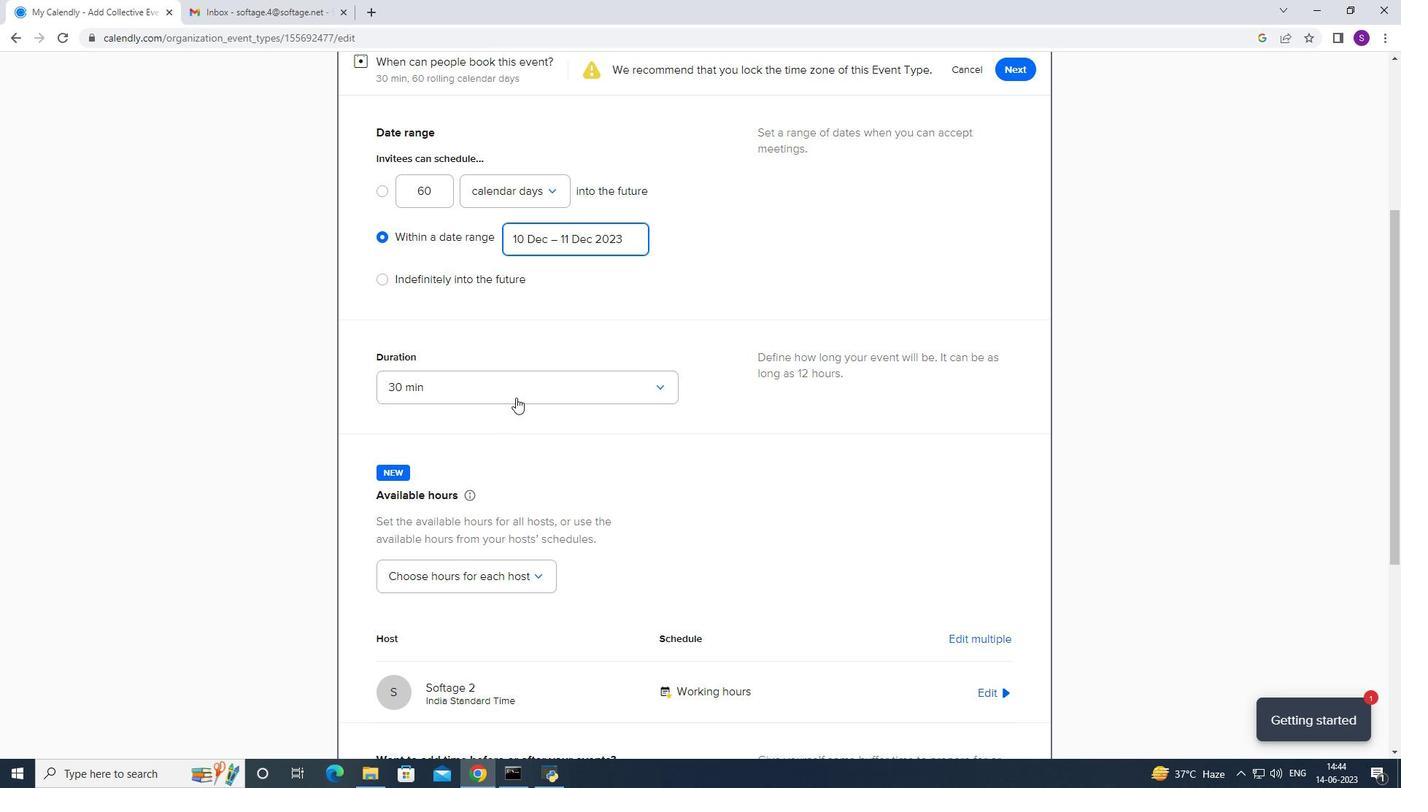 
Action: Mouse moved to (1004, 672)
Screenshot: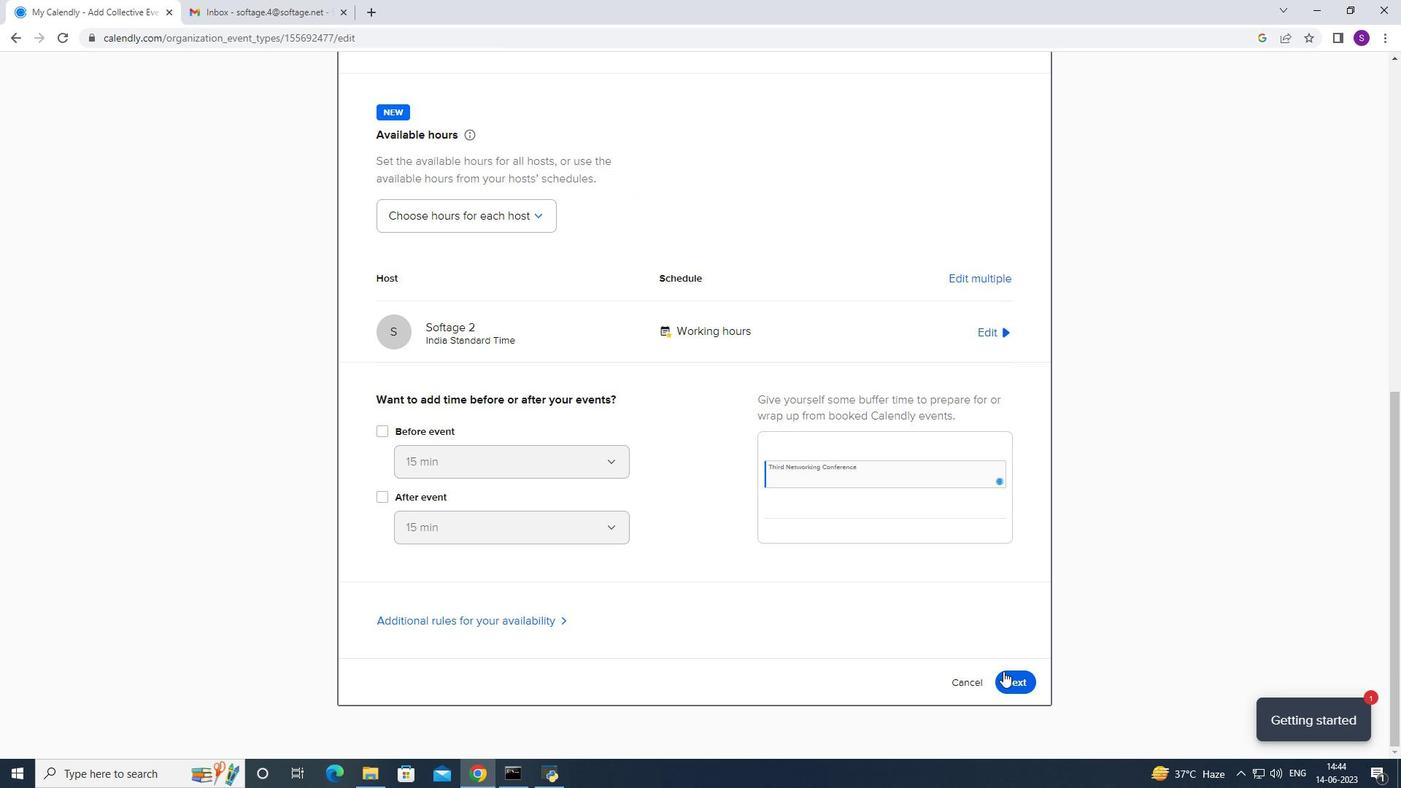 
Action: Mouse pressed left at (1004, 672)
Screenshot: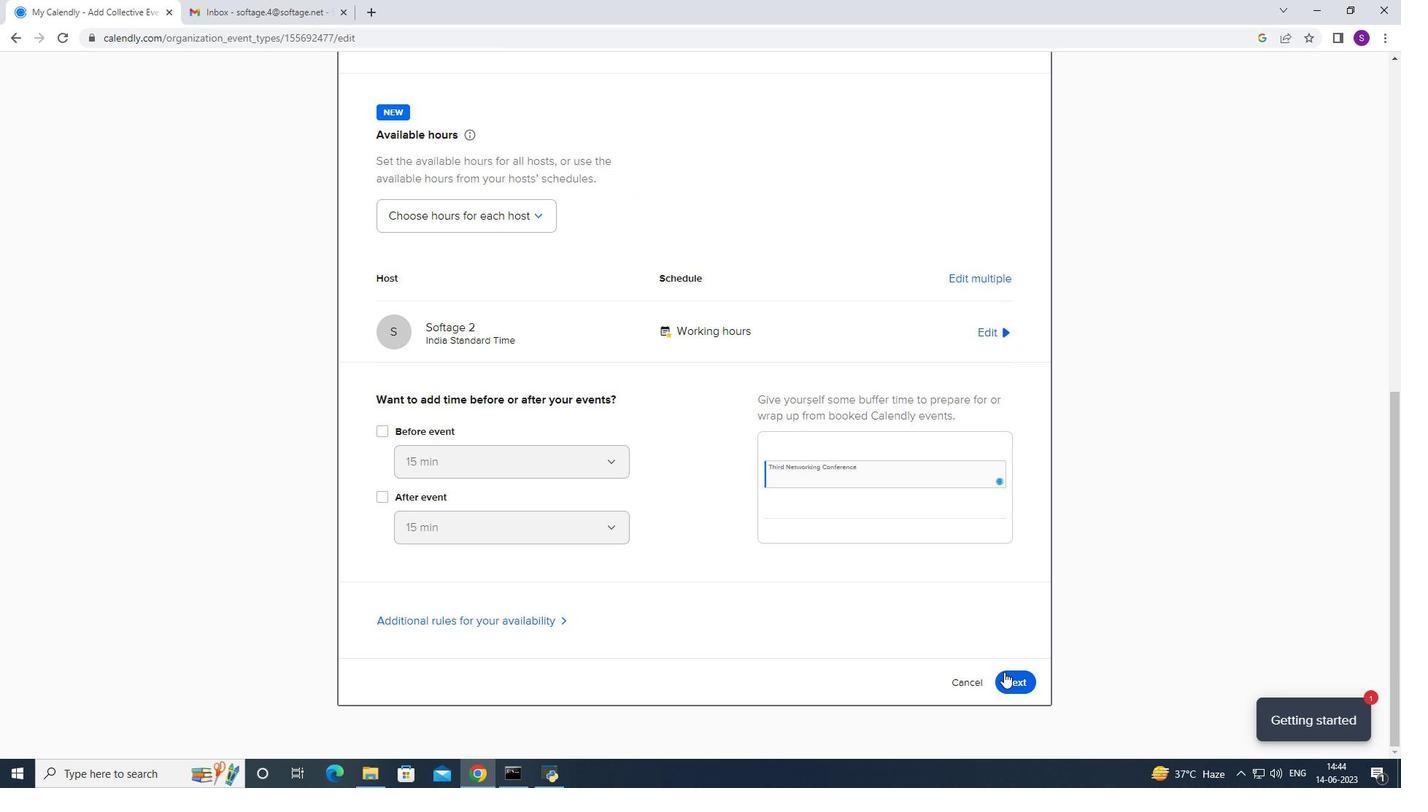 
Action: Mouse moved to (756, 469)
Screenshot: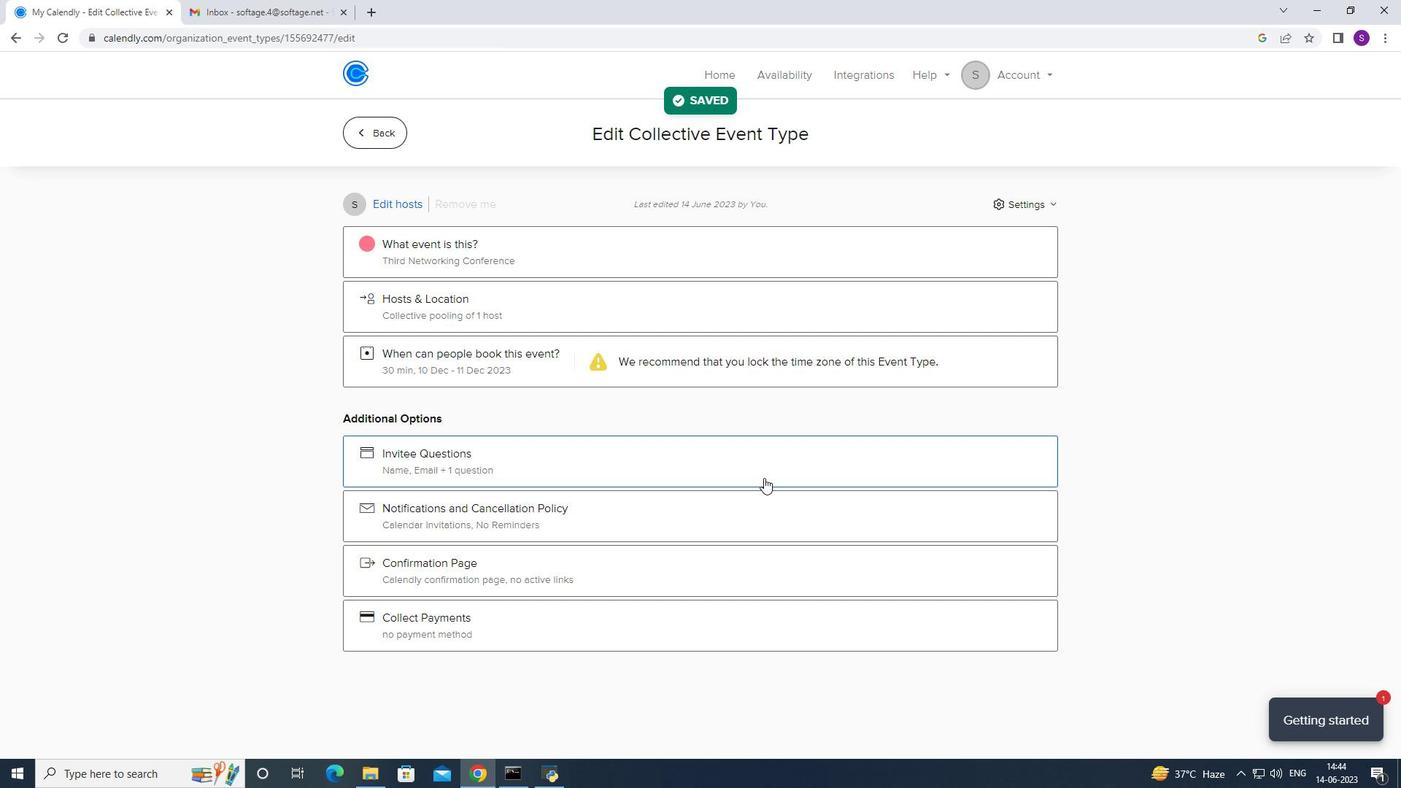
Action: Mouse scrolled (756, 470) with delta (0, 0)
Screenshot: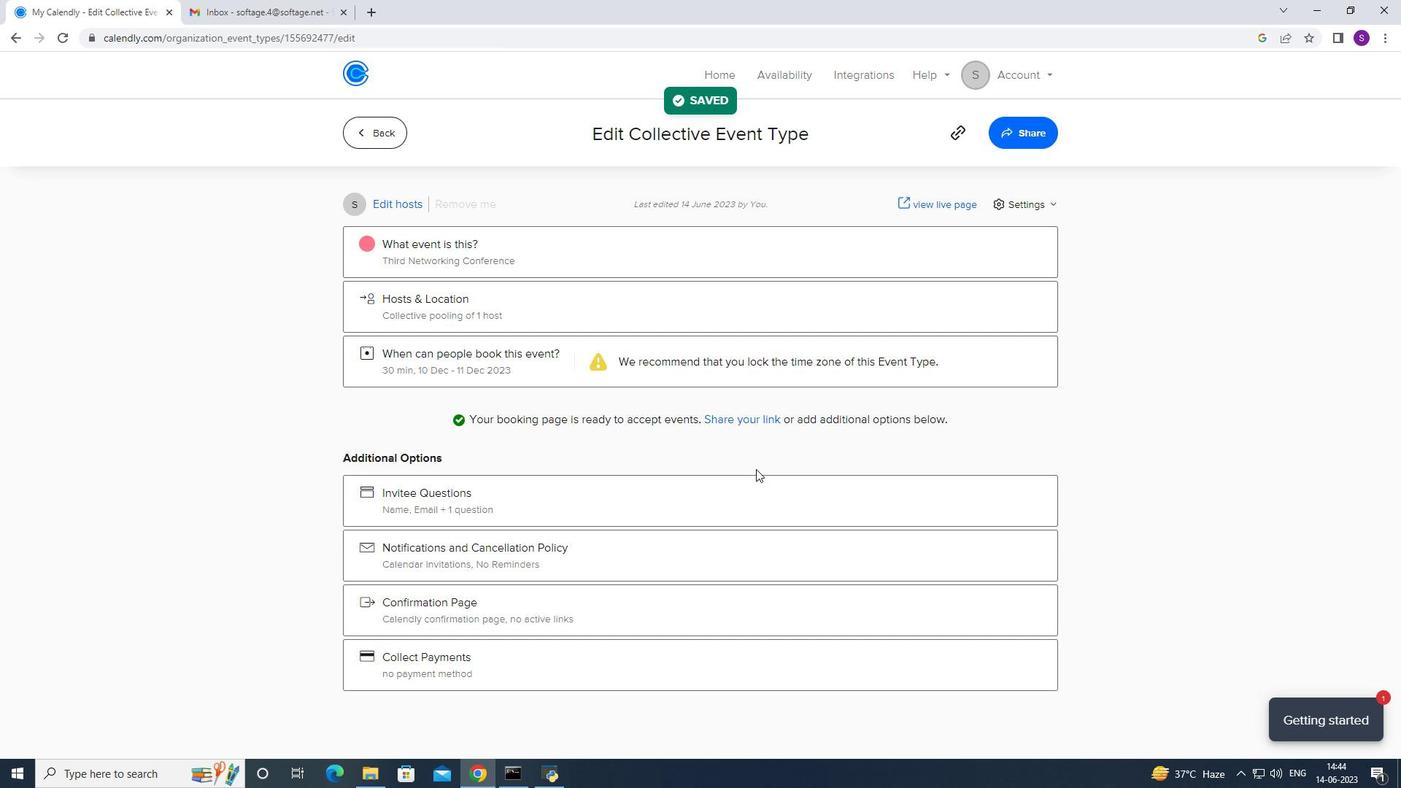
Action: Mouse scrolled (756, 470) with delta (0, 0)
Screenshot: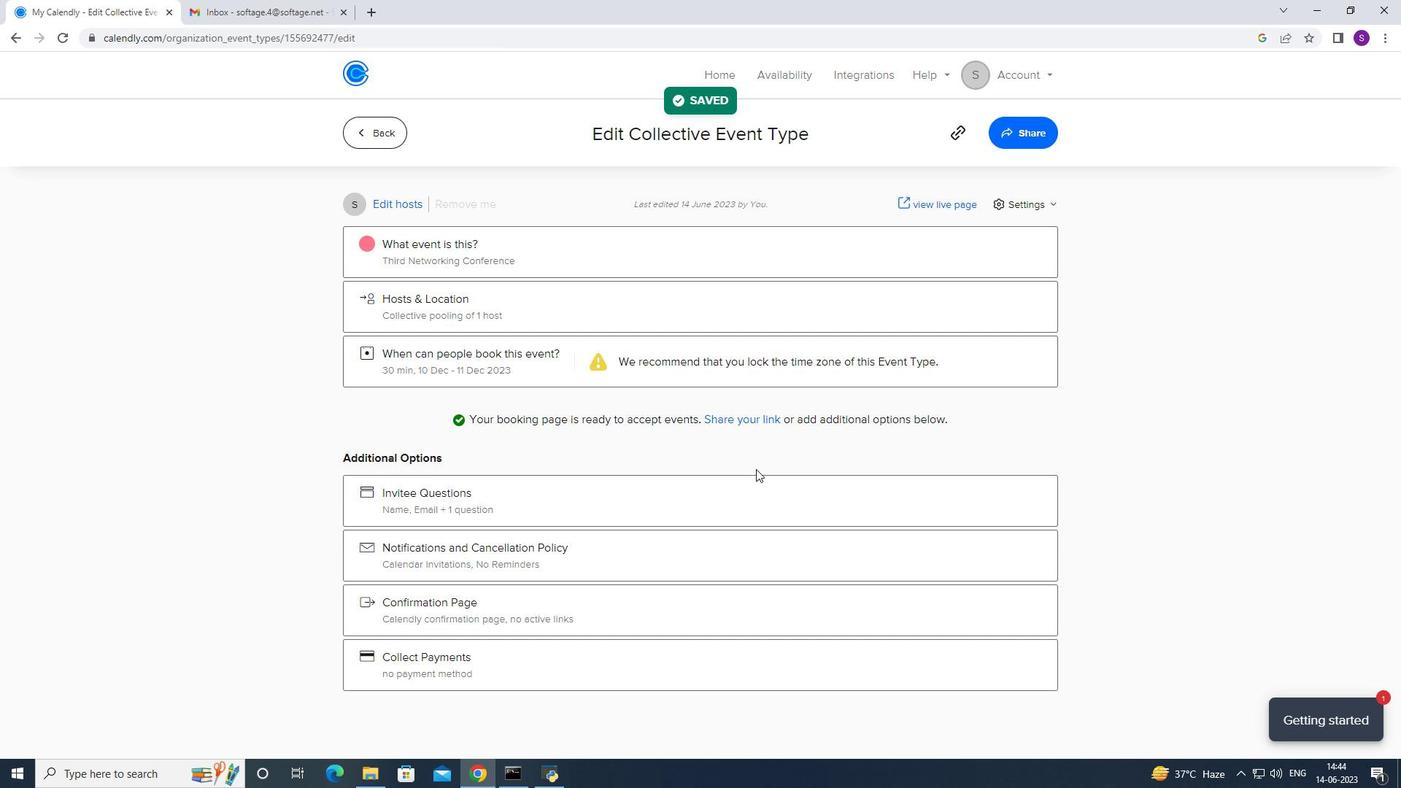 
Action: Mouse scrolled (756, 470) with delta (0, 0)
Screenshot: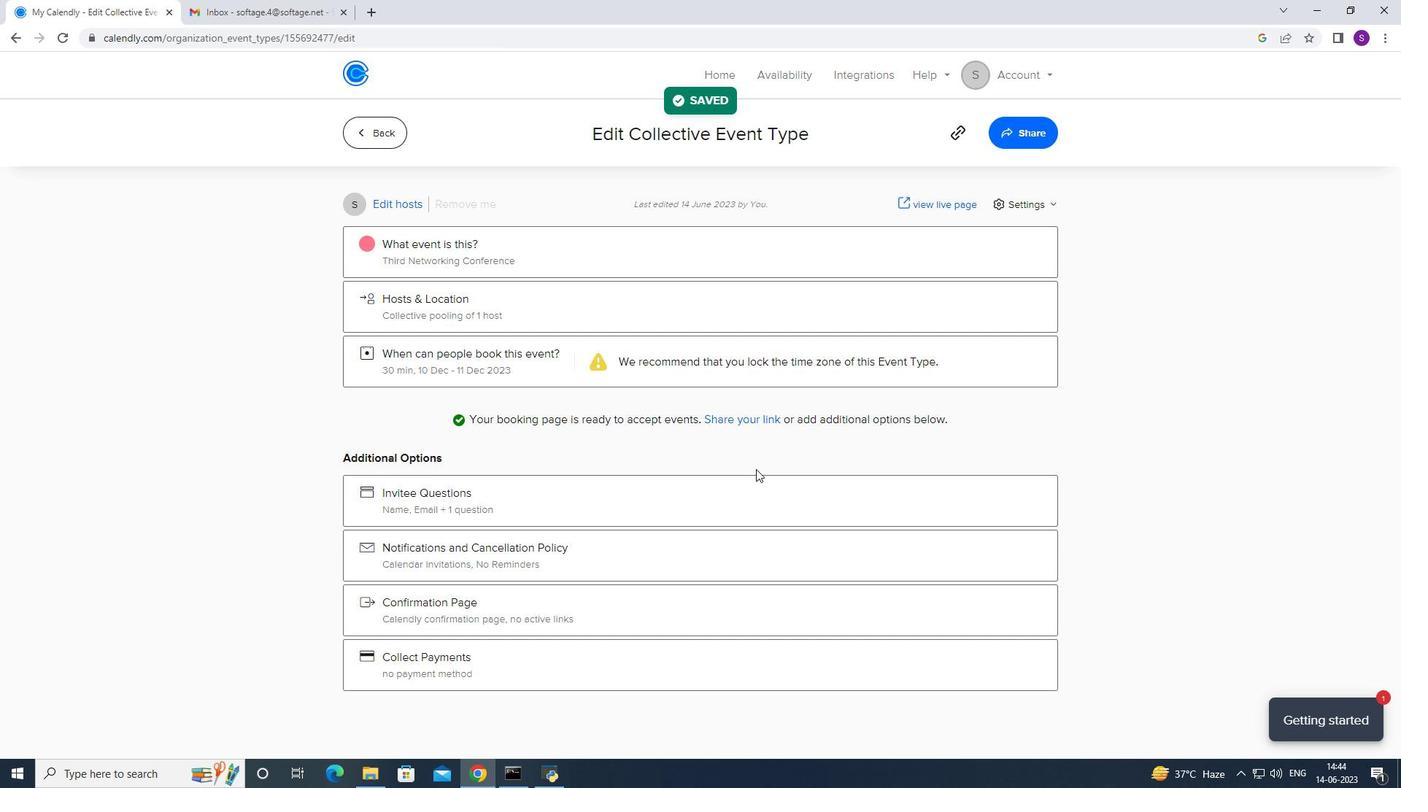 
Action: Mouse scrolled (756, 470) with delta (0, 0)
Screenshot: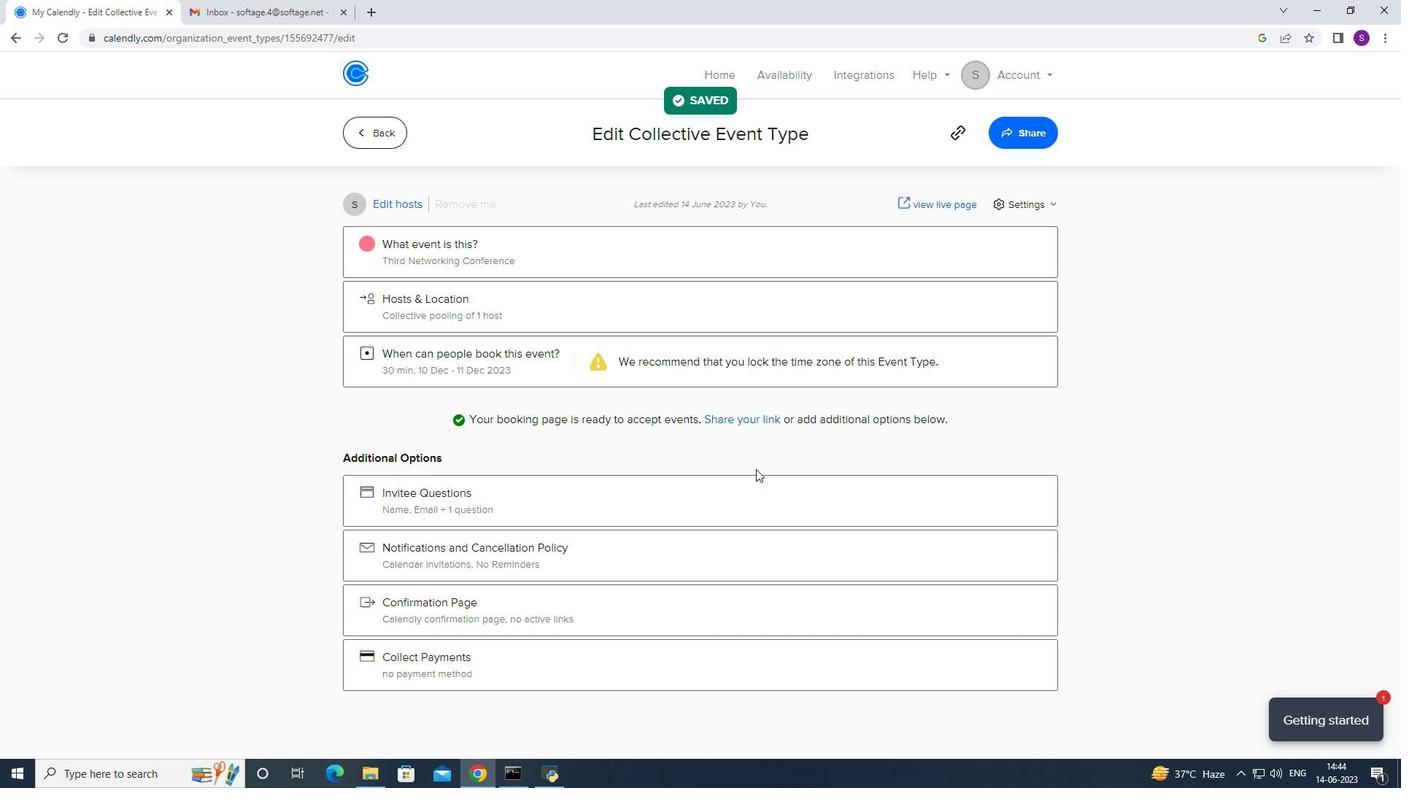 
Action: Mouse scrolled (756, 470) with delta (0, 0)
Screenshot: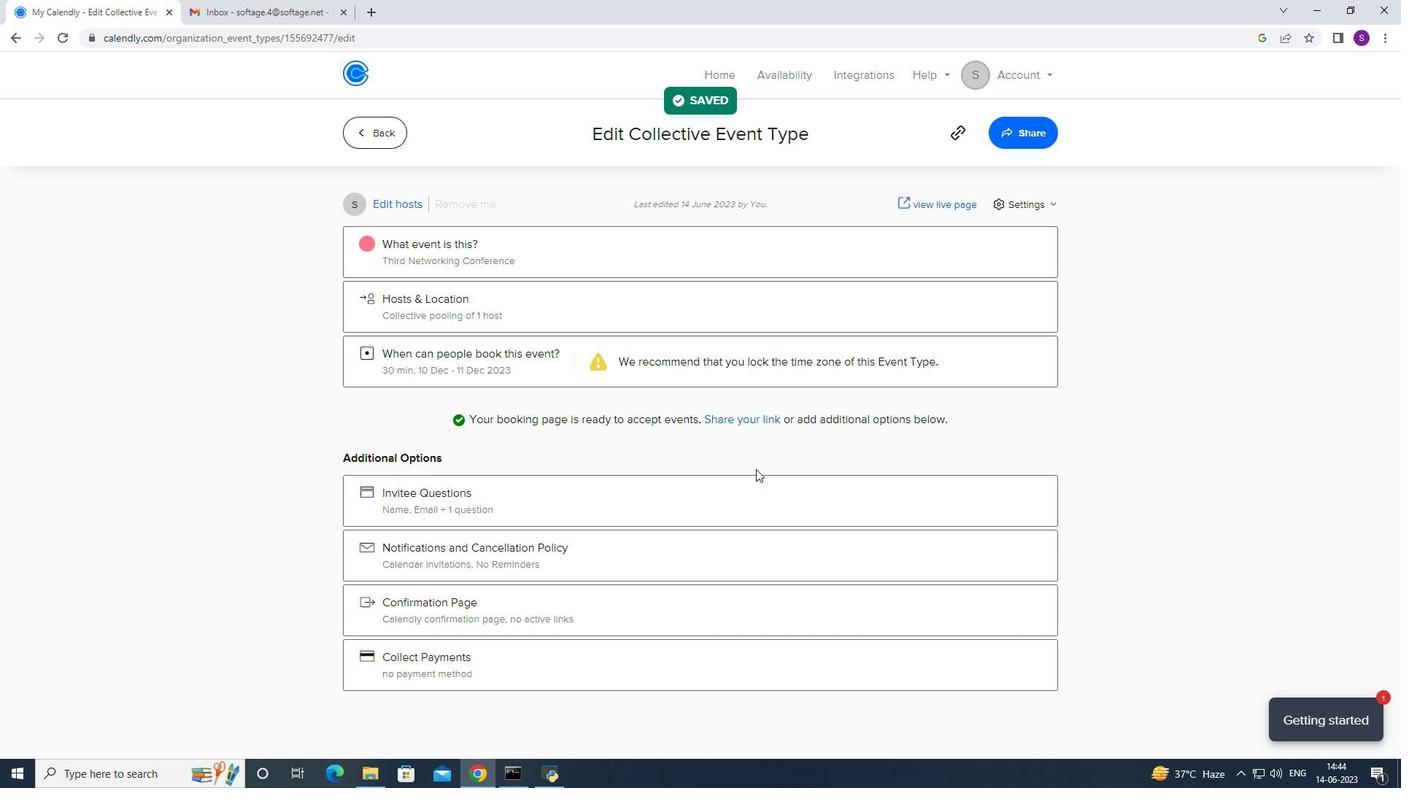 
Action: Mouse scrolled (756, 470) with delta (0, 0)
Screenshot: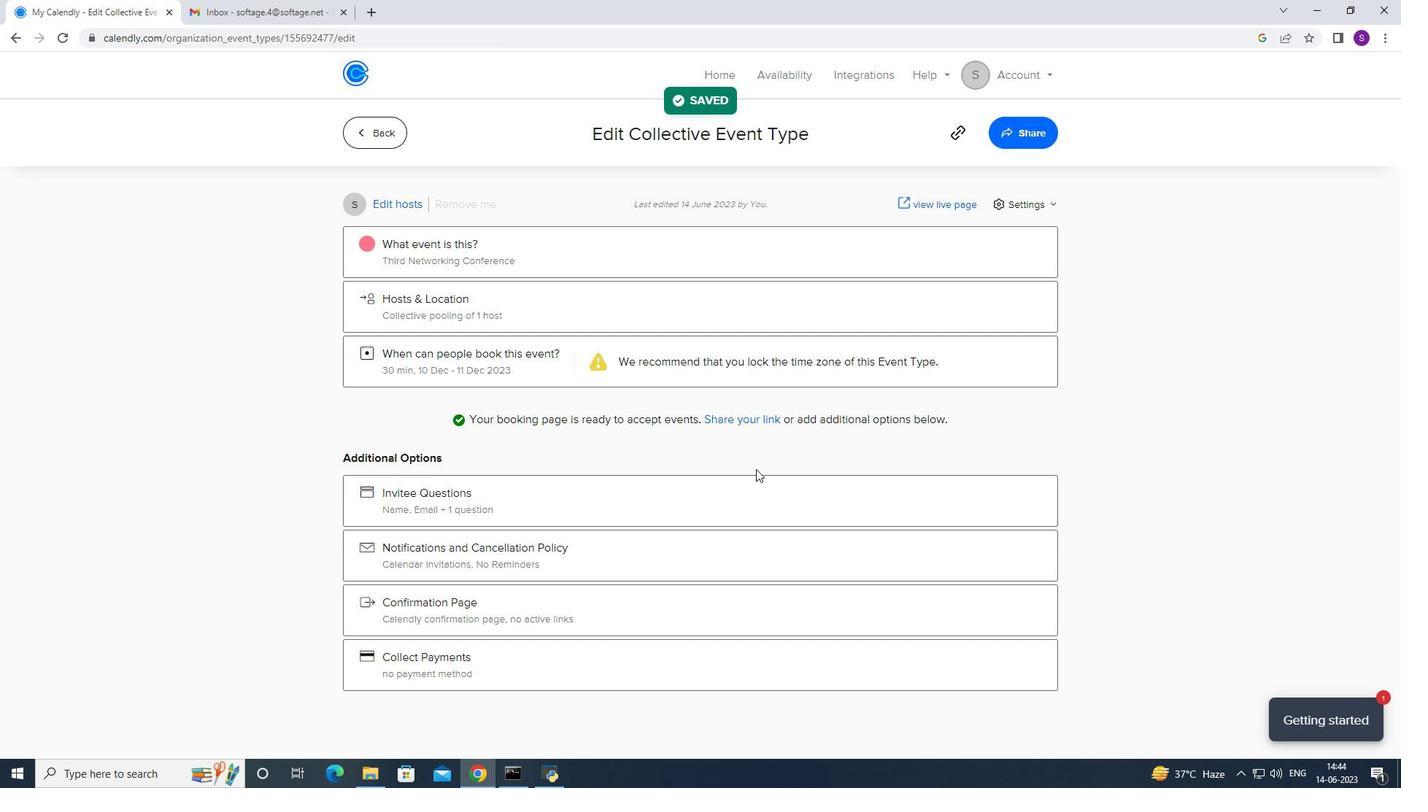 
Action: Mouse moved to (1022, 140)
Screenshot: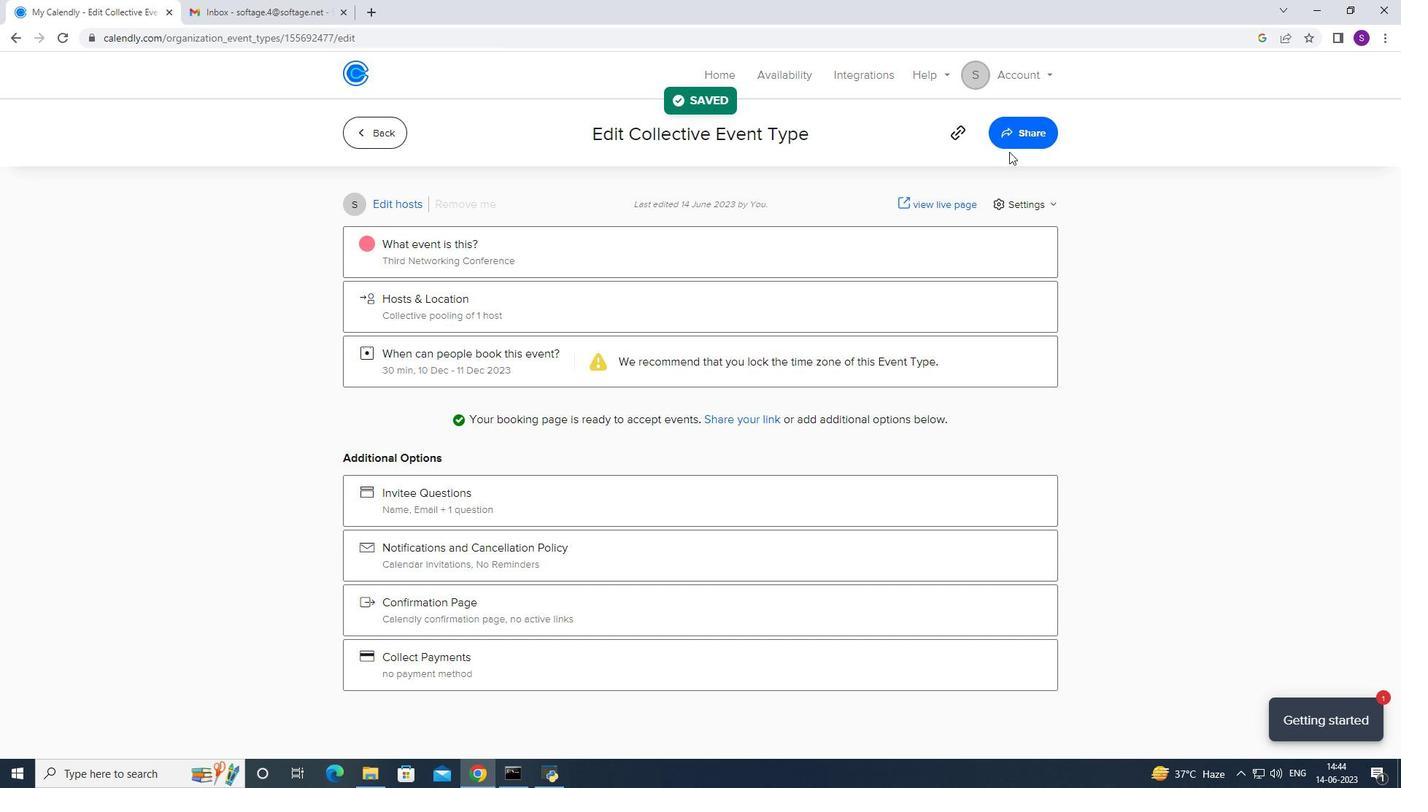 
Action: Mouse pressed left at (1022, 140)
Screenshot: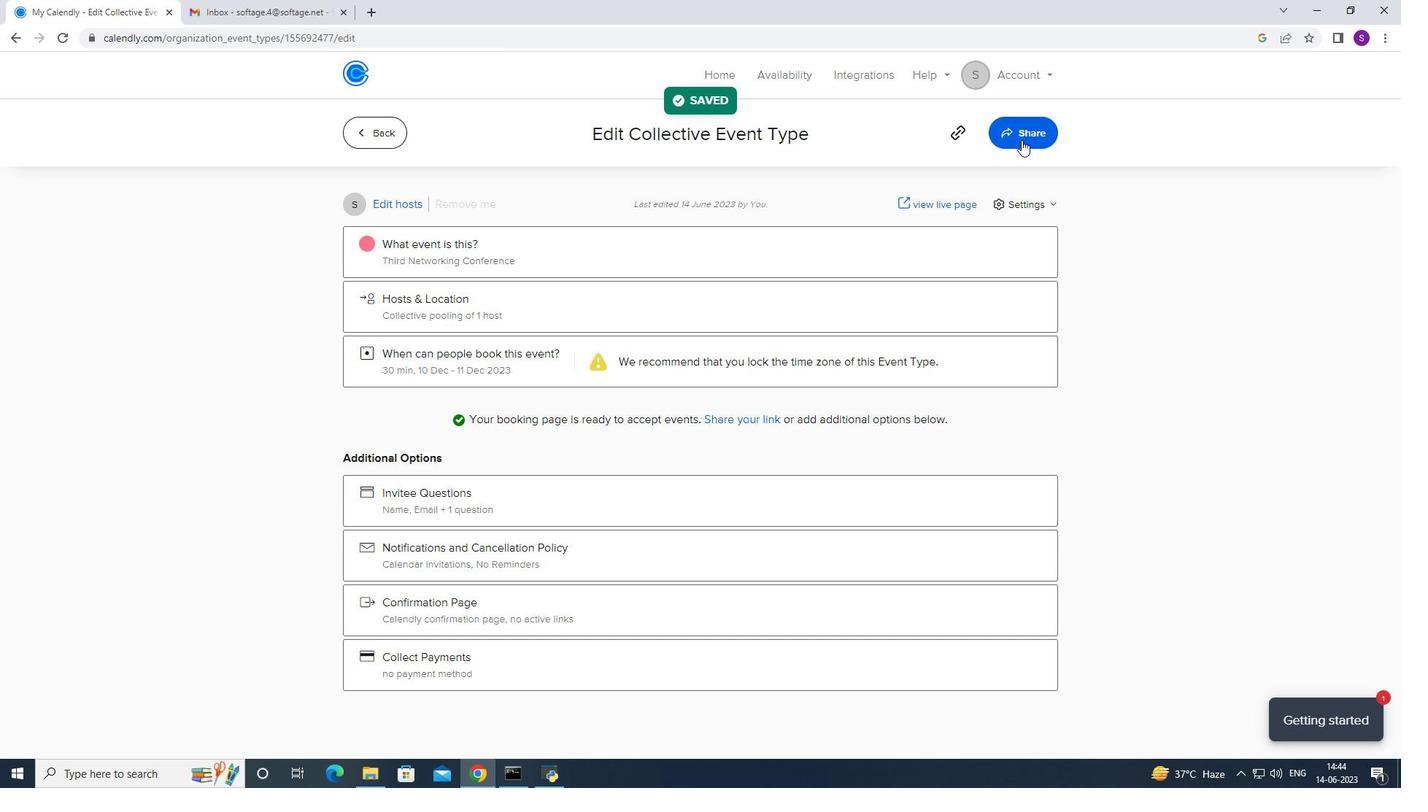 
Action: Mouse moved to (851, 275)
Screenshot: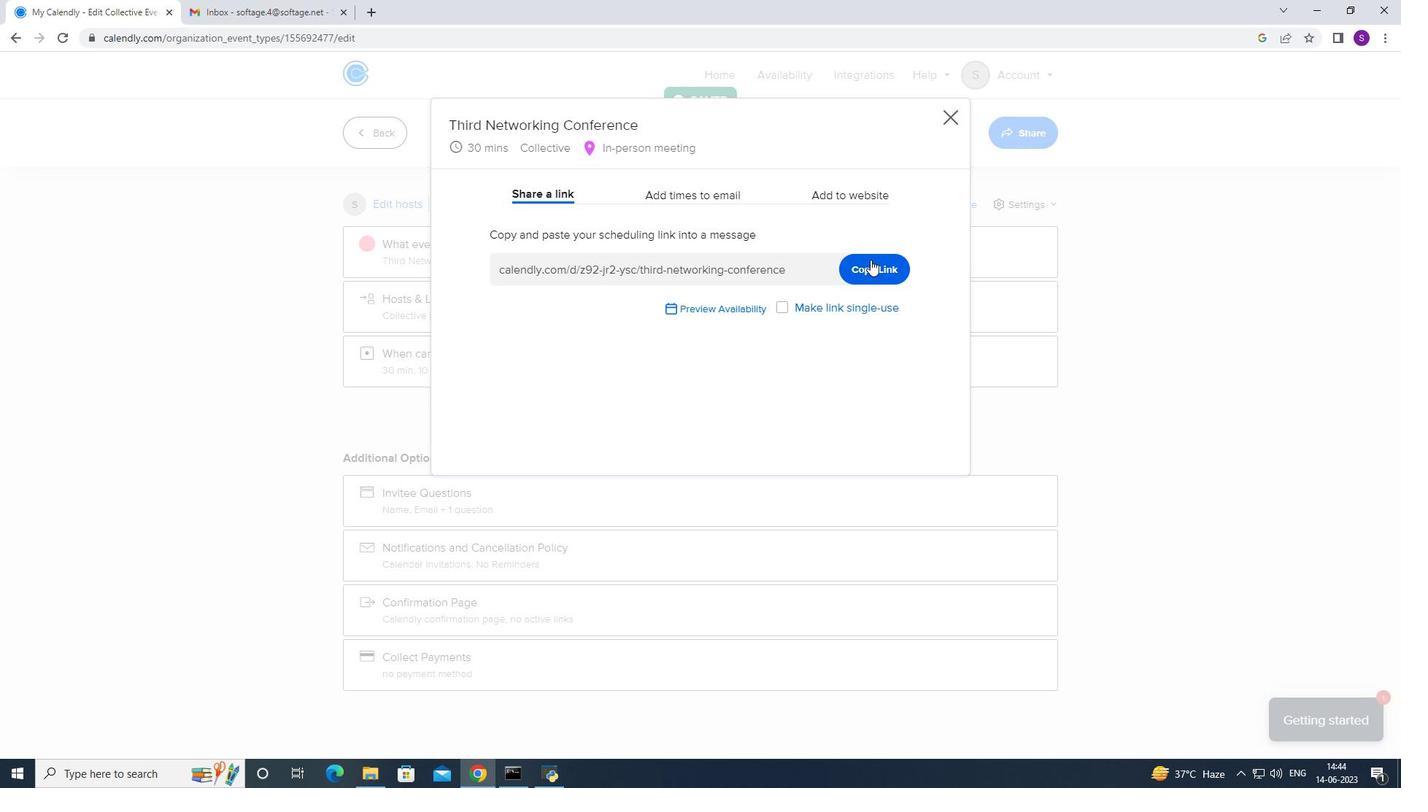 
Action: Mouse pressed left at (851, 275)
Screenshot: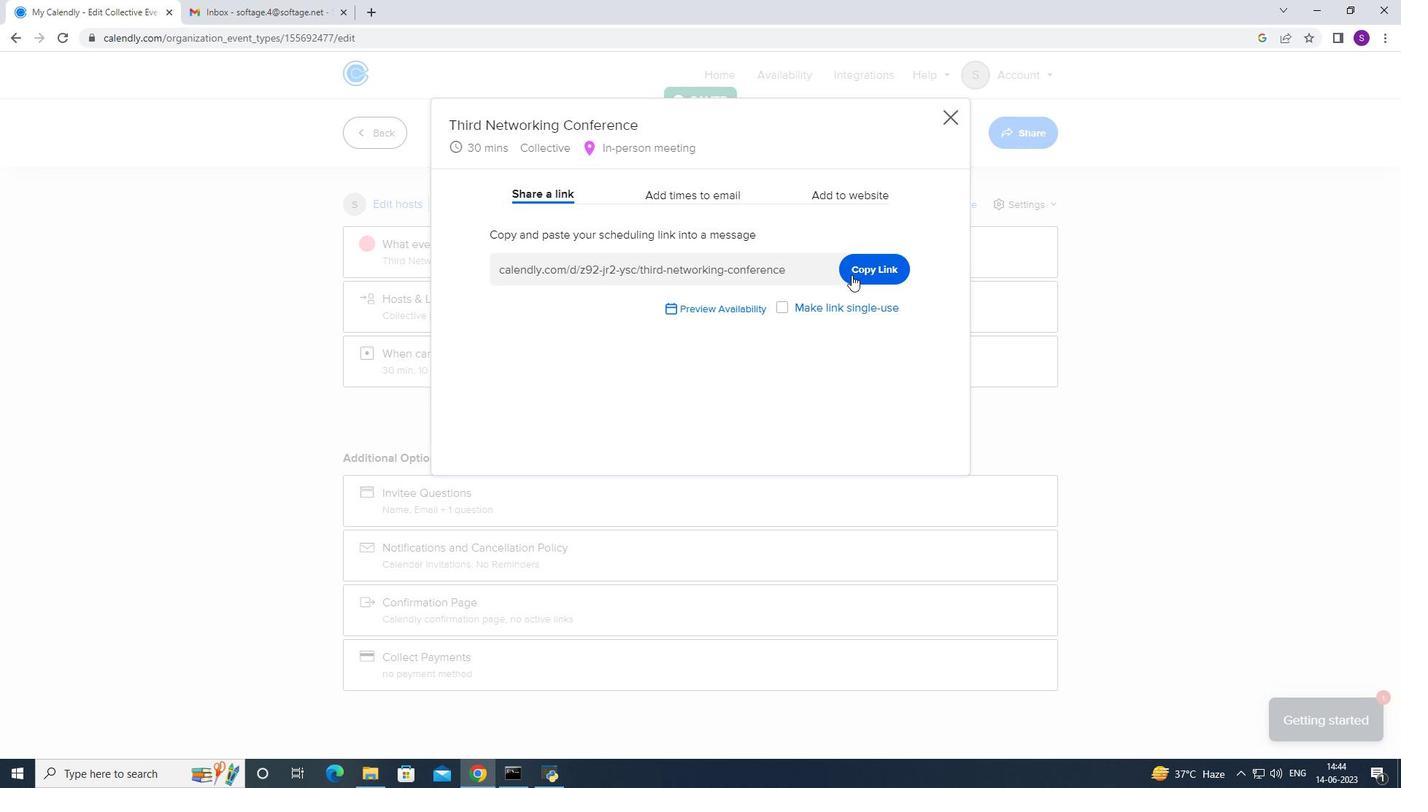 
Action: Mouse moved to (242, 22)
Screenshot: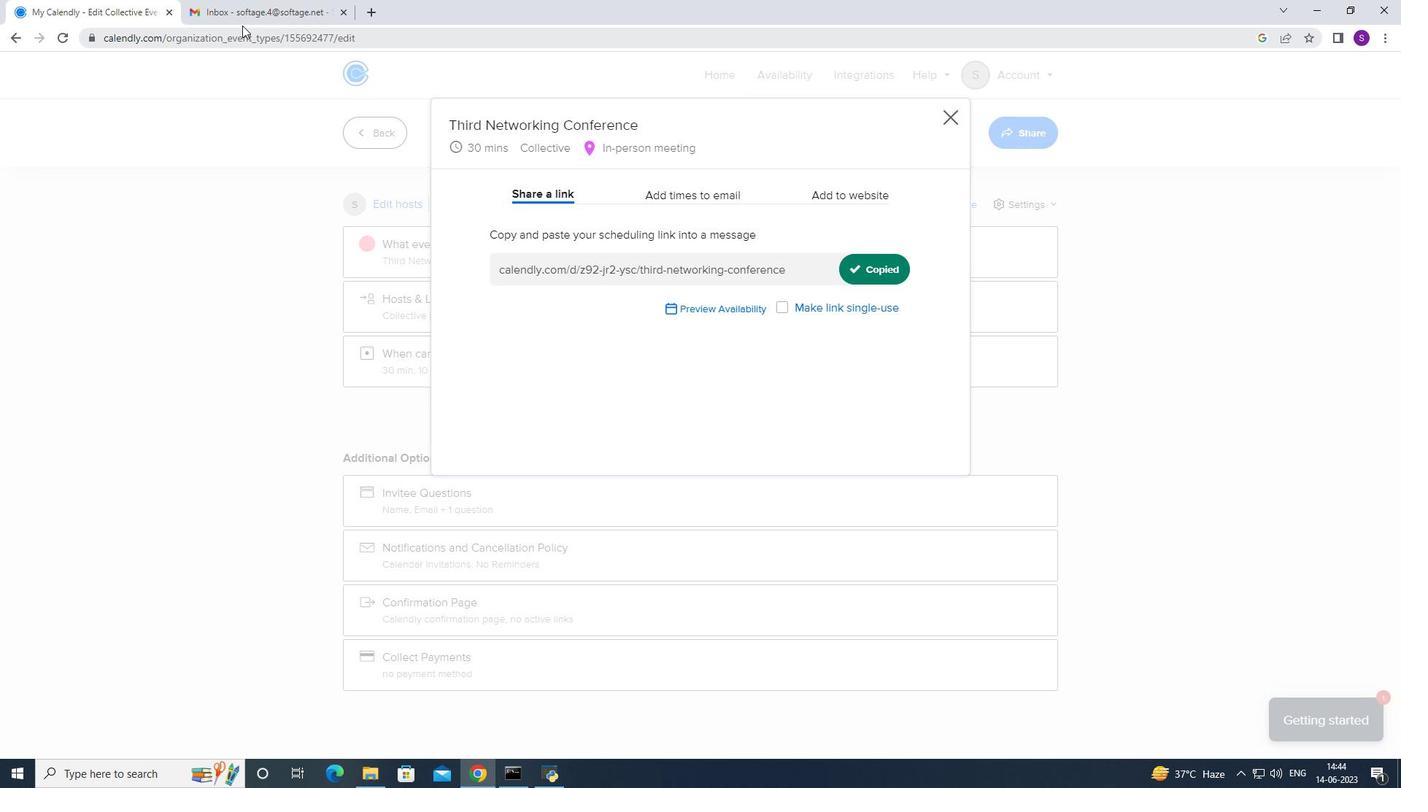 
Action: Mouse pressed left at (242, 22)
Screenshot: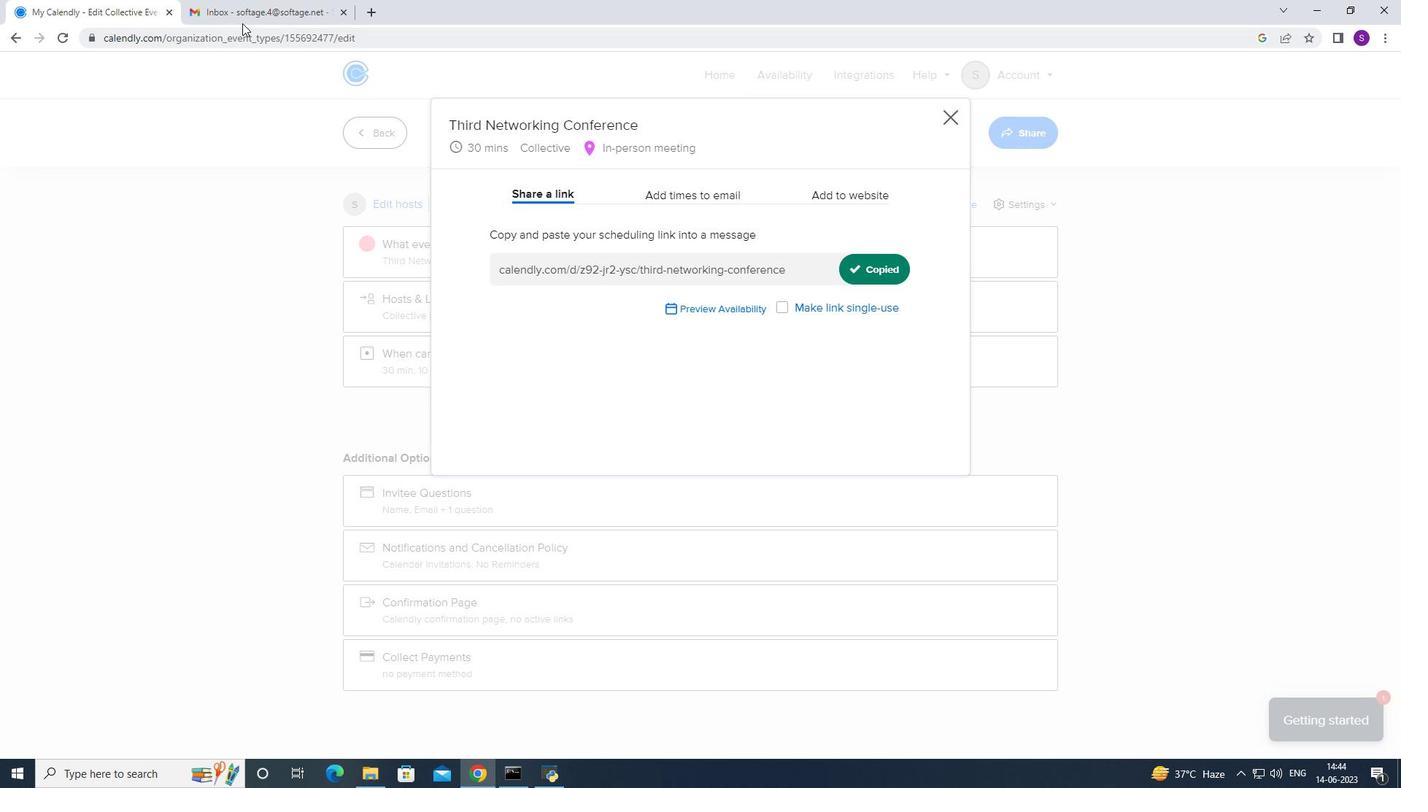 
Action: Mouse moved to (96, 124)
Screenshot: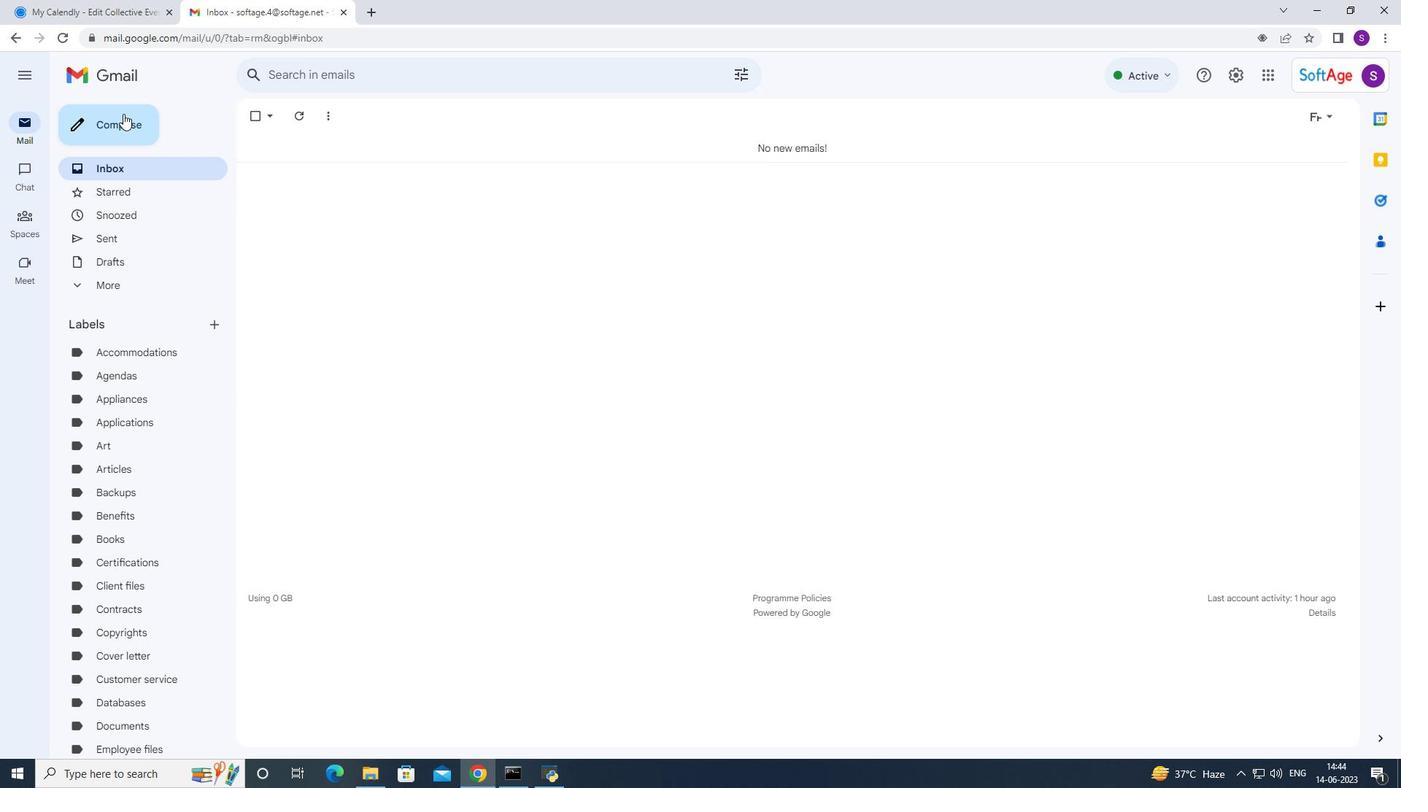 
Action: Mouse pressed left at (96, 124)
Screenshot: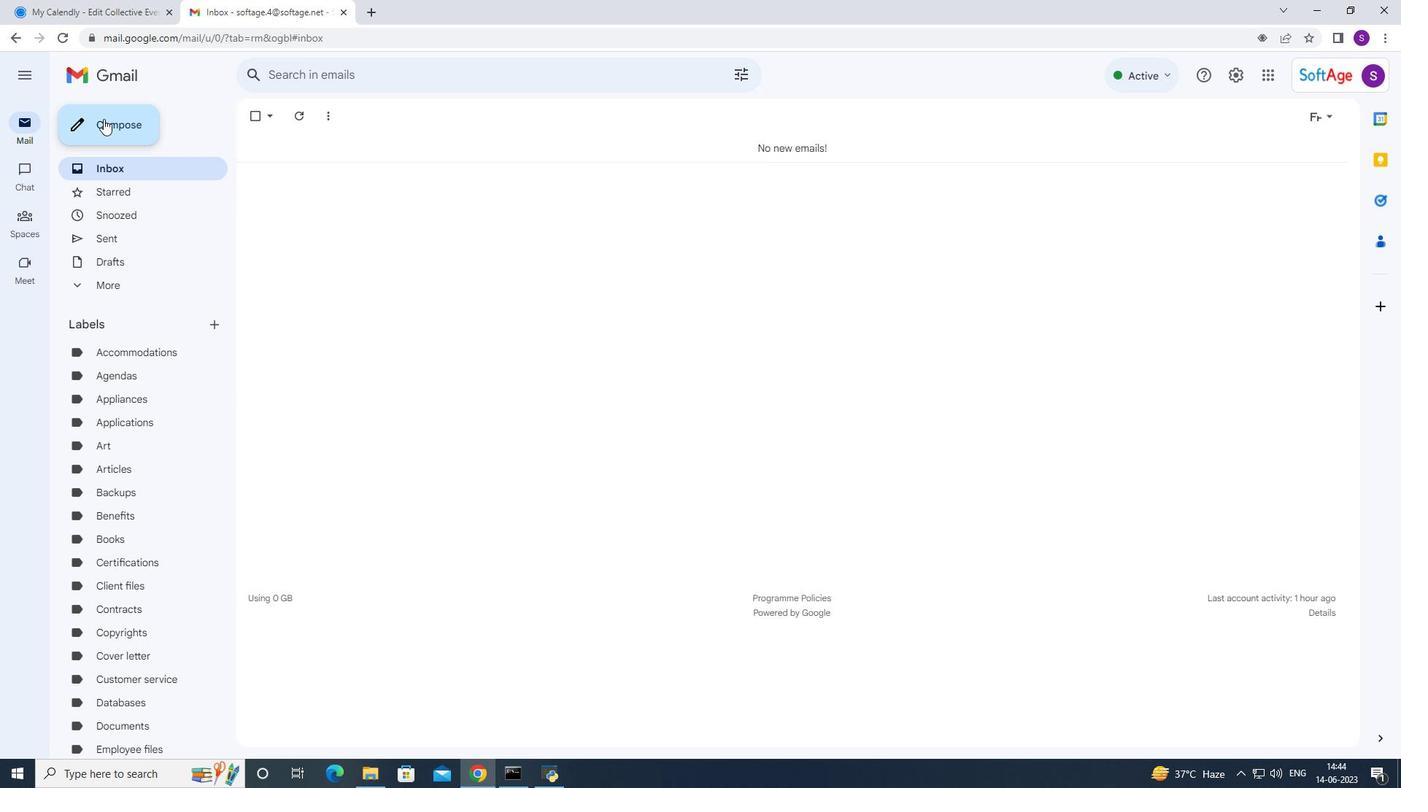 
Action: Mouse moved to (988, 474)
Screenshot: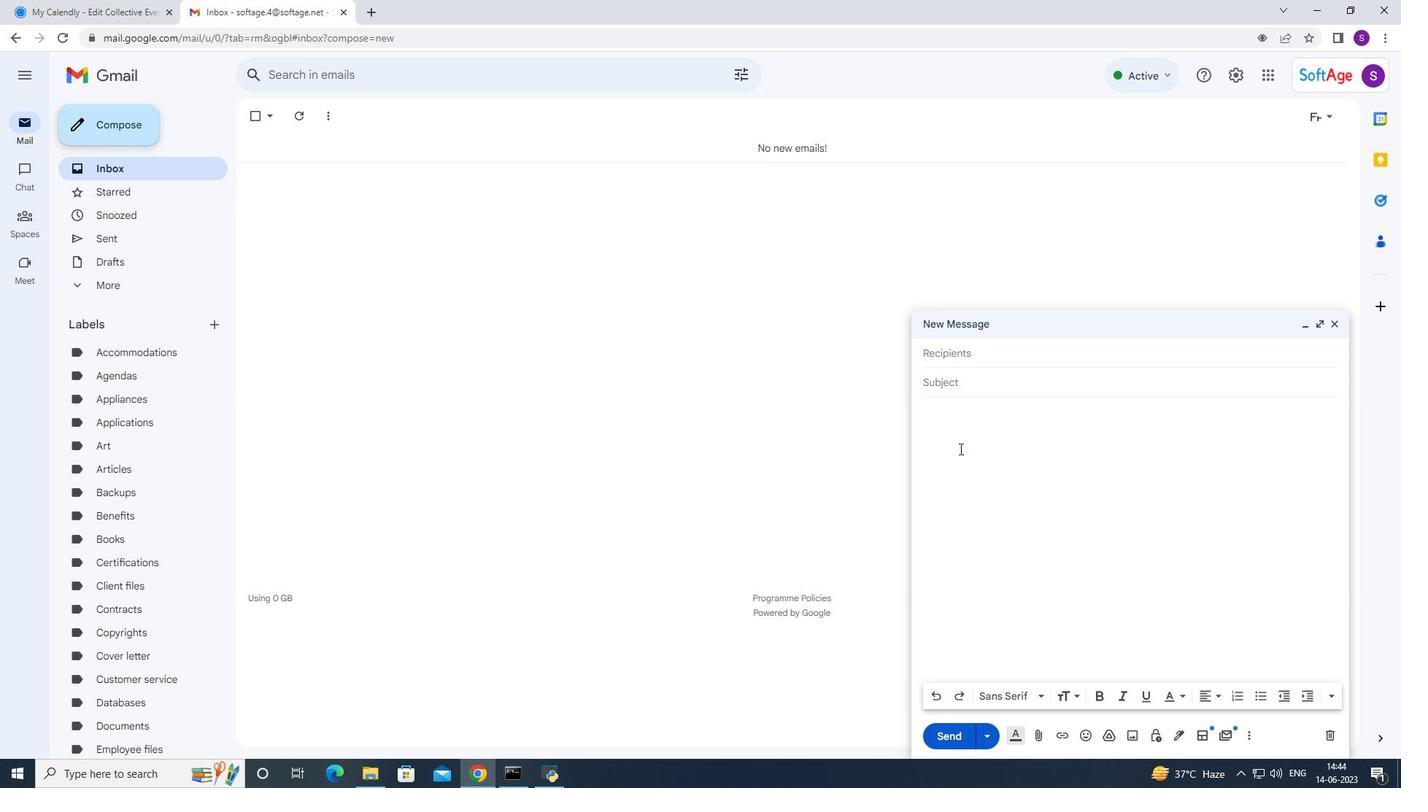 
Action: Mouse pressed right at (988, 474)
Screenshot: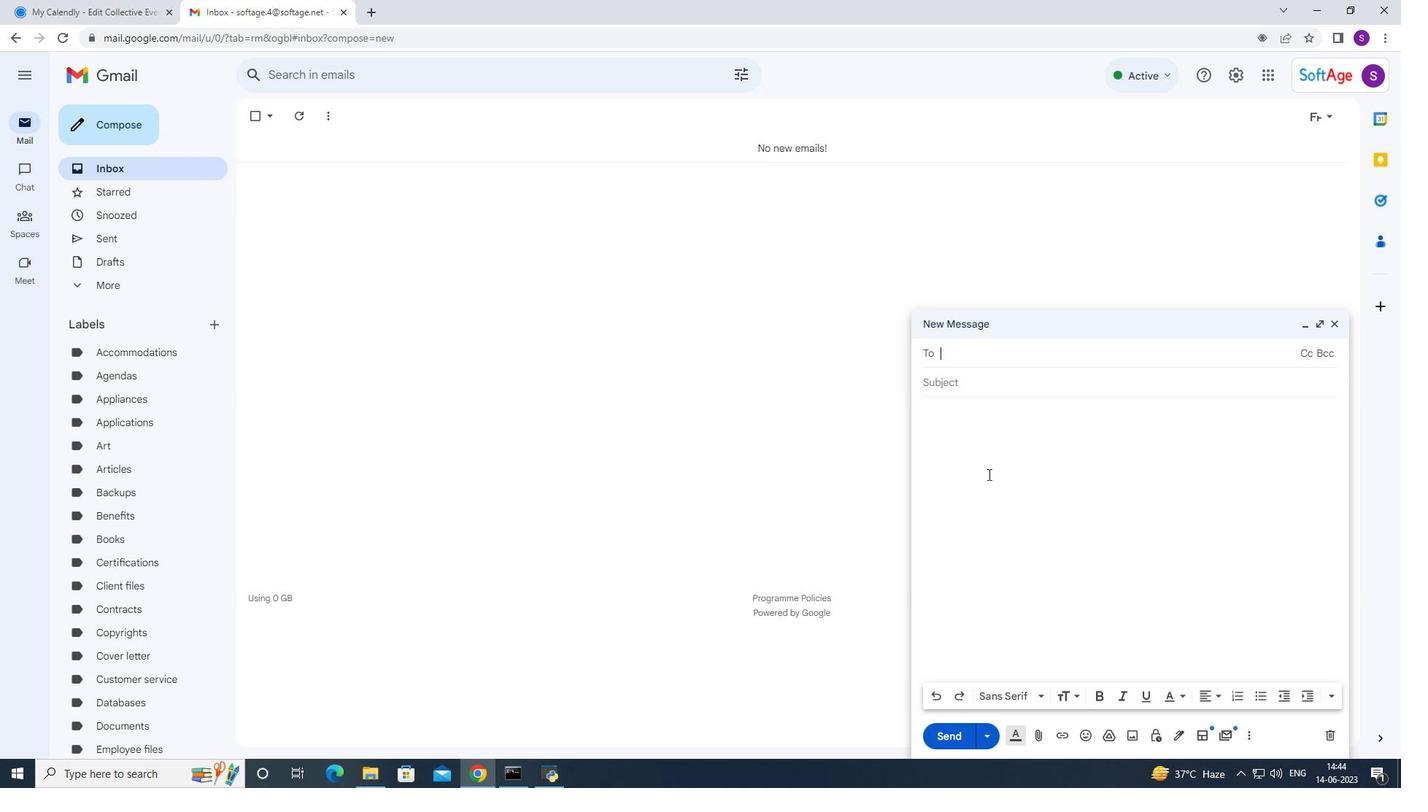 
Action: Mouse moved to (1038, 586)
Screenshot: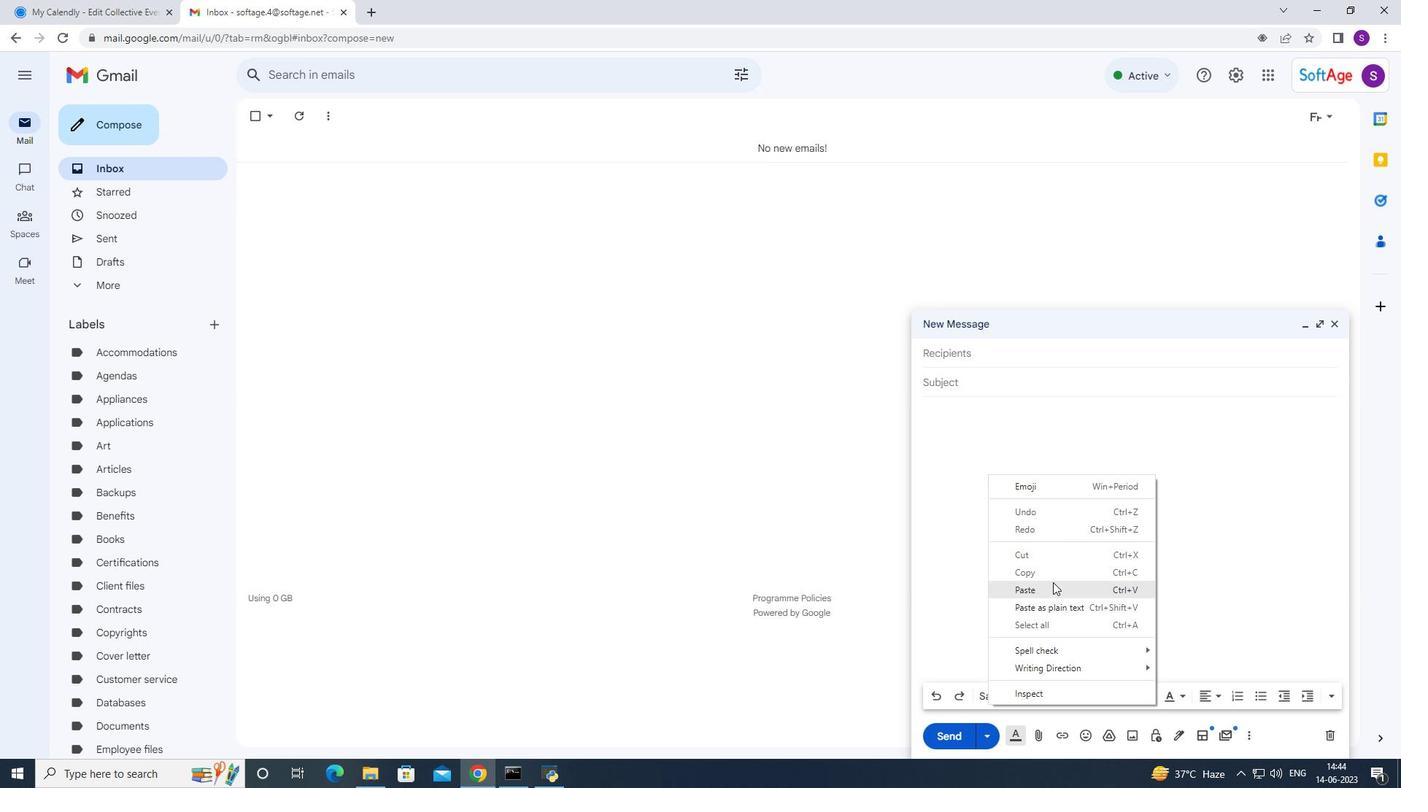 
Action: Mouse pressed left at (1048, 584)
Screenshot: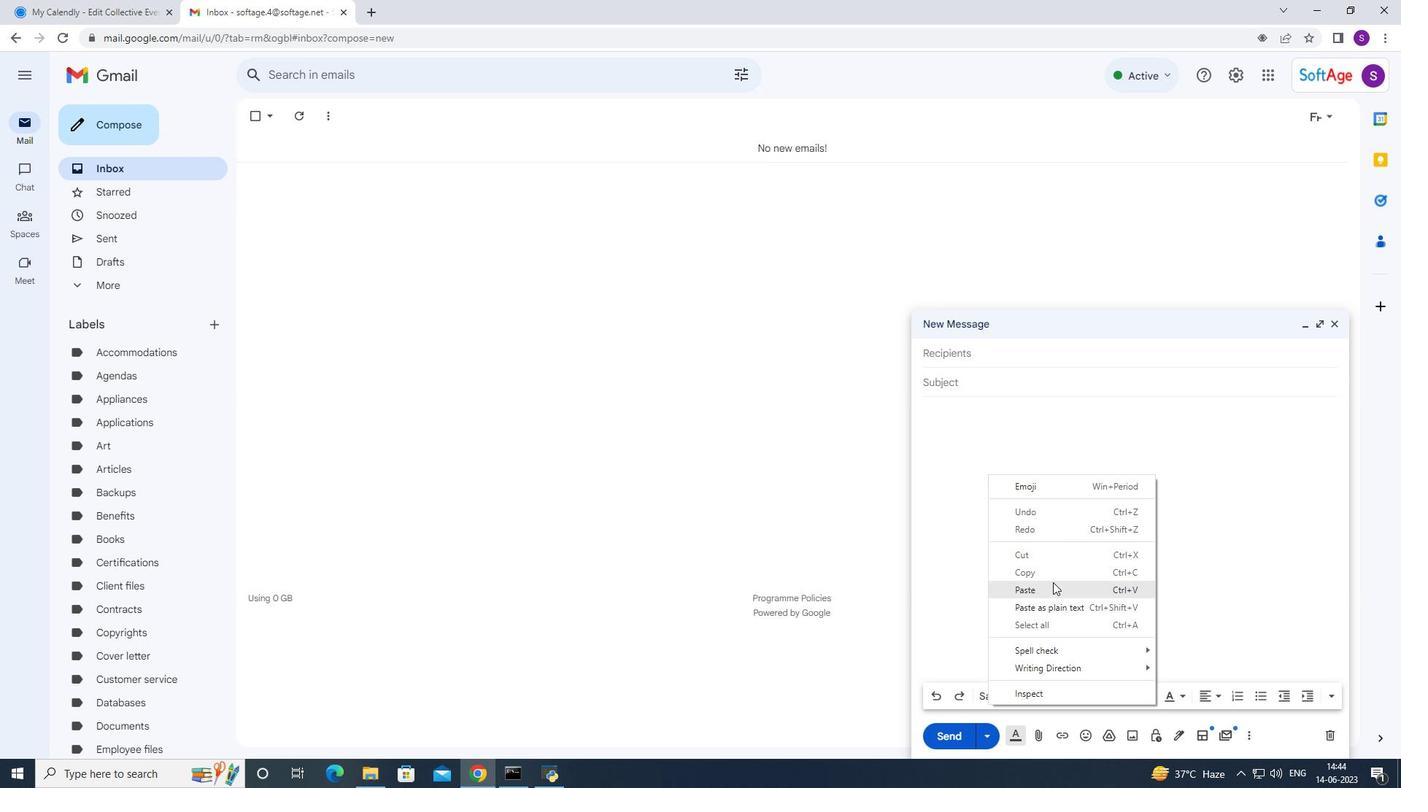 
Action: Mouse moved to (1020, 383)
Screenshot: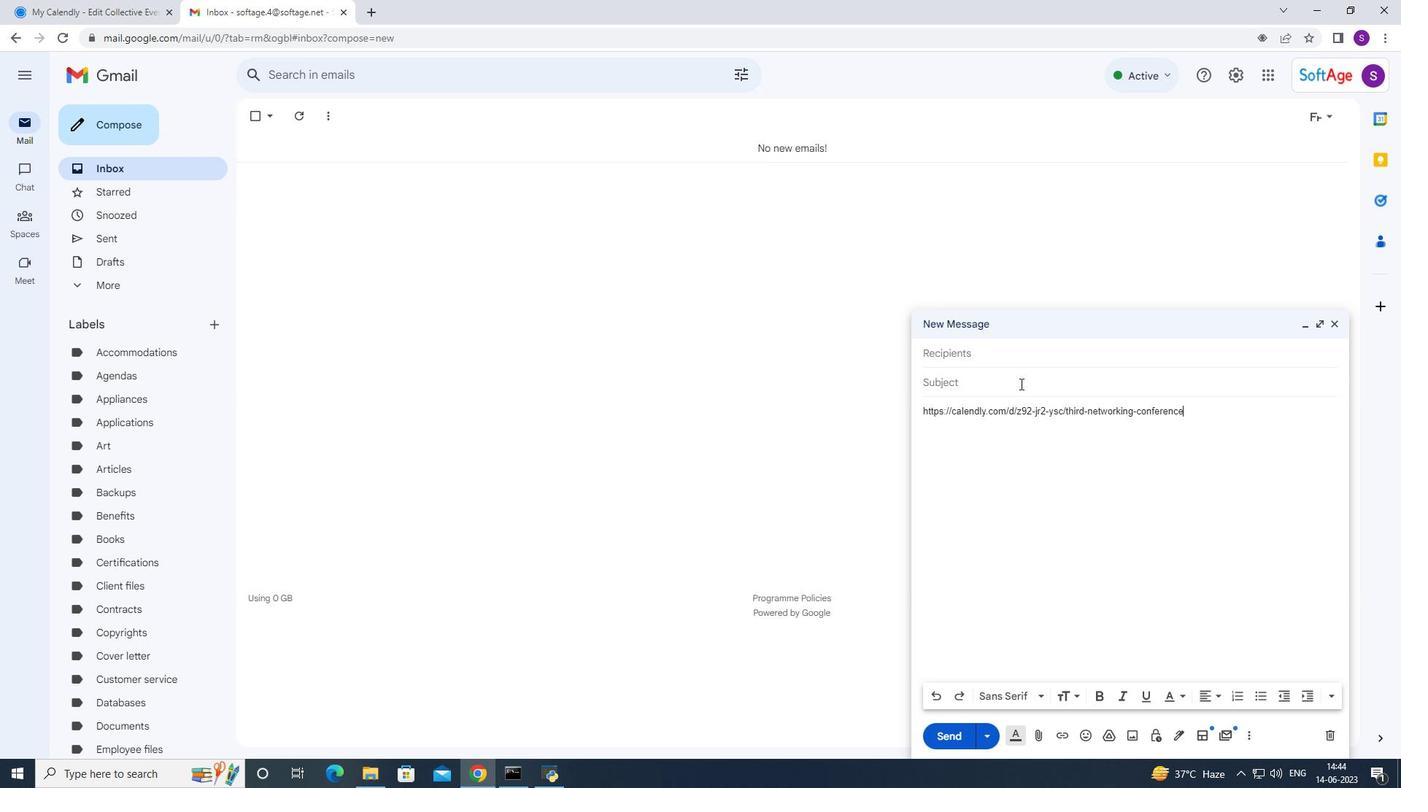 
Action: Mouse pressed left at (1020, 383)
Screenshot: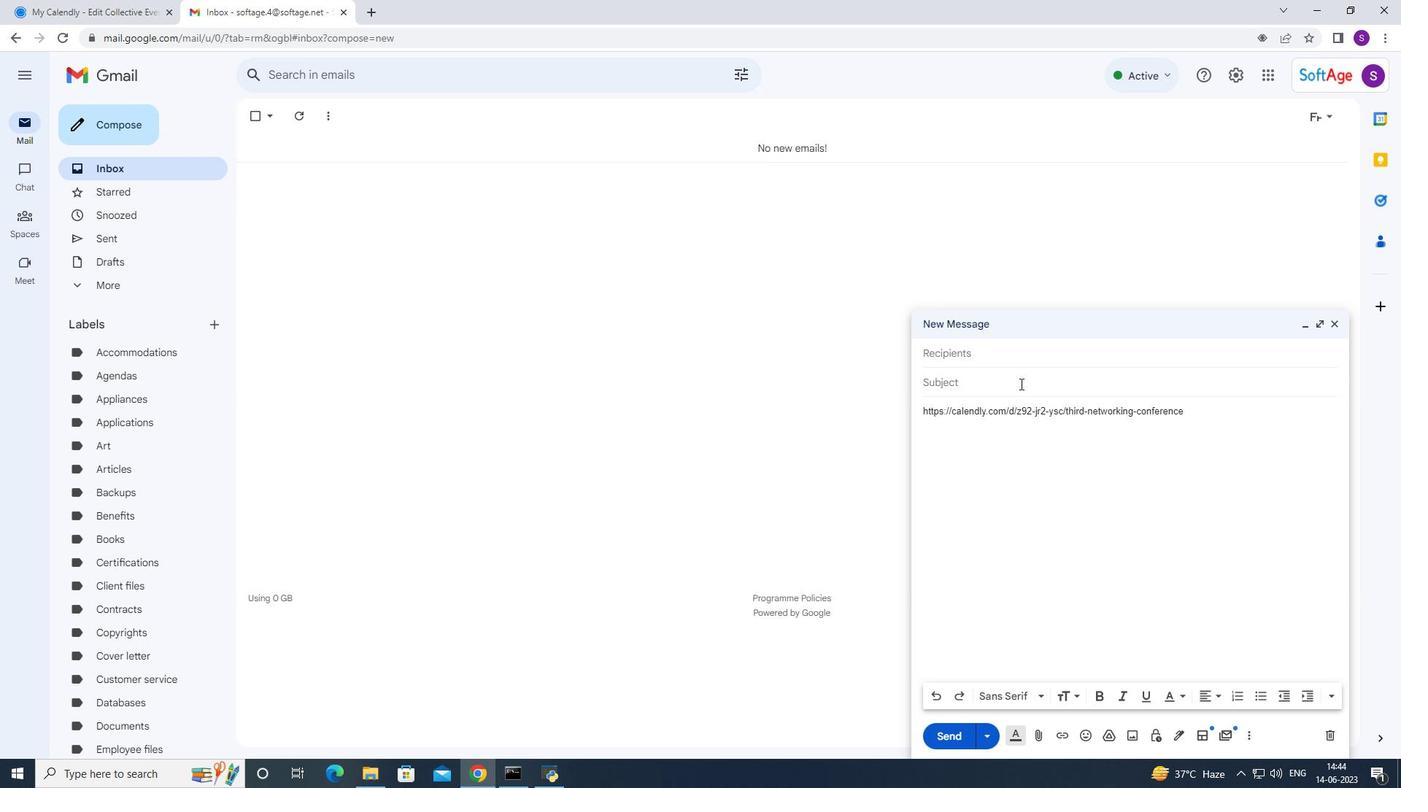 
Action: Mouse moved to (1015, 360)
Screenshot: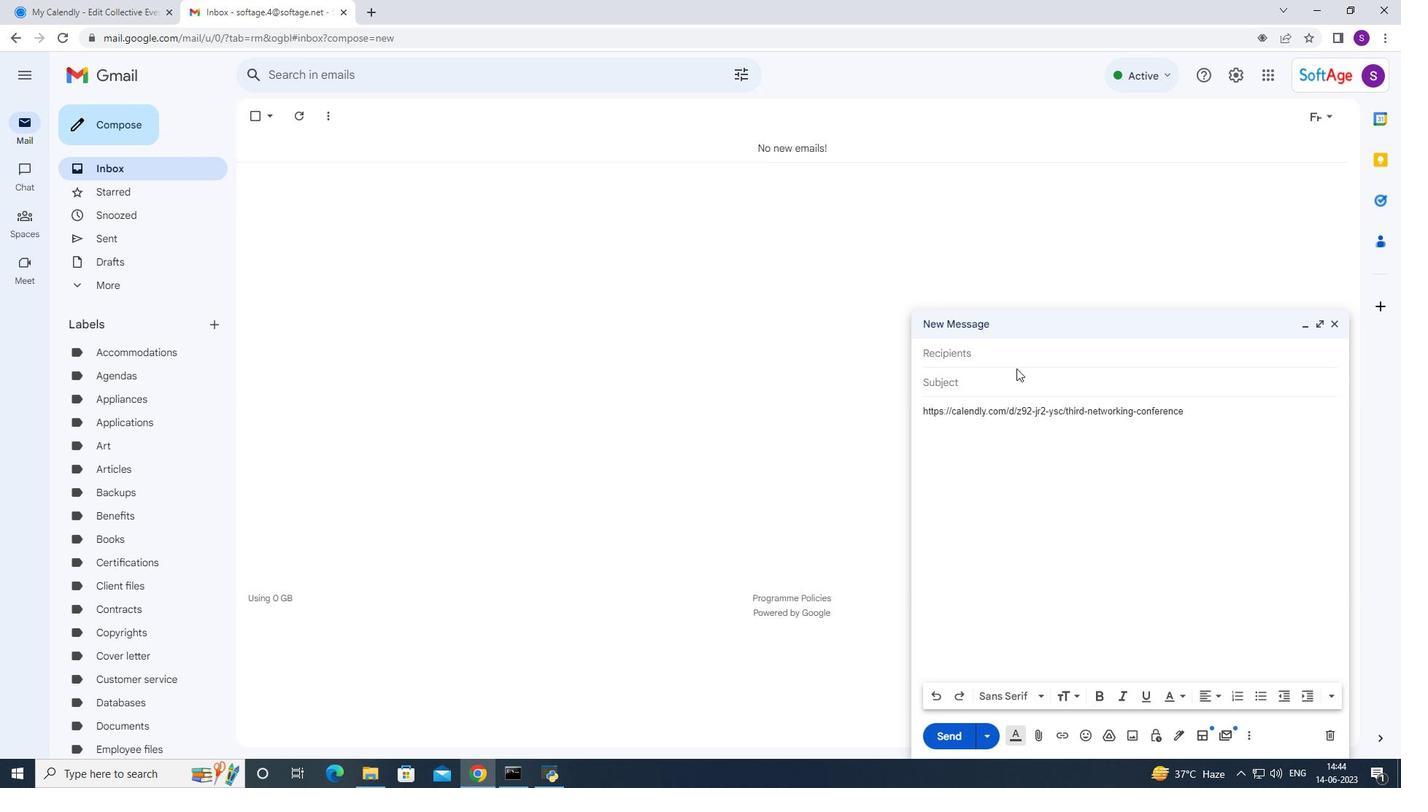 
Action: Mouse pressed left at (1015, 360)
Screenshot: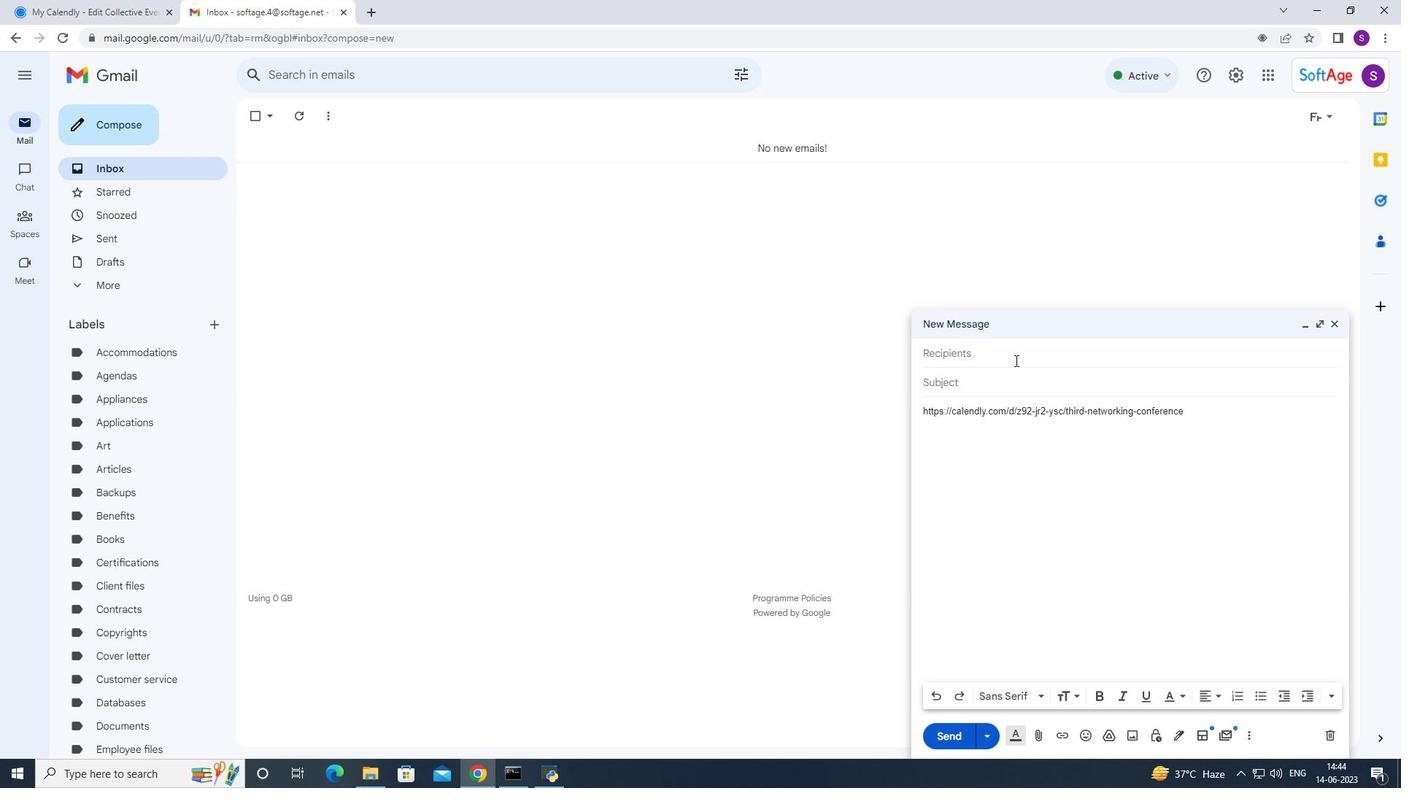 
Action: Key pressed s
Screenshot: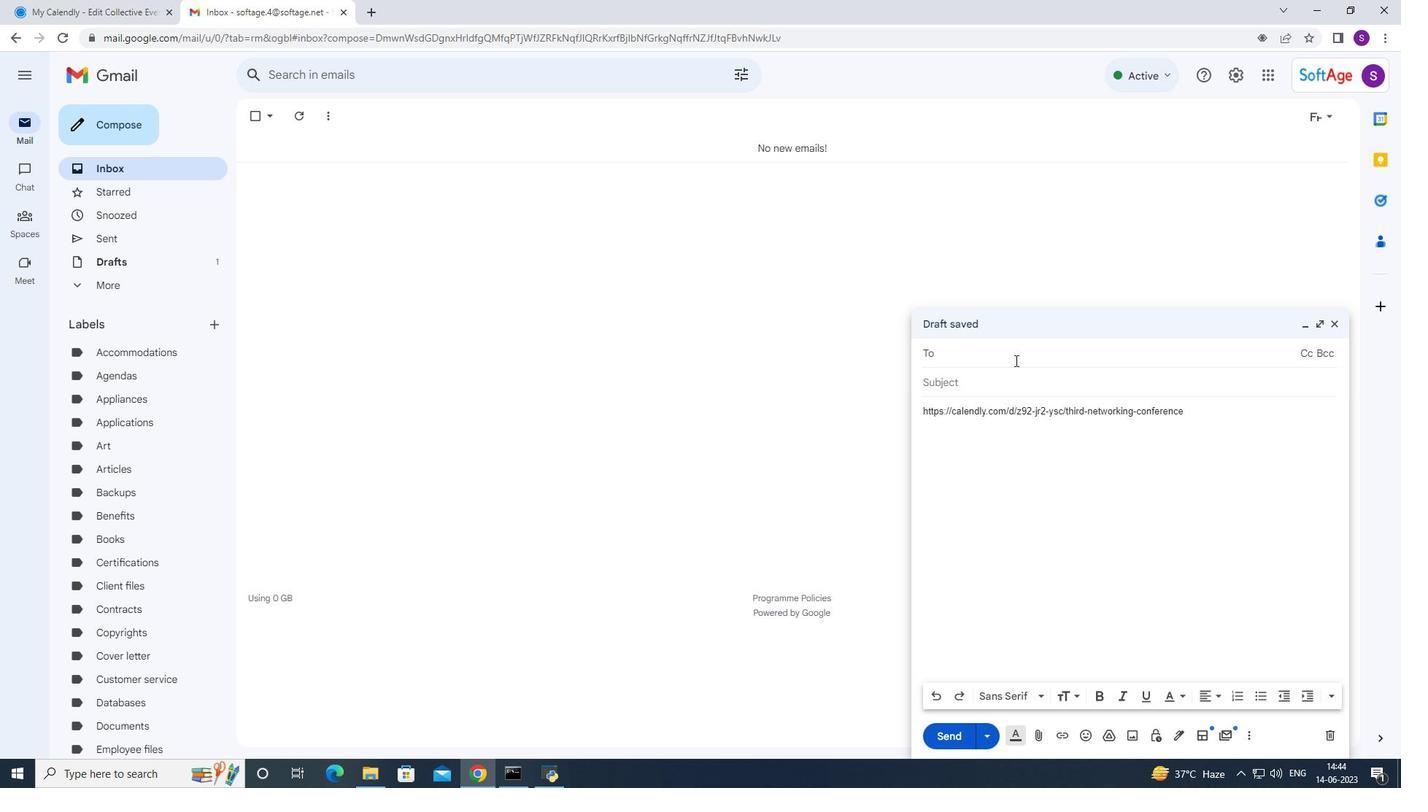
Action: Mouse moved to (1015, 357)
Screenshot: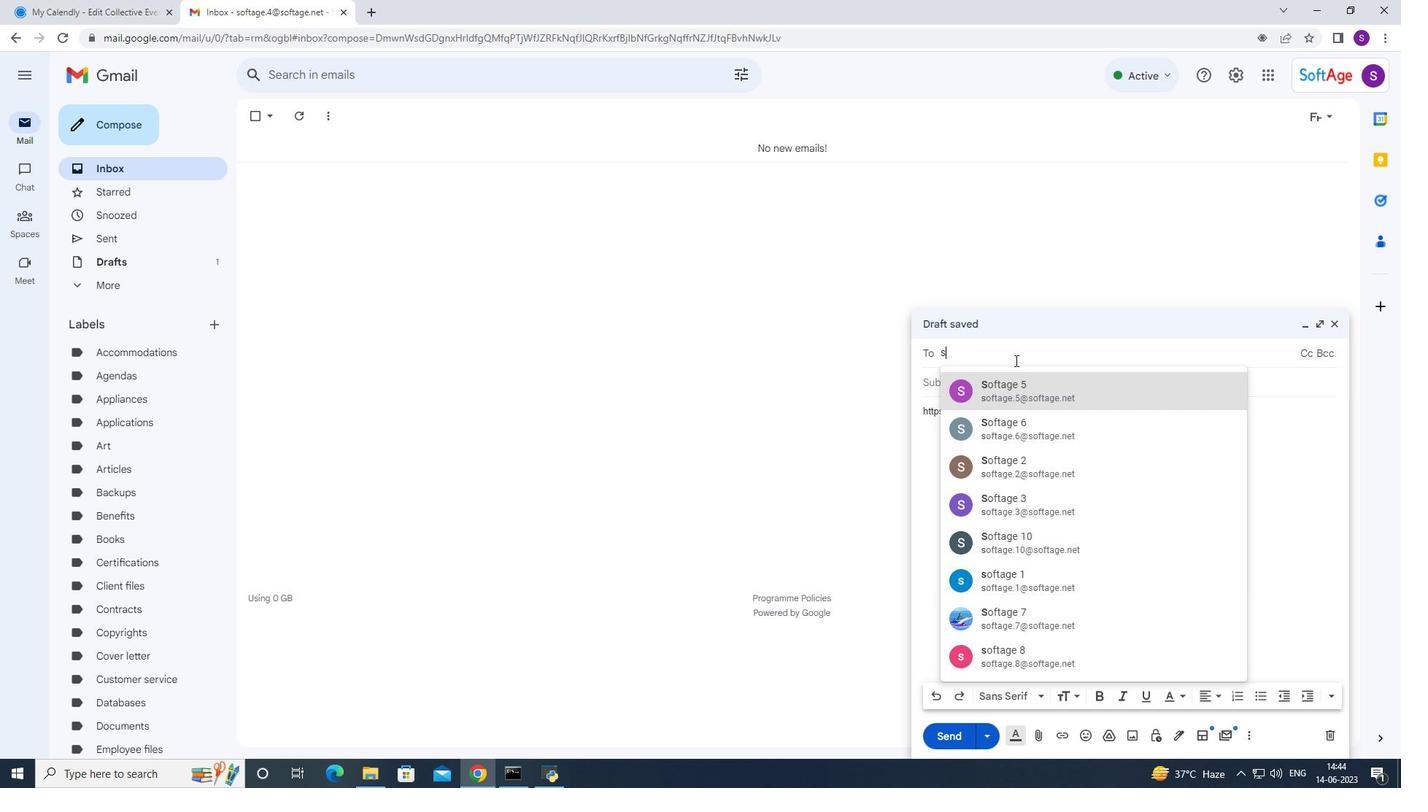 
Action: Key pressed o
Screenshot: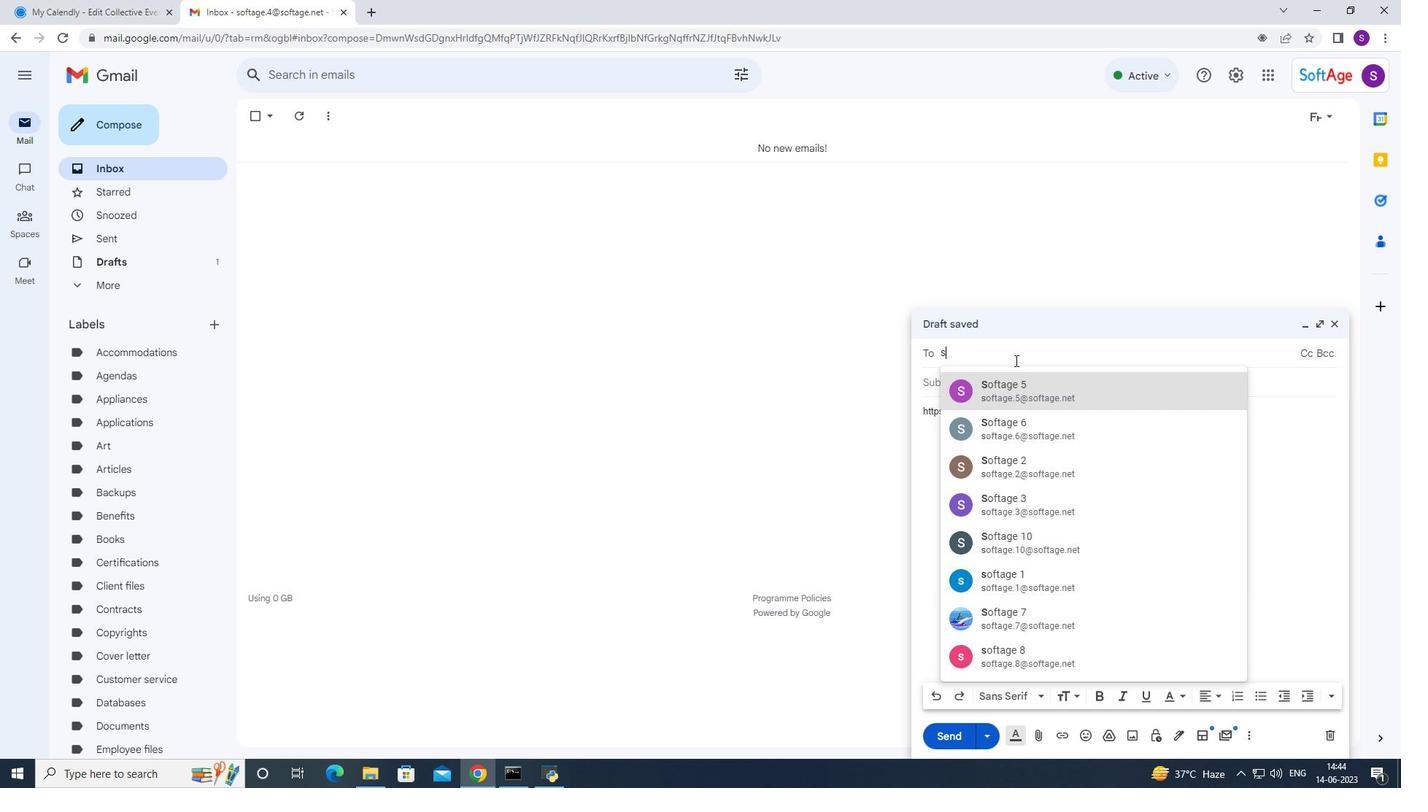 
Action: Mouse moved to (1016, 347)
Screenshot: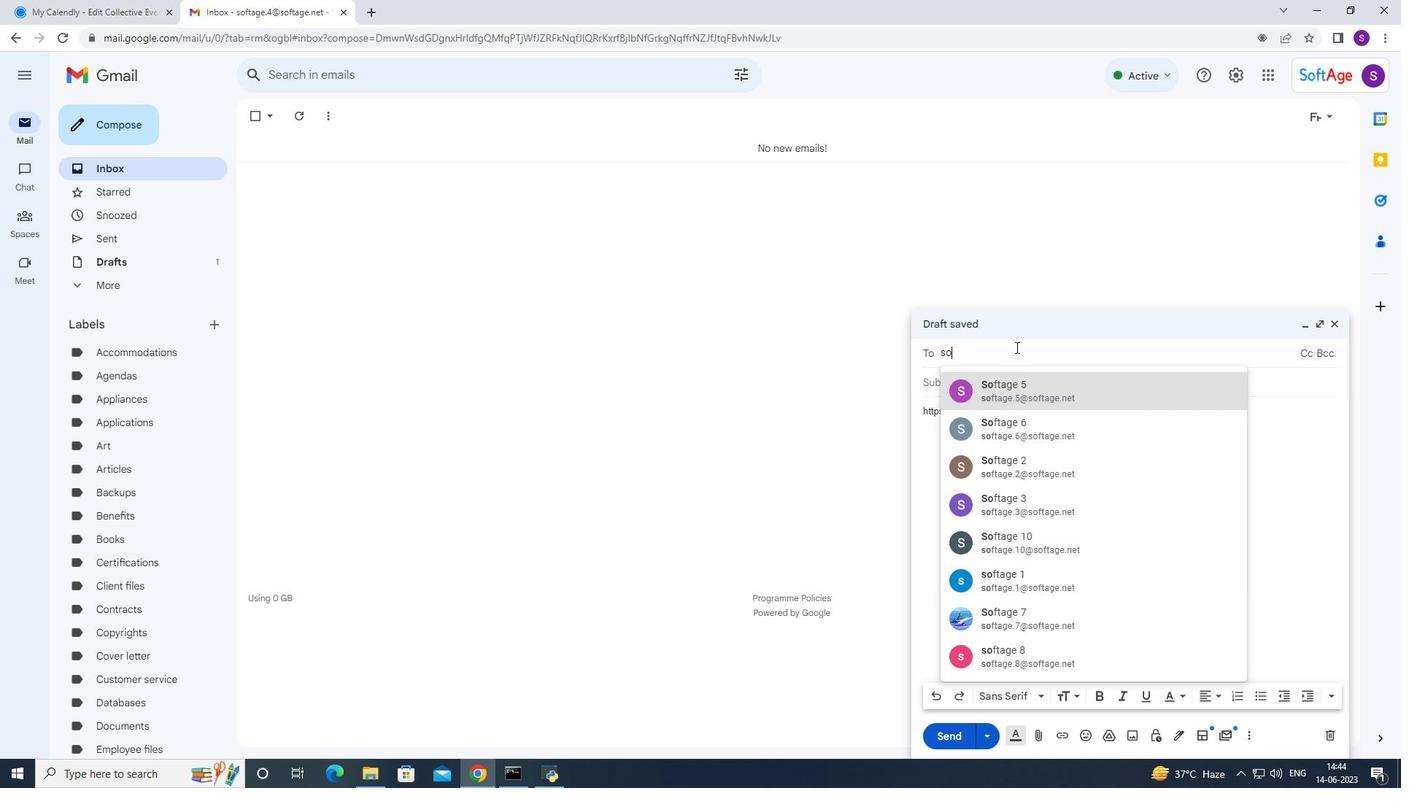 
Action: Key pressed ft
Screenshot: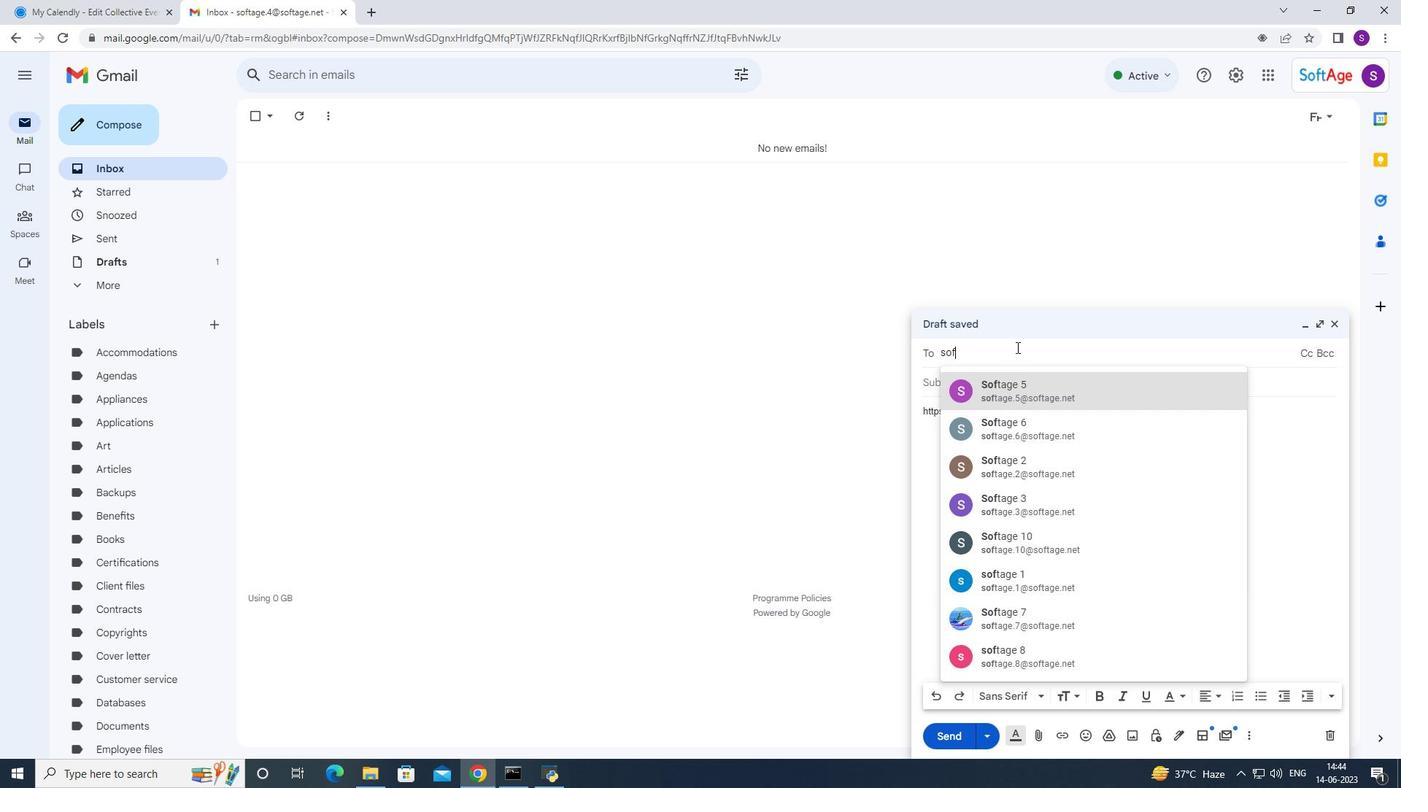 
Action: Mouse moved to (1003, 386)
Screenshot: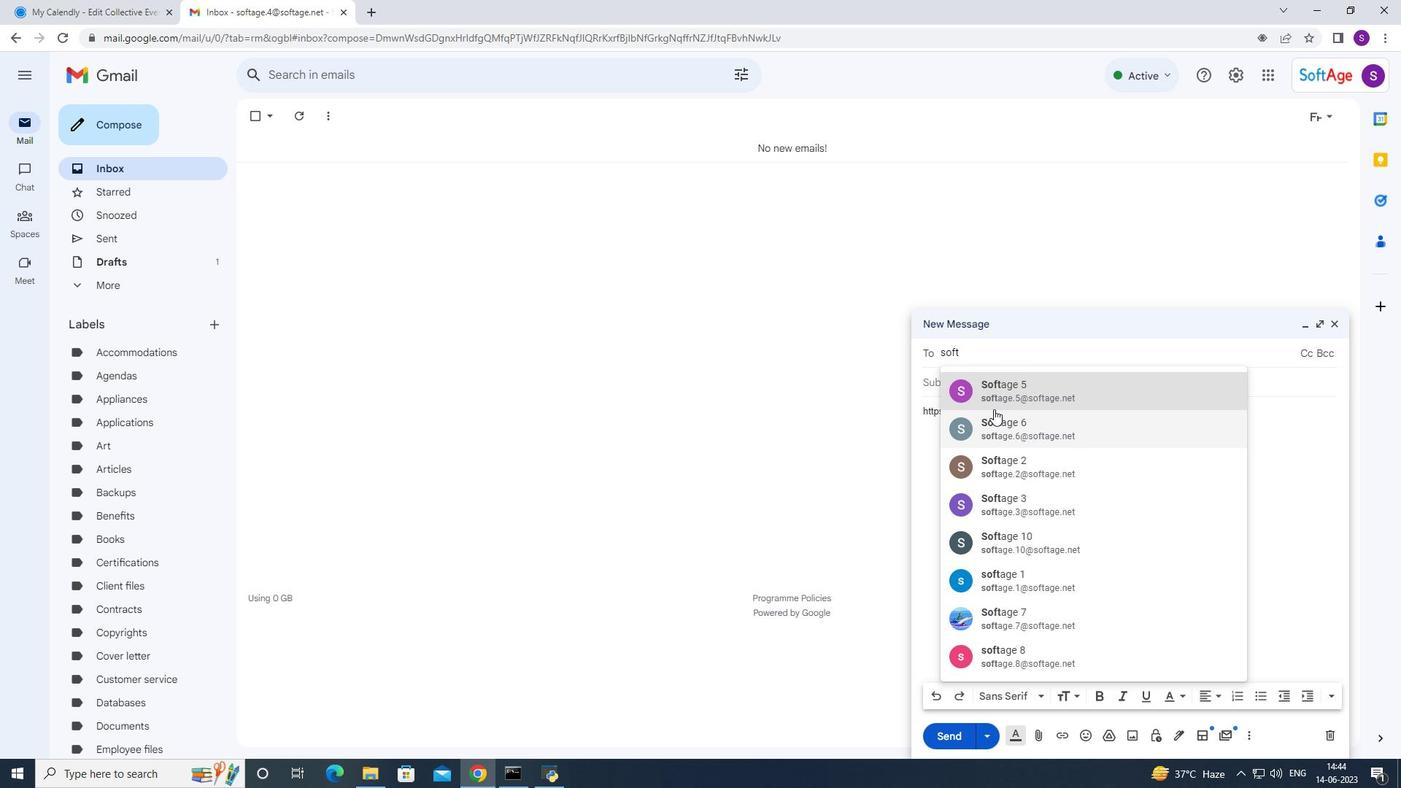 
Action: Mouse pressed left at (1003, 386)
Screenshot: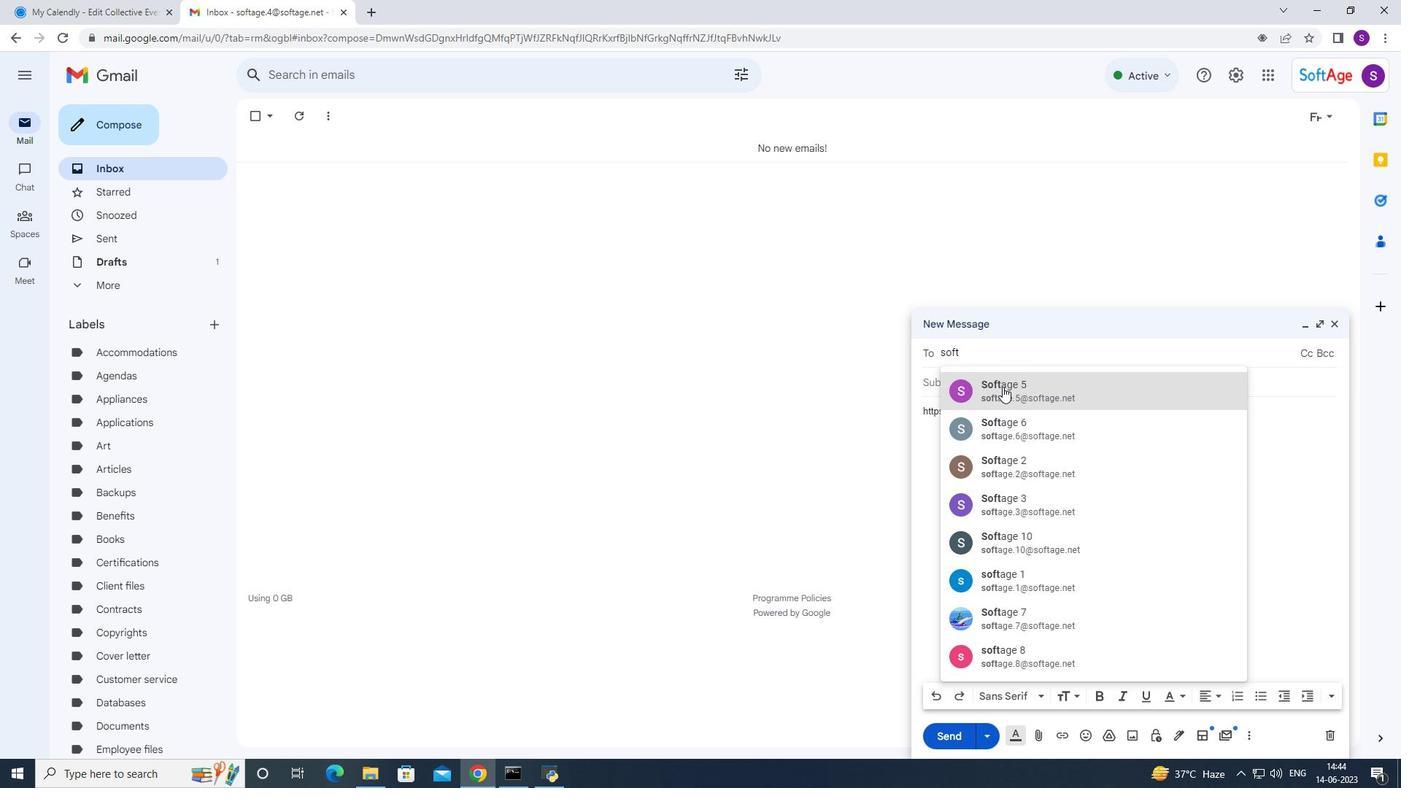 
Action: Key pressed s
Screenshot: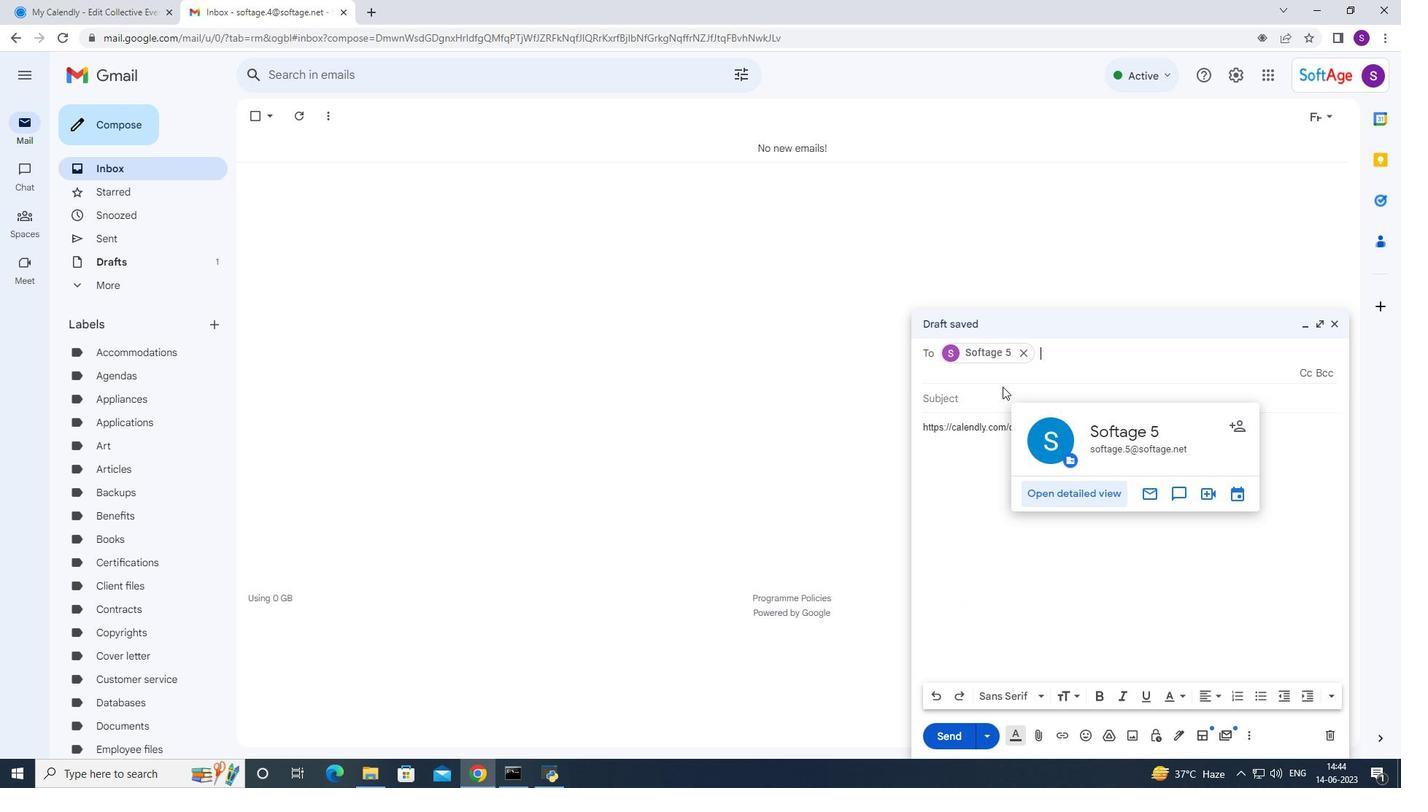 
Action: Mouse moved to (1003, 386)
Screenshot: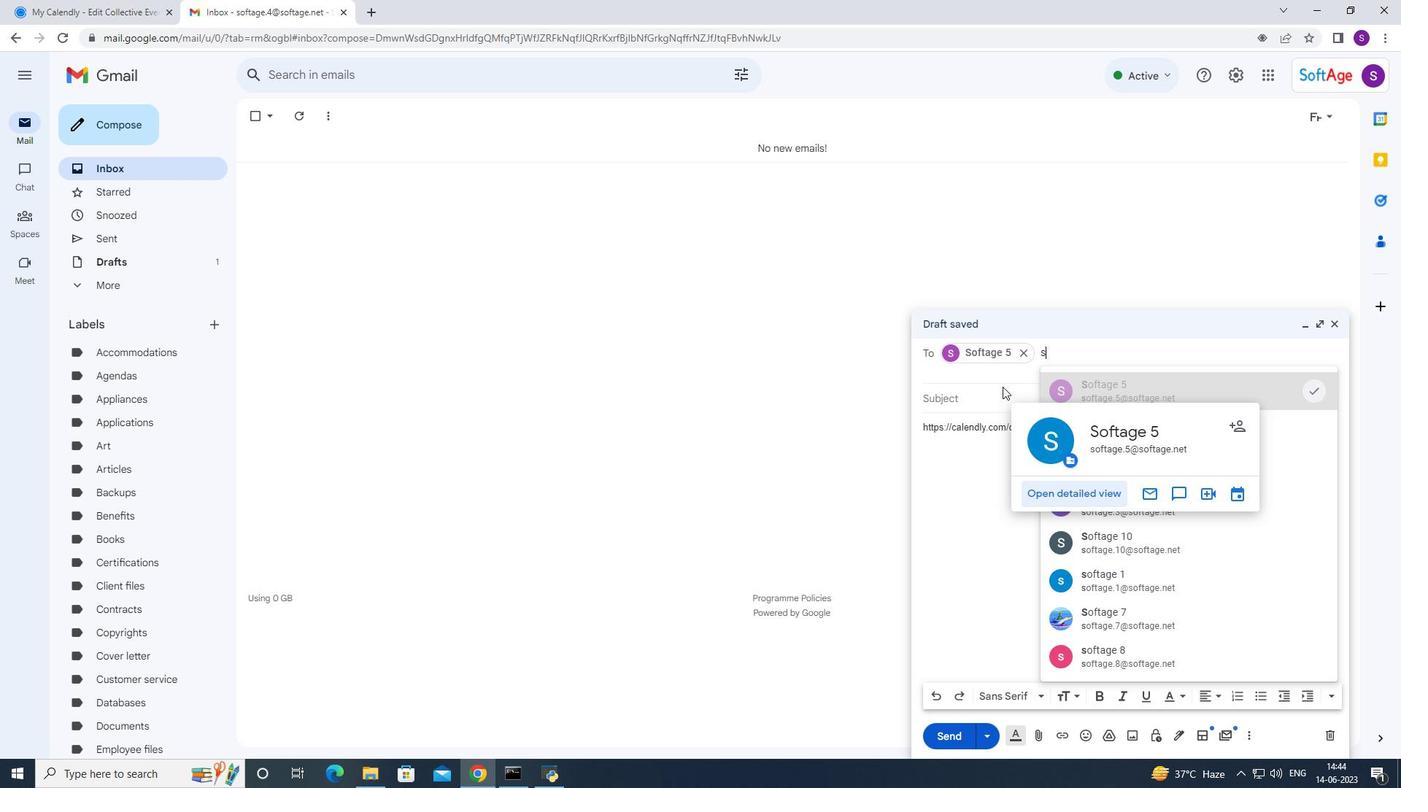 
Action: Key pressed o
Screenshot: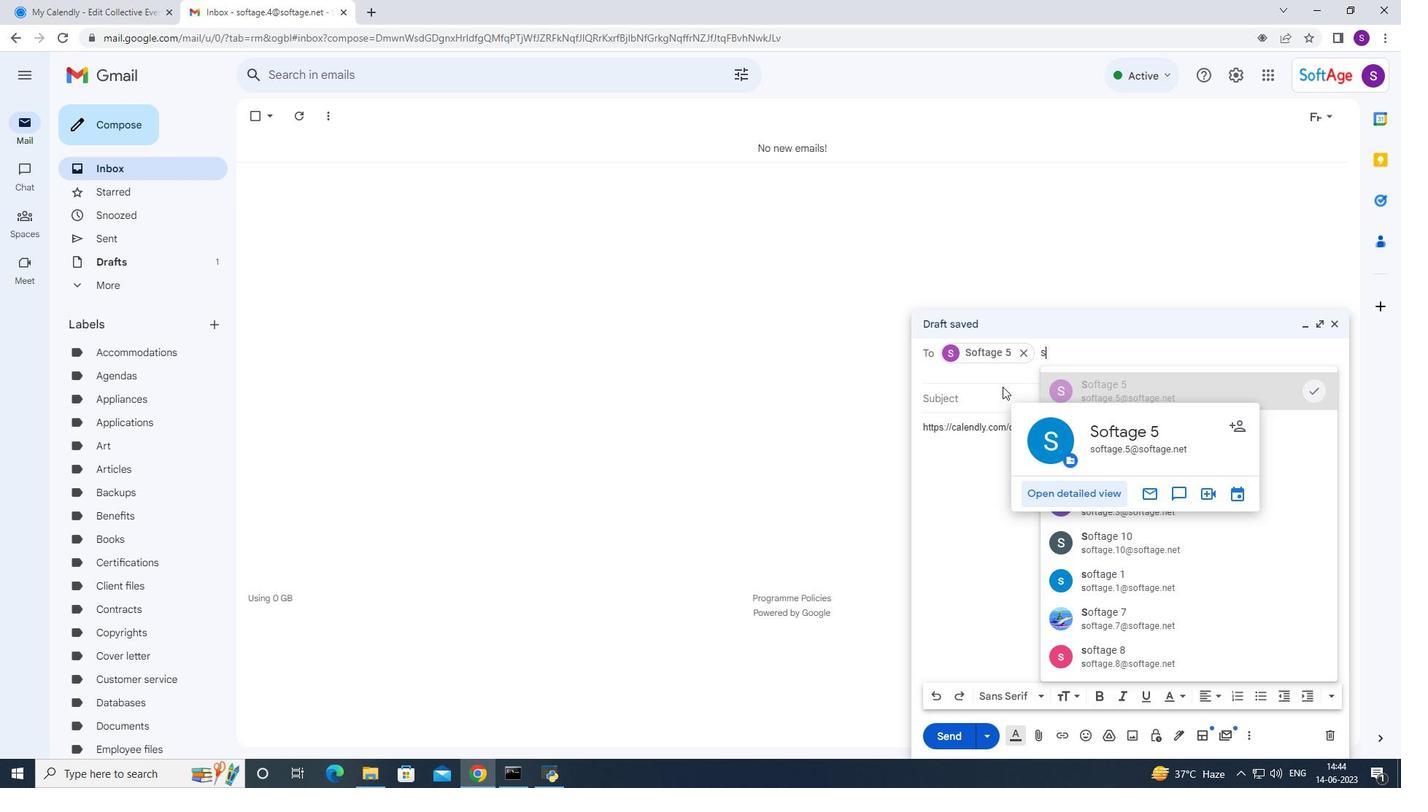 
Action: Mouse moved to (1004, 381)
Screenshot: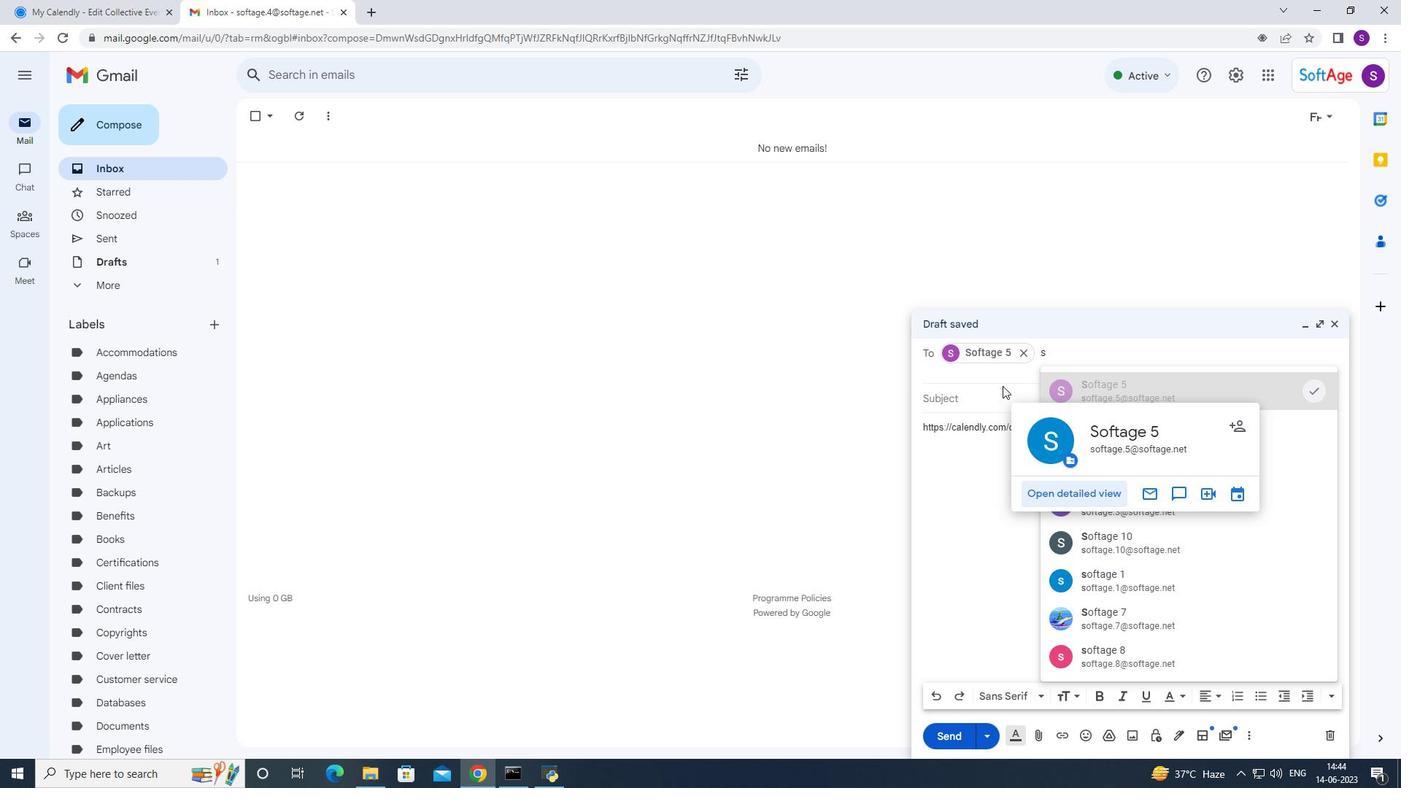 
Action: Key pressed f
Screenshot: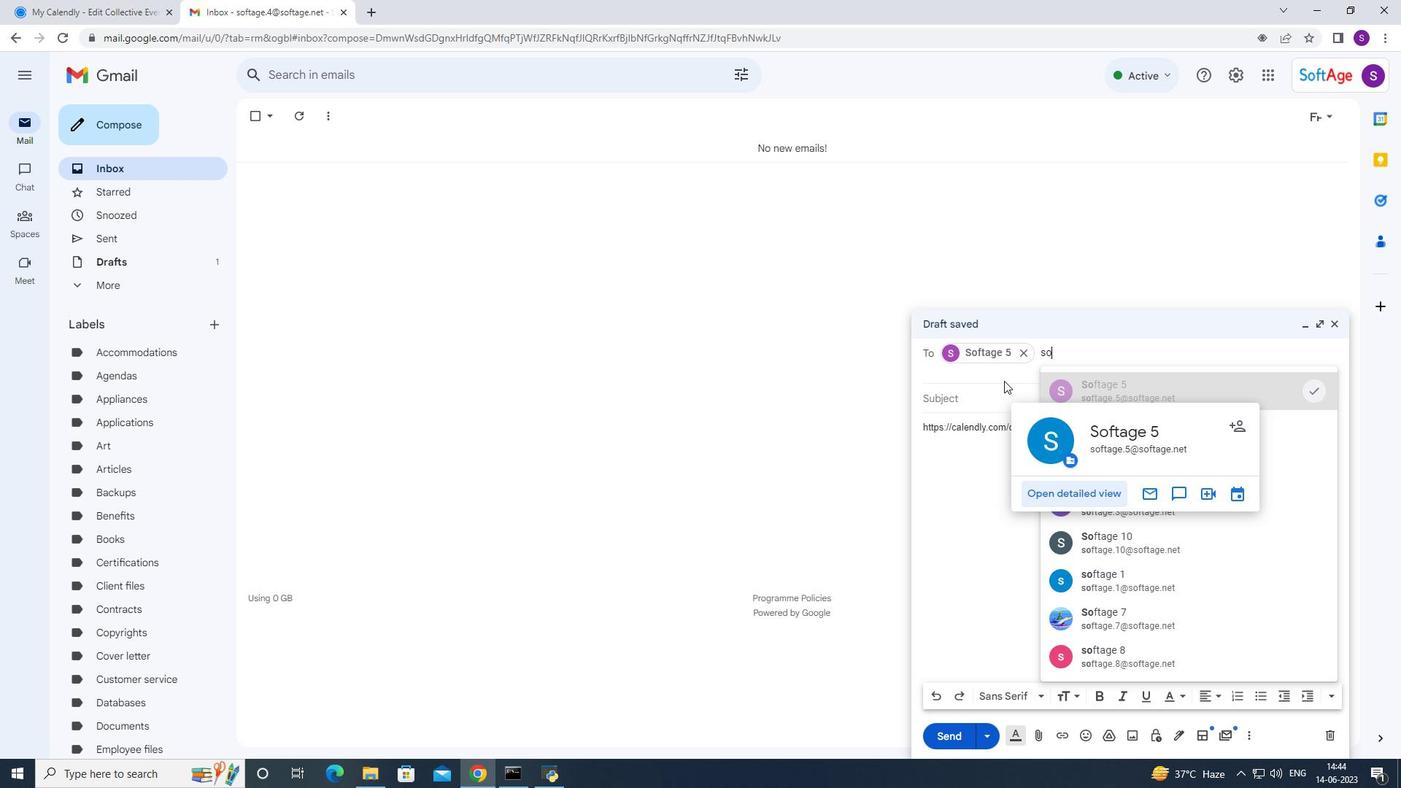 
Action: Mouse moved to (1089, 424)
Screenshot: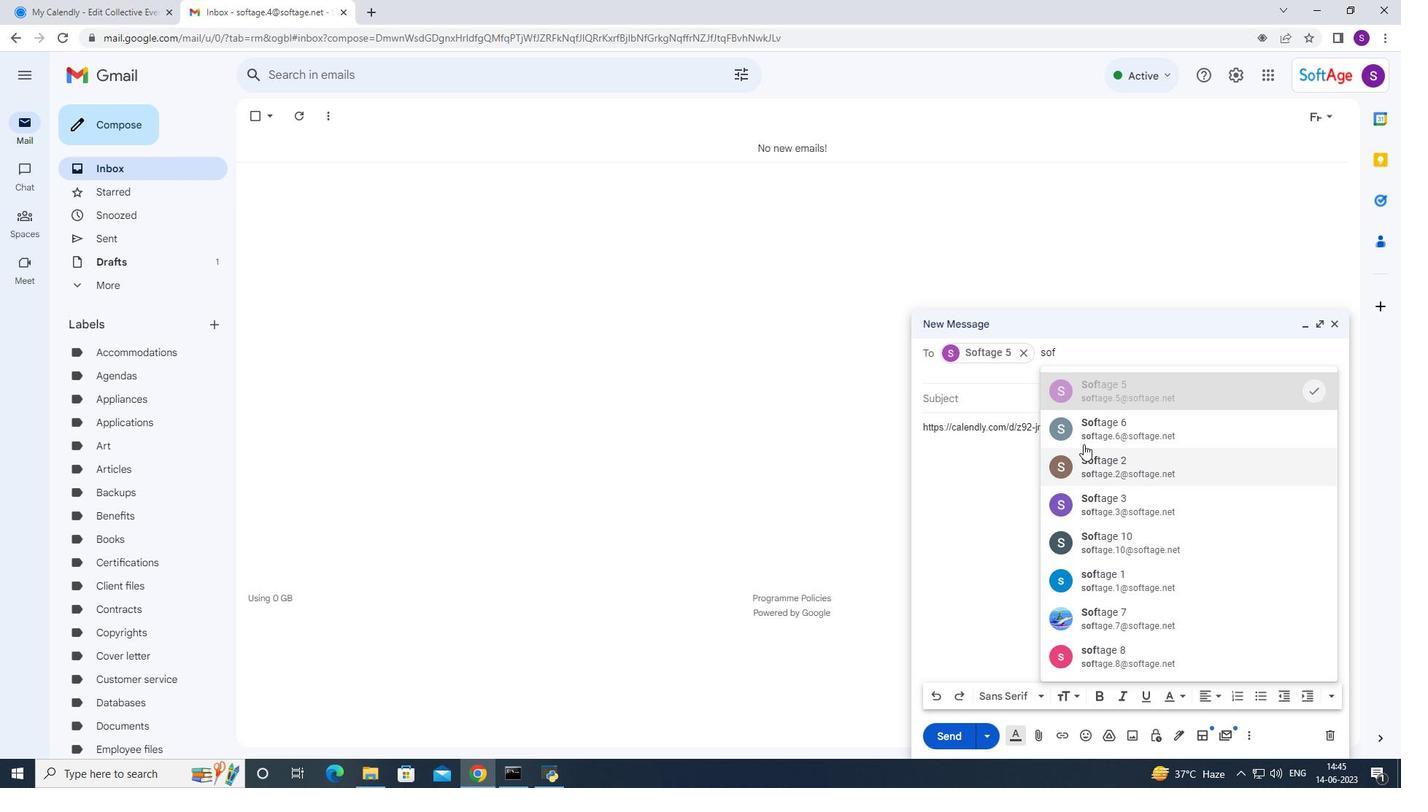 
Action: Mouse pressed left at (1089, 424)
Screenshot: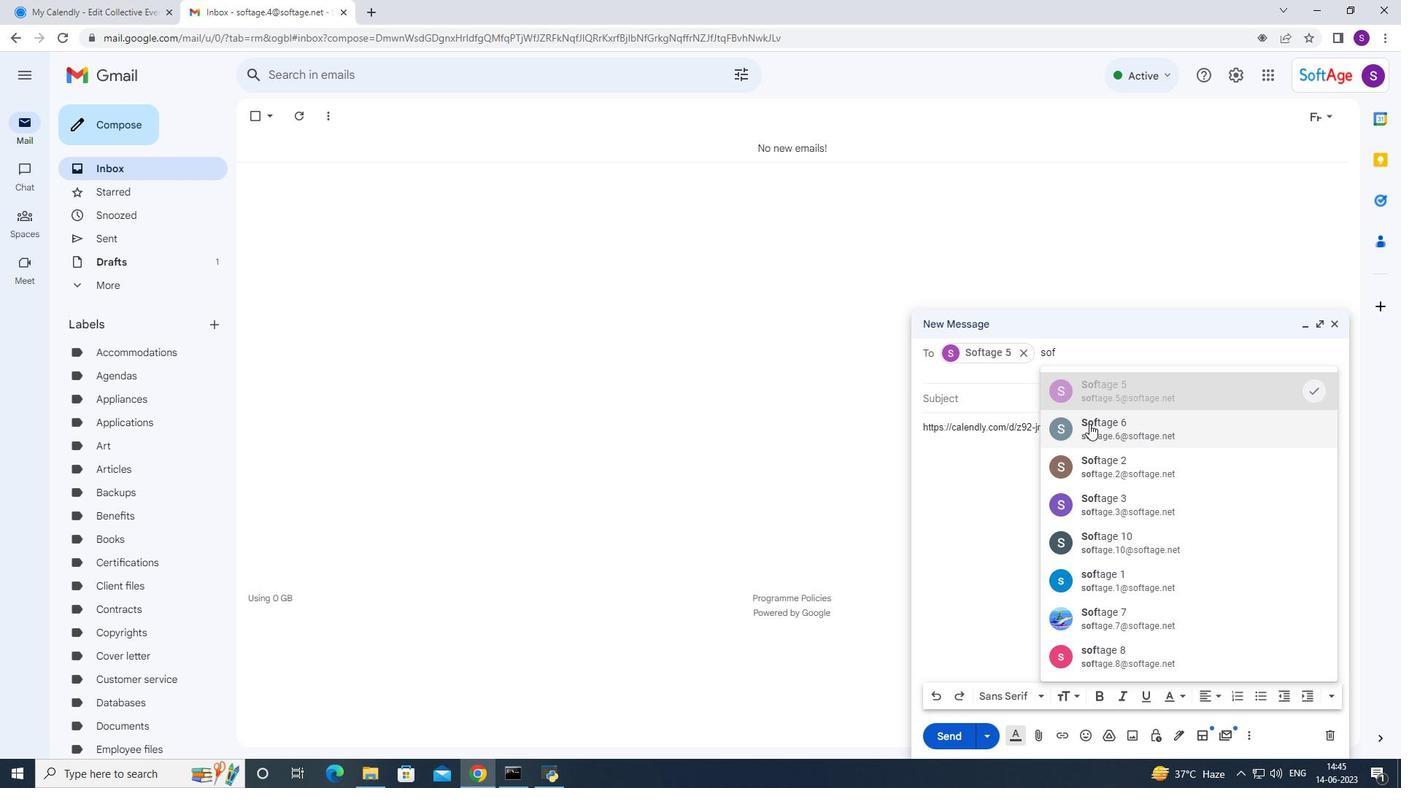 
Action: Mouse moved to (1024, 523)
Screenshot: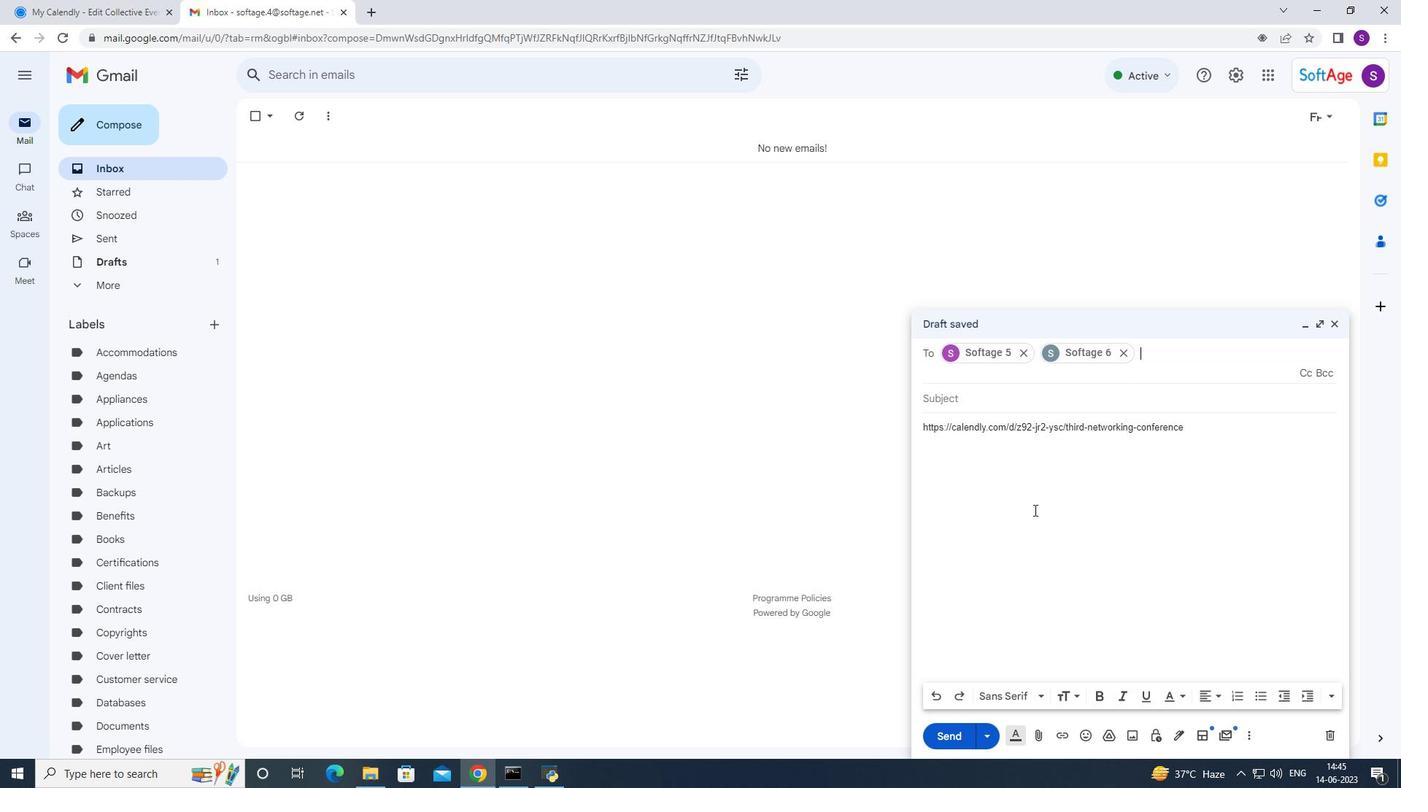 
Action: Mouse pressed left at (1024, 523)
Screenshot: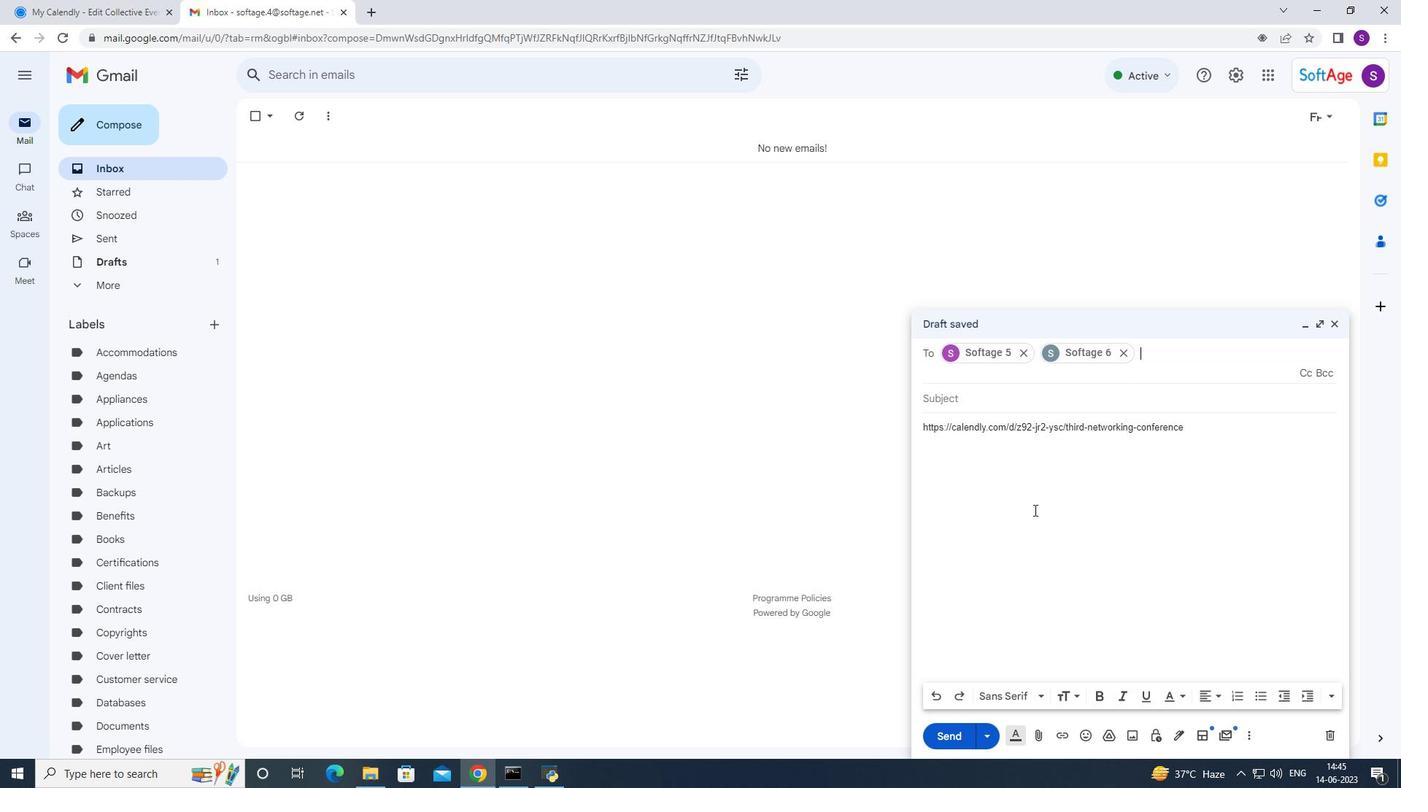 
Action: Mouse moved to (1016, 547)
Screenshot: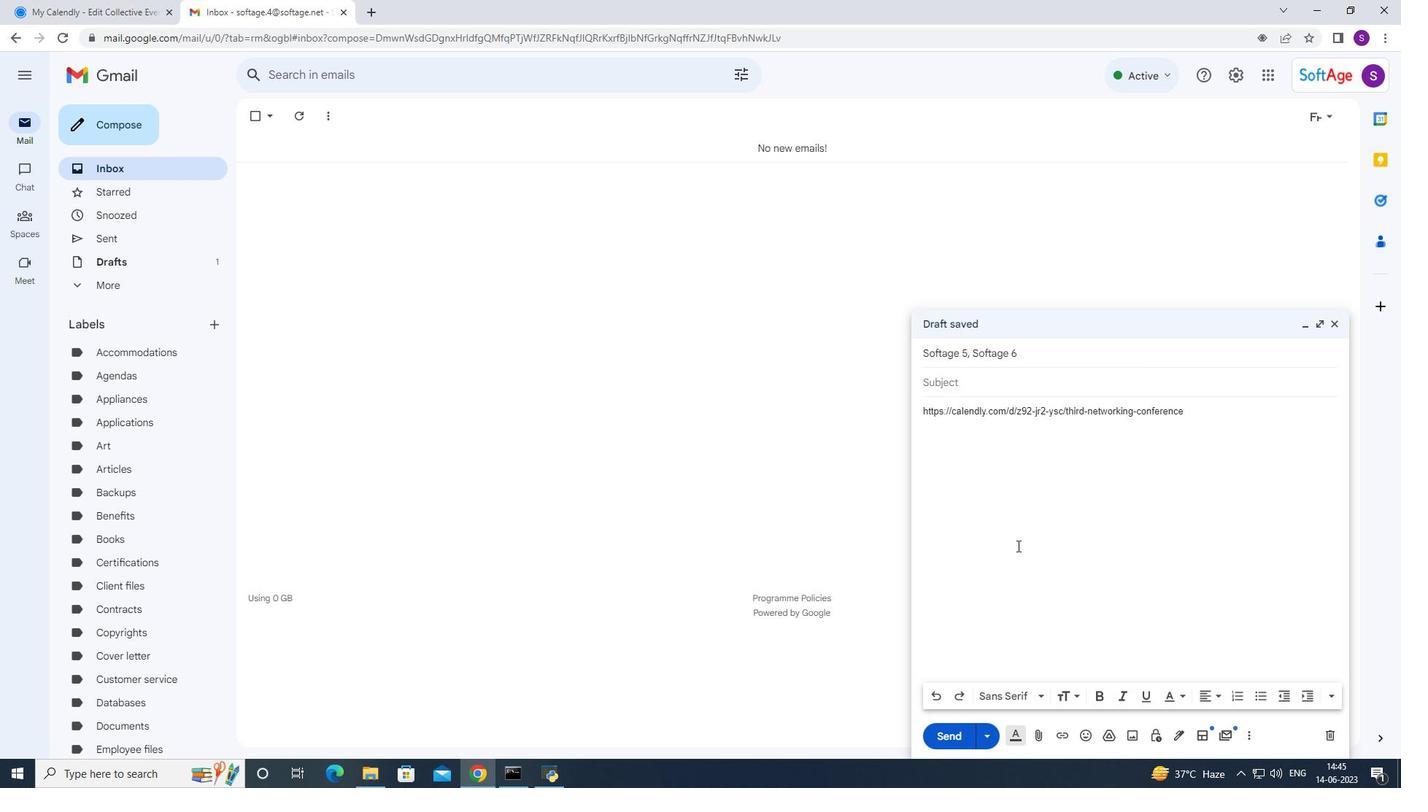 
Action: Mouse scrolled (1016, 546) with delta (0, 0)
Screenshot: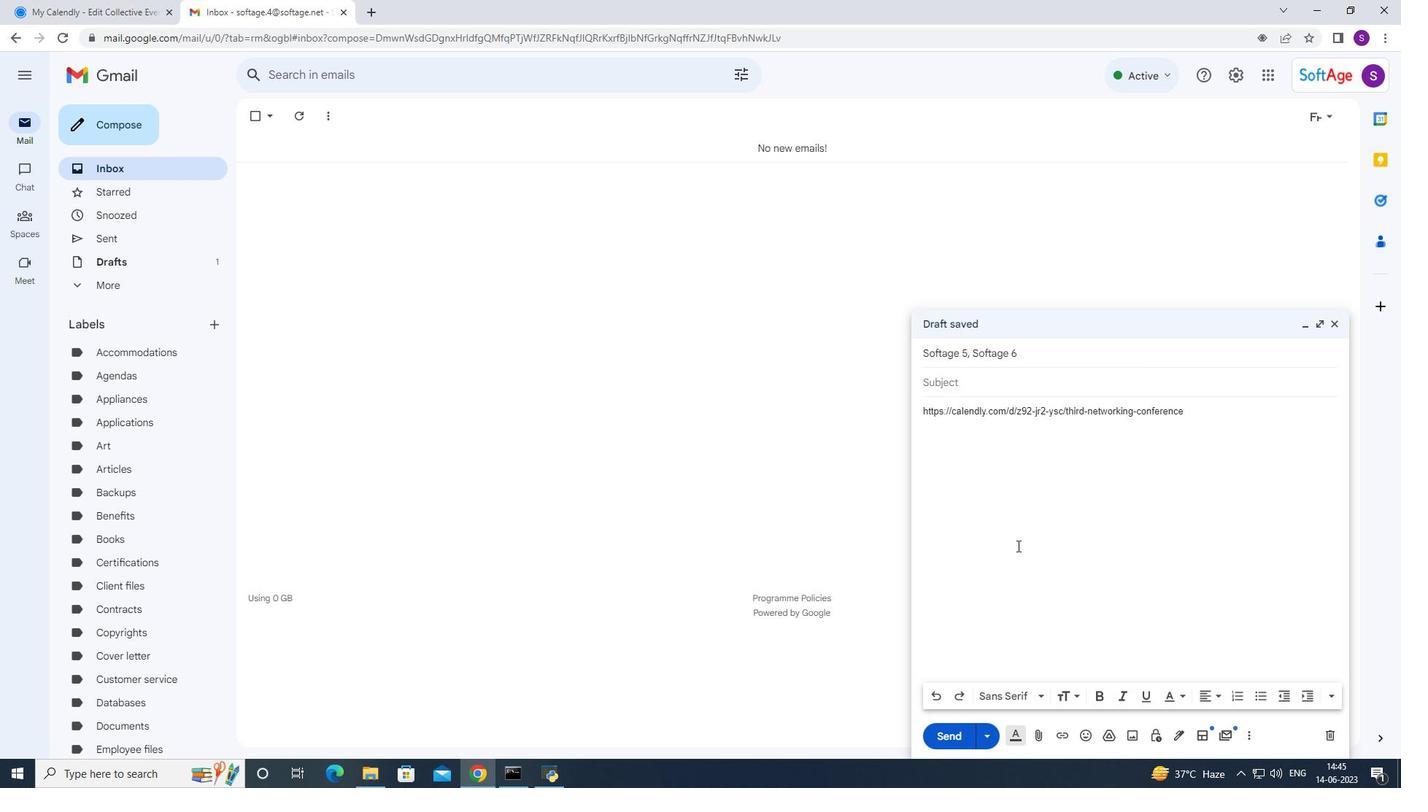 
Action: Mouse moved to (1016, 548)
Screenshot: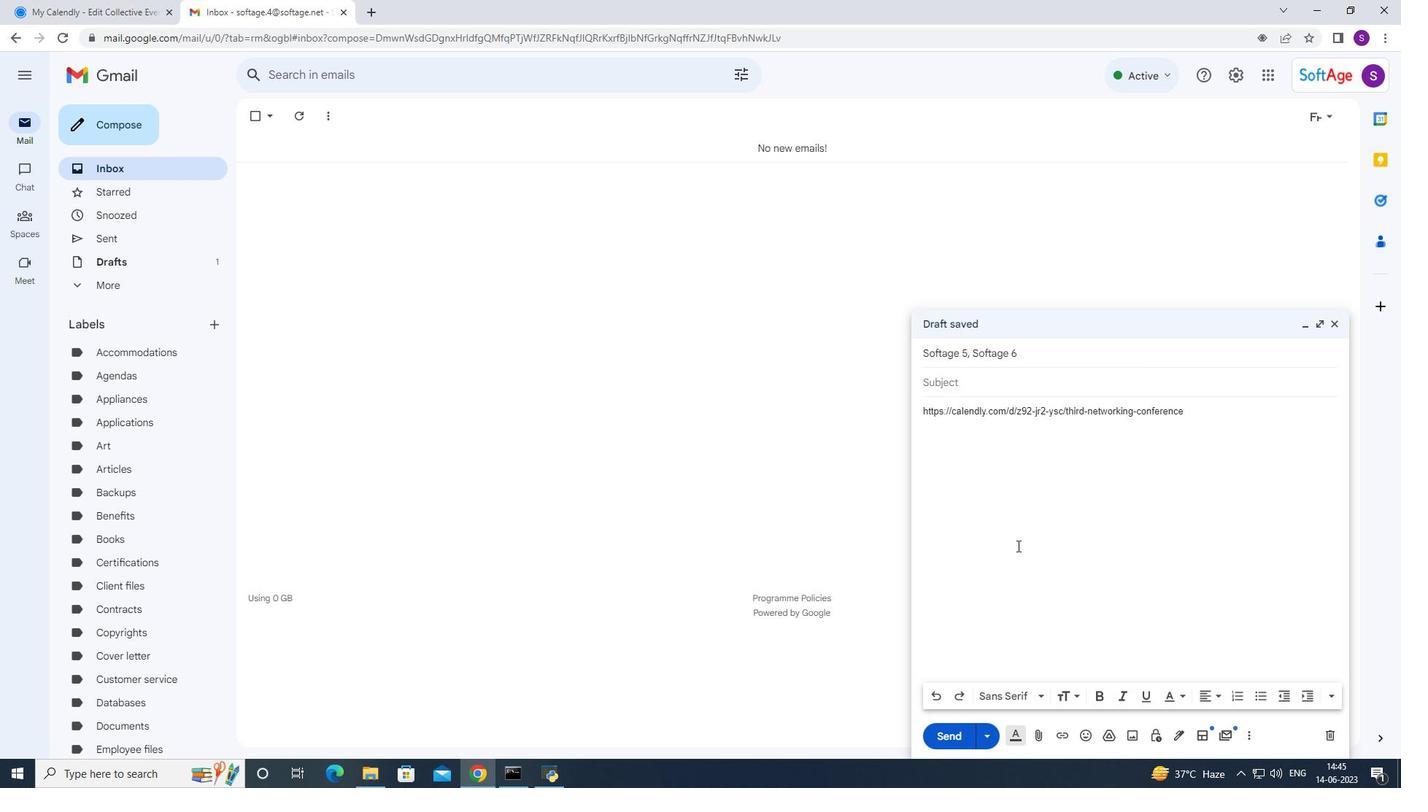 
Action: Mouse scrolled (1016, 547) with delta (0, 0)
Screenshot: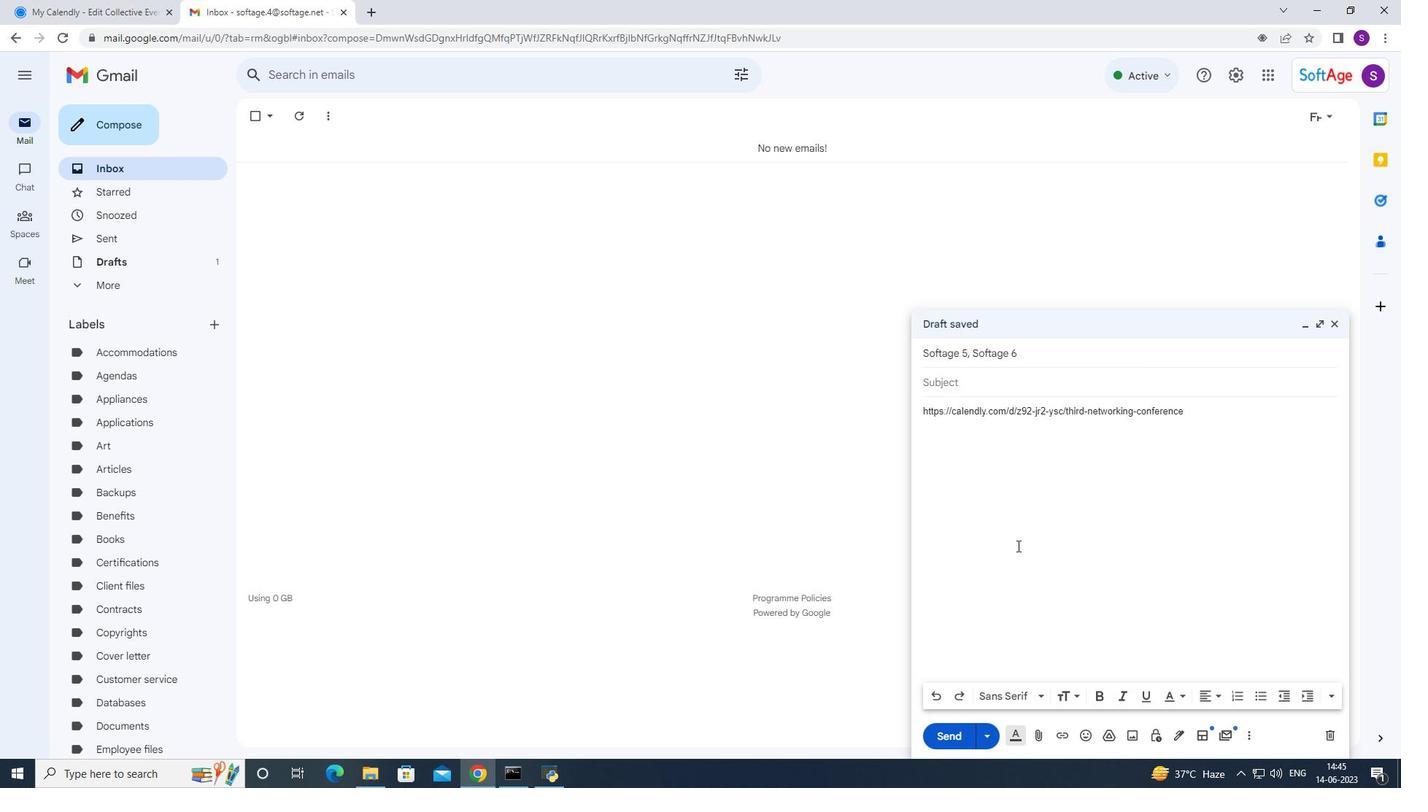 
Action: Mouse scrolled (1016, 547) with delta (0, 0)
Screenshot: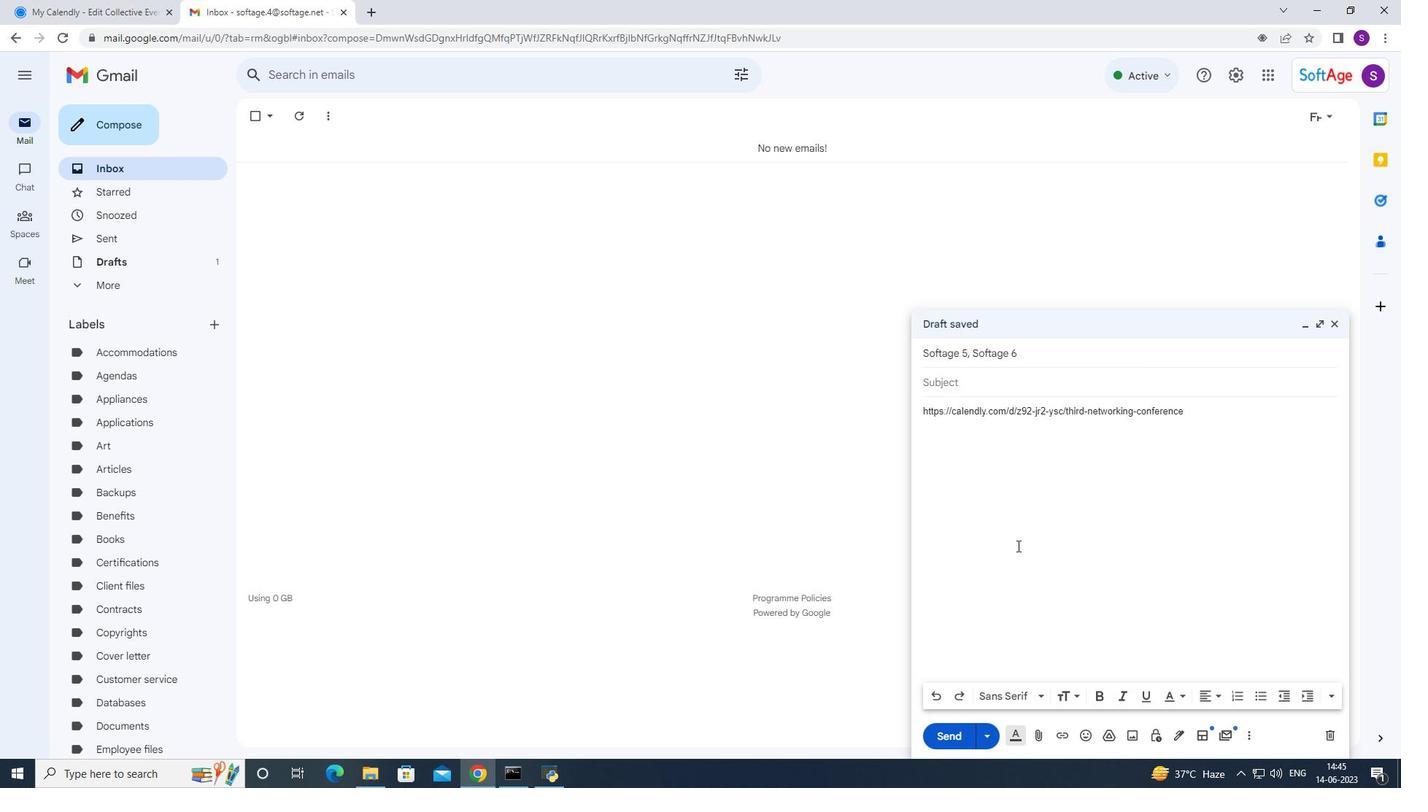 
Action: Mouse scrolled (1016, 547) with delta (0, 0)
Screenshot: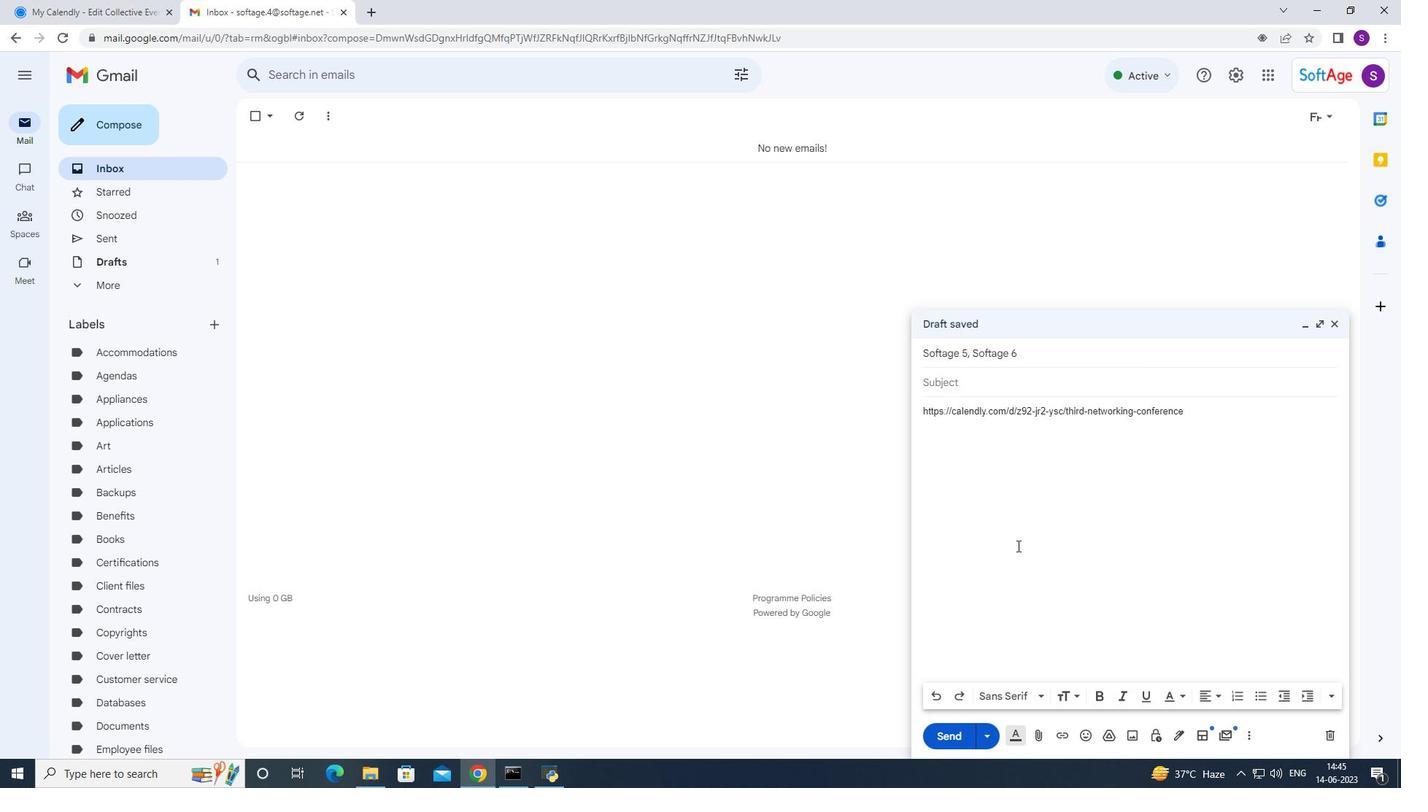 
Action: Mouse scrolled (1016, 547) with delta (0, 0)
Screenshot: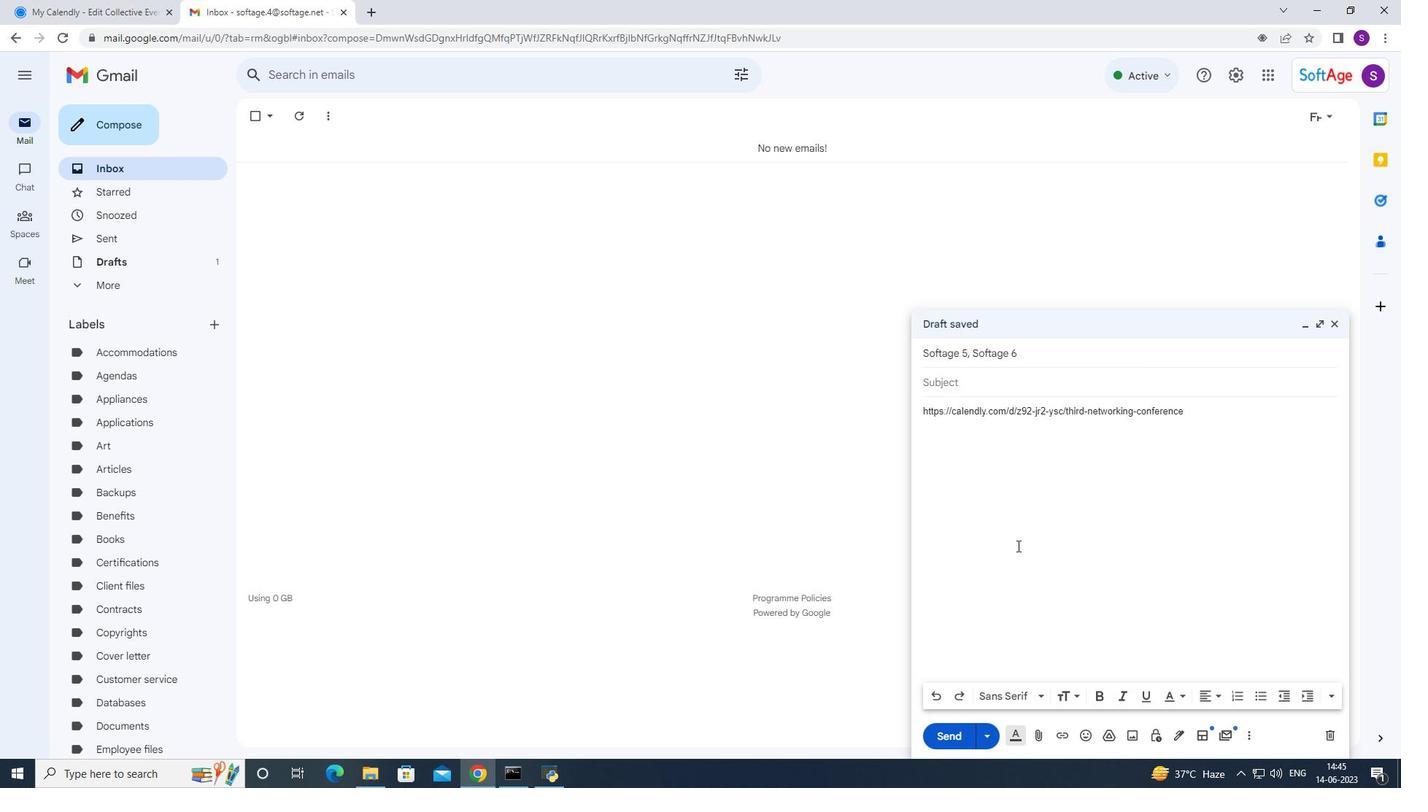 
Action: Mouse moved to (946, 745)
Screenshot: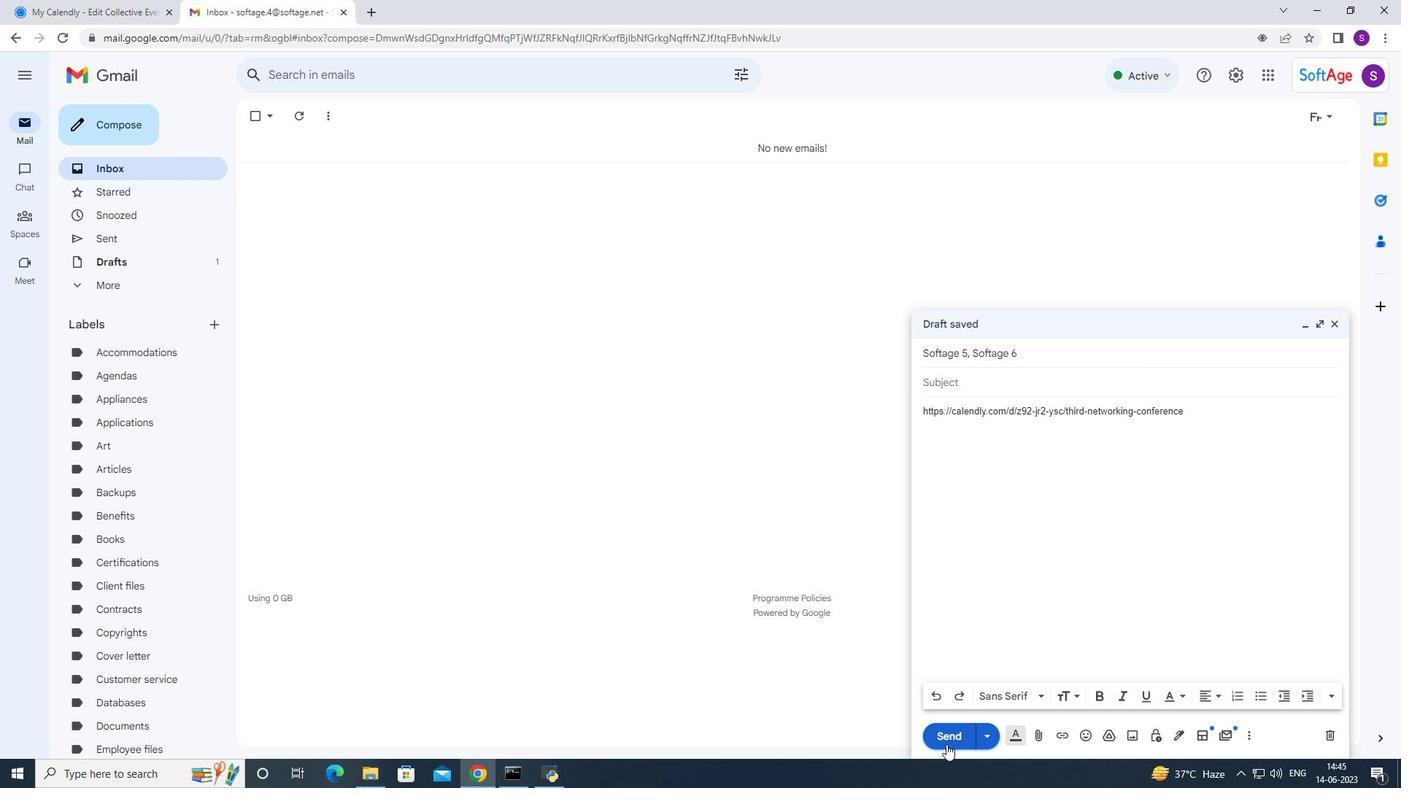 
Action: Mouse scrolled (946, 746) with delta (0, 0)
Screenshot: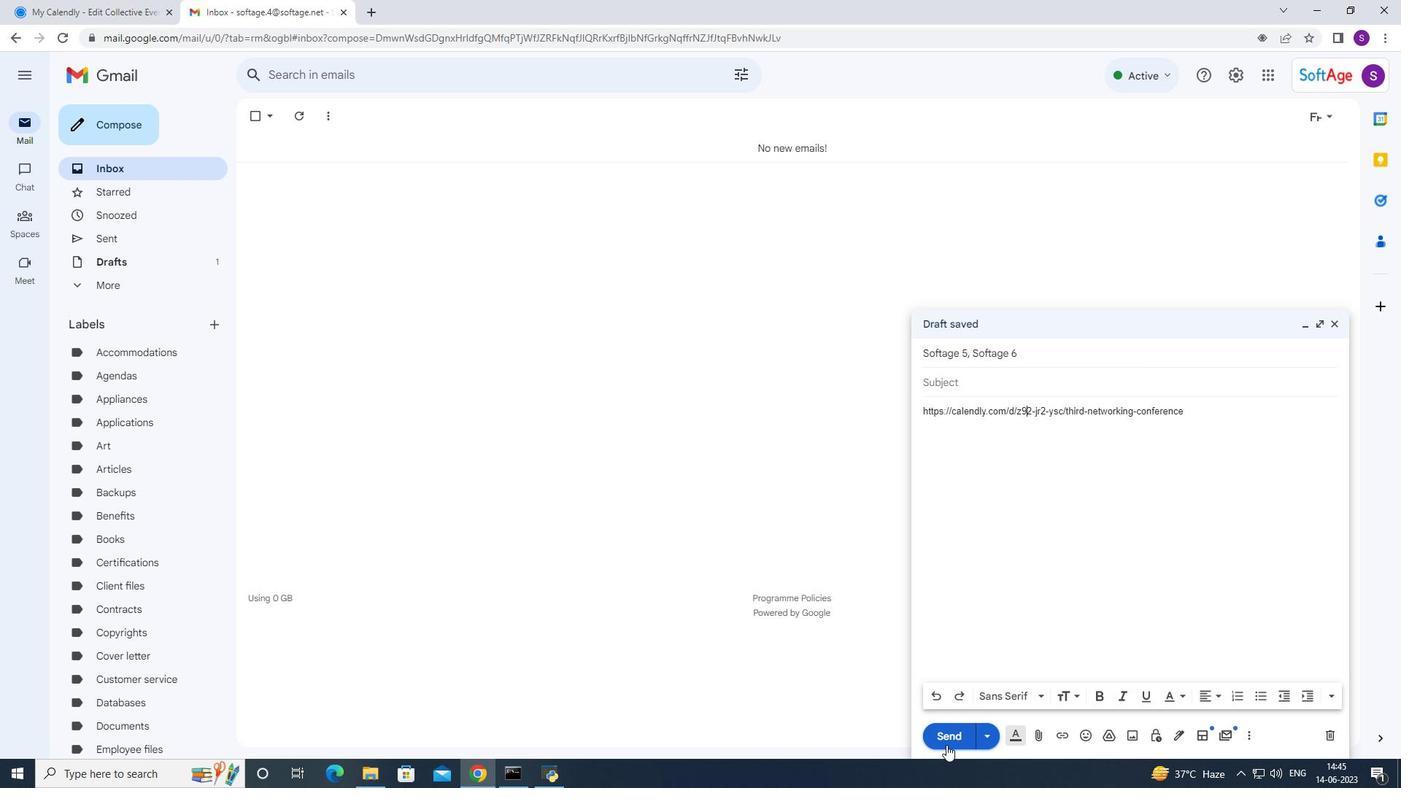 
Action: Mouse pressed left at (946, 745)
Screenshot: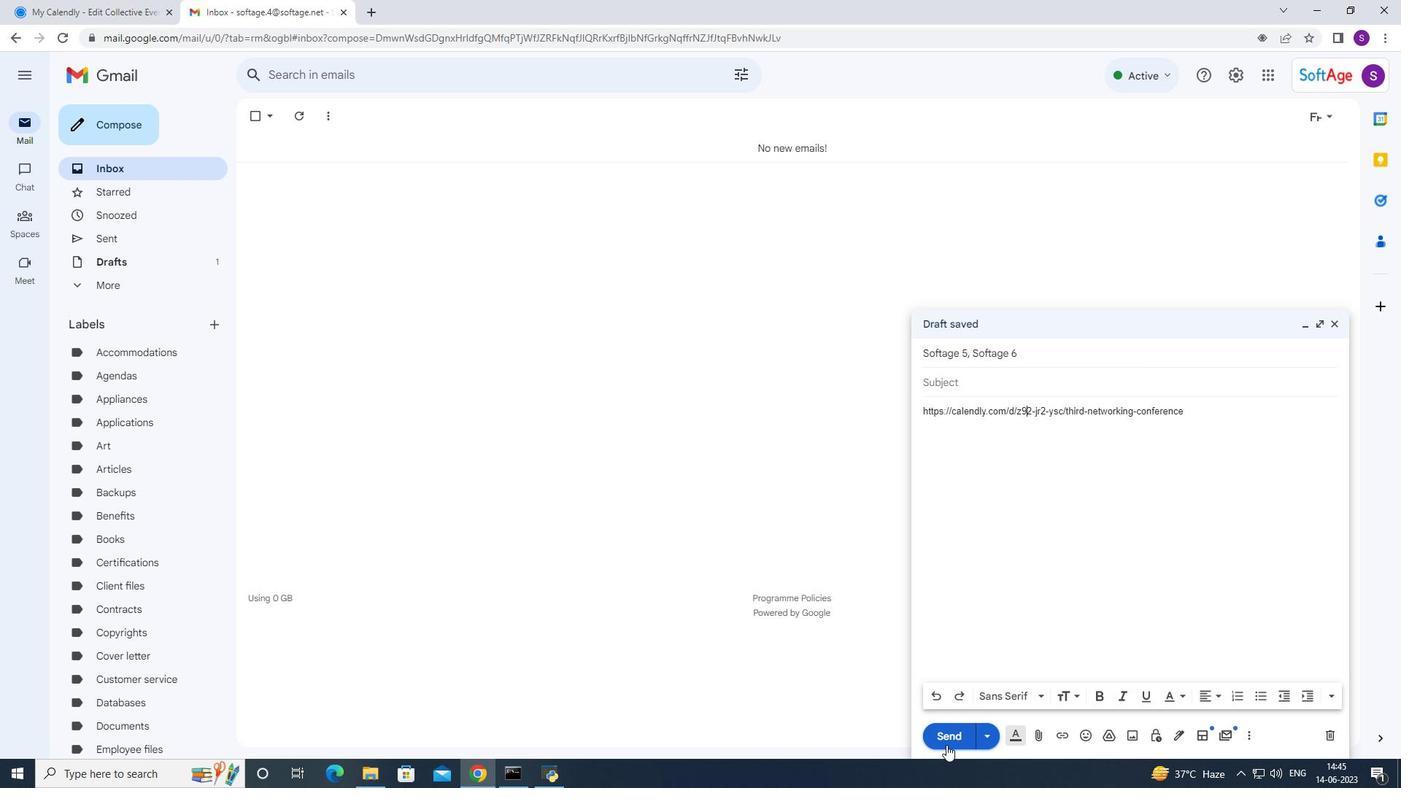 
Action: Mouse moved to (954, 715)
Screenshot: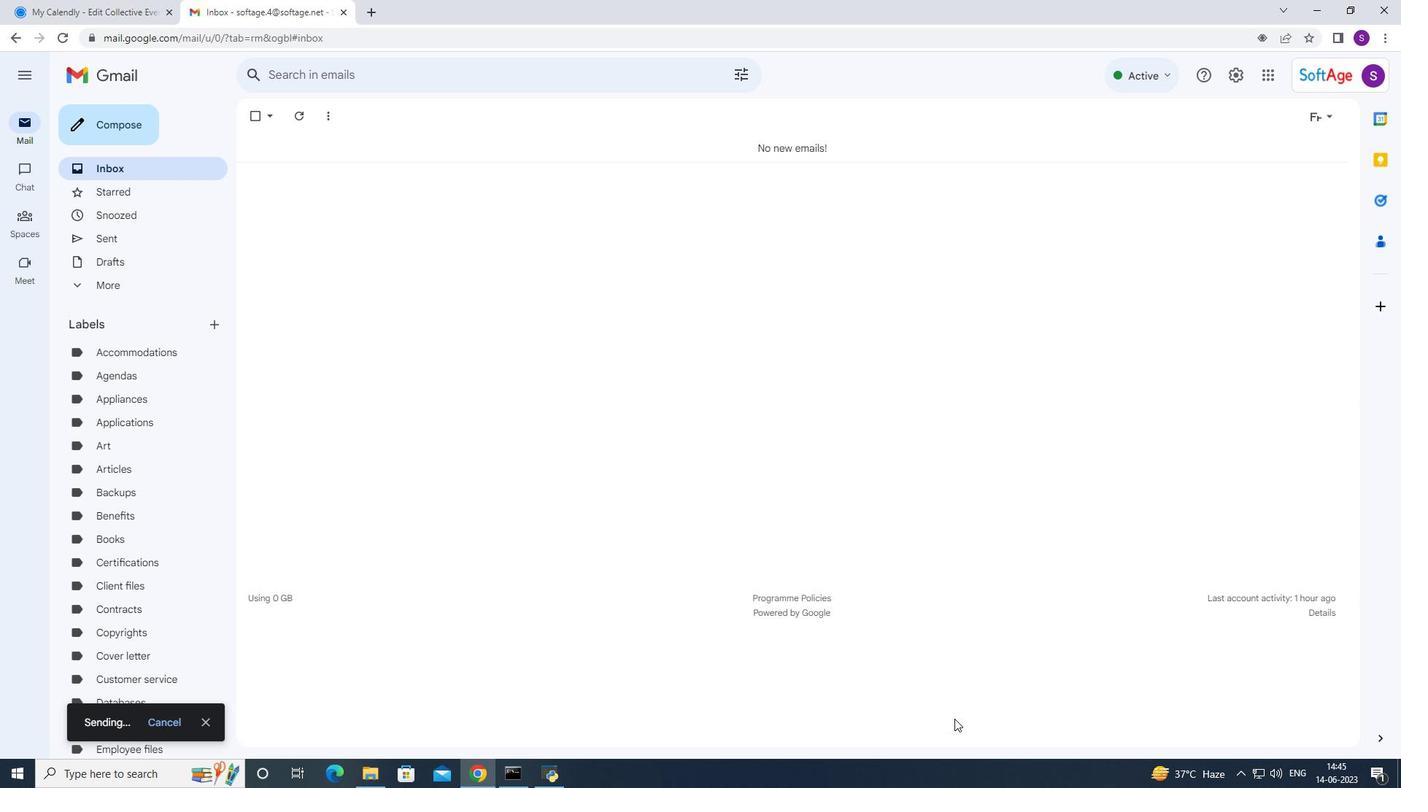 
Action: Mouse scrolled (954, 714) with delta (0, 0)
Screenshot: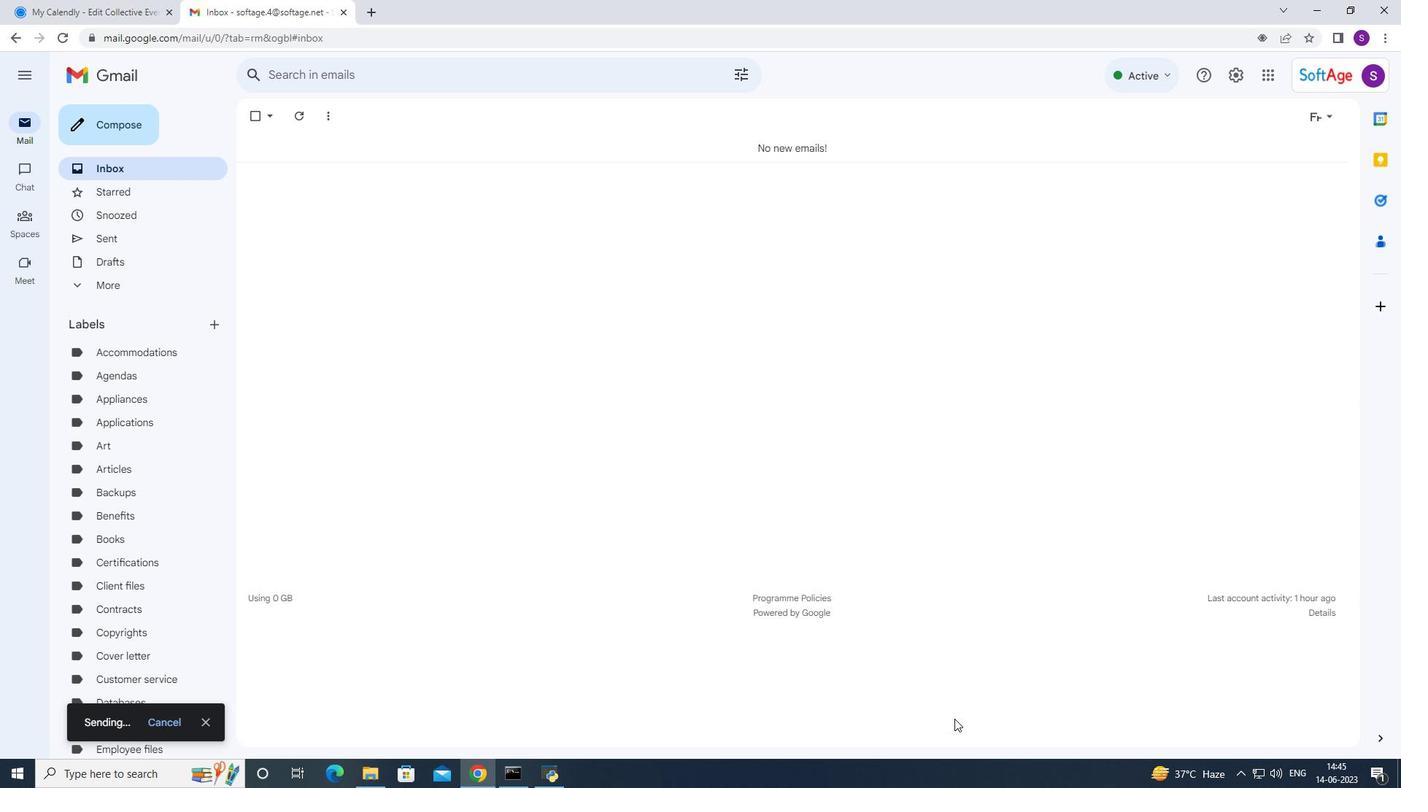 
Action: Mouse moved to (957, 699)
Screenshot: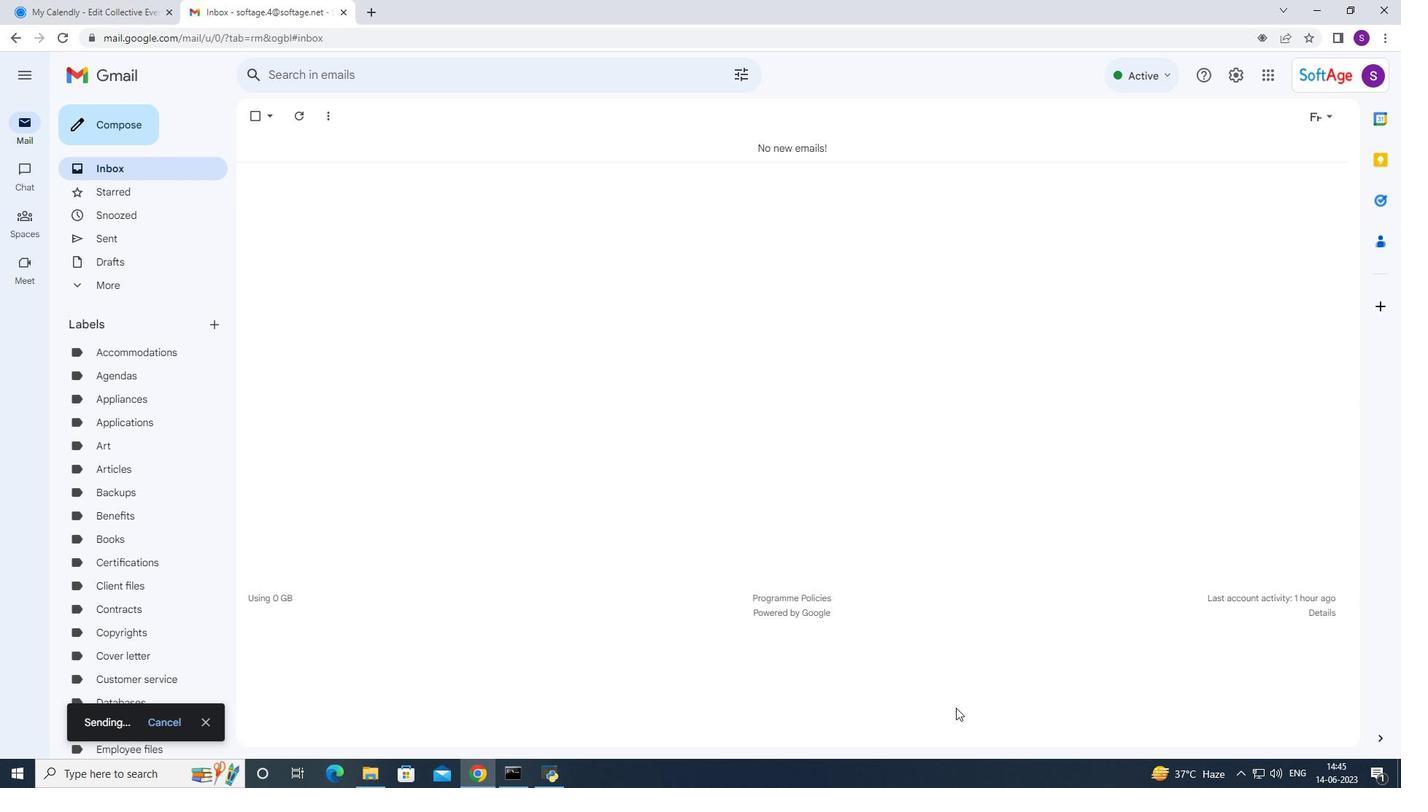 
